 Task: Plan a trip to Yacuiba, Bolivia from 10th December, 2023 to 15th December, 2023 for 7 adults.4 bedrooms having 7 beds and 4 bathrooms. Property type can be house. Amenities needed are: wifi, TV, free parkinig on premises, gym, breakfast. Look for 3 properties as per requirement.
Action: Mouse moved to (550, 115)
Screenshot: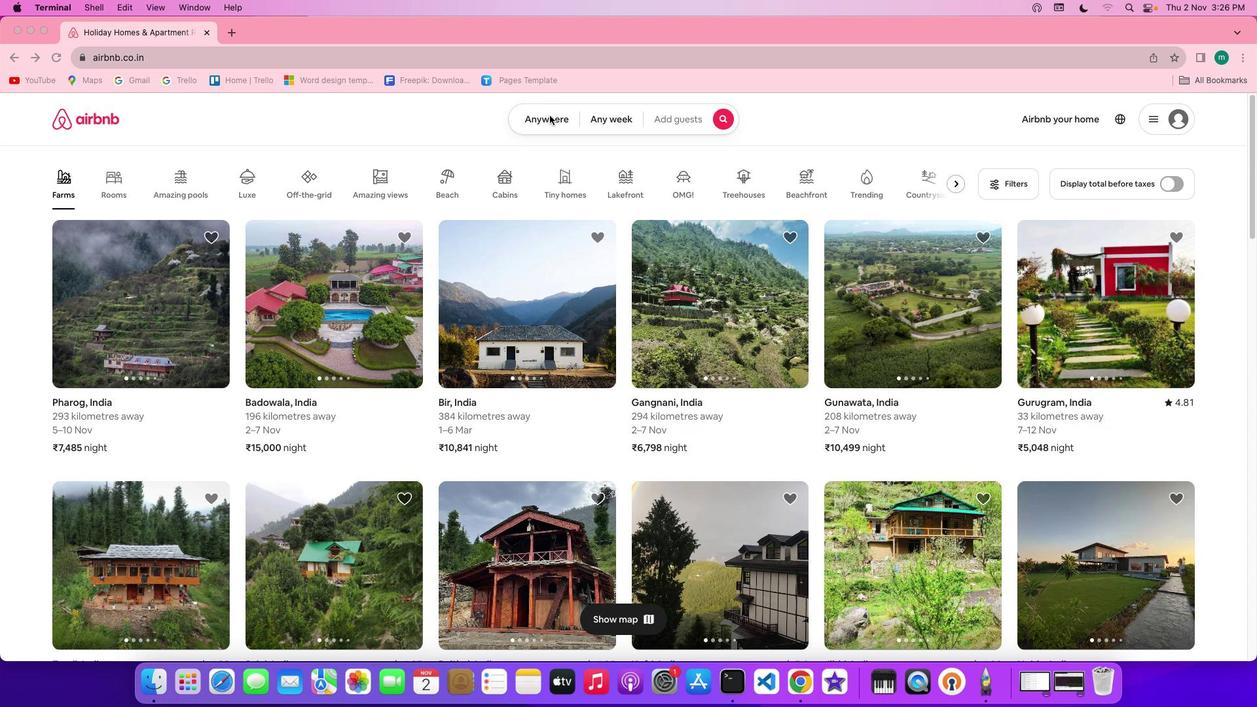 
Action: Mouse pressed left at (550, 115)
Screenshot: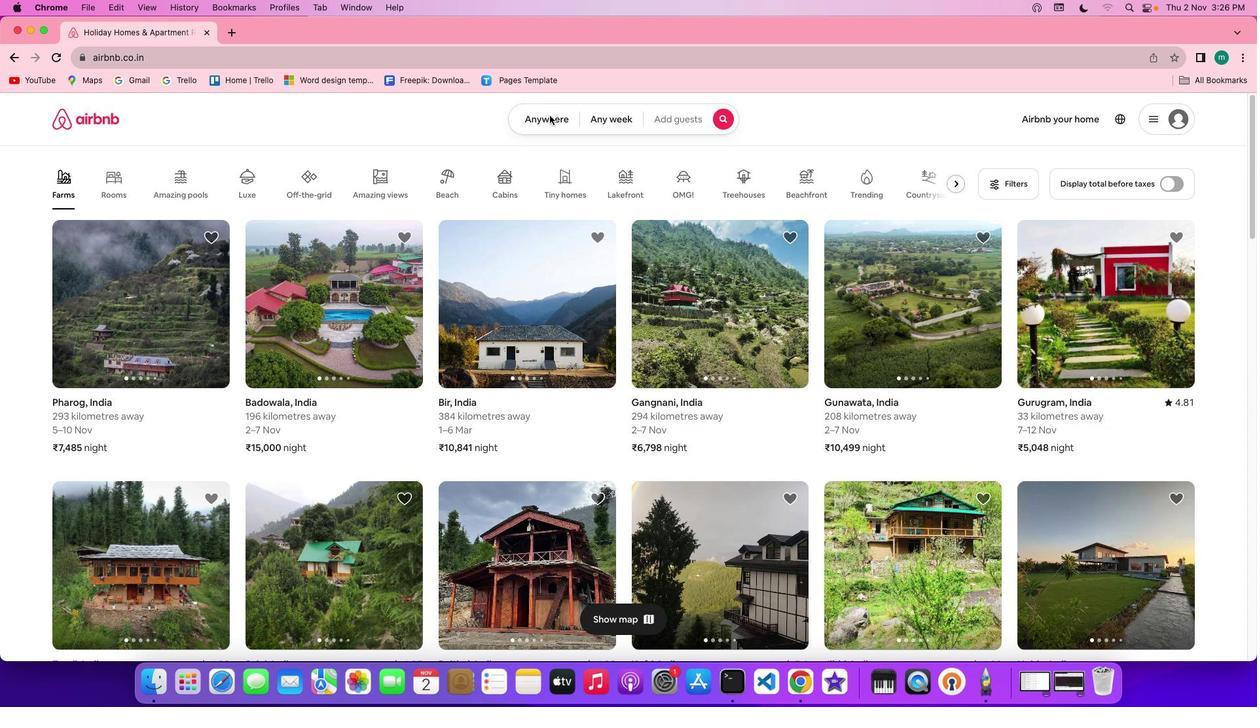 
Action: Mouse pressed left at (550, 115)
Screenshot: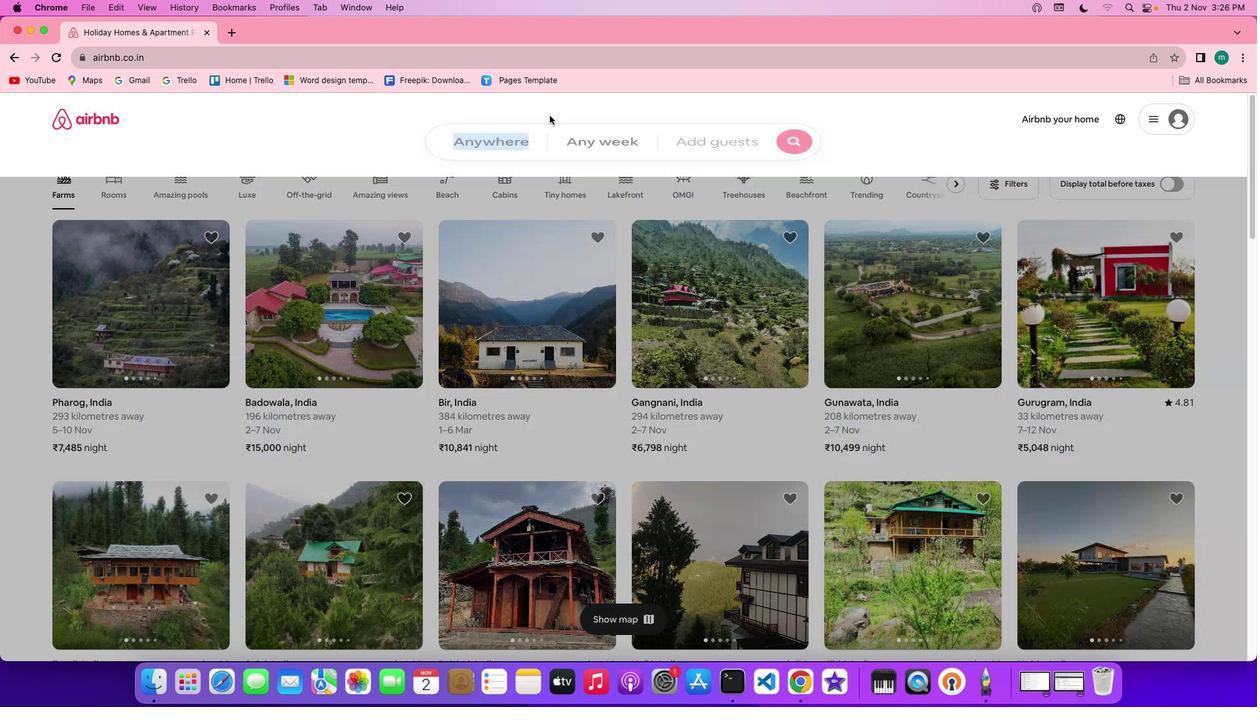 
Action: Mouse moved to (484, 164)
Screenshot: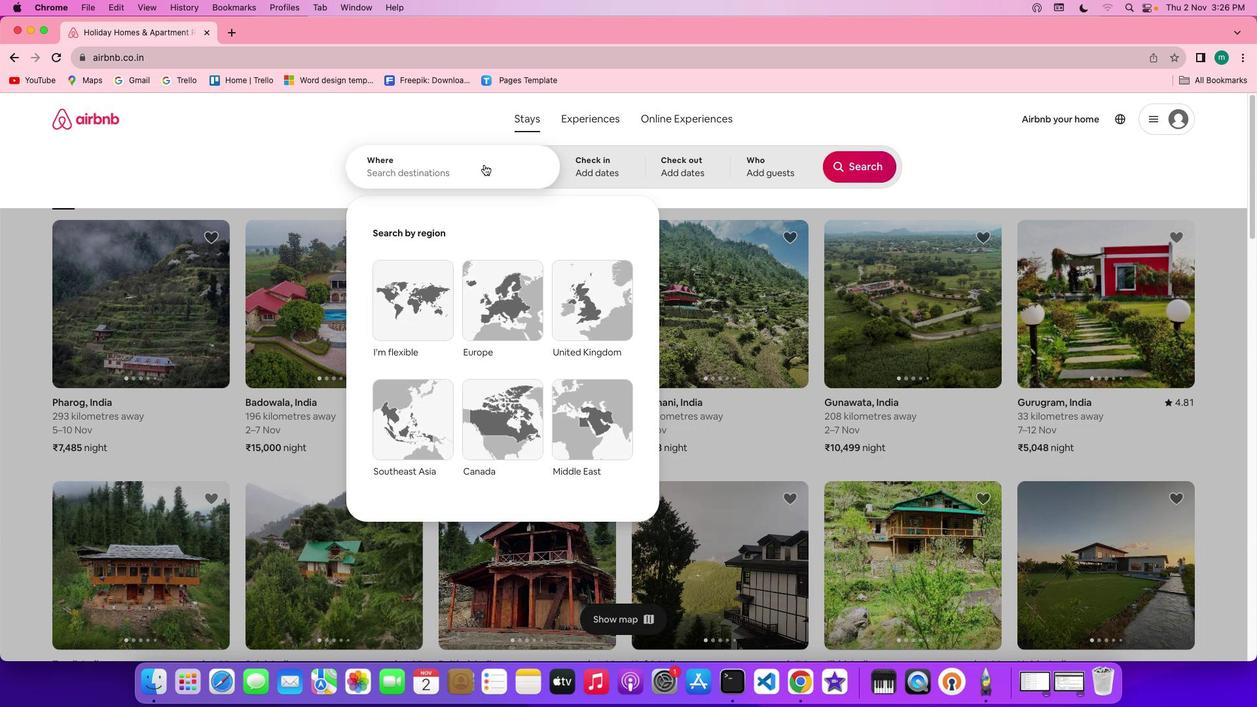
Action: Mouse pressed left at (484, 164)
Screenshot: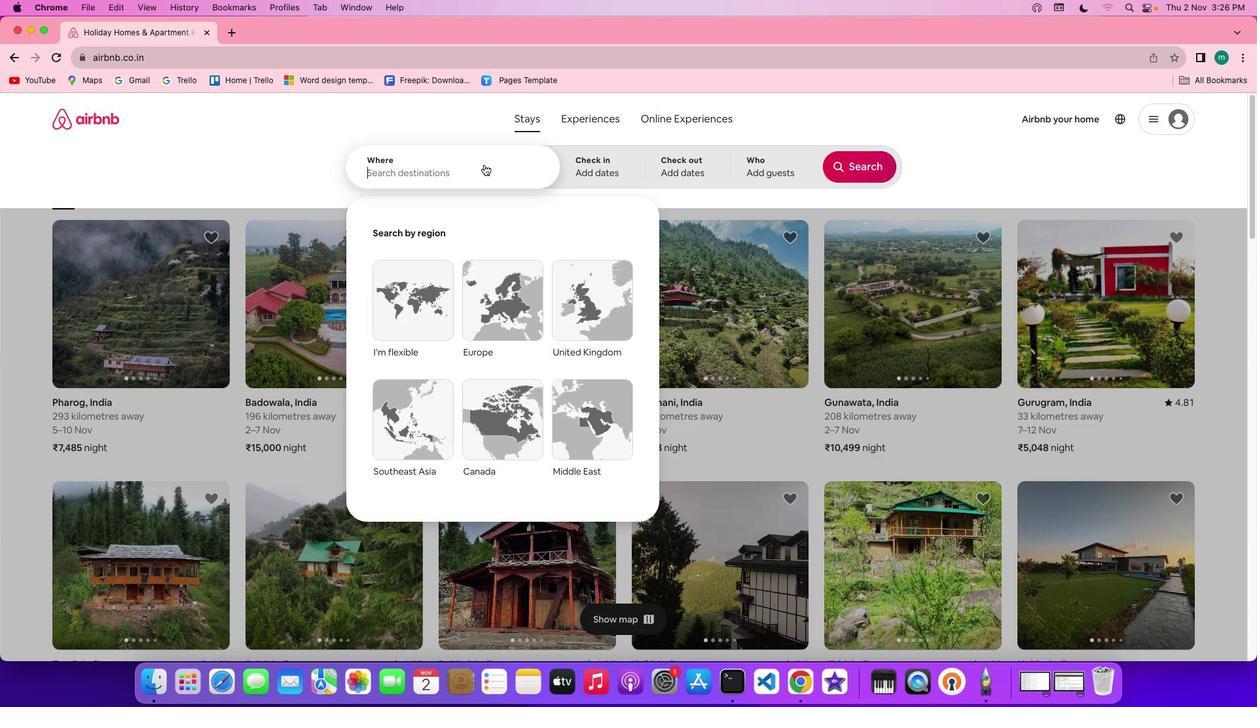 
Action: Key pressed Key.shift'Y''a''c''u''i''b''a'','Key.spaceKey.shift'B''o''l''i''v''i''a'
Screenshot: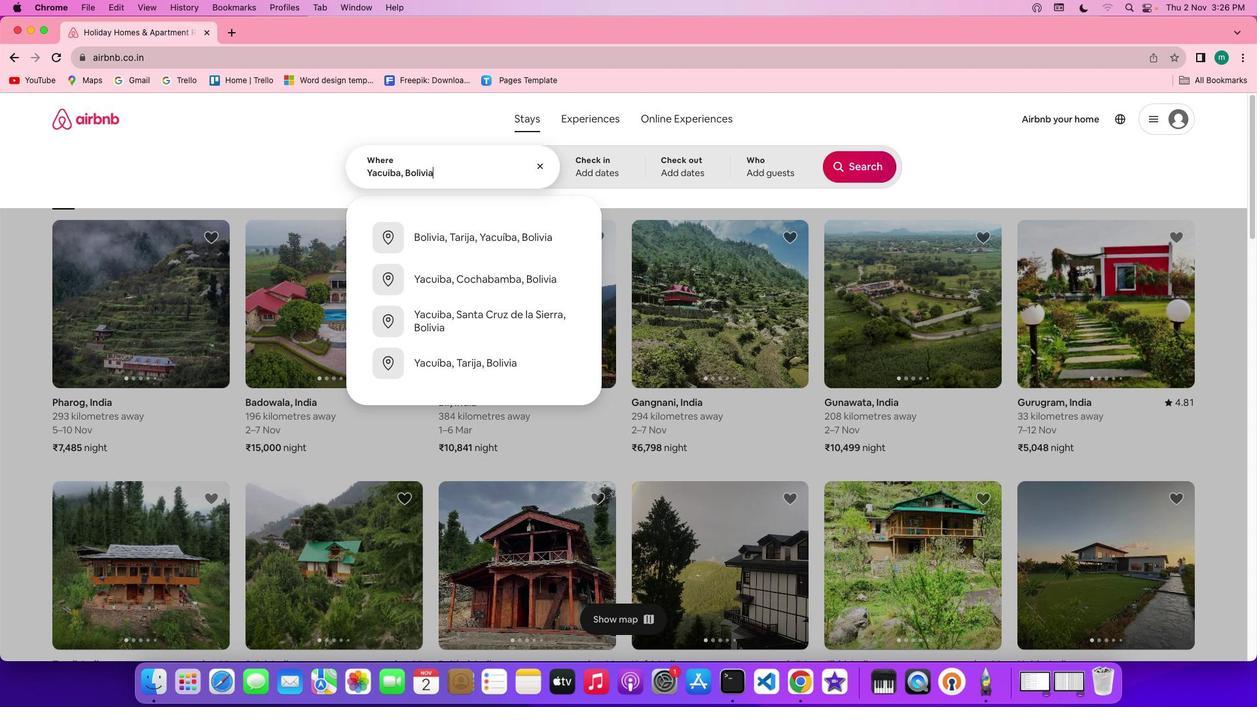 
Action: Mouse moved to (590, 164)
Screenshot: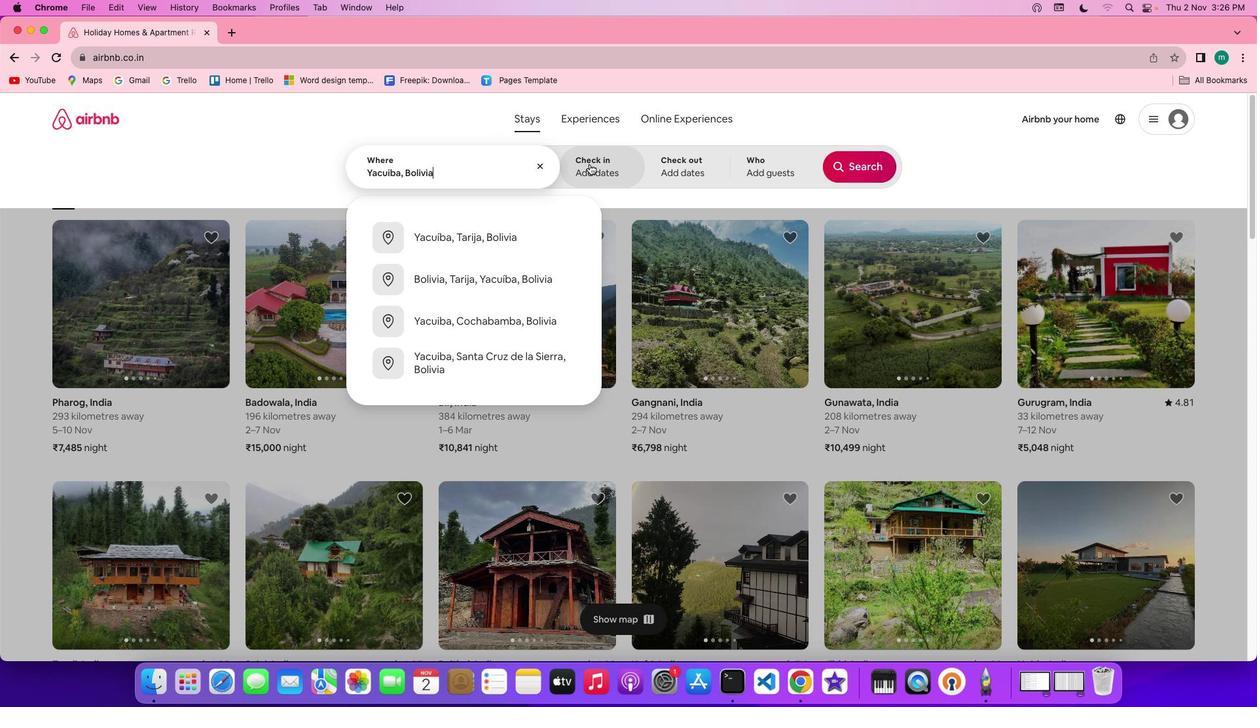 
Action: Mouse pressed left at (590, 164)
Screenshot: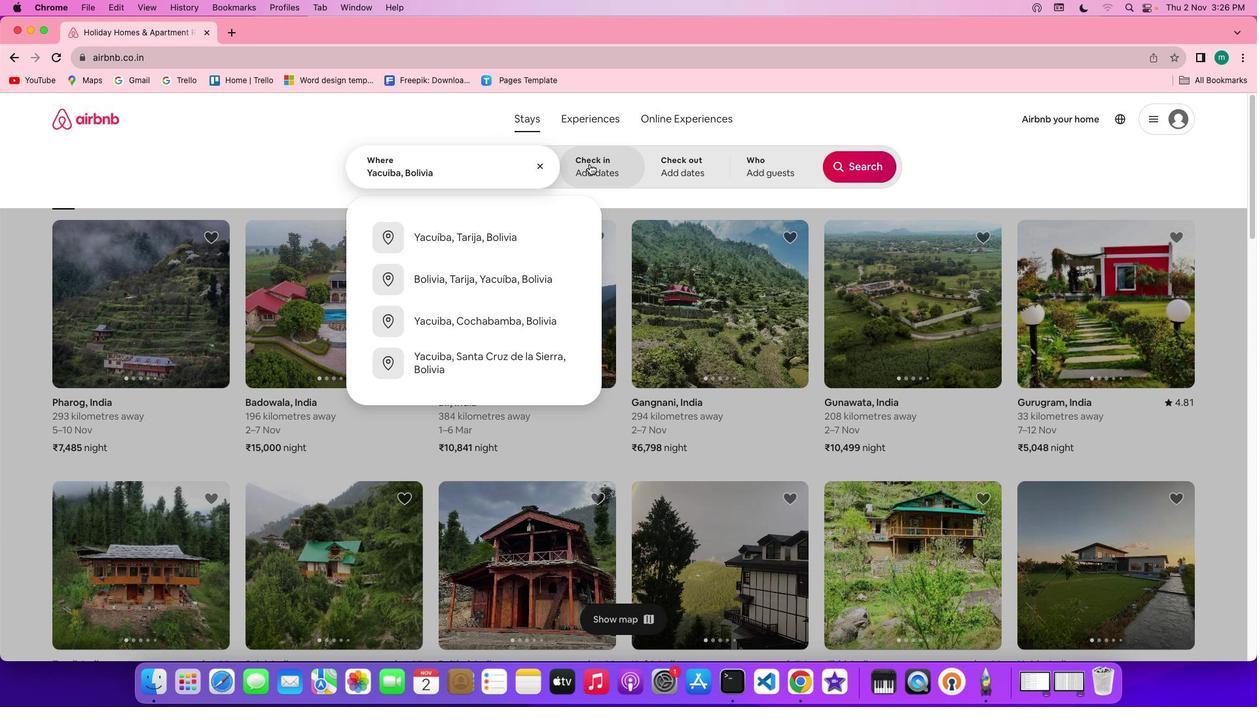 
Action: Mouse moved to (664, 394)
Screenshot: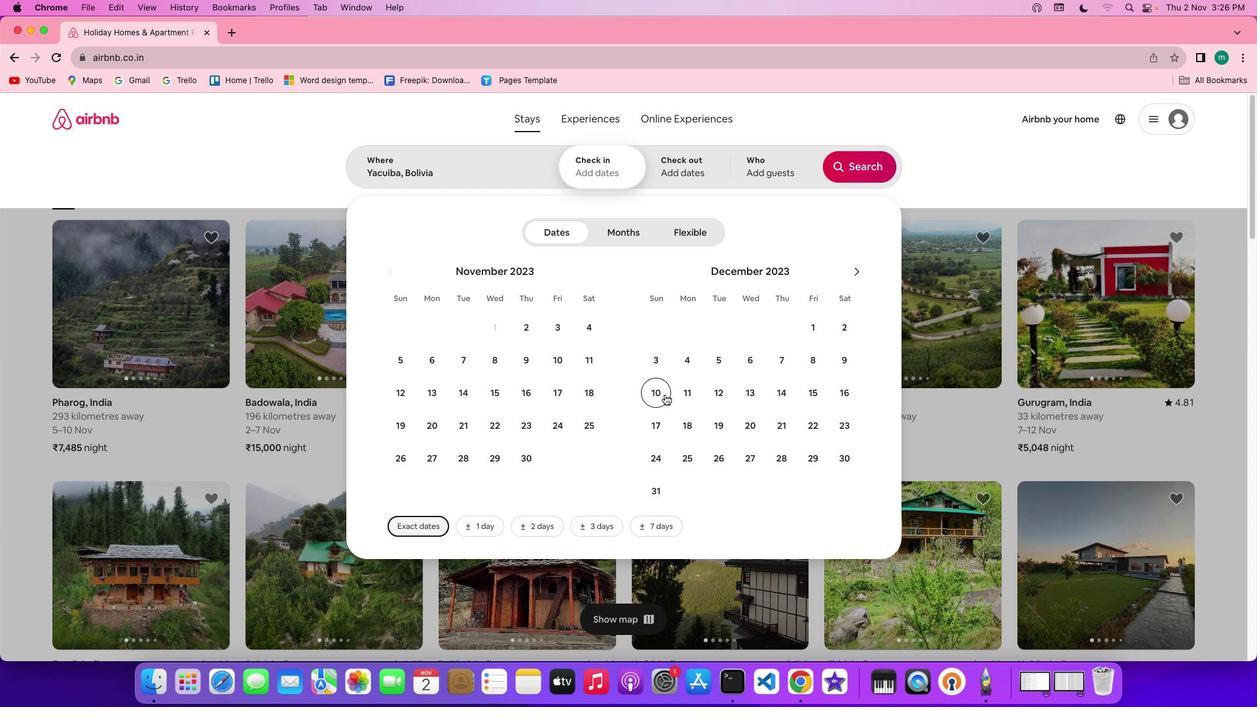 
Action: Mouse pressed left at (664, 394)
Screenshot: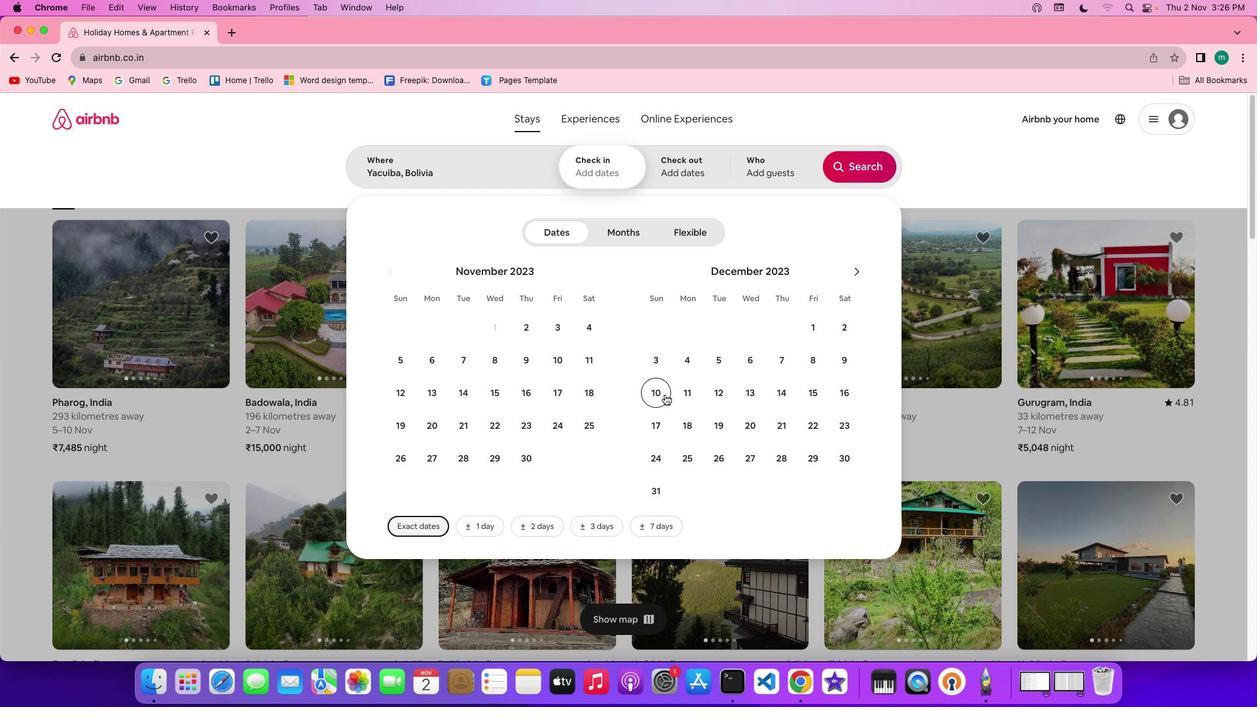 
Action: Mouse moved to (813, 402)
Screenshot: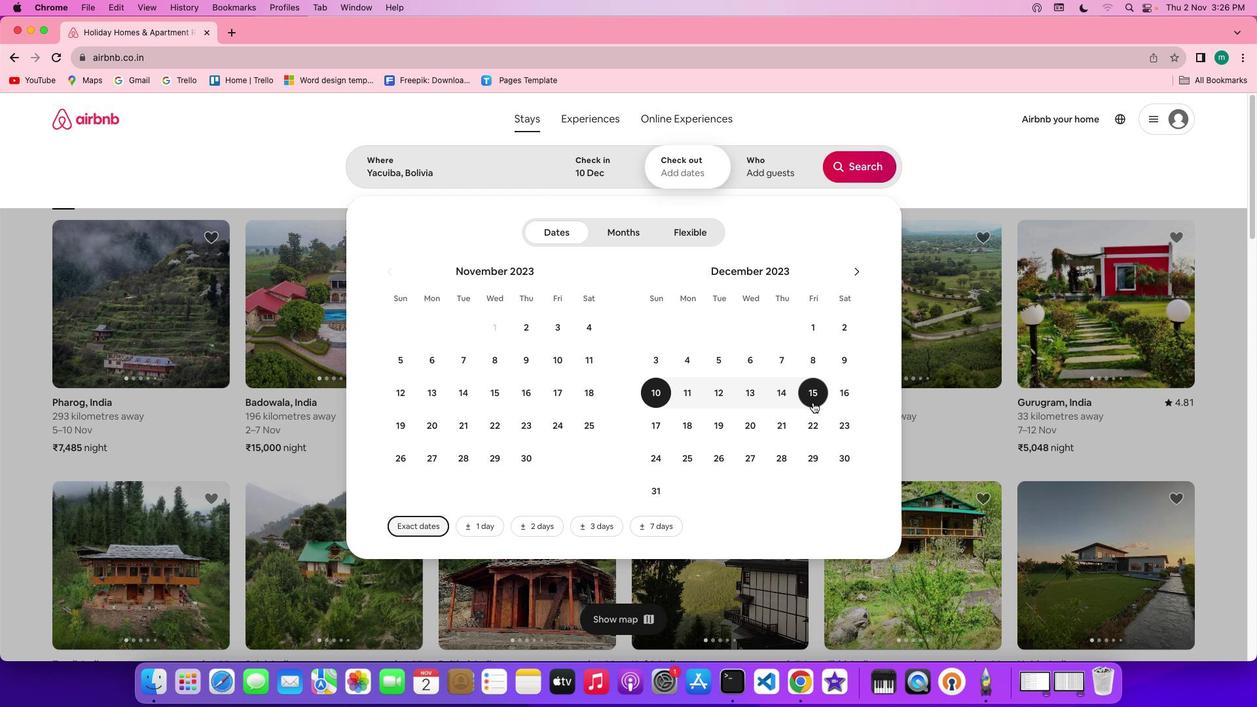 
Action: Mouse pressed left at (813, 402)
Screenshot: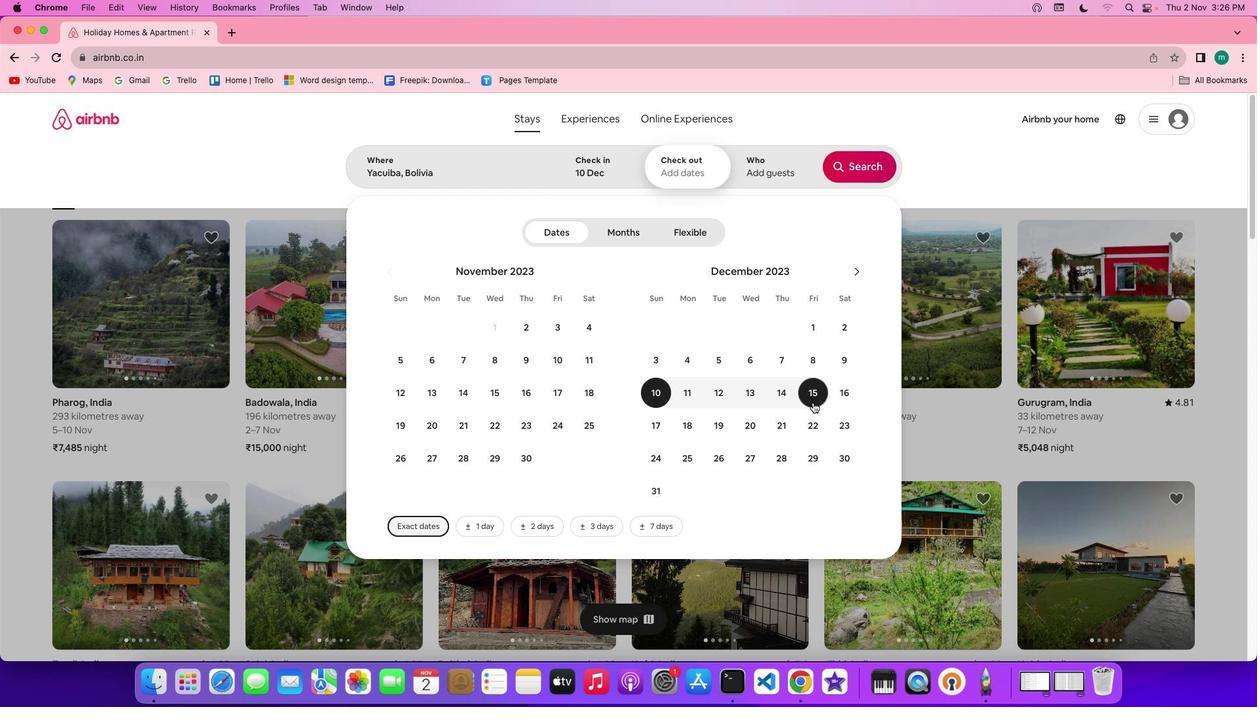 
Action: Mouse moved to (774, 161)
Screenshot: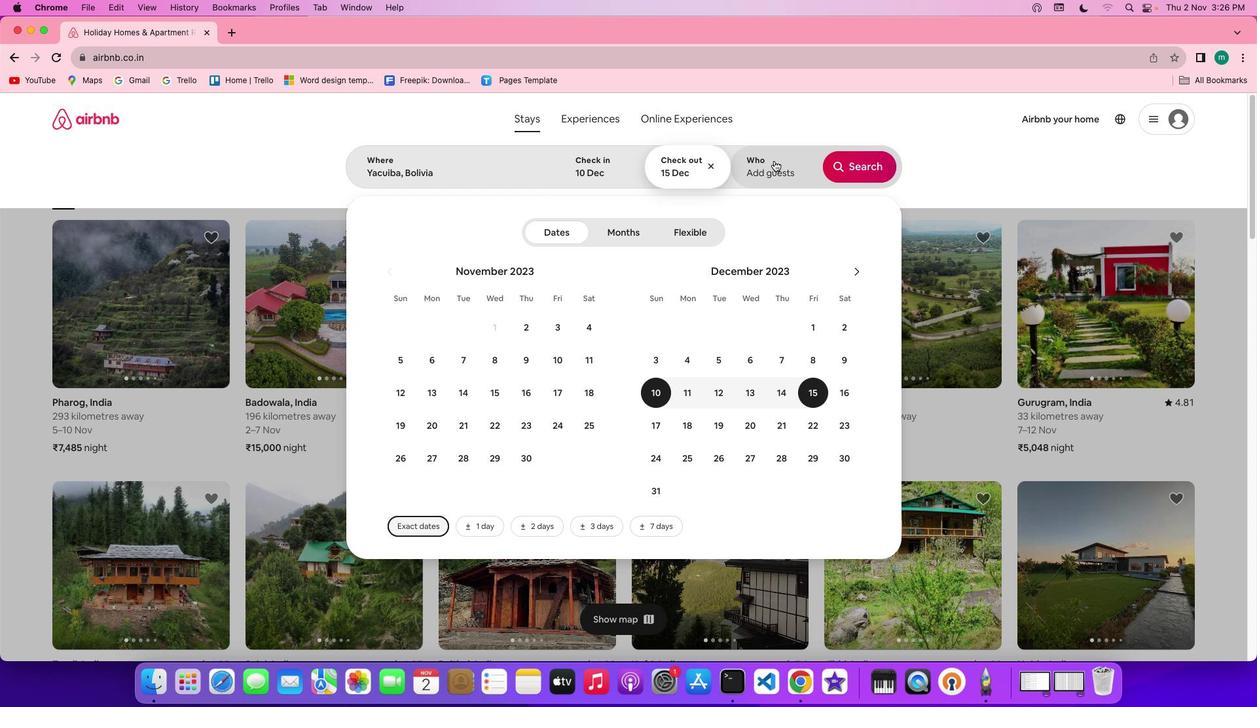 
Action: Mouse pressed left at (774, 161)
Screenshot: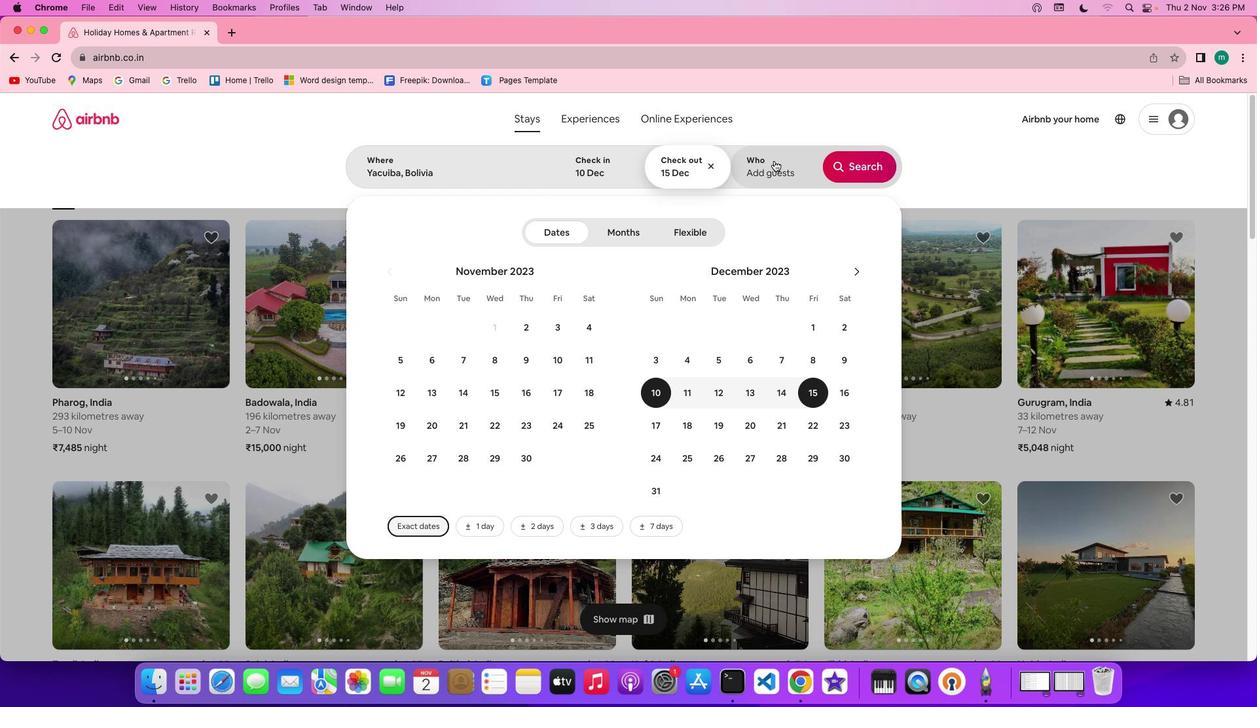 
Action: Mouse moved to (865, 237)
Screenshot: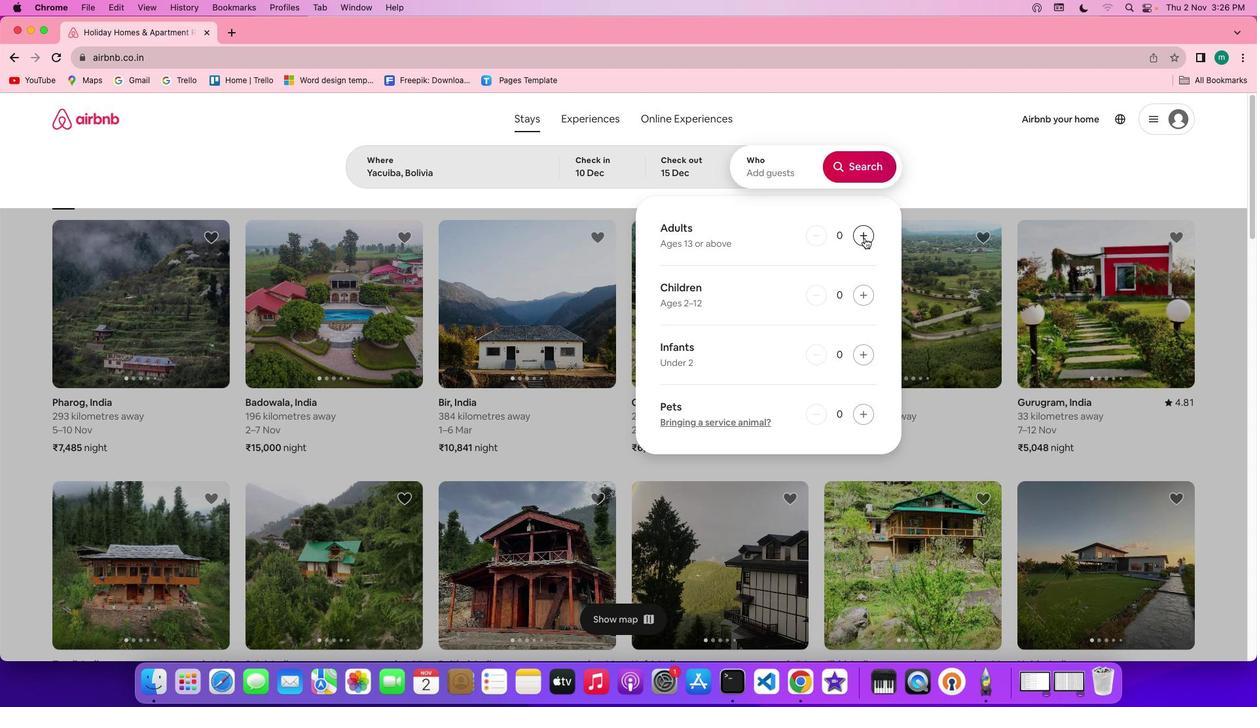 
Action: Mouse pressed left at (865, 237)
Screenshot: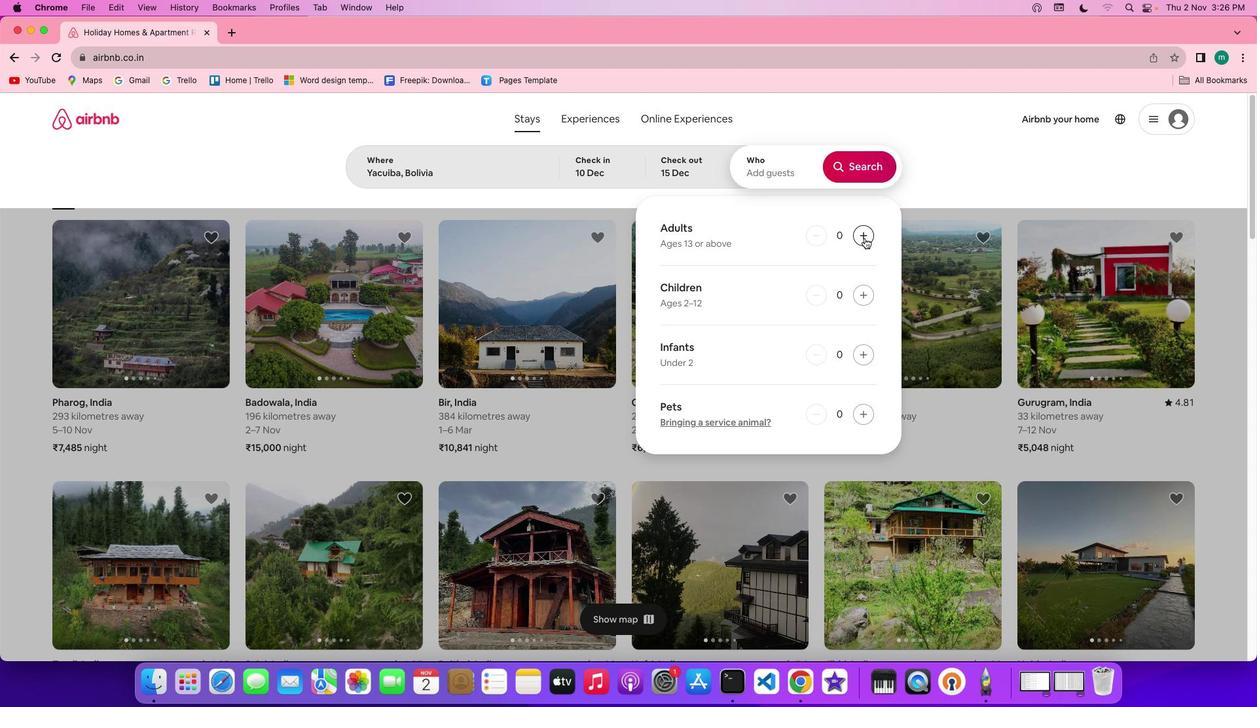 
Action: Mouse pressed left at (865, 237)
Screenshot: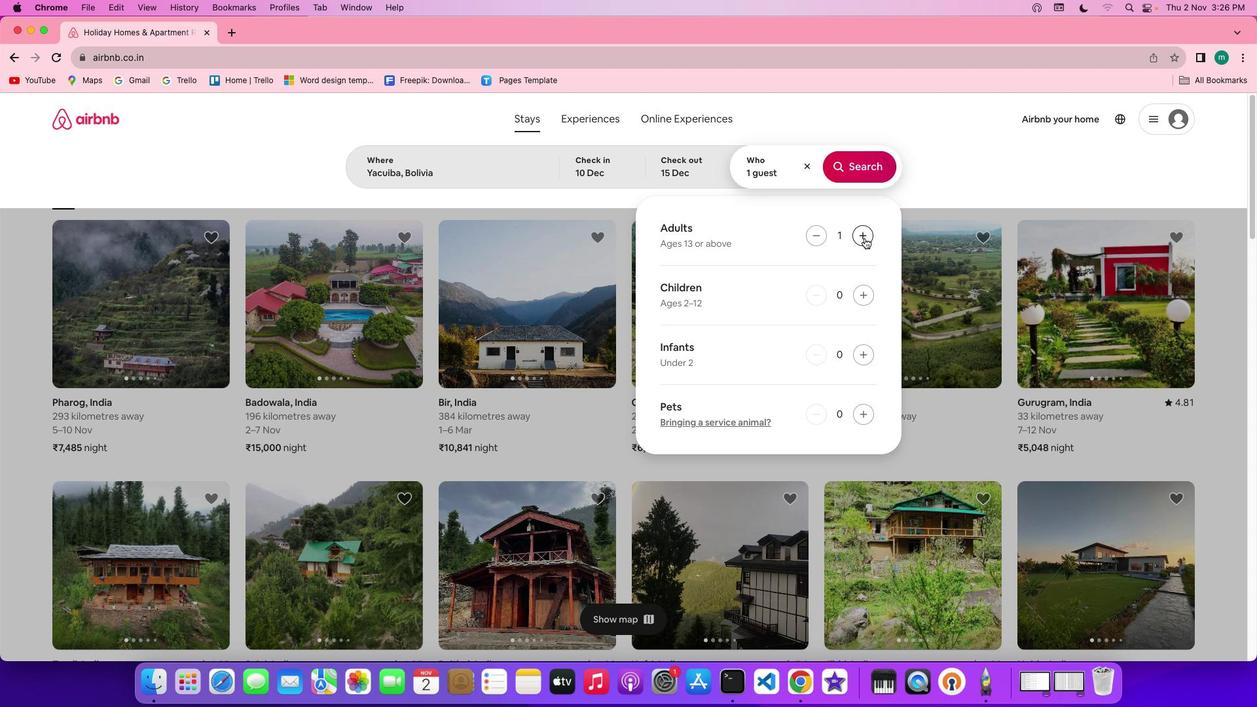 
Action: Mouse pressed left at (865, 237)
Screenshot: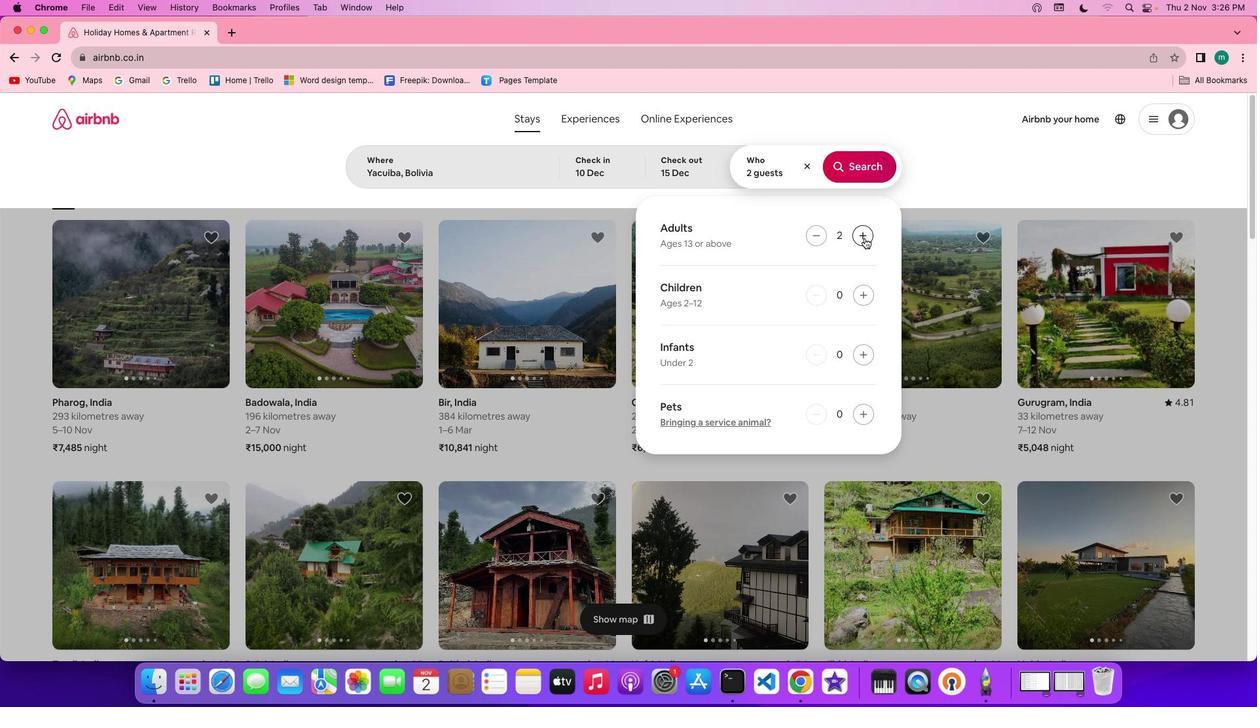 
Action: Mouse pressed left at (865, 237)
Screenshot: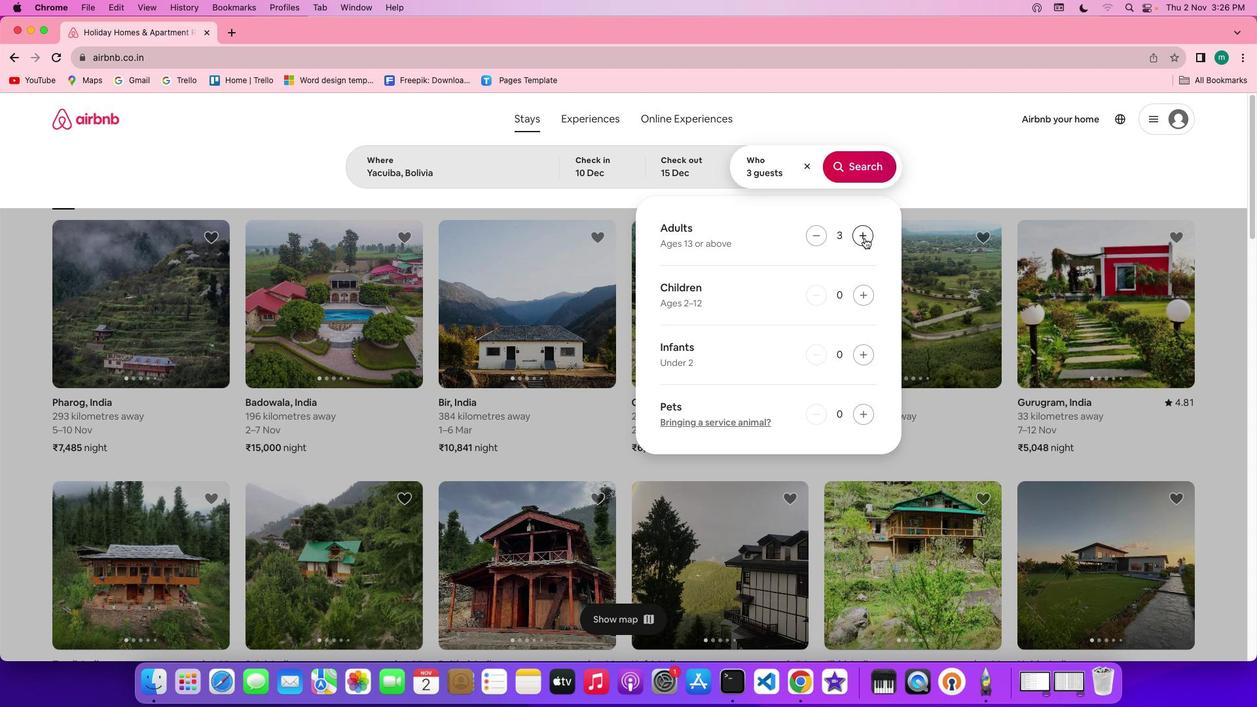 
Action: Mouse pressed left at (865, 237)
Screenshot: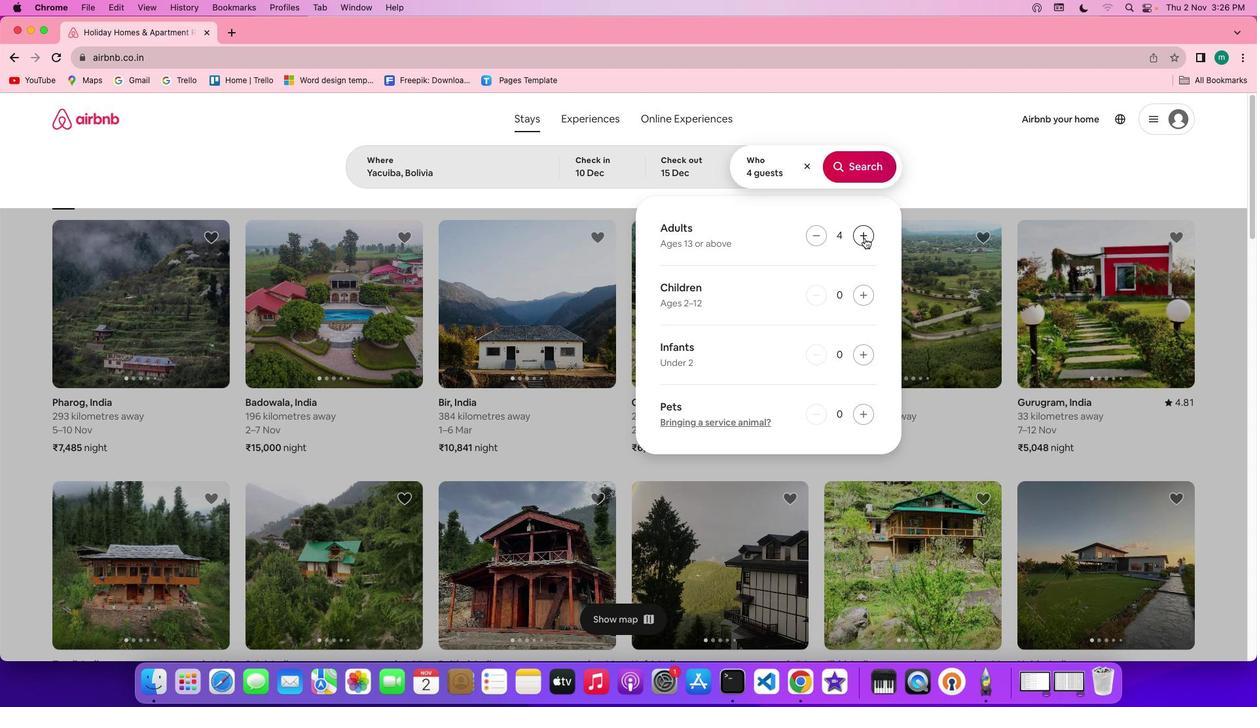 
Action: Mouse pressed left at (865, 237)
Screenshot: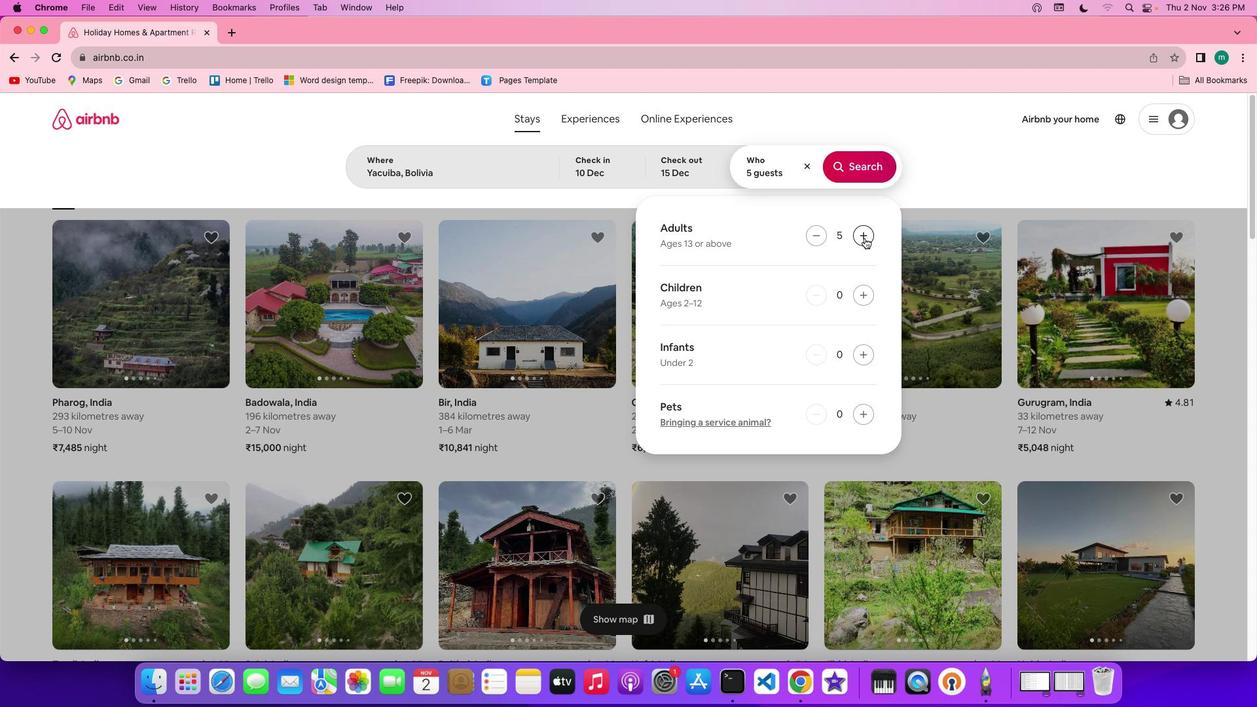 
Action: Mouse pressed left at (865, 237)
Screenshot: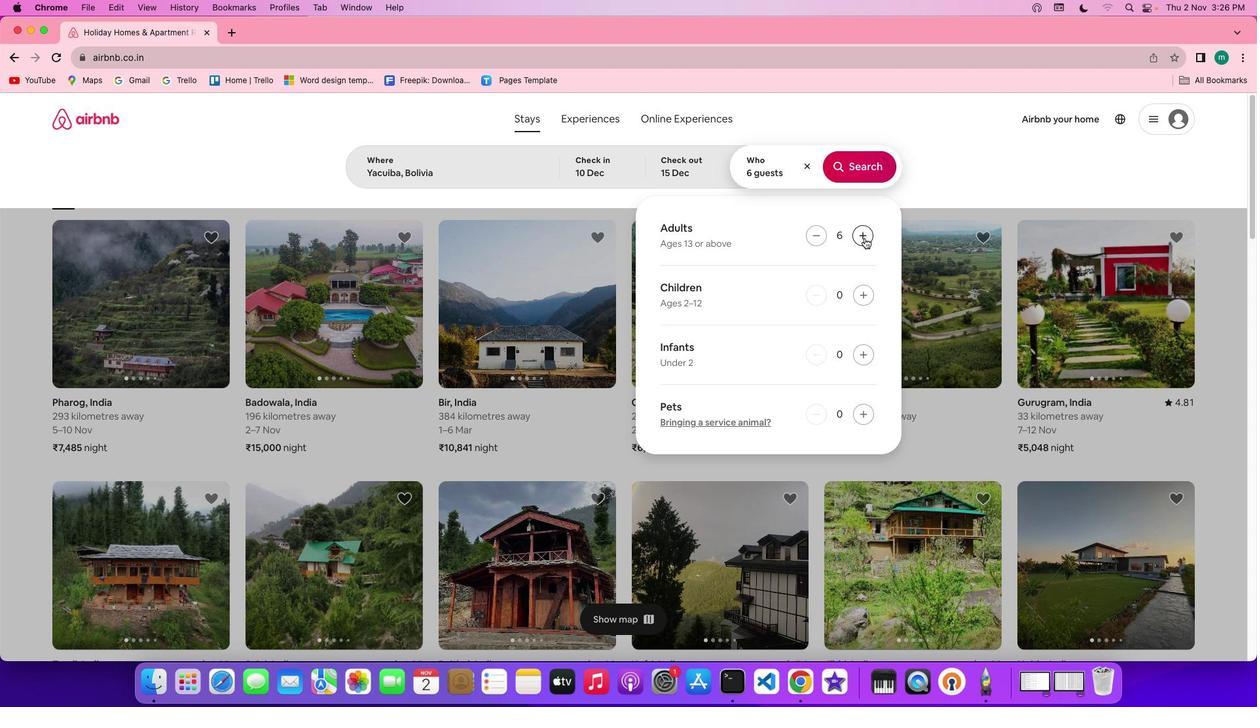 
Action: Mouse pressed left at (865, 237)
Screenshot: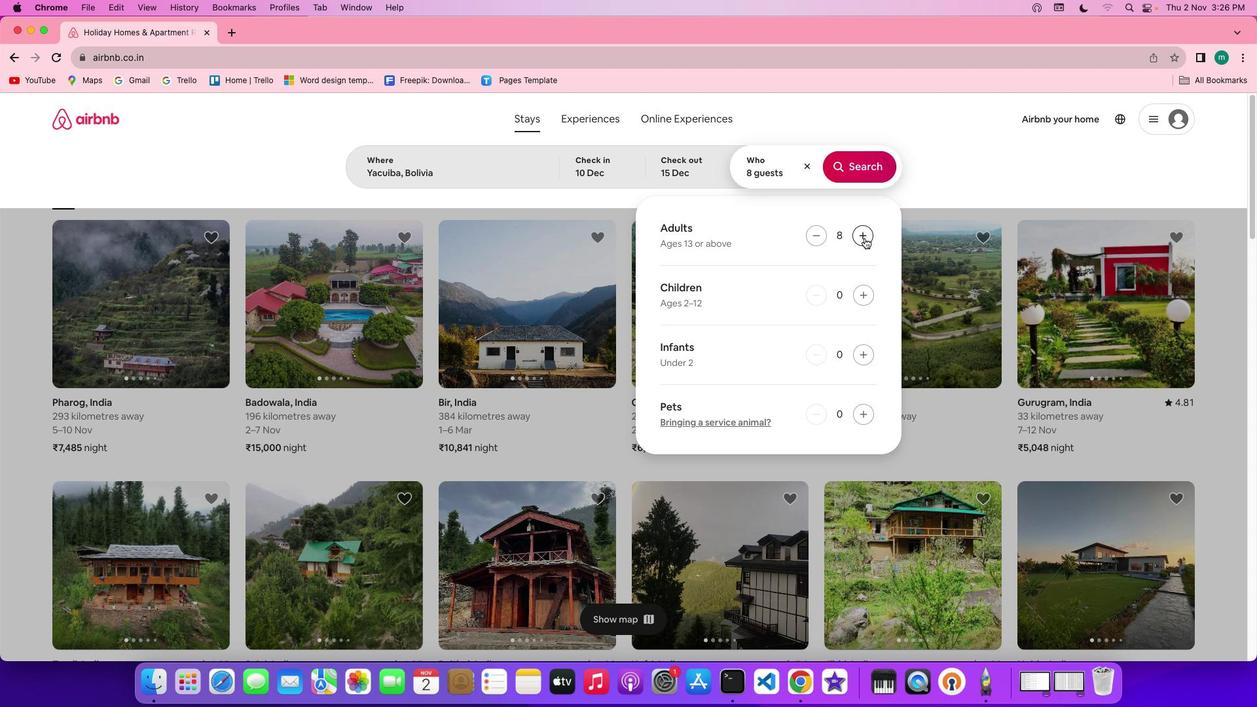 
Action: Mouse moved to (815, 237)
Screenshot: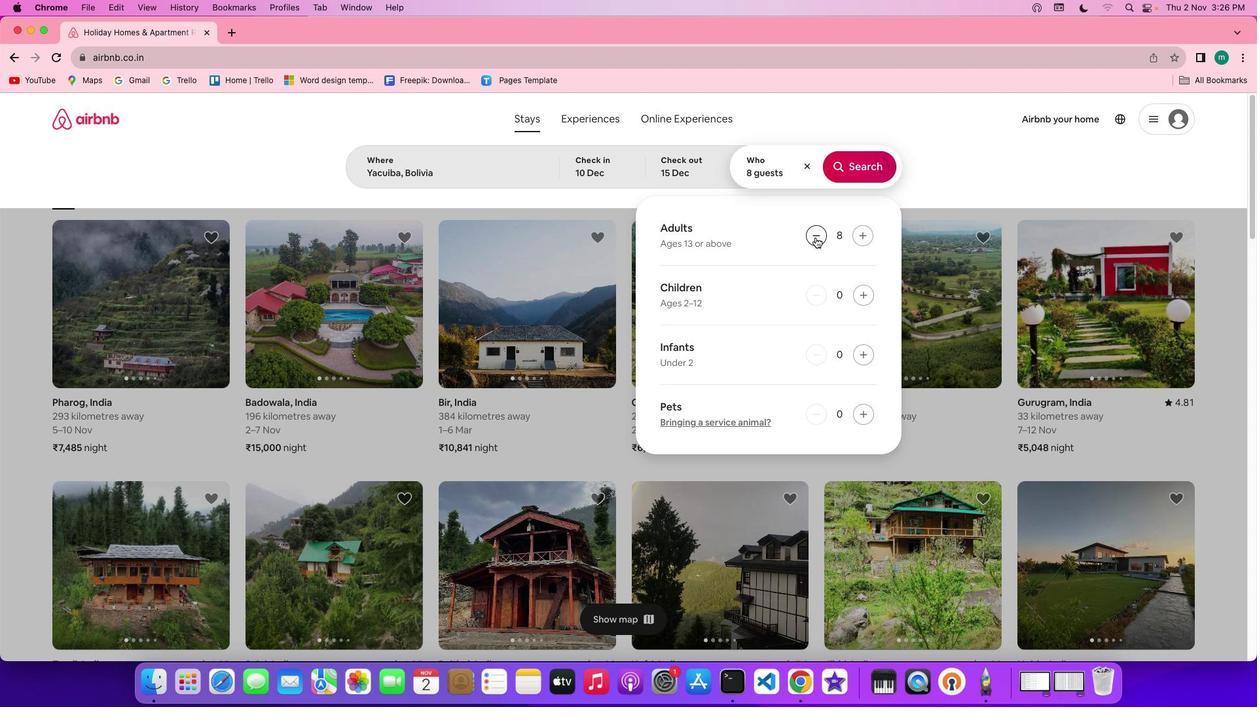 
Action: Mouse pressed left at (815, 237)
Screenshot: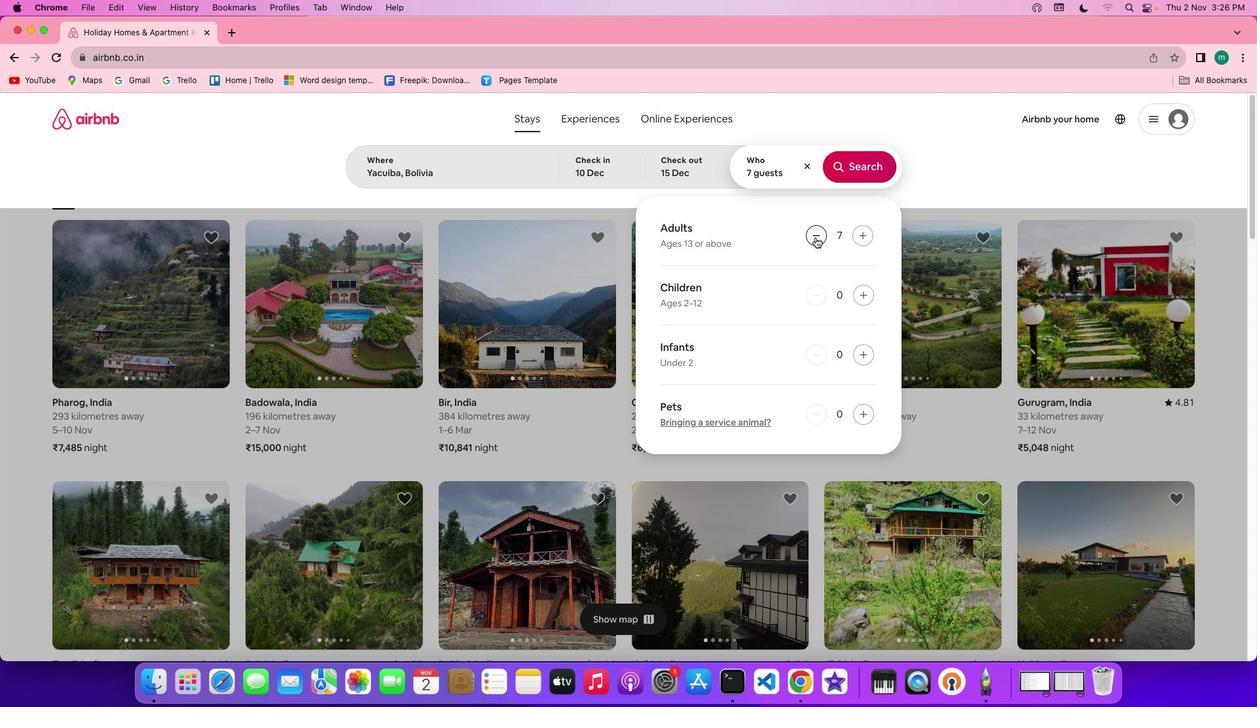 
Action: Mouse moved to (870, 172)
Screenshot: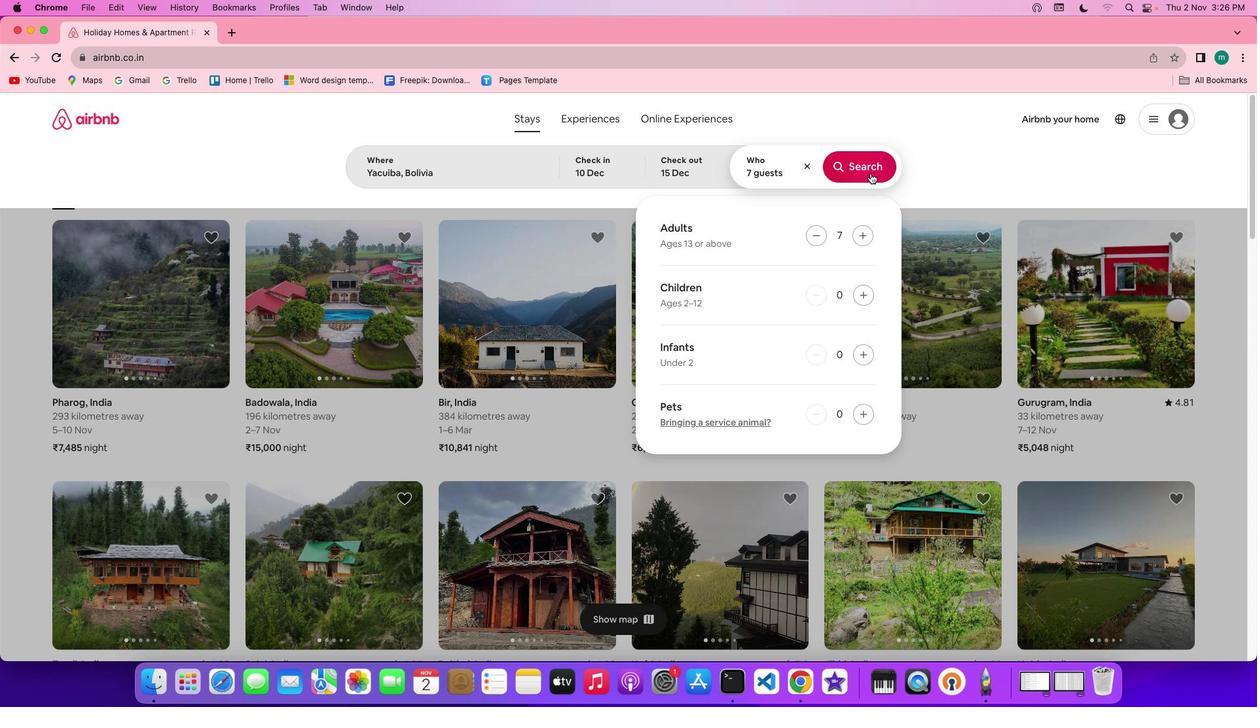 
Action: Mouse pressed left at (870, 172)
Screenshot: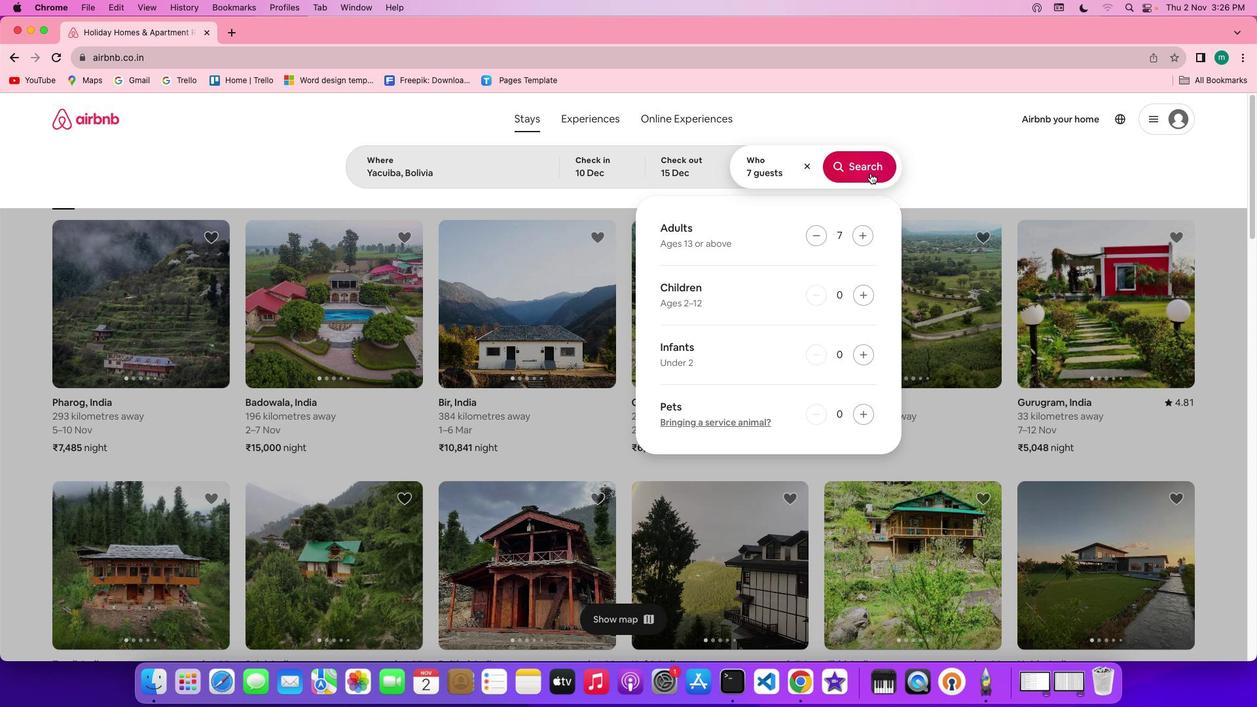 
Action: Mouse moved to (1050, 173)
Screenshot: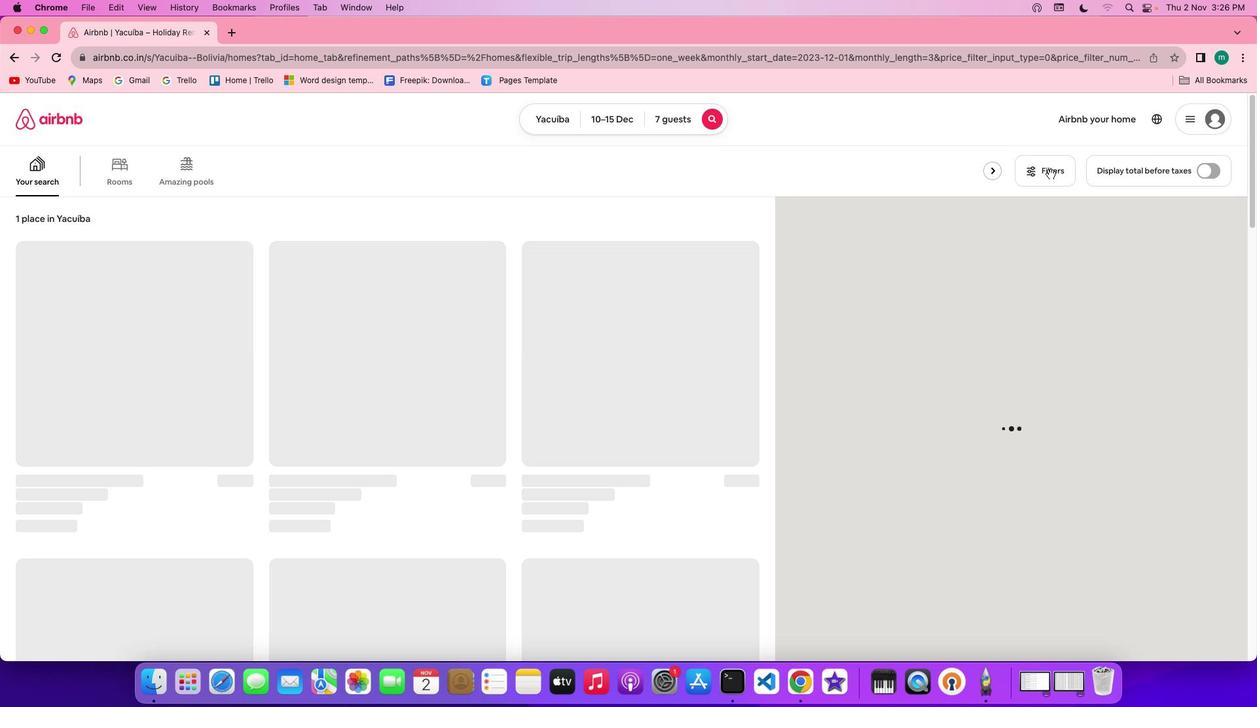 
Action: Mouse pressed left at (1050, 173)
Screenshot: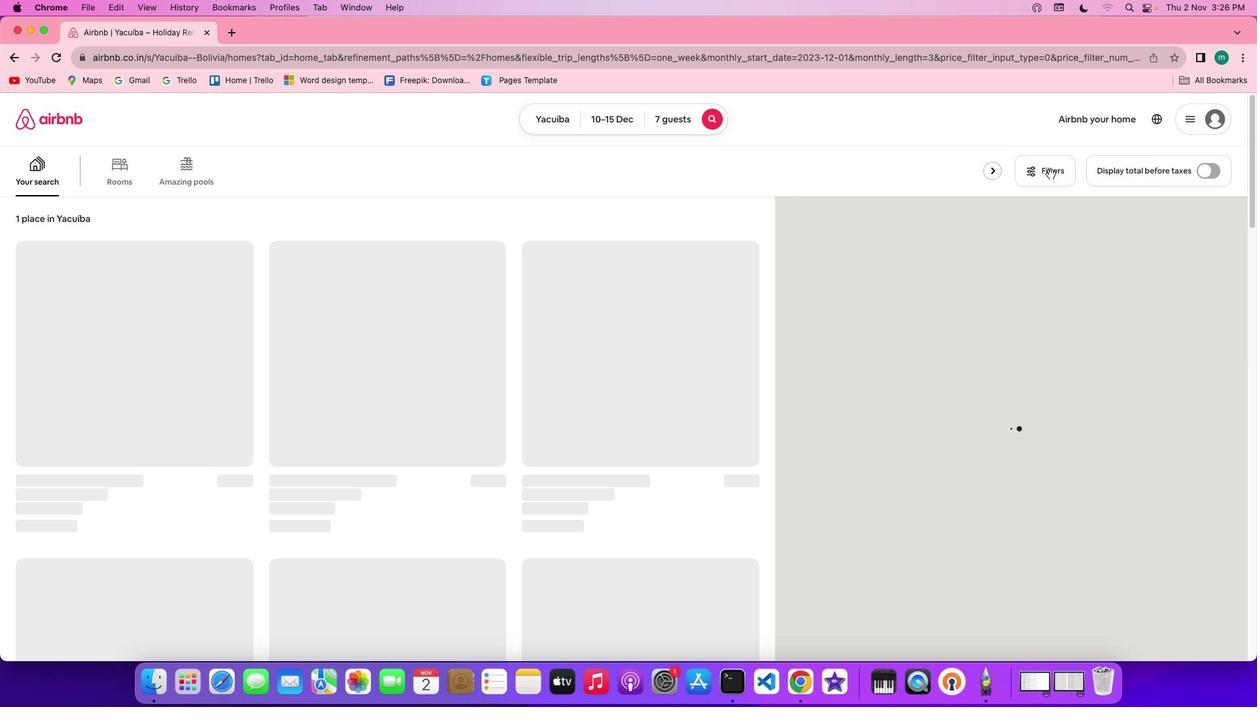 
Action: Mouse moved to (1032, 167)
Screenshot: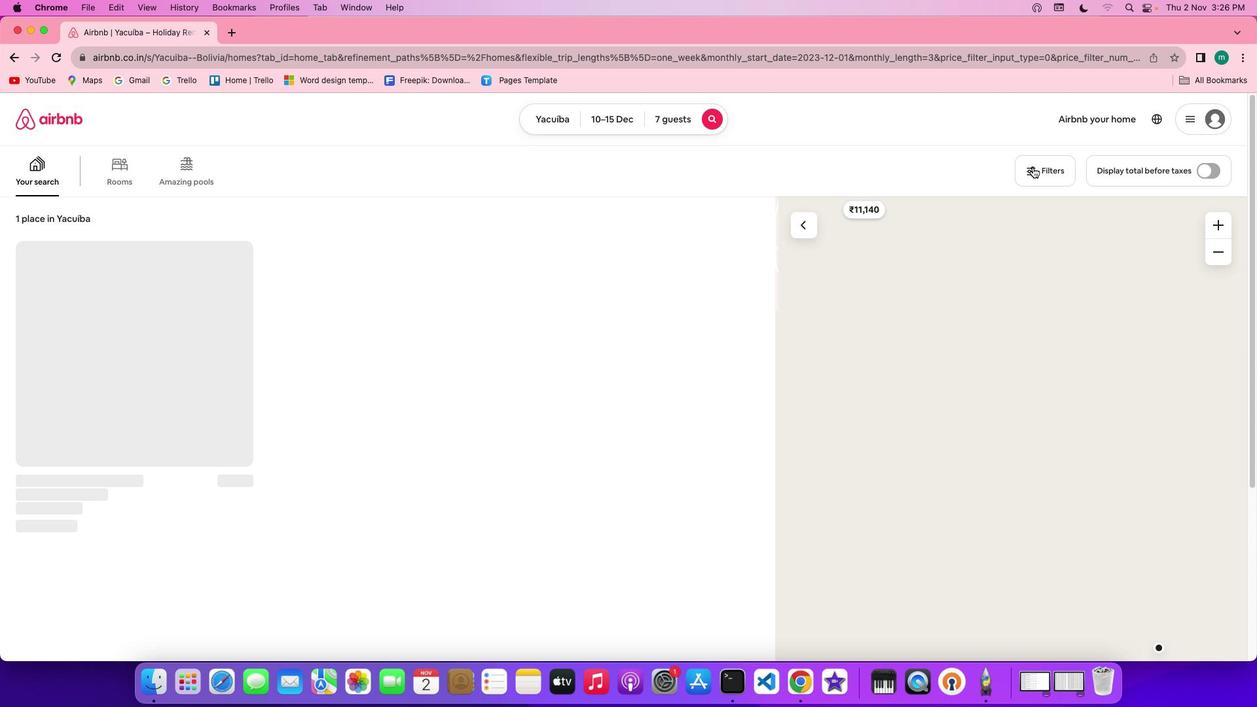 
Action: Mouse pressed left at (1032, 167)
Screenshot: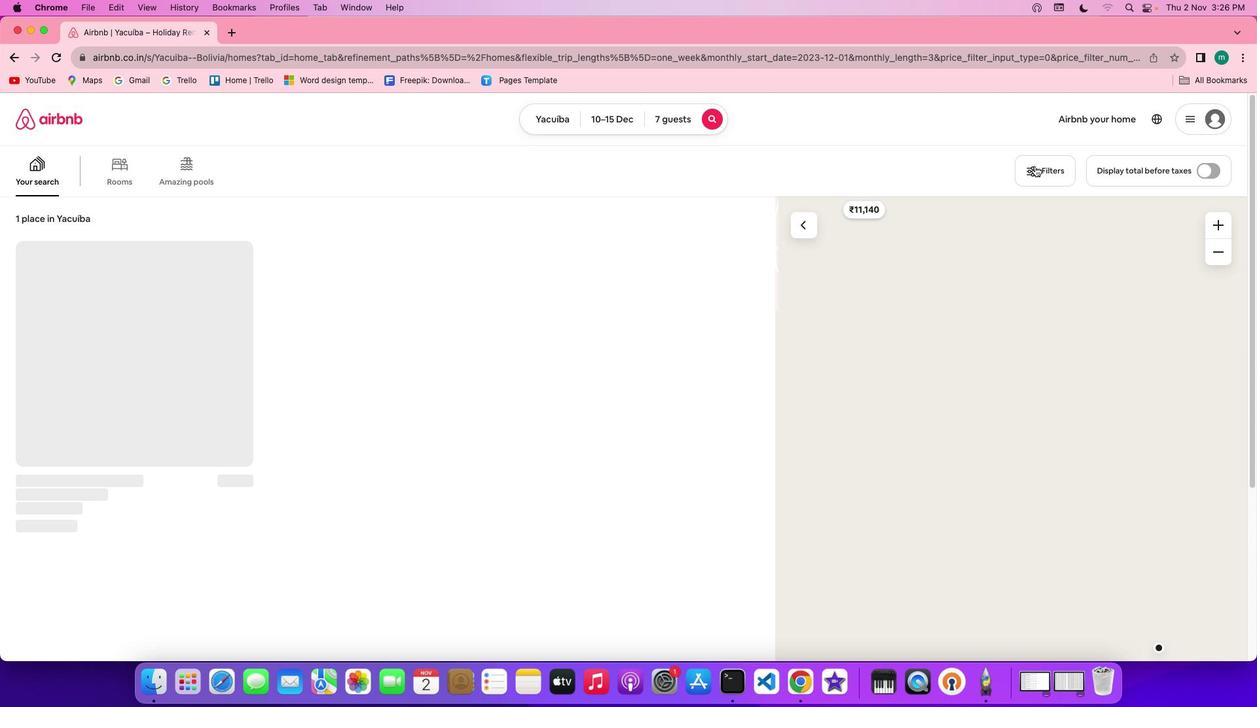 
Action: Mouse moved to (1044, 167)
Screenshot: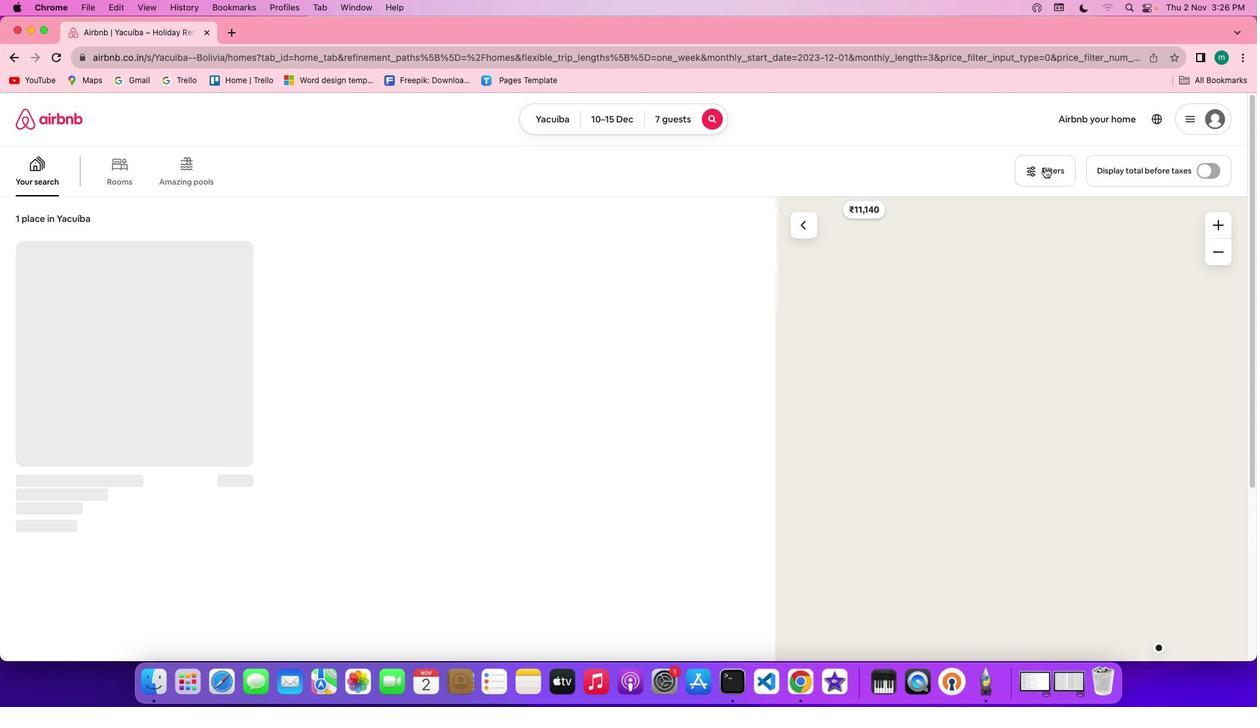 
Action: Mouse pressed left at (1044, 167)
Screenshot: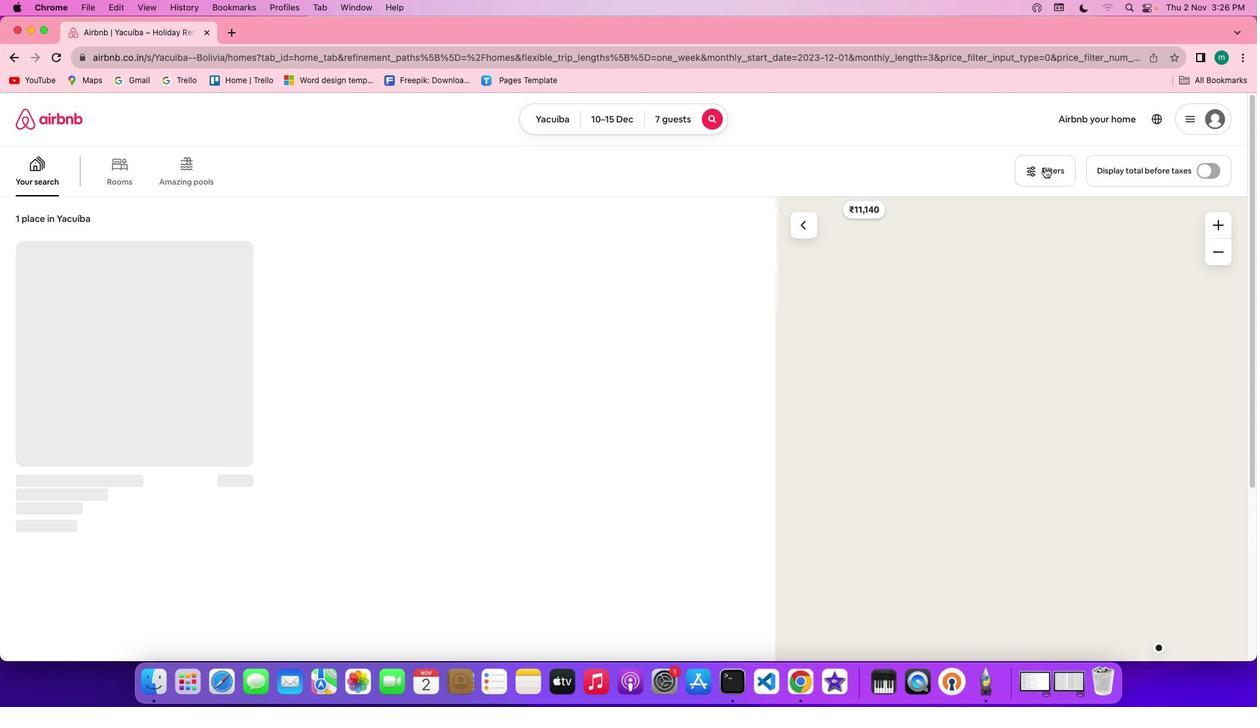 
Action: Mouse moved to (1041, 163)
Screenshot: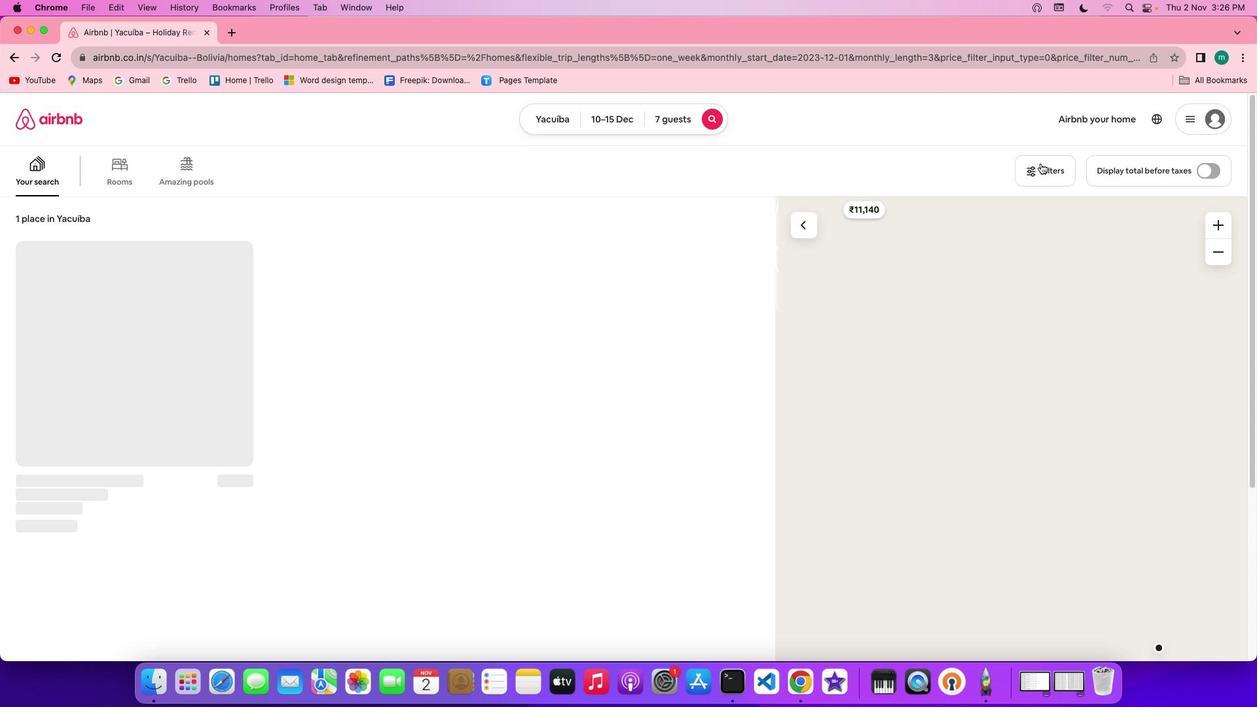 
Action: Mouse pressed left at (1041, 163)
Screenshot: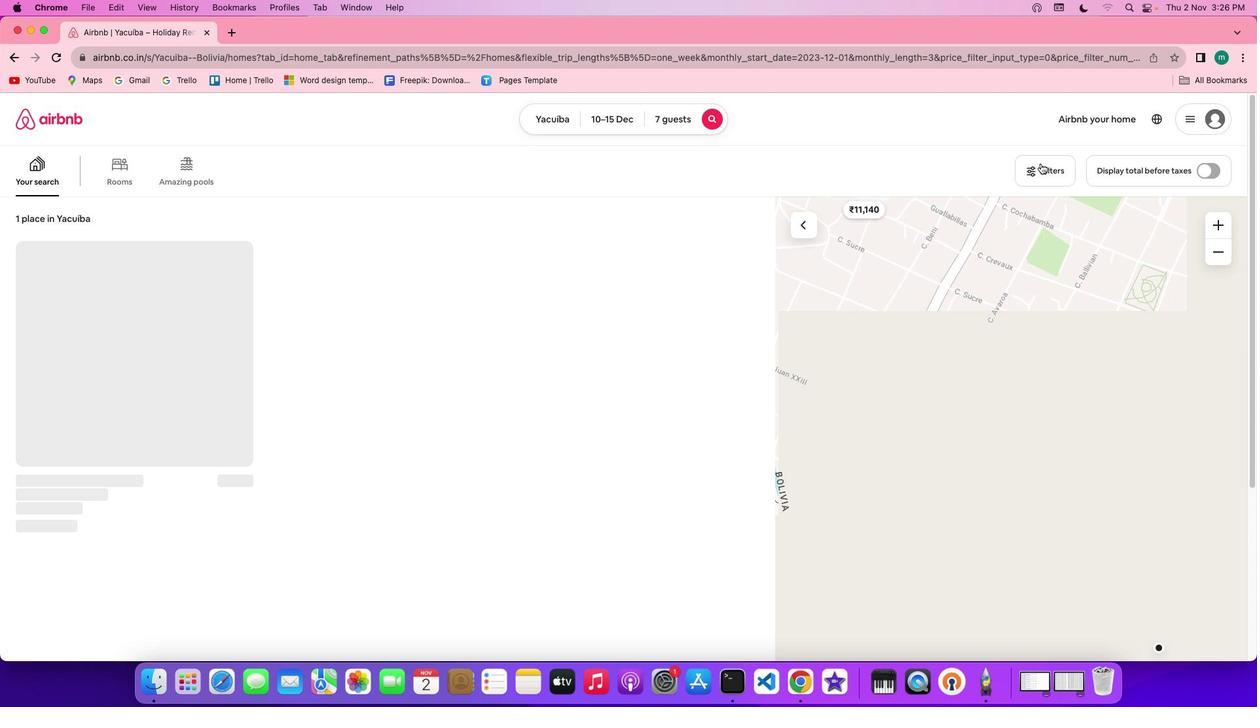 
Action: Mouse moved to (1043, 172)
Screenshot: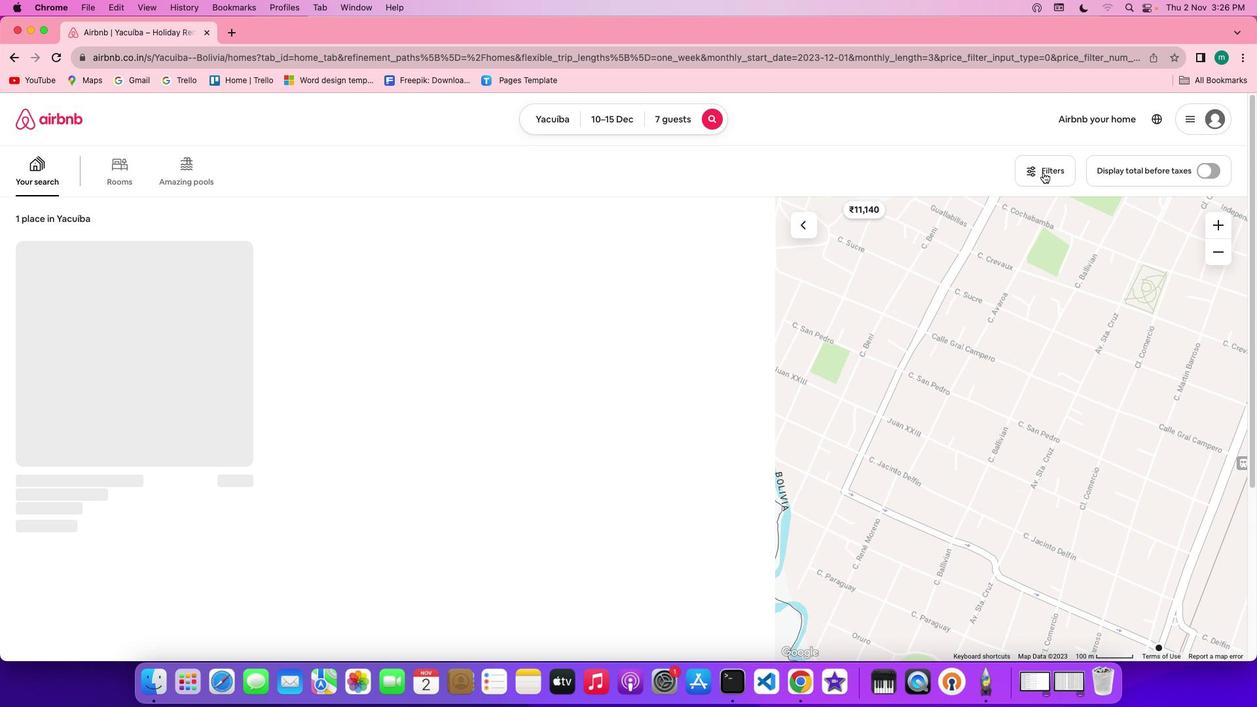 
Action: Mouse pressed left at (1043, 172)
Screenshot: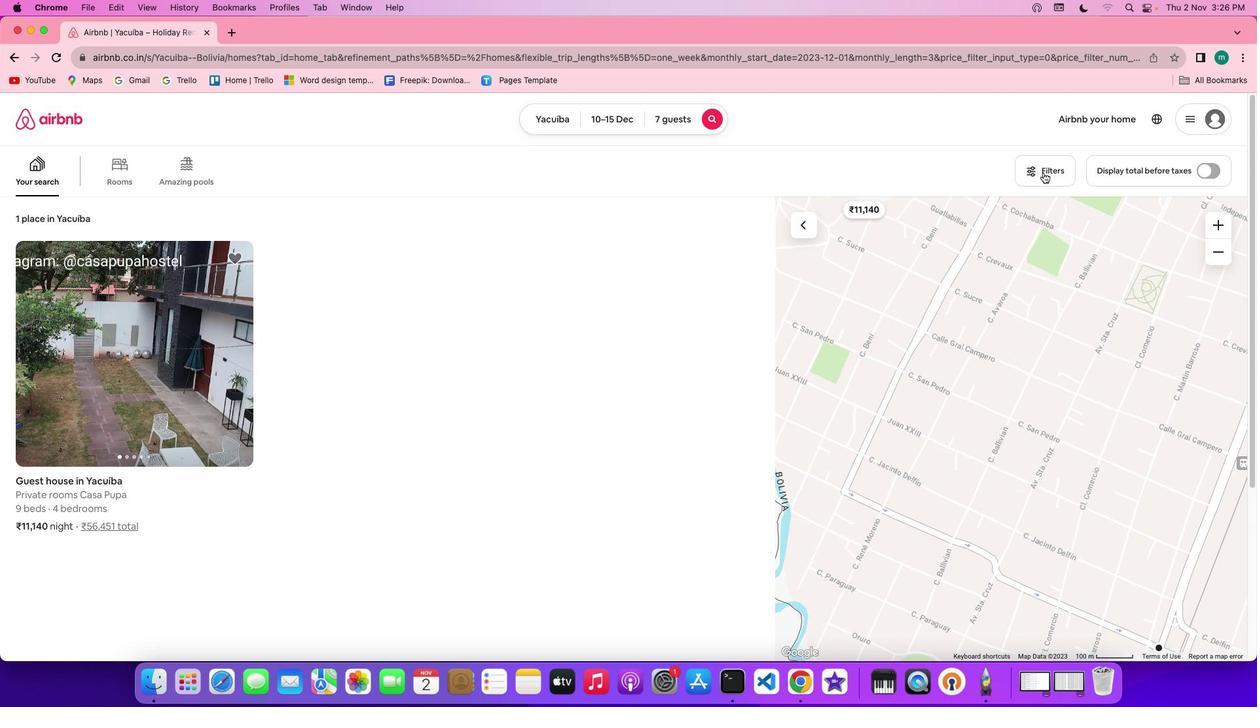 
Action: Mouse moved to (660, 463)
Screenshot: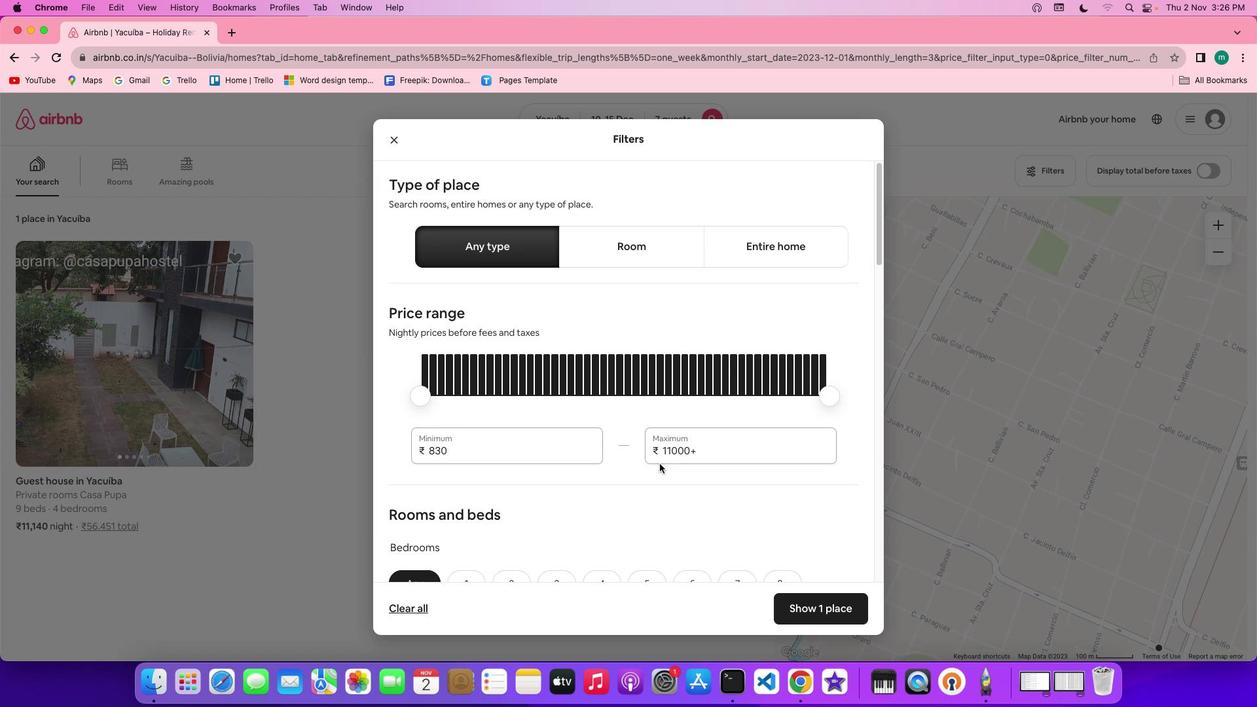 
Action: Mouse scrolled (660, 463) with delta (0, 0)
Screenshot: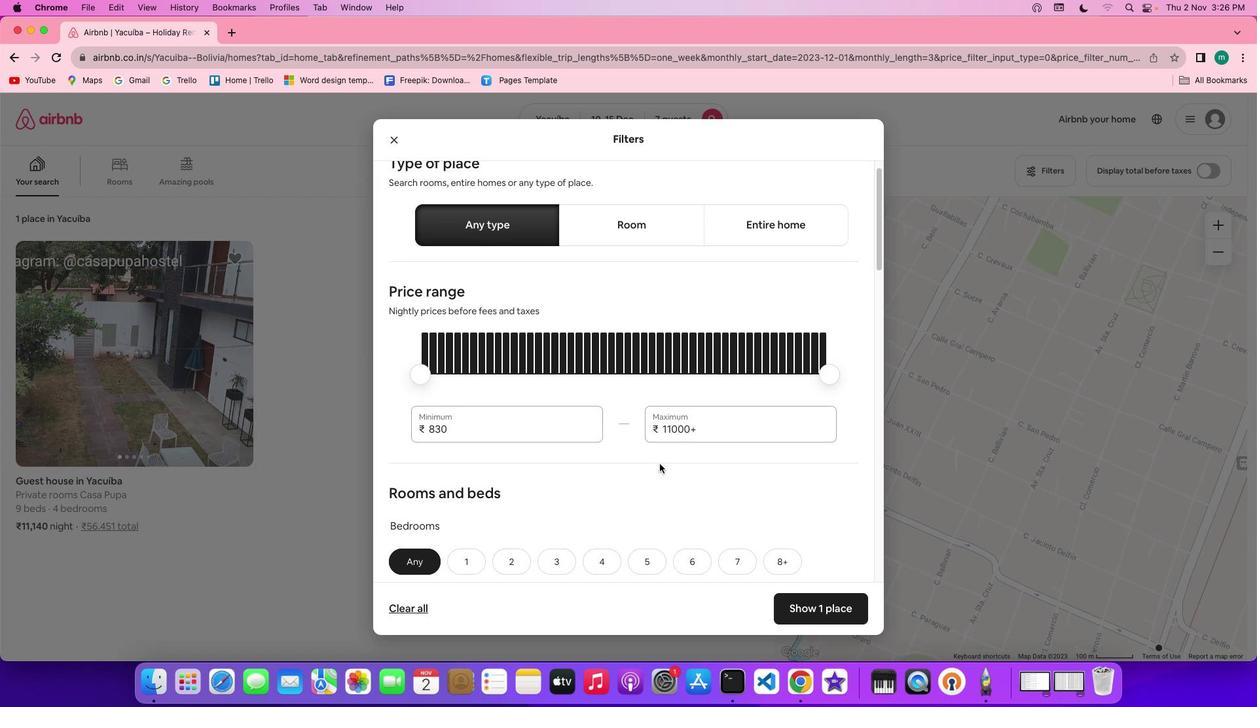 
Action: Mouse scrolled (660, 463) with delta (0, 0)
Screenshot: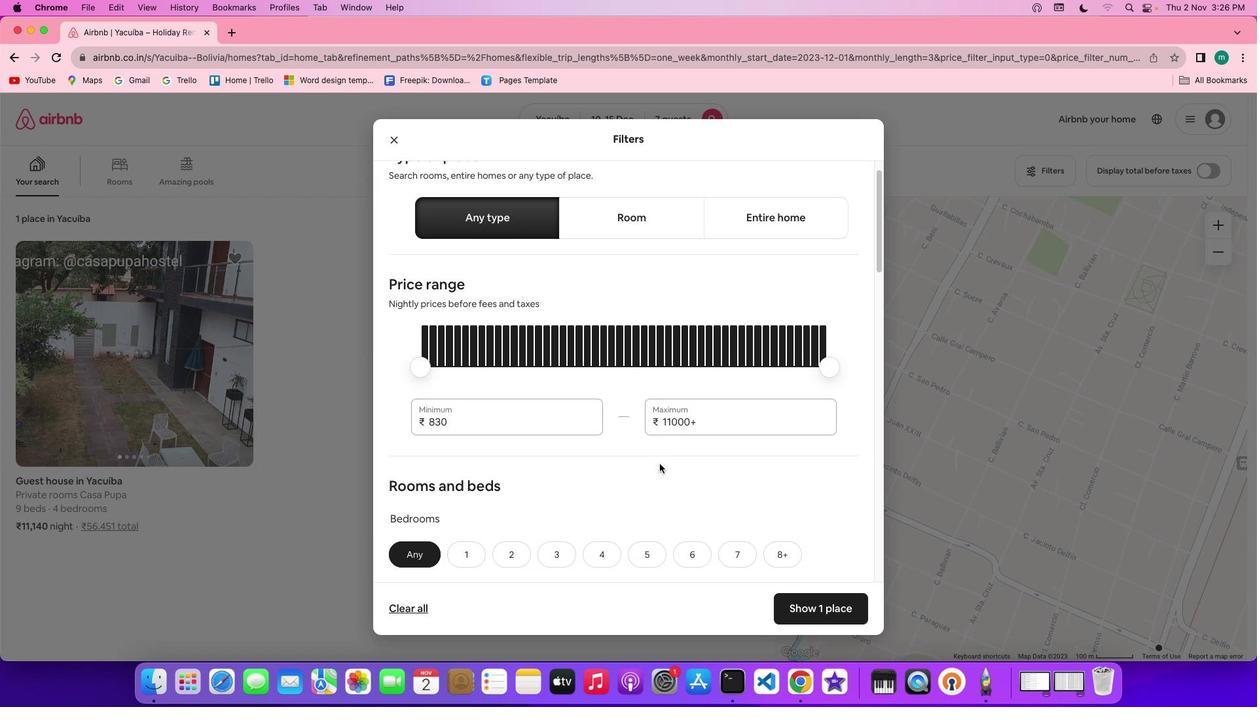 
Action: Mouse scrolled (660, 463) with delta (0, 0)
Screenshot: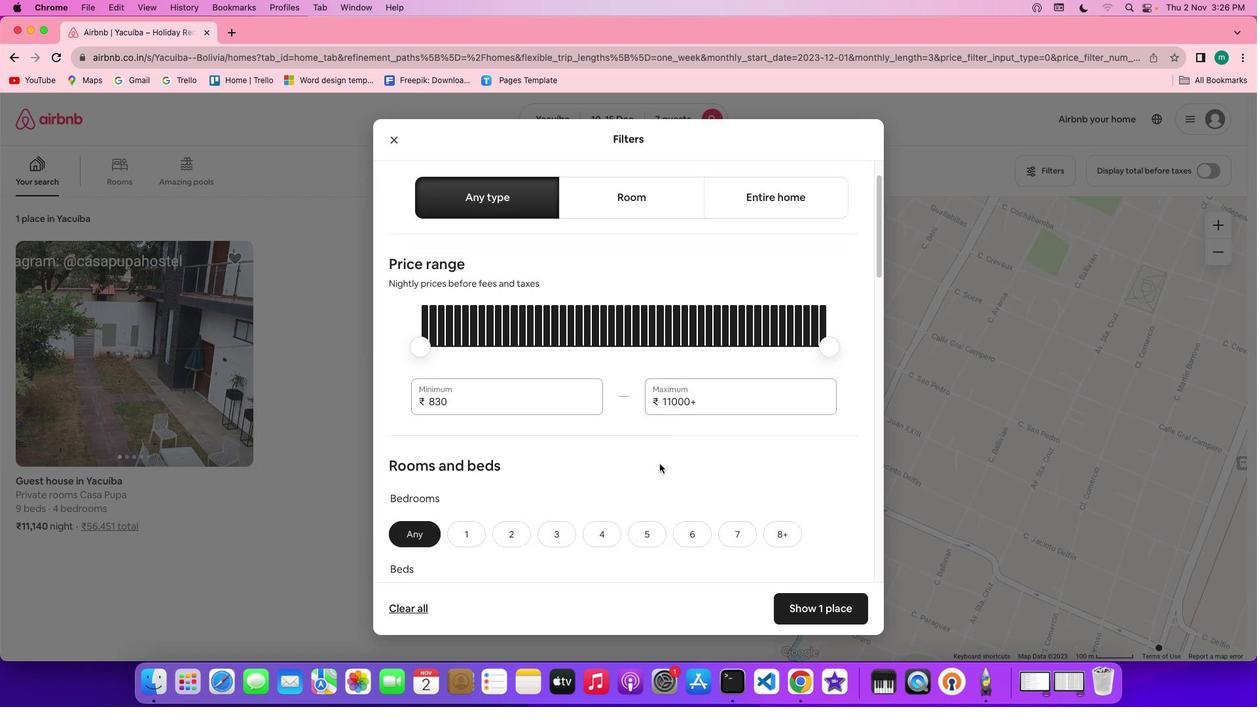 
Action: Mouse scrolled (660, 463) with delta (0, 0)
Screenshot: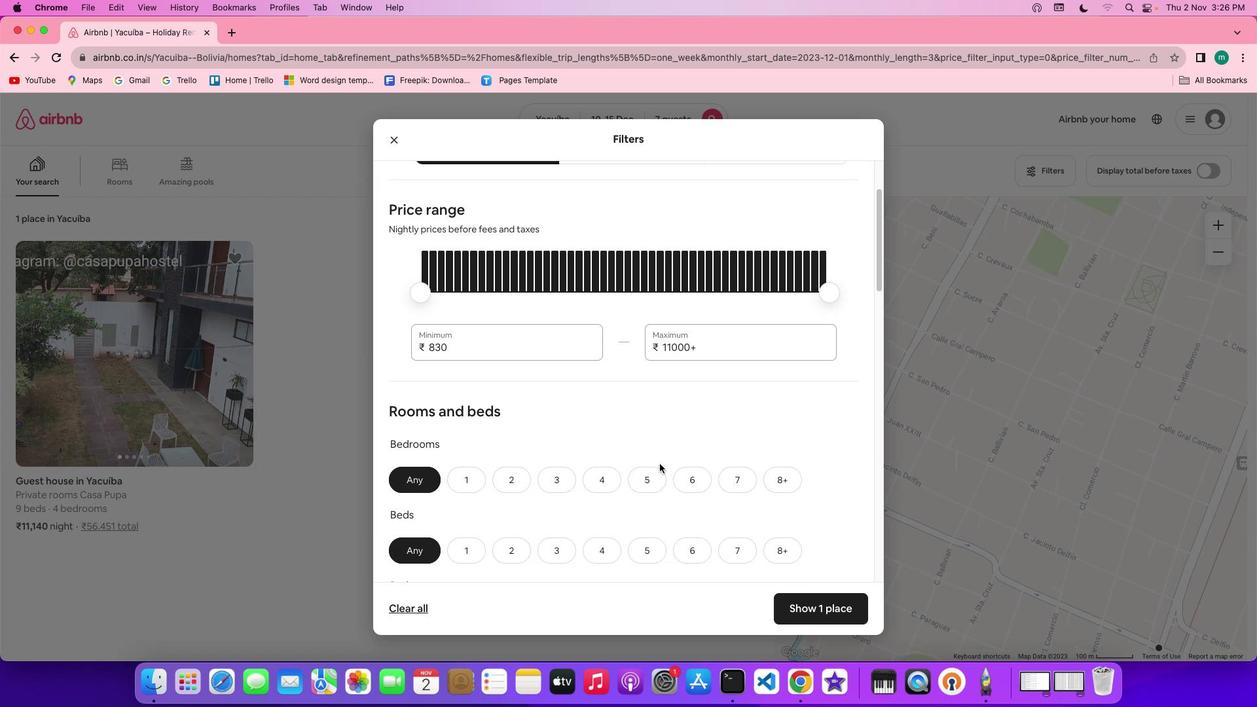 
Action: Mouse scrolled (660, 463) with delta (0, 0)
Screenshot: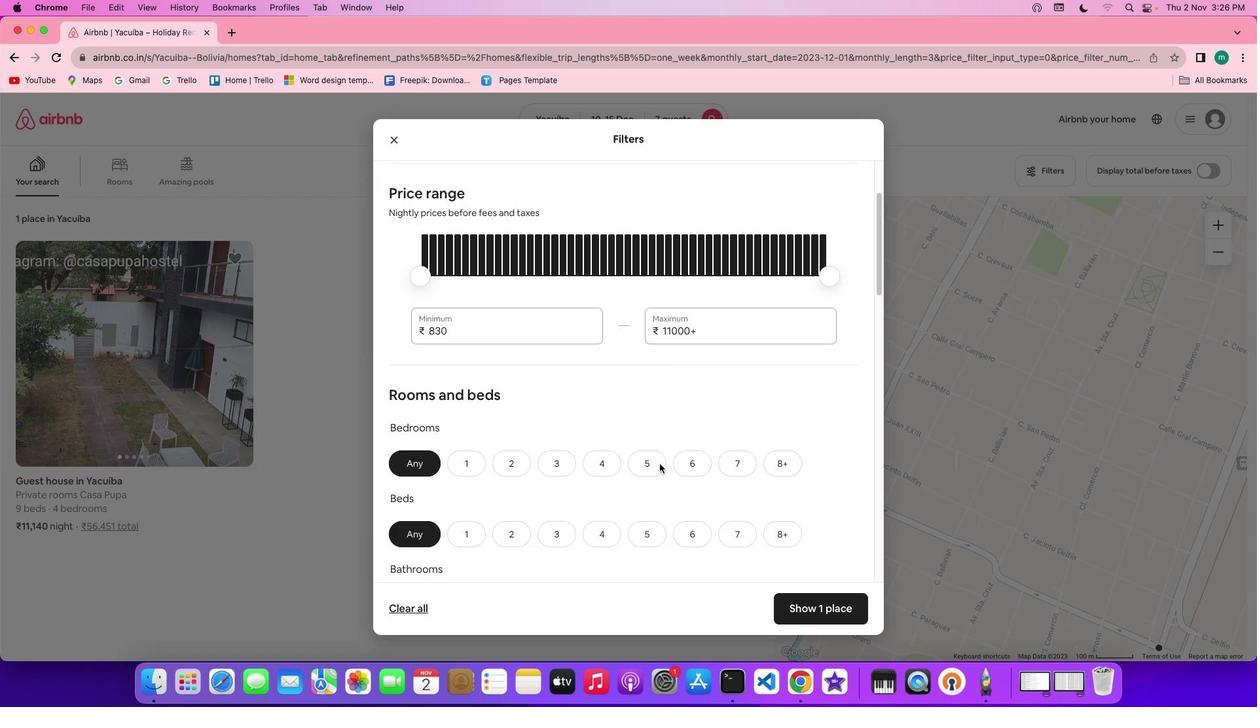 
Action: Mouse scrolled (660, 463) with delta (0, -1)
Screenshot: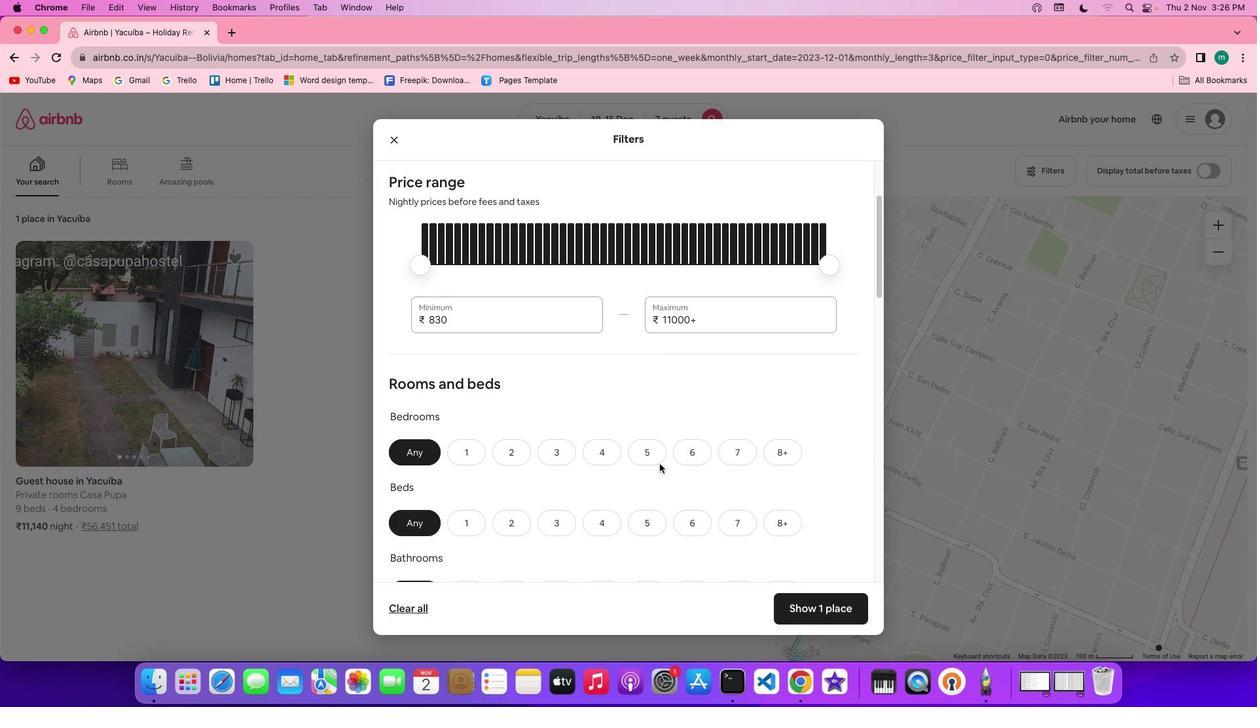 
Action: Mouse scrolled (660, 463) with delta (0, 0)
Screenshot: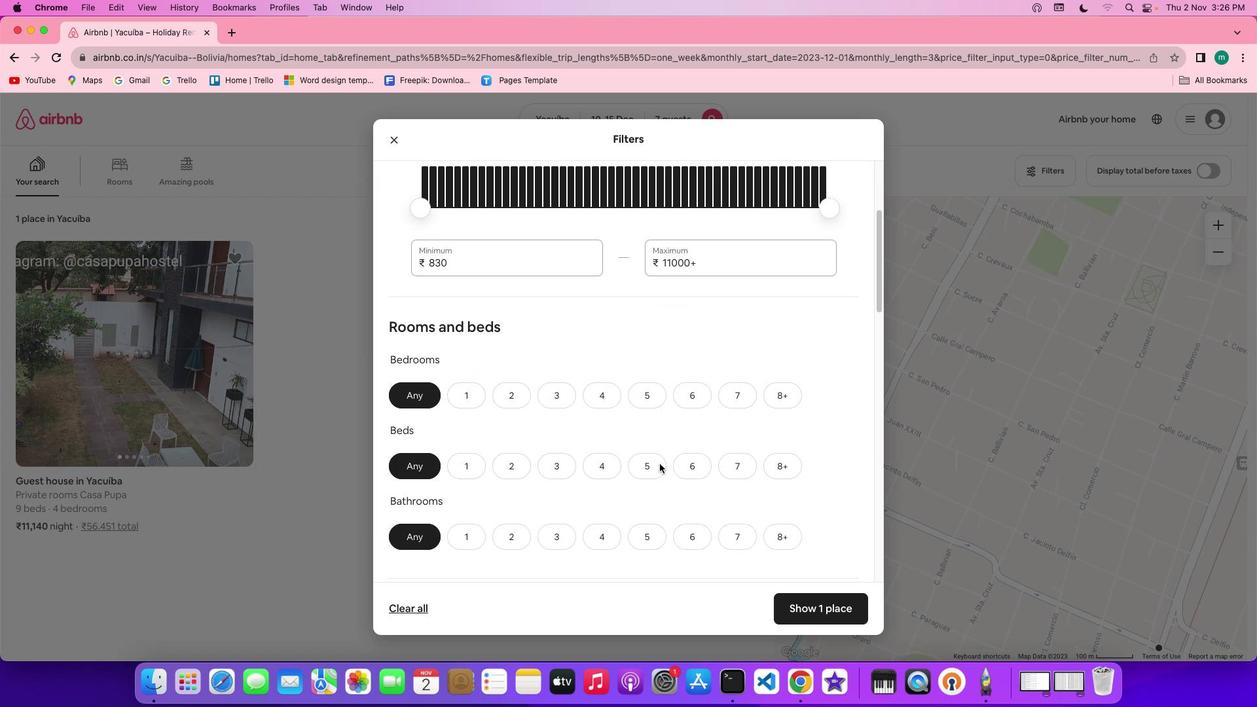 
Action: Mouse scrolled (660, 463) with delta (0, 0)
Screenshot: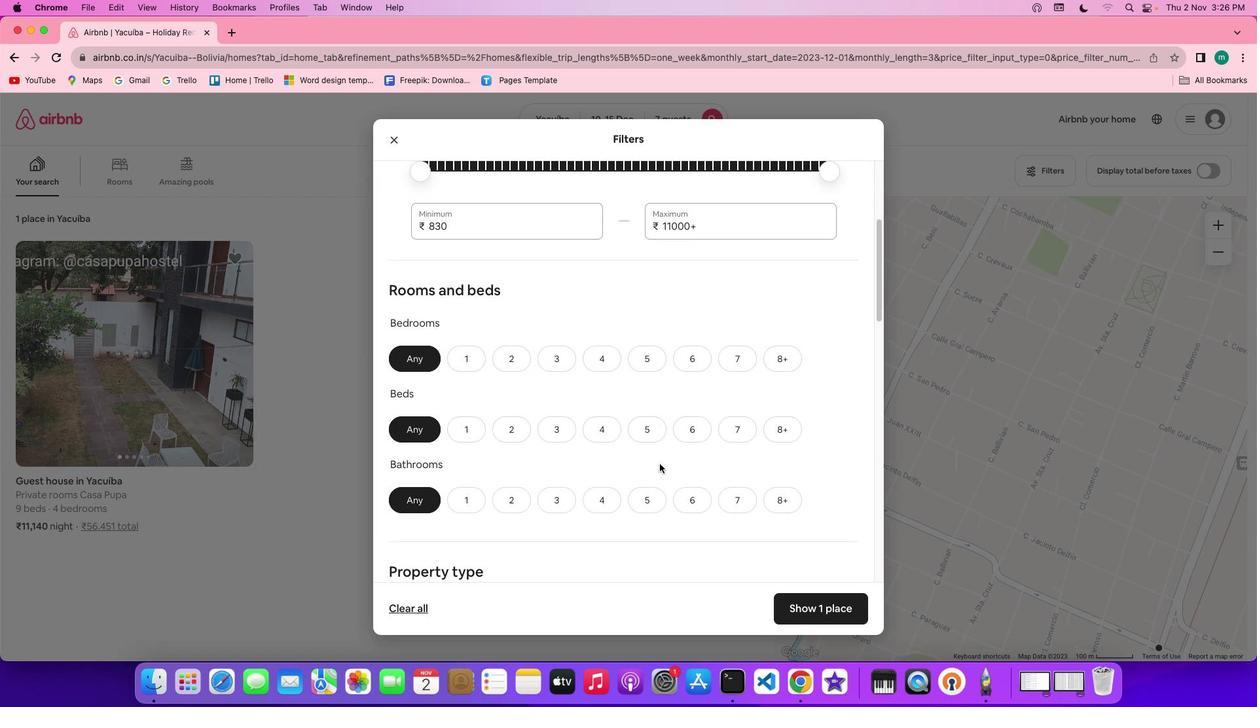 
Action: Mouse scrolled (660, 463) with delta (0, -1)
Screenshot: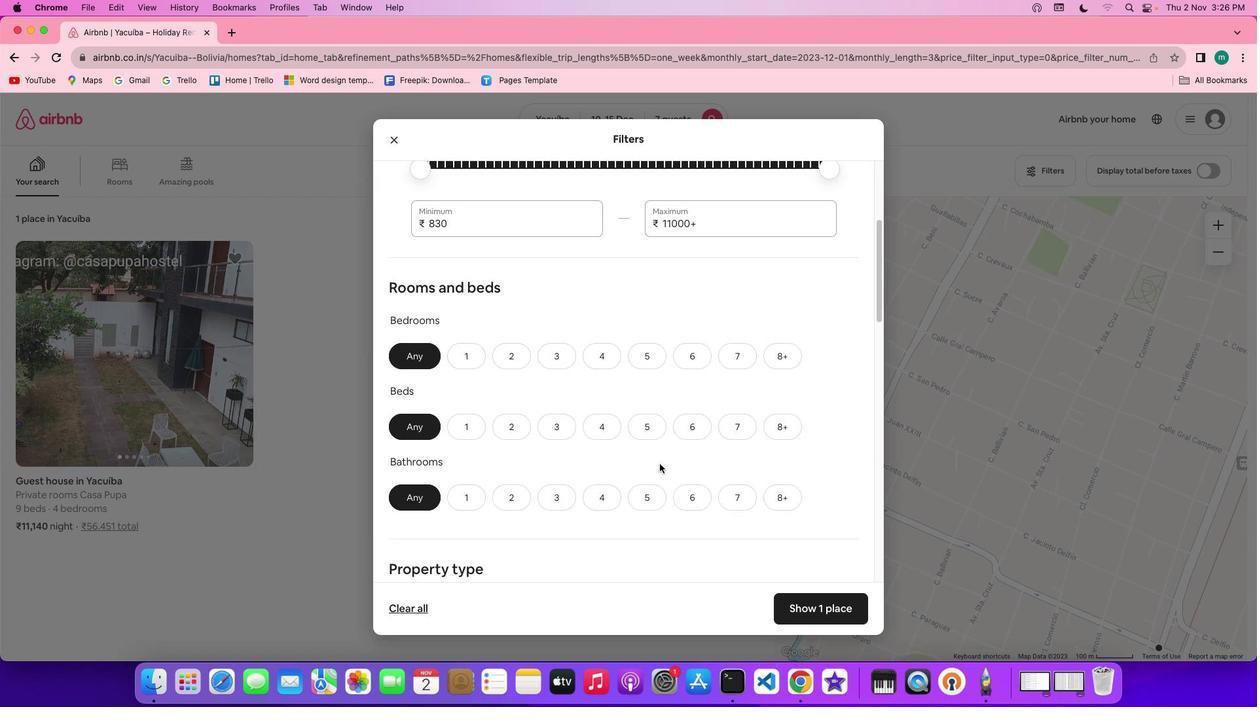 
Action: Mouse moved to (603, 358)
Screenshot: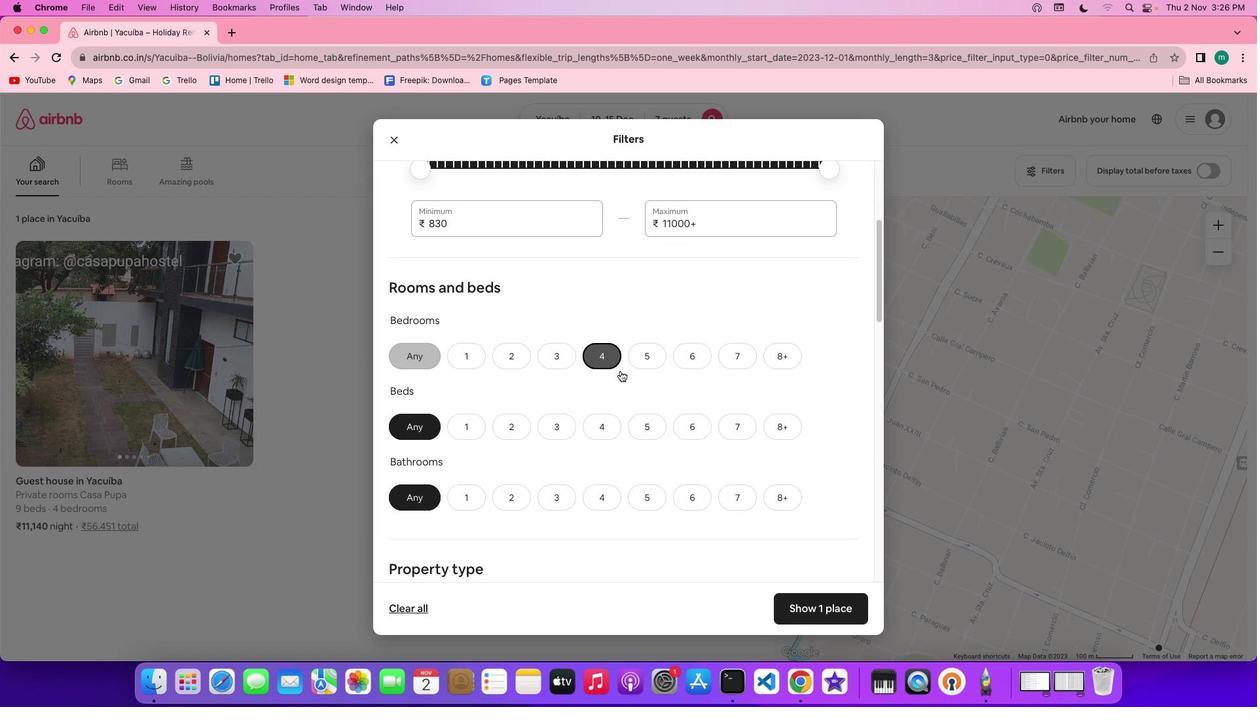 
Action: Mouse pressed left at (603, 358)
Screenshot: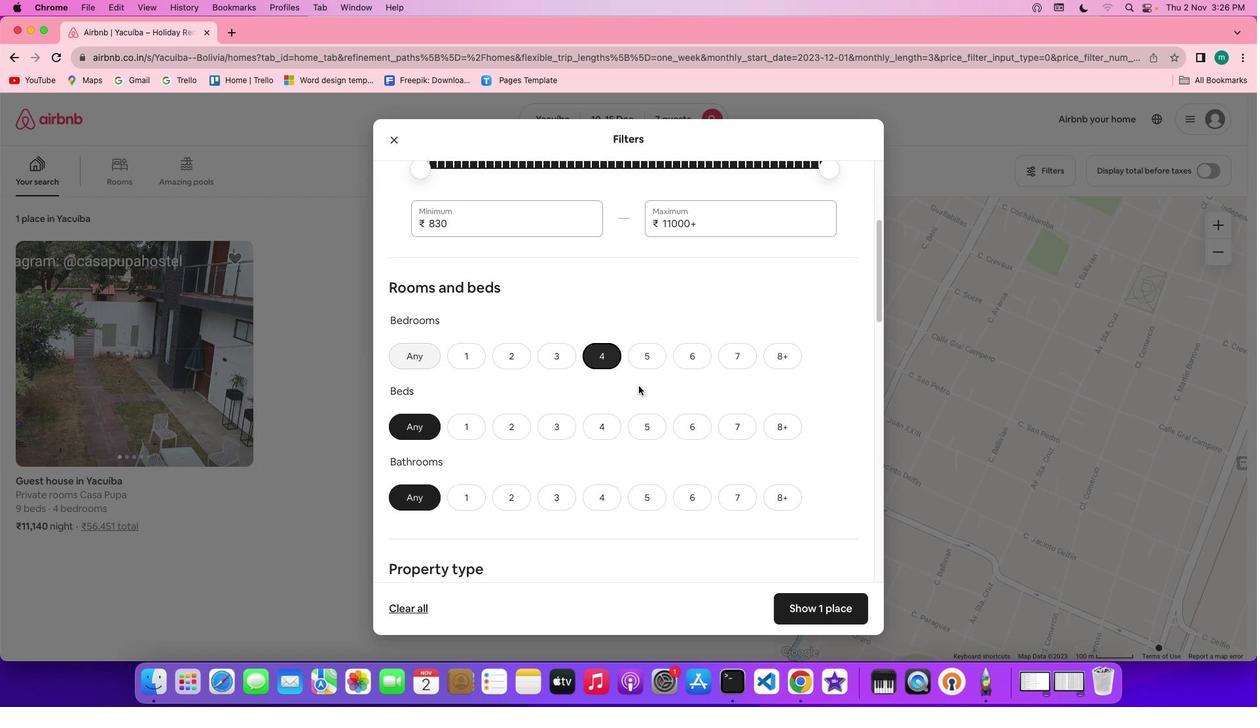 
Action: Mouse moved to (743, 428)
Screenshot: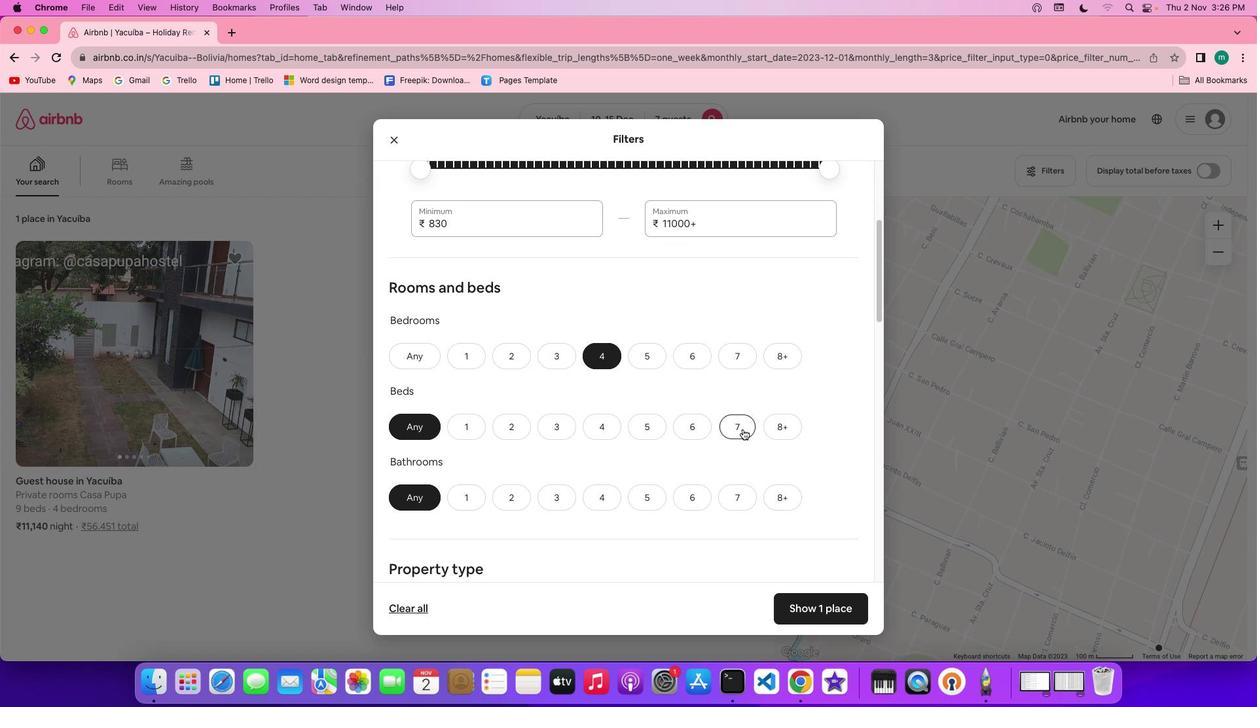 
Action: Mouse pressed left at (743, 428)
Screenshot: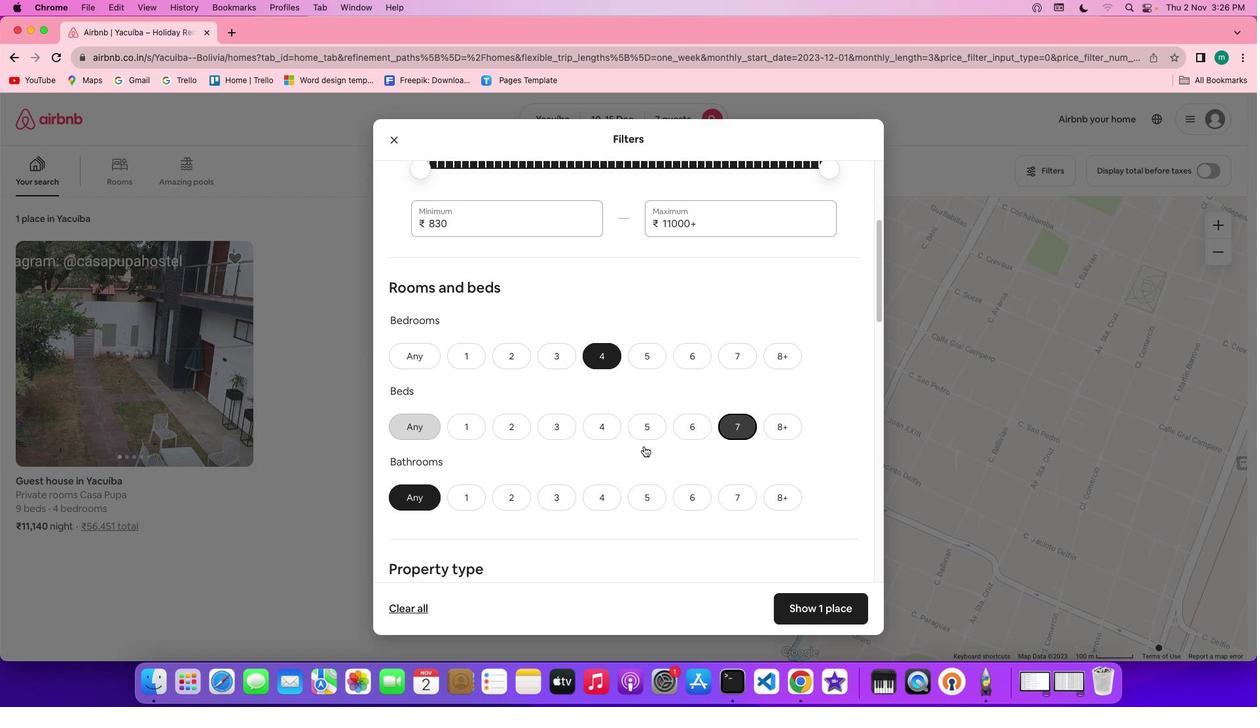 
Action: Mouse moved to (618, 506)
Screenshot: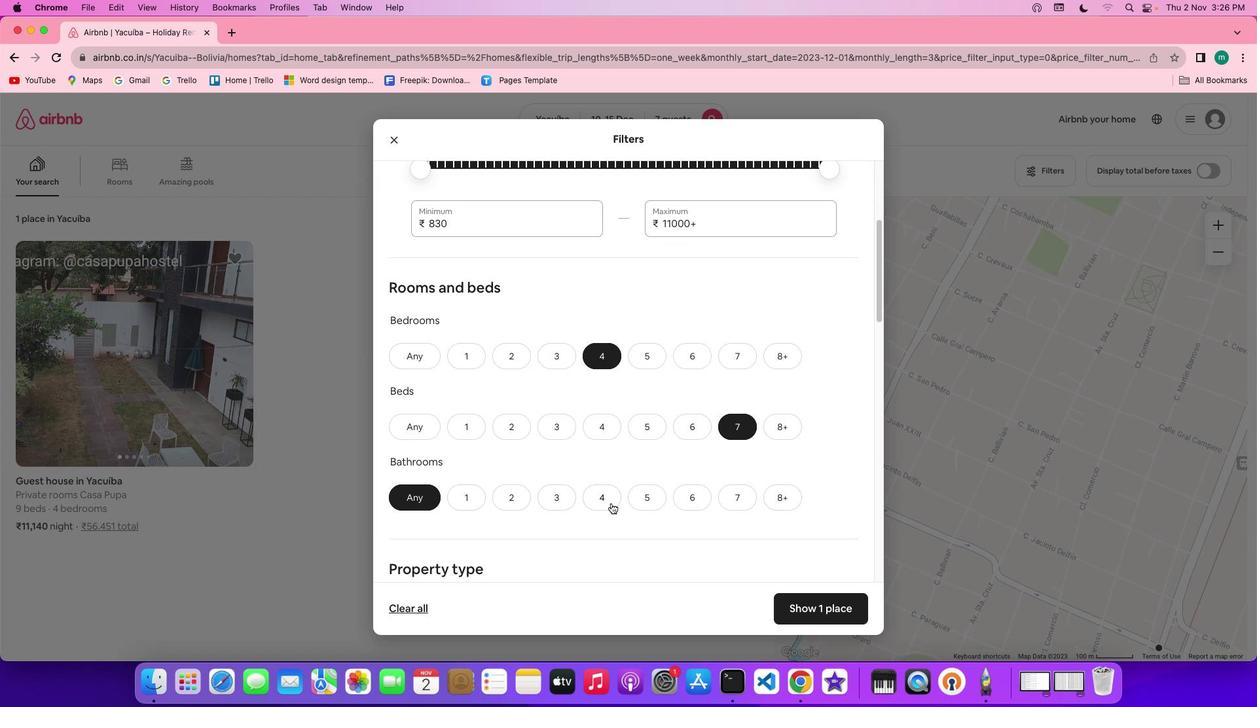 
Action: Mouse pressed left at (618, 506)
Screenshot: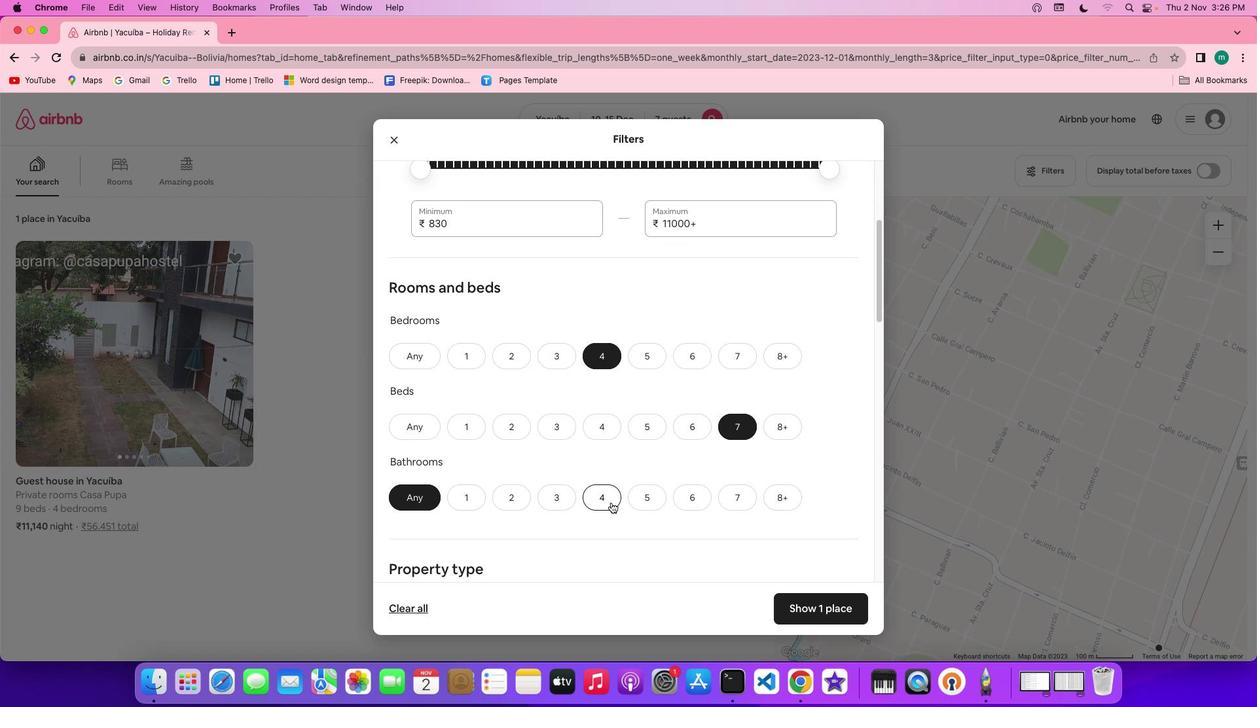 
Action: Mouse moved to (610, 502)
Screenshot: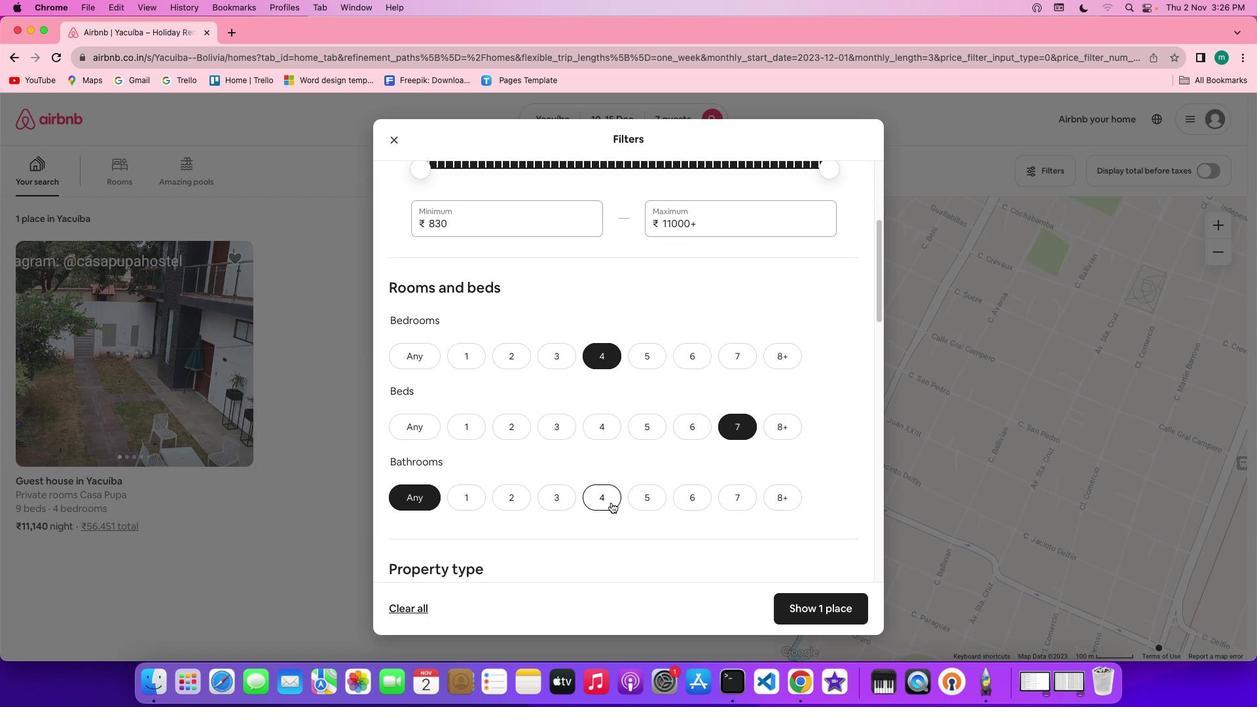 
Action: Mouse pressed left at (610, 502)
Screenshot: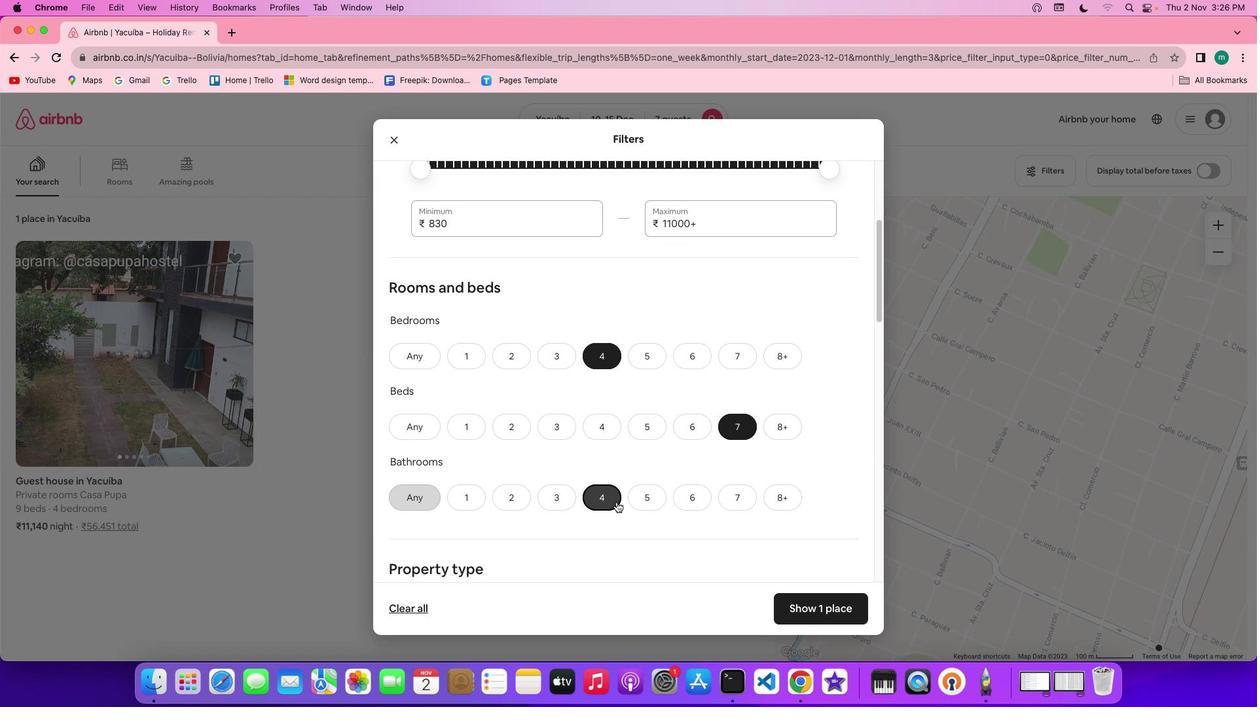 
Action: Mouse moved to (693, 521)
Screenshot: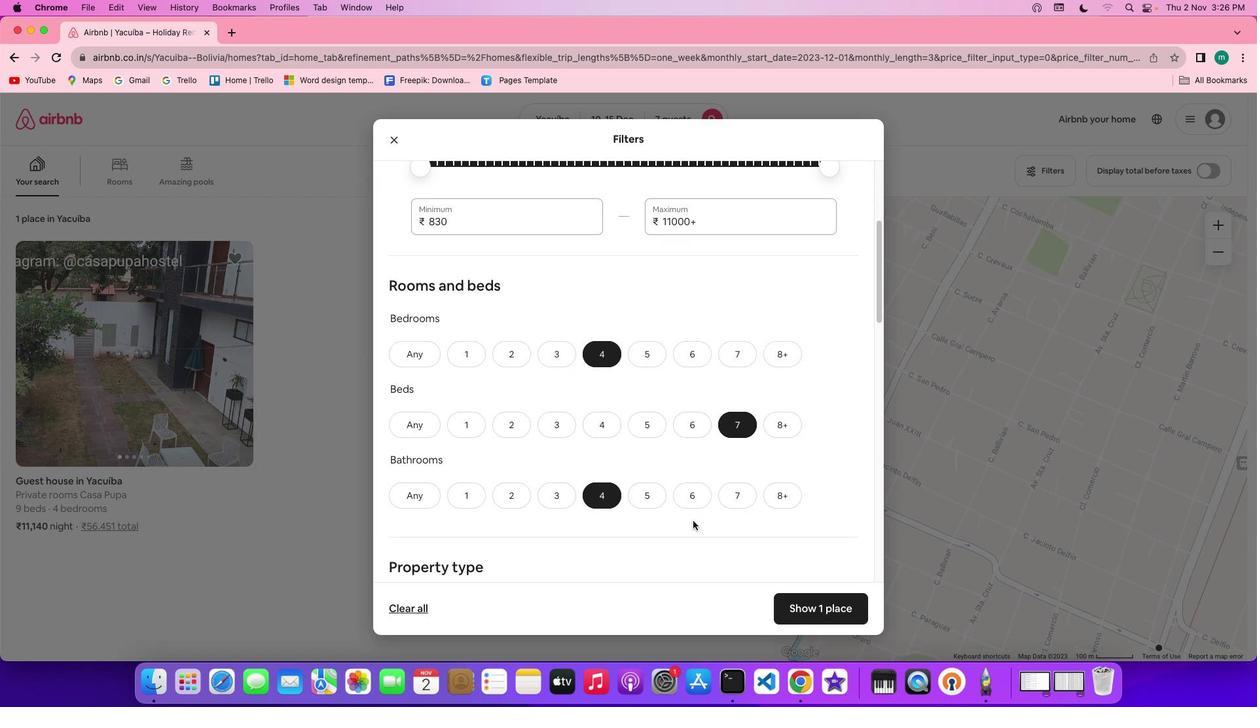 
Action: Mouse scrolled (693, 521) with delta (0, 0)
Screenshot: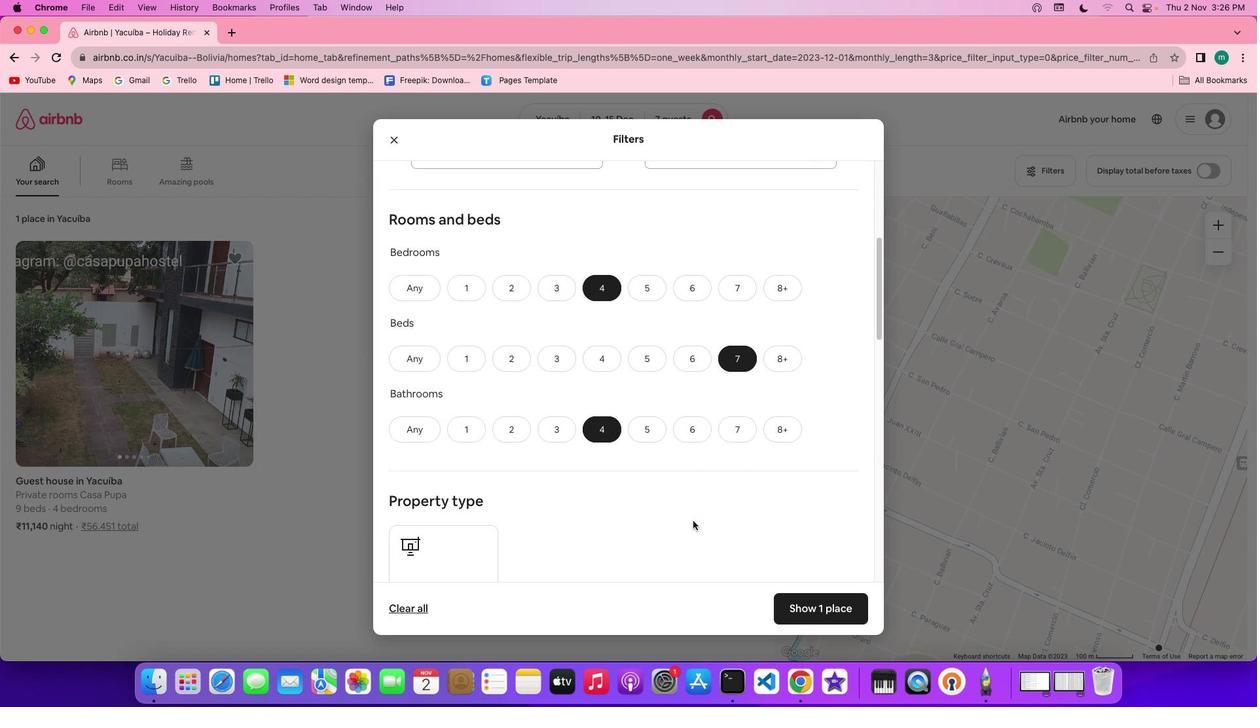 
Action: Mouse scrolled (693, 521) with delta (0, 0)
Screenshot: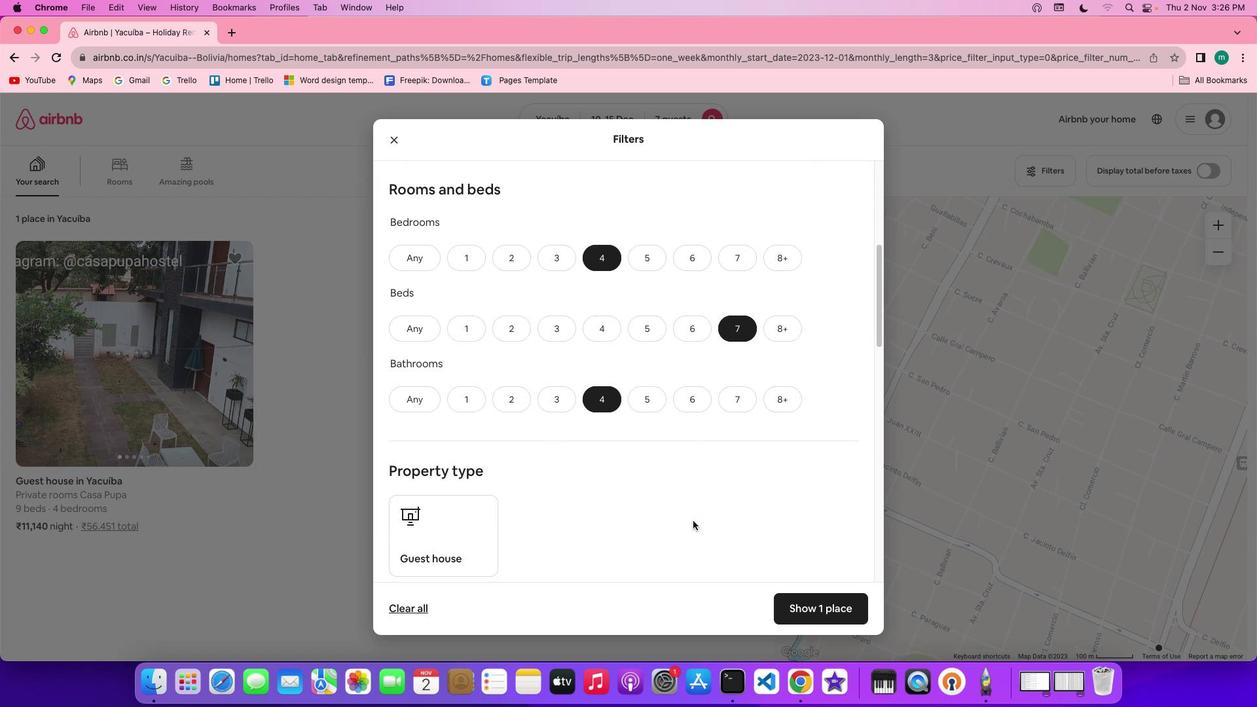 
Action: Mouse scrolled (693, 521) with delta (0, -1)
Screenshot: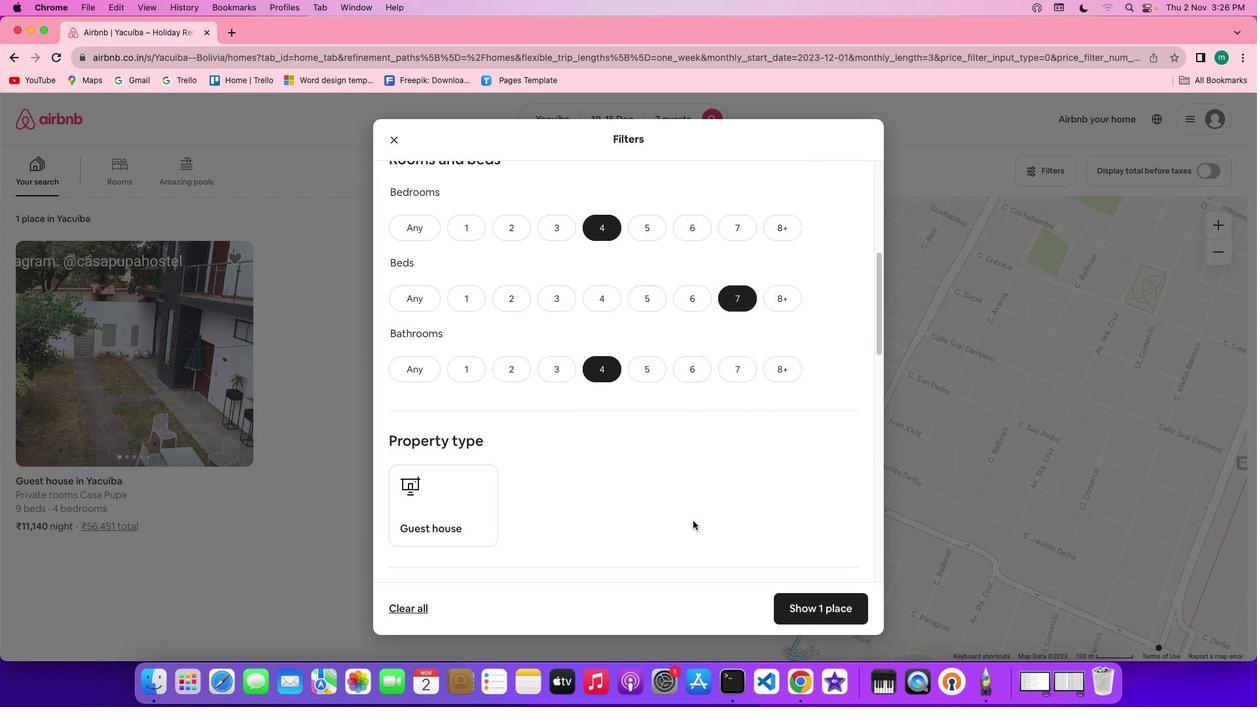 
Action: Mouse scrolled (693, 521) with delta (0, -1)
Screenshot: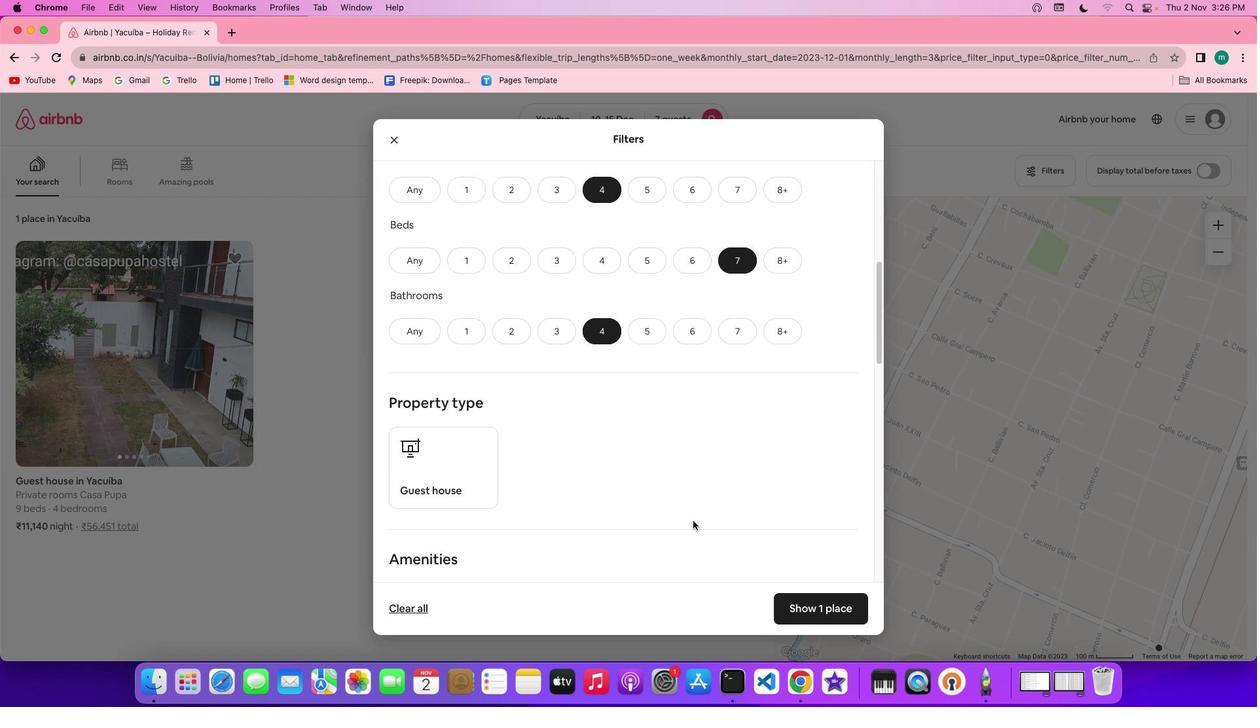 
Action: Mouse scrolled (693, 521) with delta (0, 0)
Screenshot: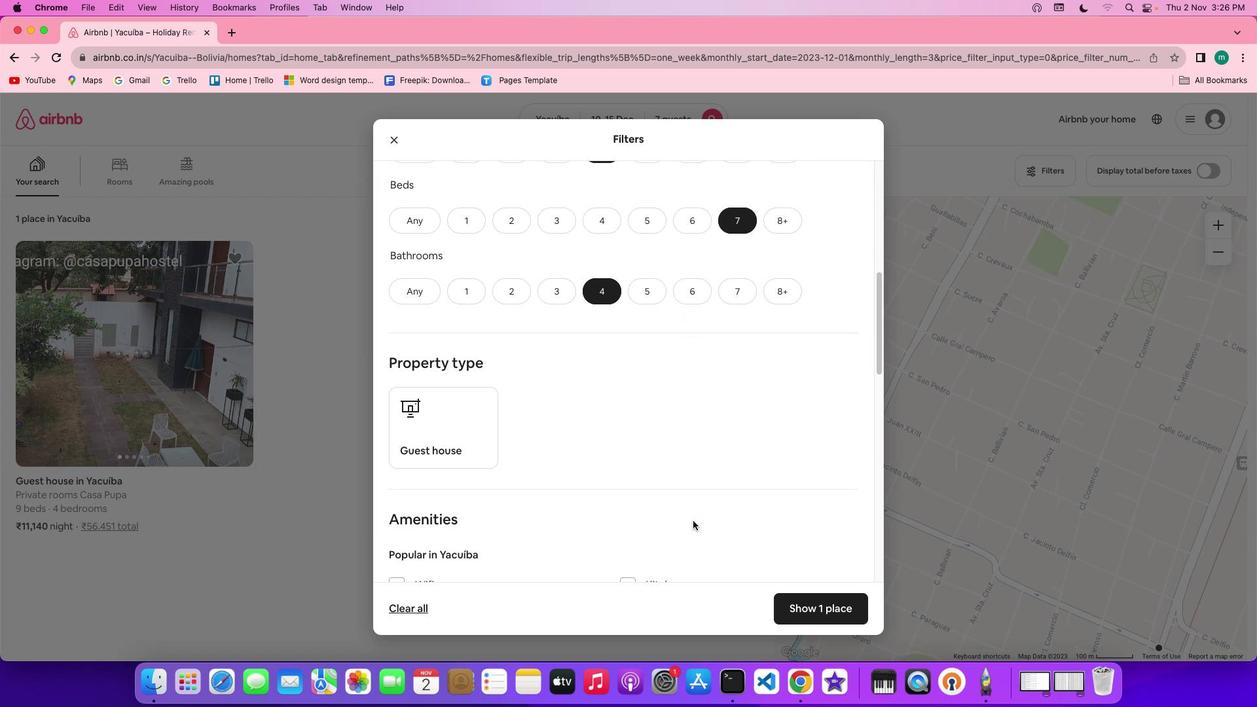 
Action: Mouse scrolled (693, 521) with delta (0, 0)
Screenshot: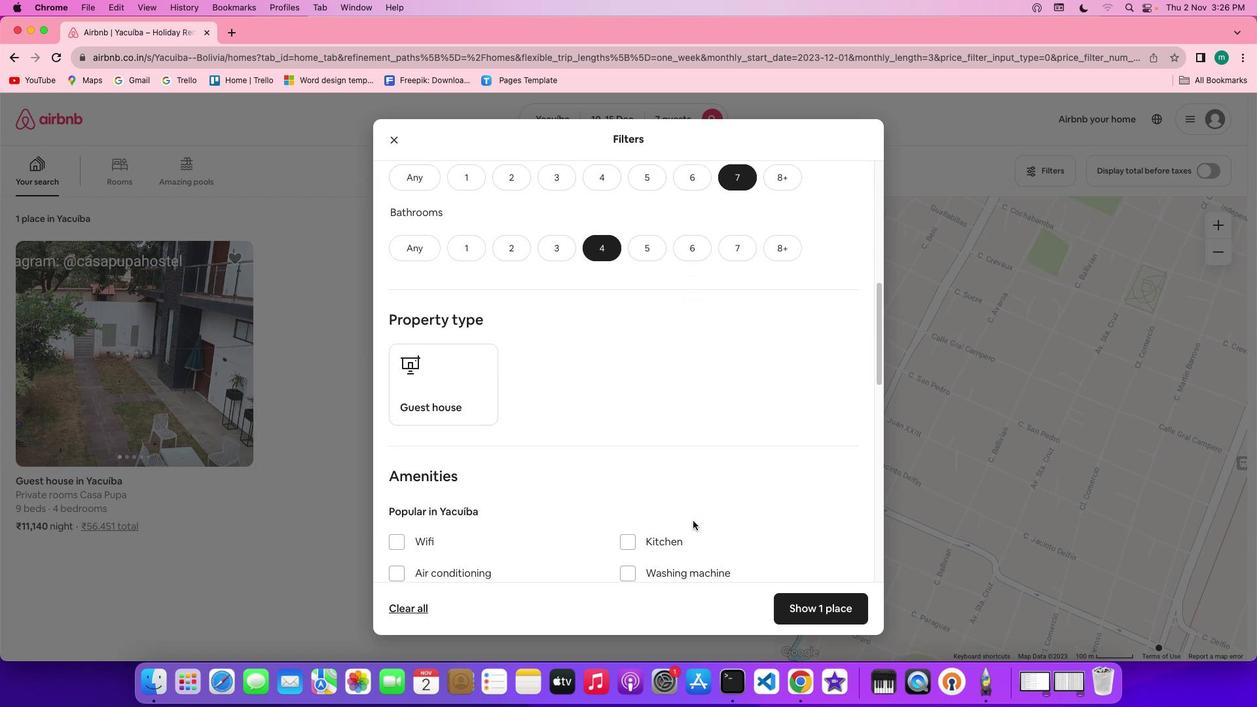 
Action: Mouse scrolled (693, 521) with delta (0, -1)
Screenshot: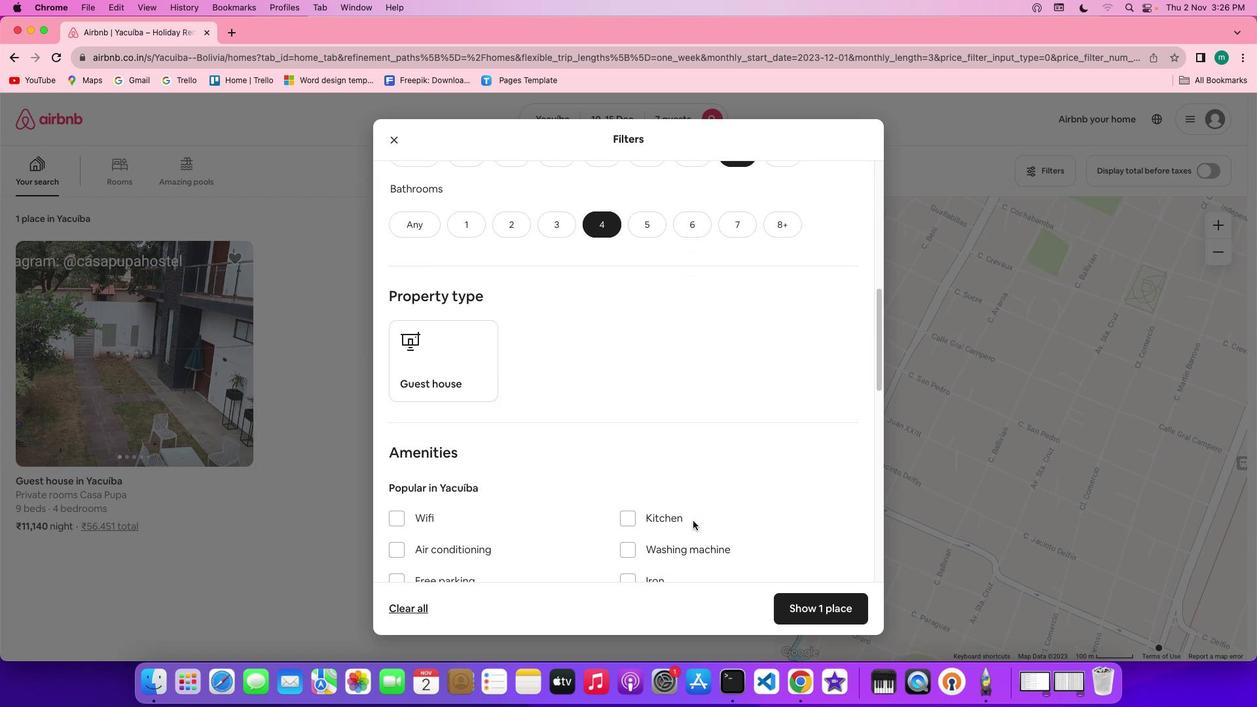 
Action: Mouse scrolled (693, 521) with delta (0, -1)
Screenshot: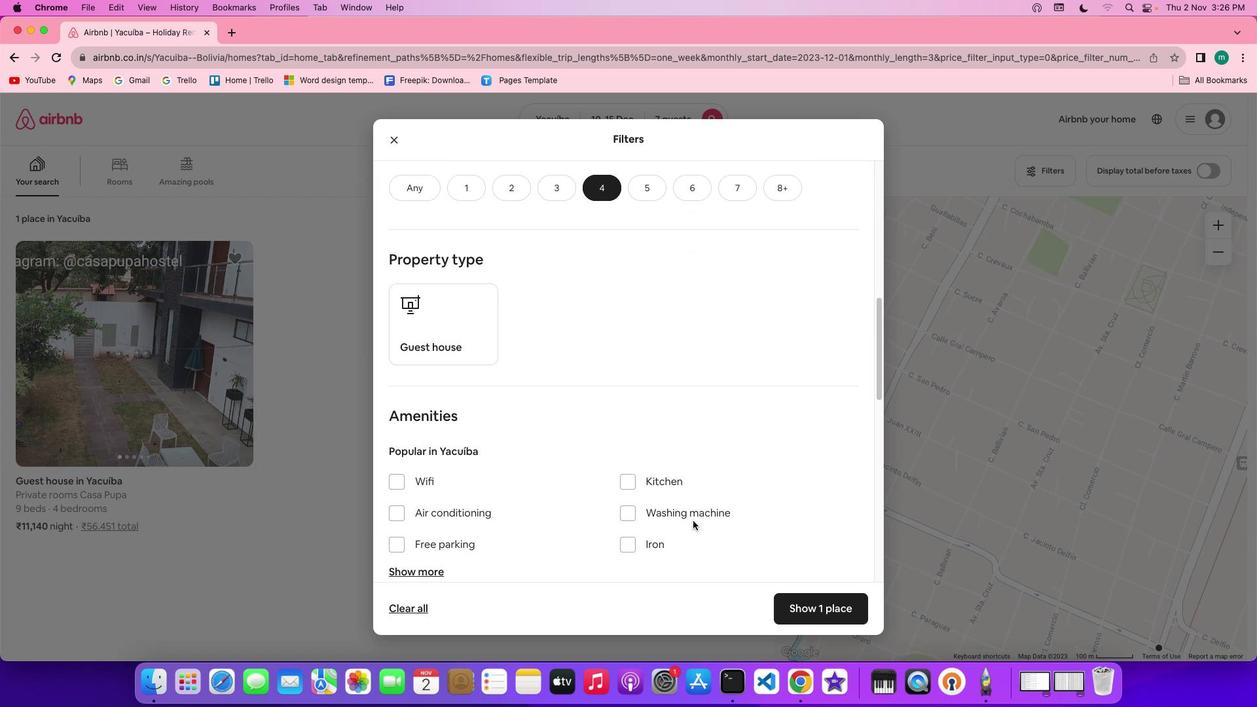 
Action: Mouse scrolled (693, 521) with delta (0, 0)
Screenshot: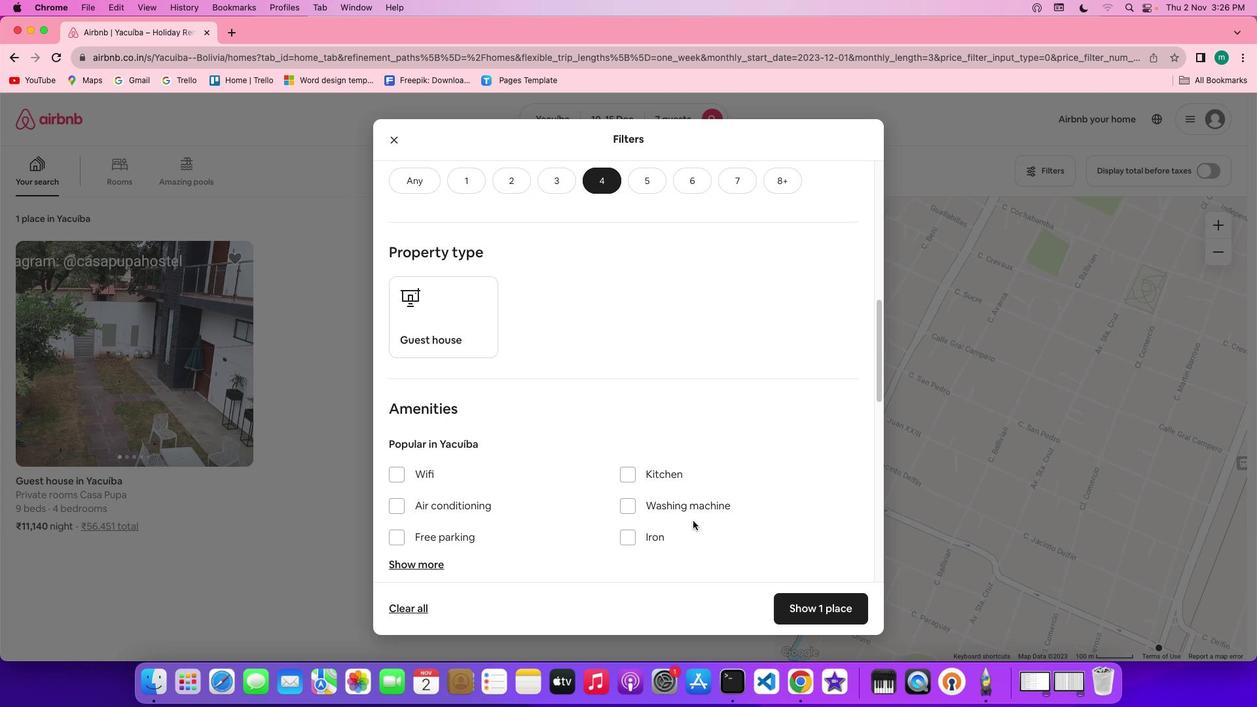 
Action: Mouse scrolled (693, 521) with delta (0, 0)
Screenshot: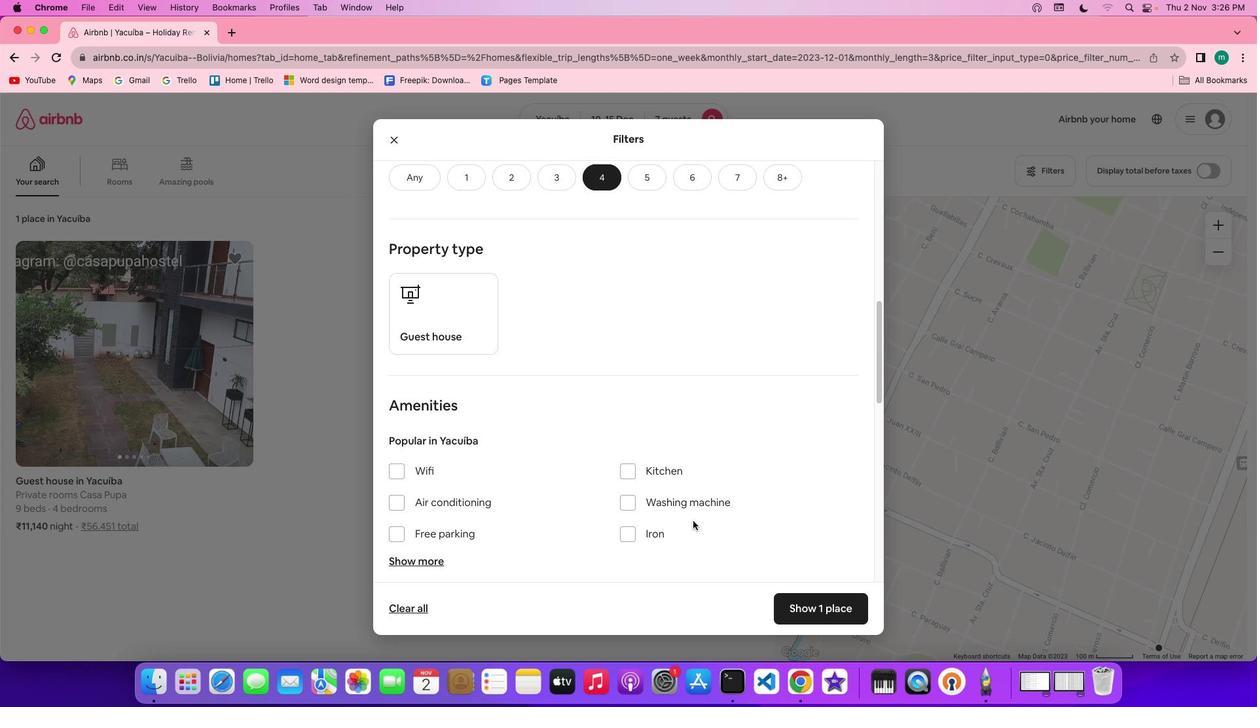 
Action: Mouse scrolled (693, 521) with delta (0, 0)
Screenshot: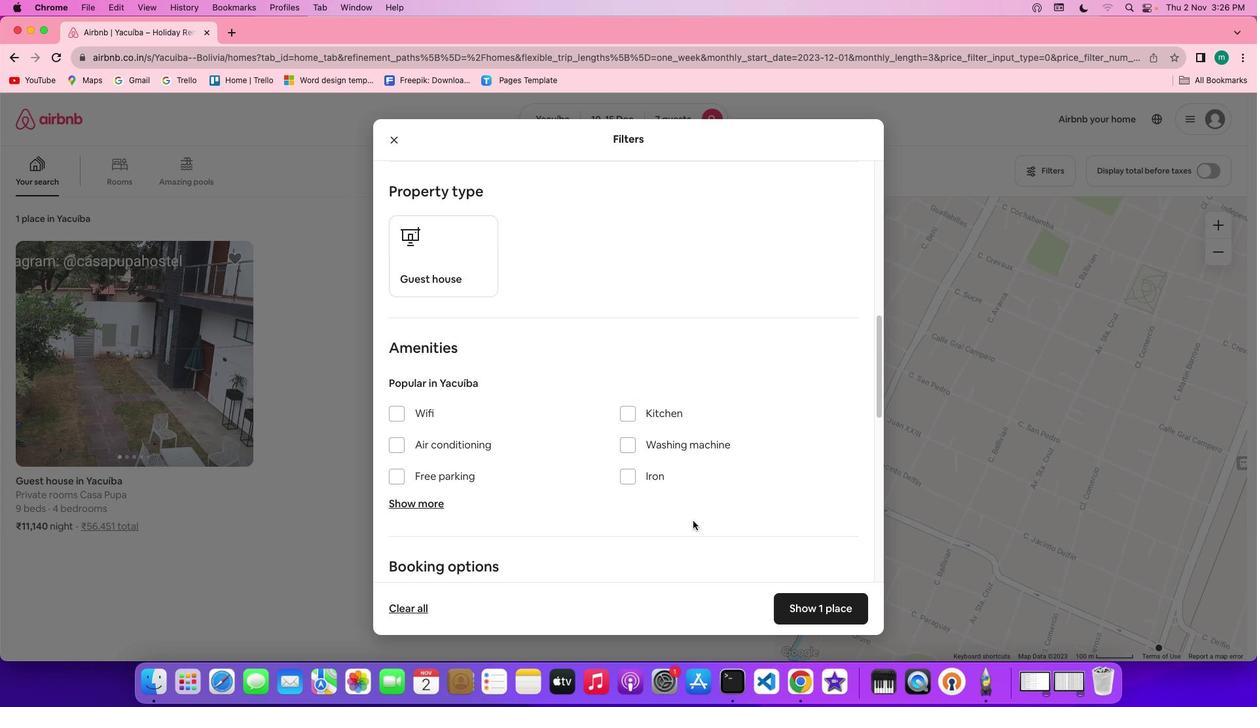 
Action: Mouse scrolled (693, 521) with delta (0, 0)
Screenshot: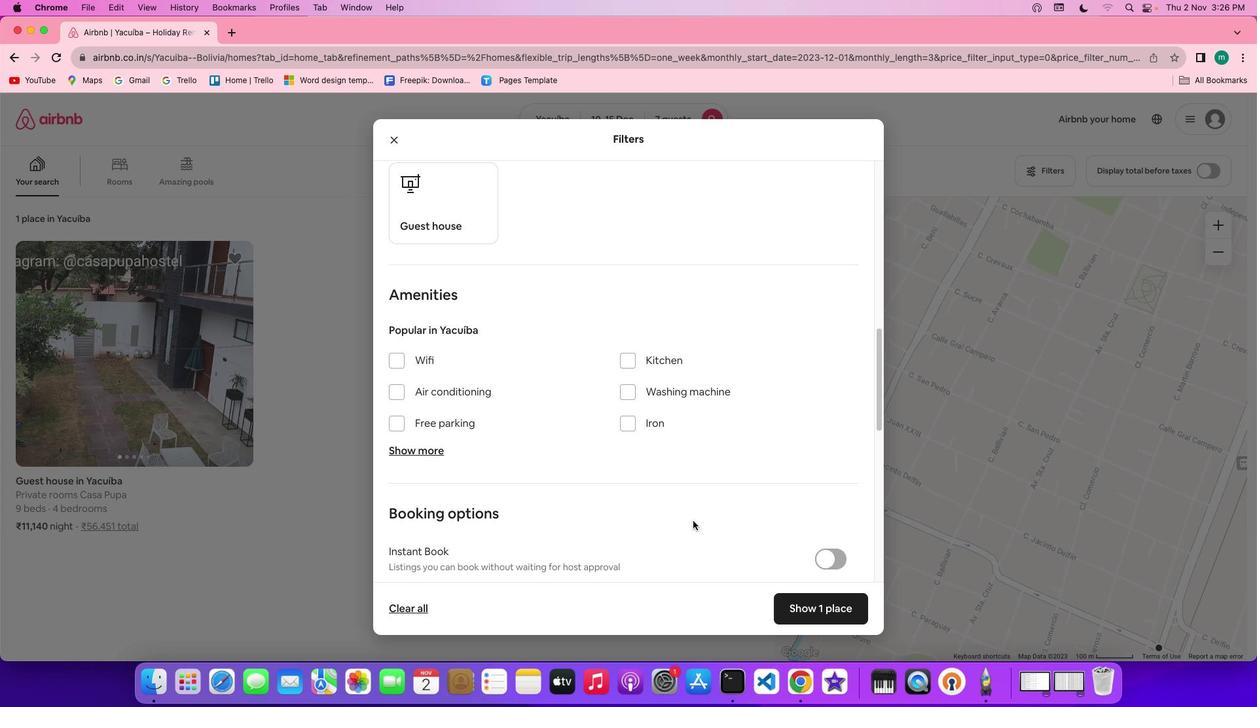 
Action: Mouse scrolled (693, 521) with delta (0, -1)
Screenshot: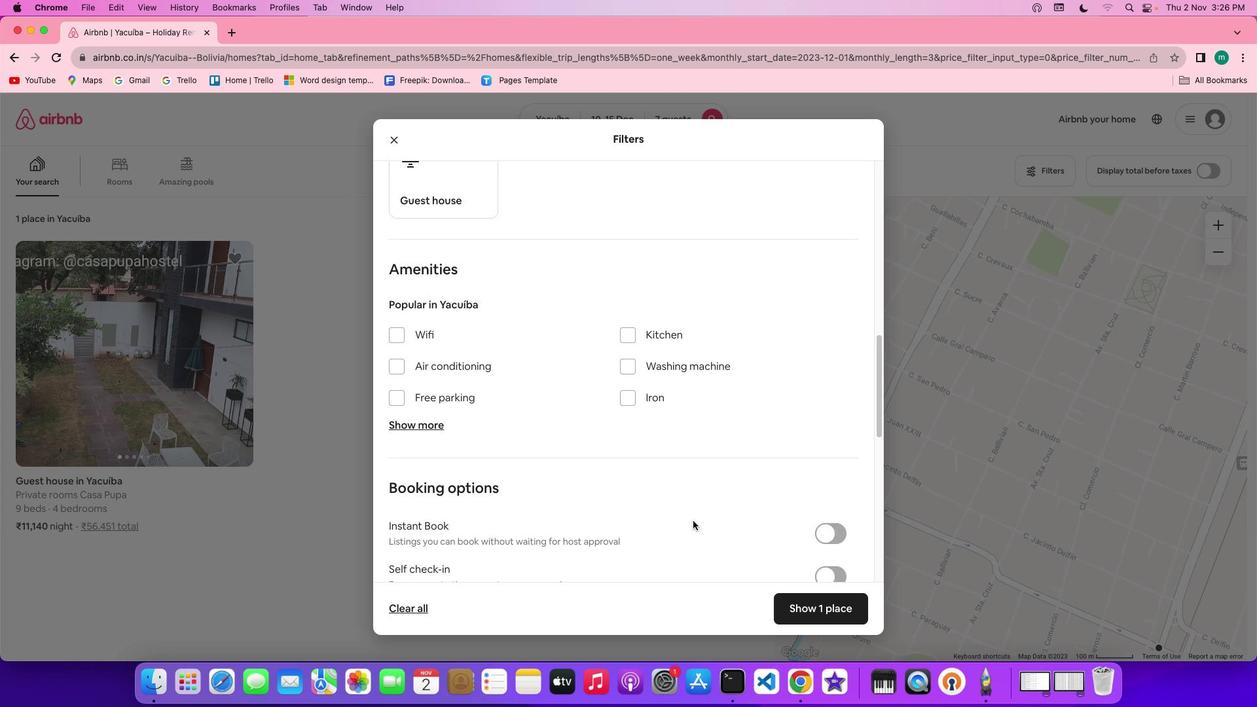 
Action: Mouse scrolled (693, 521) with delta (0, -1)
Screenshot: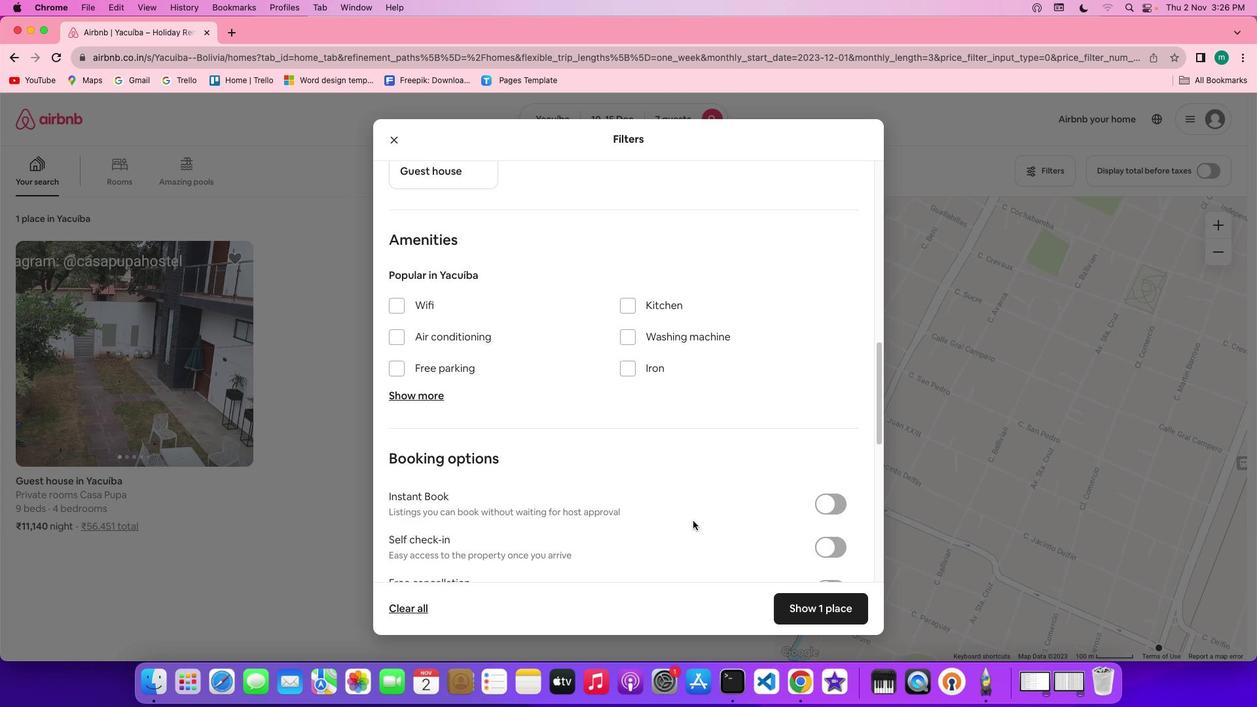 
Action: Mouse moved to (588, 445)
Screenshot: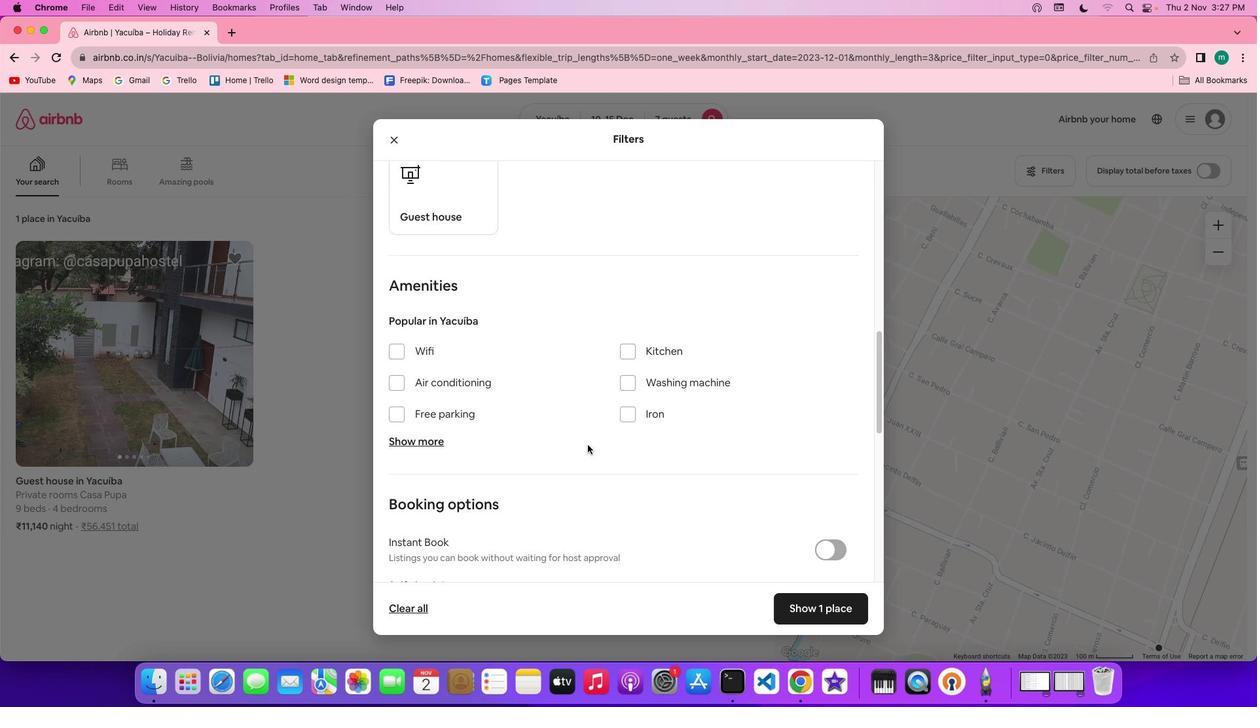 
Action: Mouse scrolled (588, 445) with delta (0, 0)
Screenshot: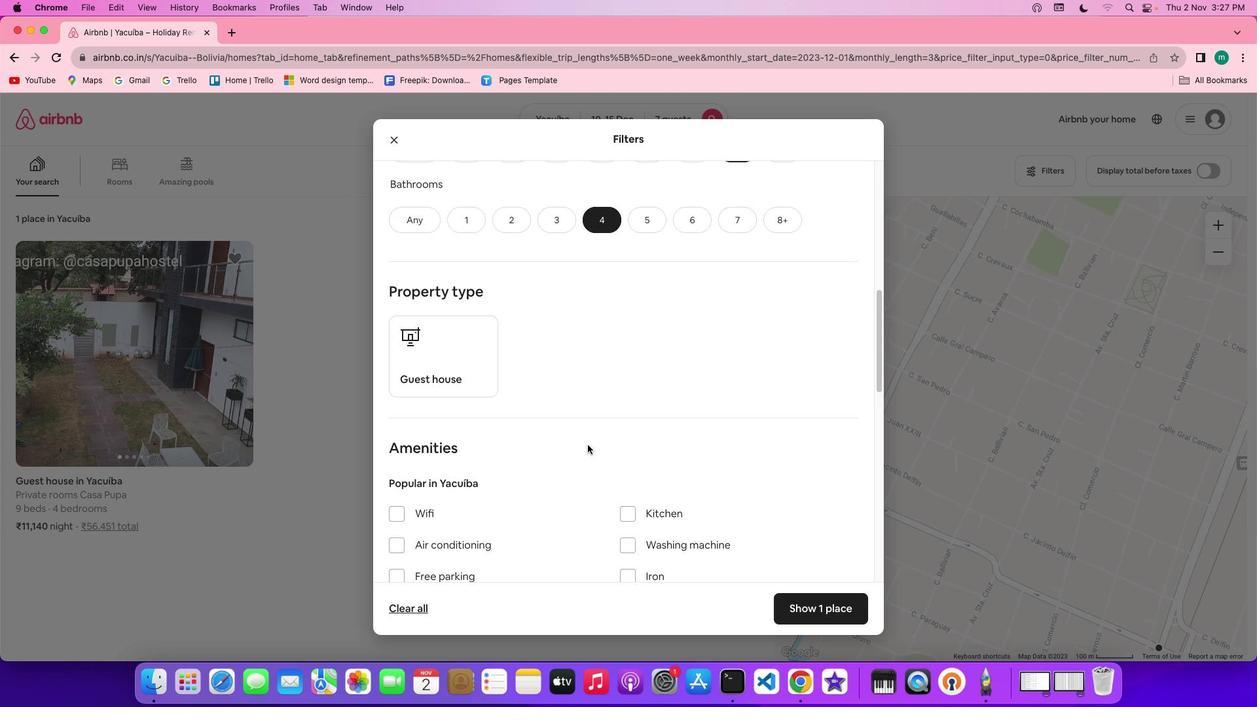 
Action: Mouse scrolled (588, 445) with delta (0, 0)
Screenshot: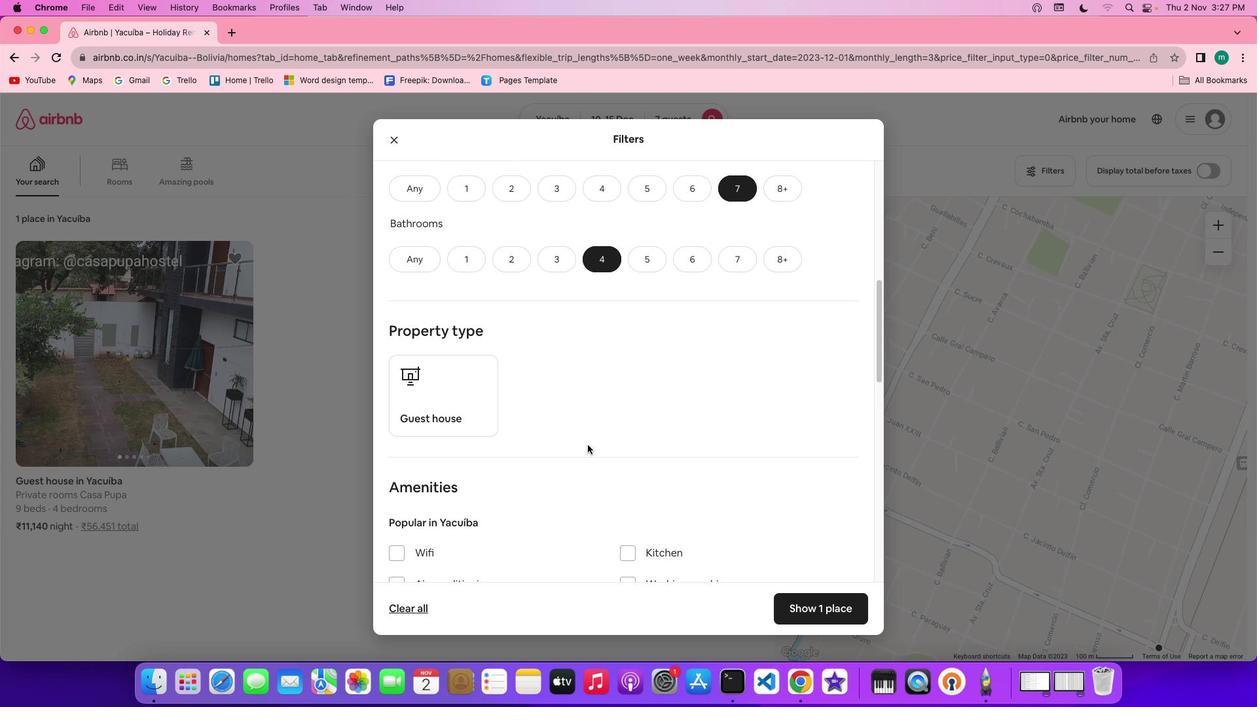 
Action: Mouse scrolled (588, 445) with delta (0, 1)
Screenshot: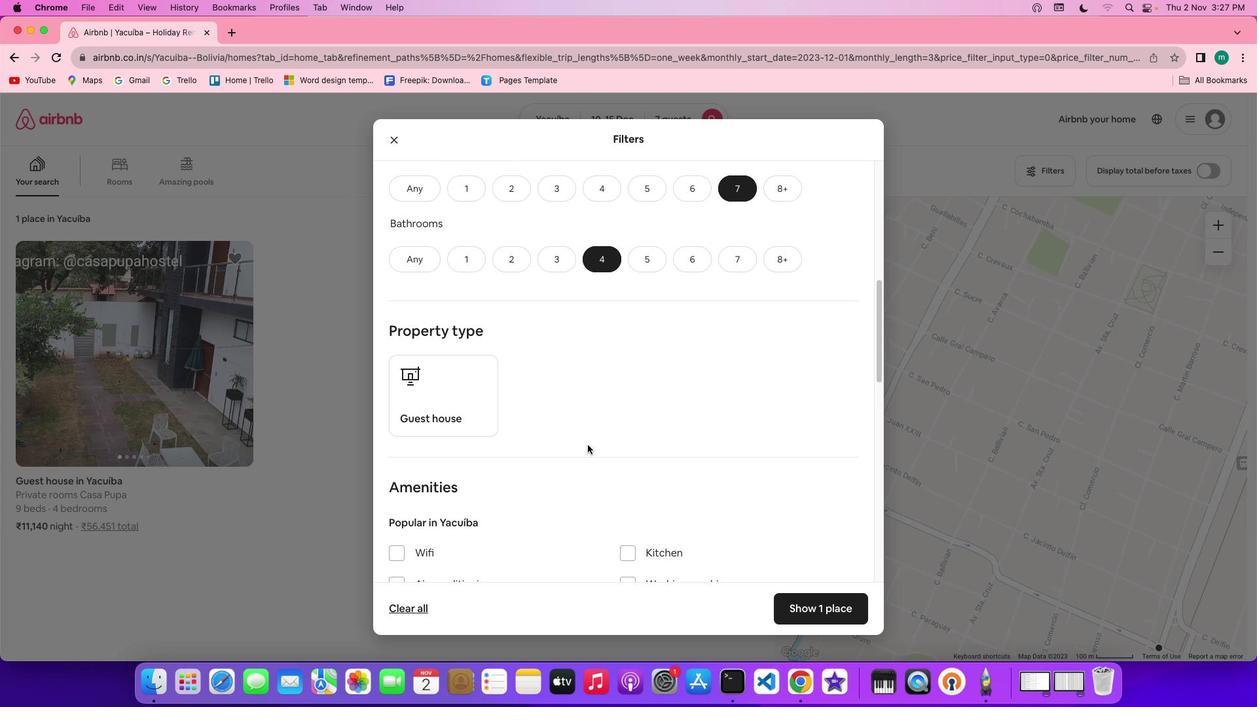 
Action: Mouse scrolled (588, 445) with delta (0, 2)
Screenshot: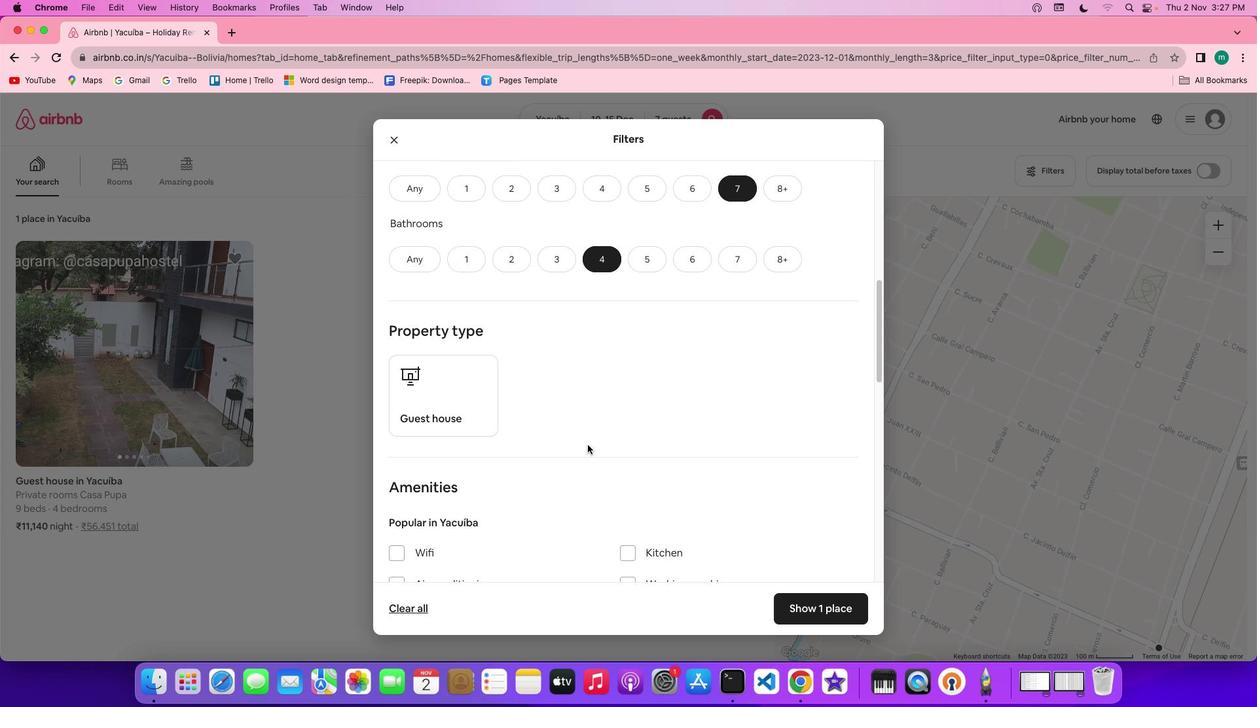 
Action: Mouse moved to (695, 479)
Screenshot: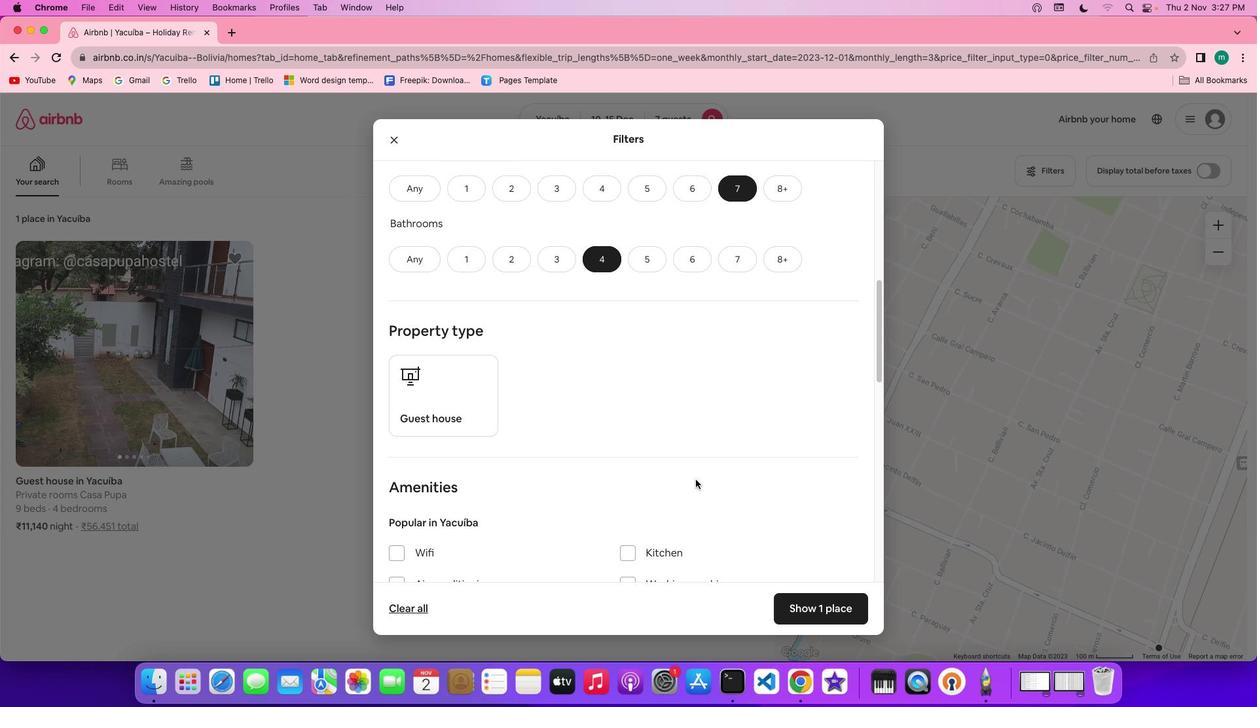 
Action: Mouse scrolled (695, 479) with delta (0, 0)
Screenshot: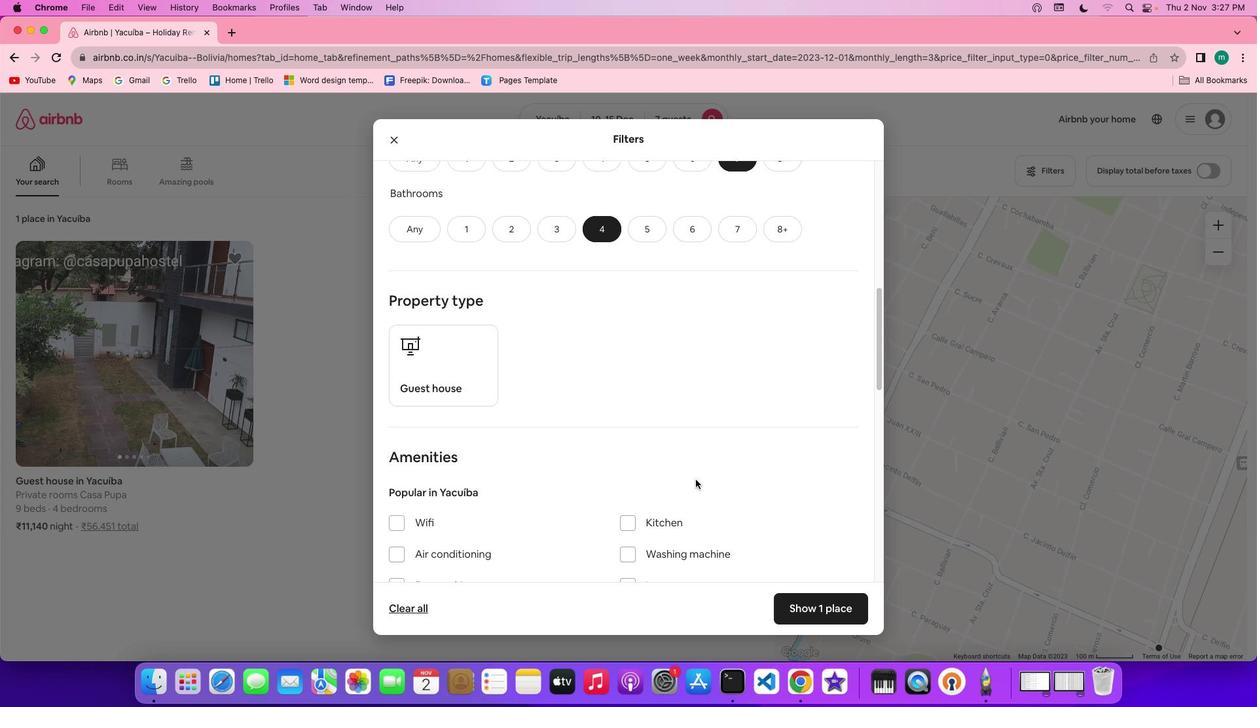
Action: Mouse scrolled (695, 479) with delta (0, 0)
Screenshot: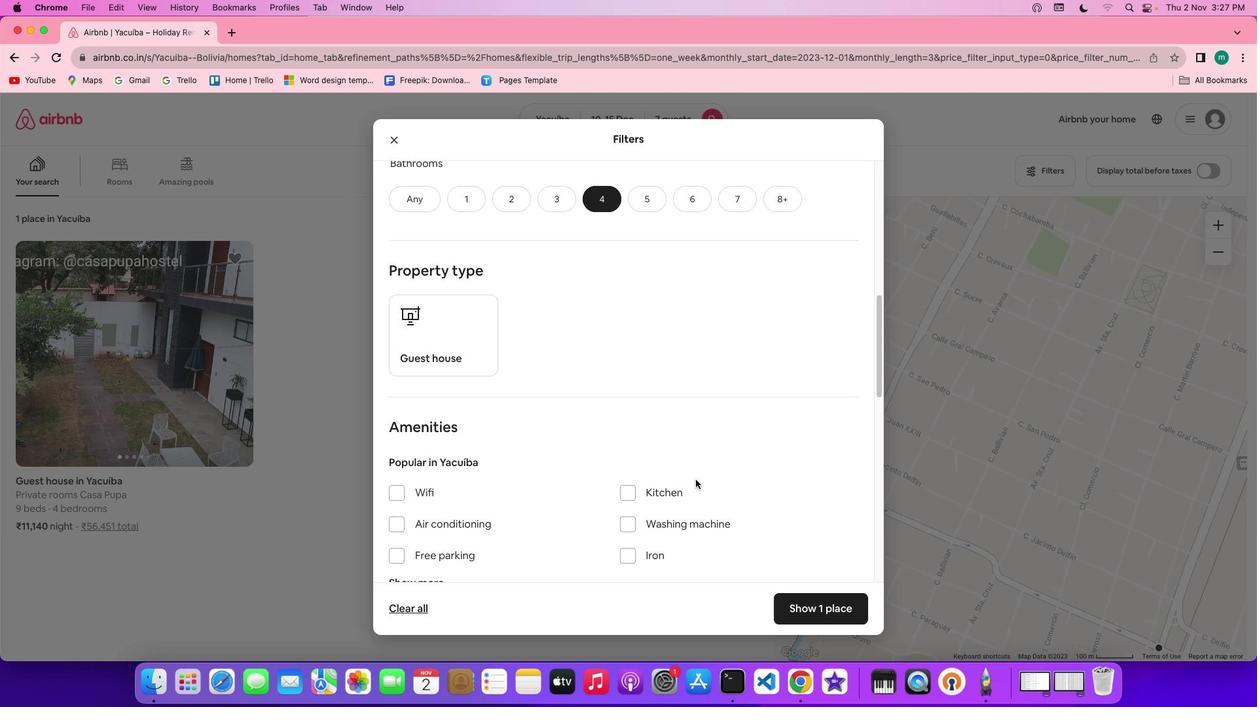 
Action: Mouse scrolled (695, 479) with delta (0, 0)
Screenshot: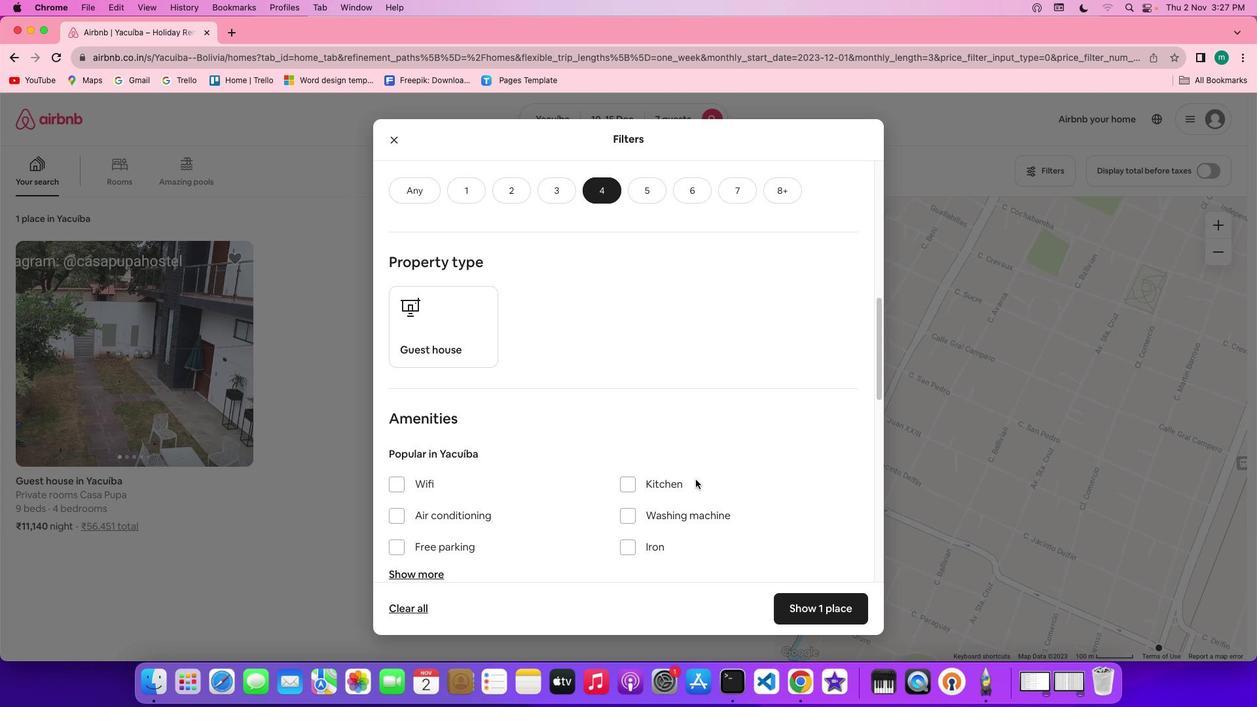 
Action: Mouse scrolled (695, 479) with delta (0, 0)
Screenshot: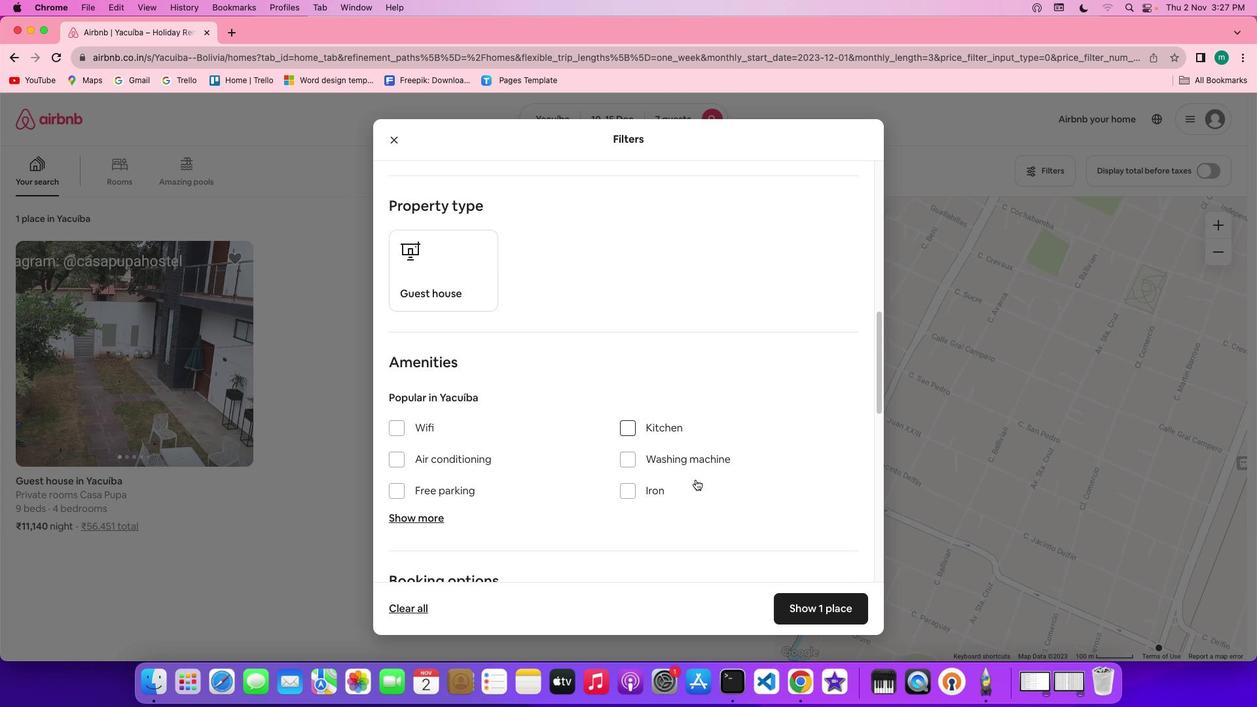 
Action: Mouse scrolled (695, 479) with delta (0, 0)
Screenshot: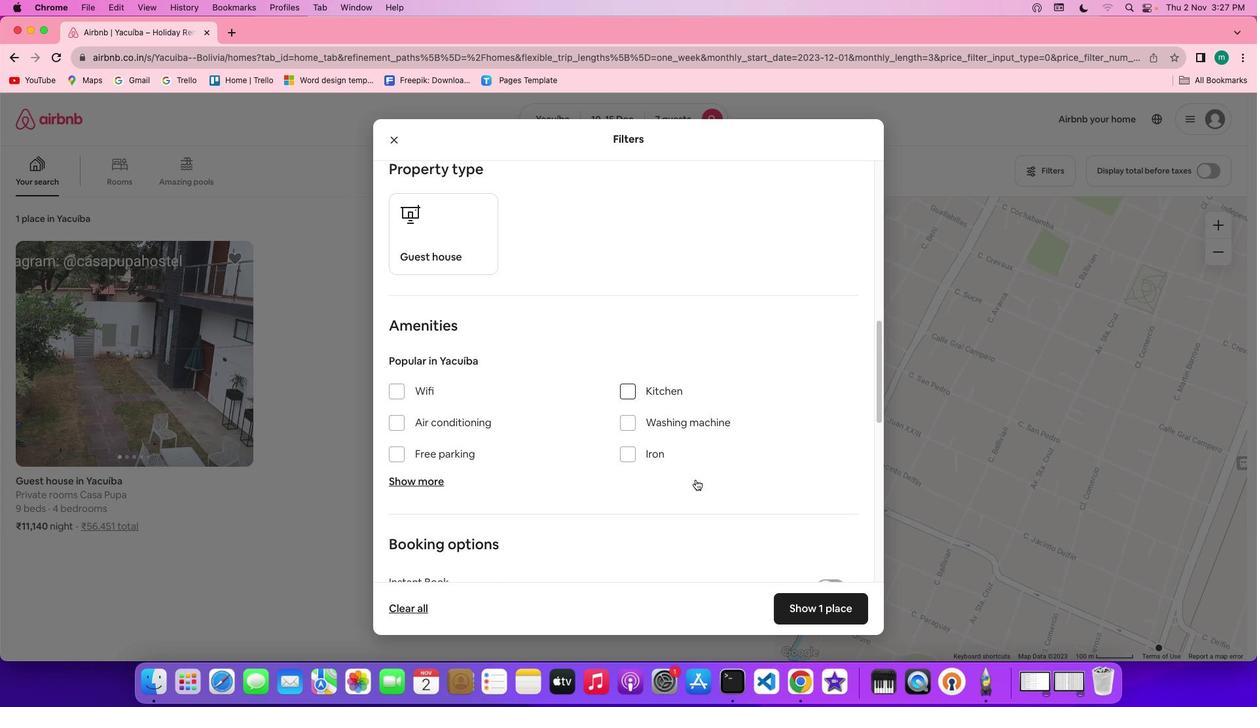 
Action: Mouse scrolled (695, 479) with delta (0, -1)
Screenshot: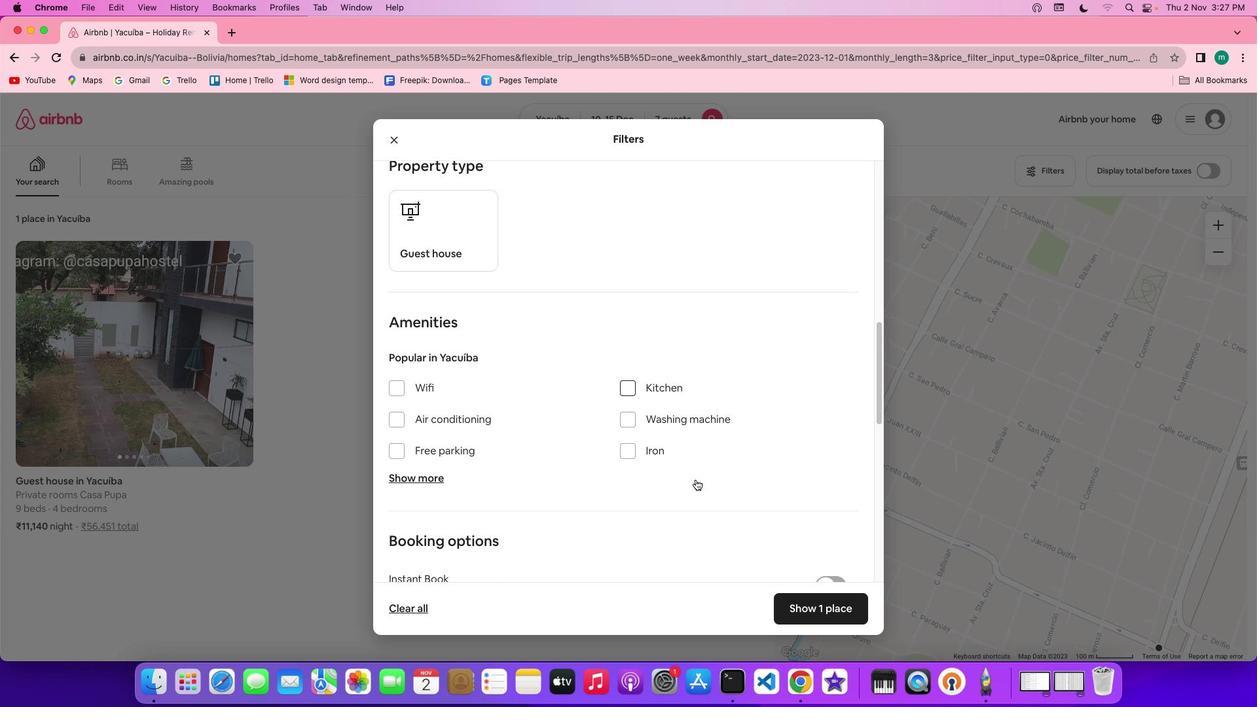 
Action: Mouse scrolled (695, 479) with delta (0, 0)
Screenshot: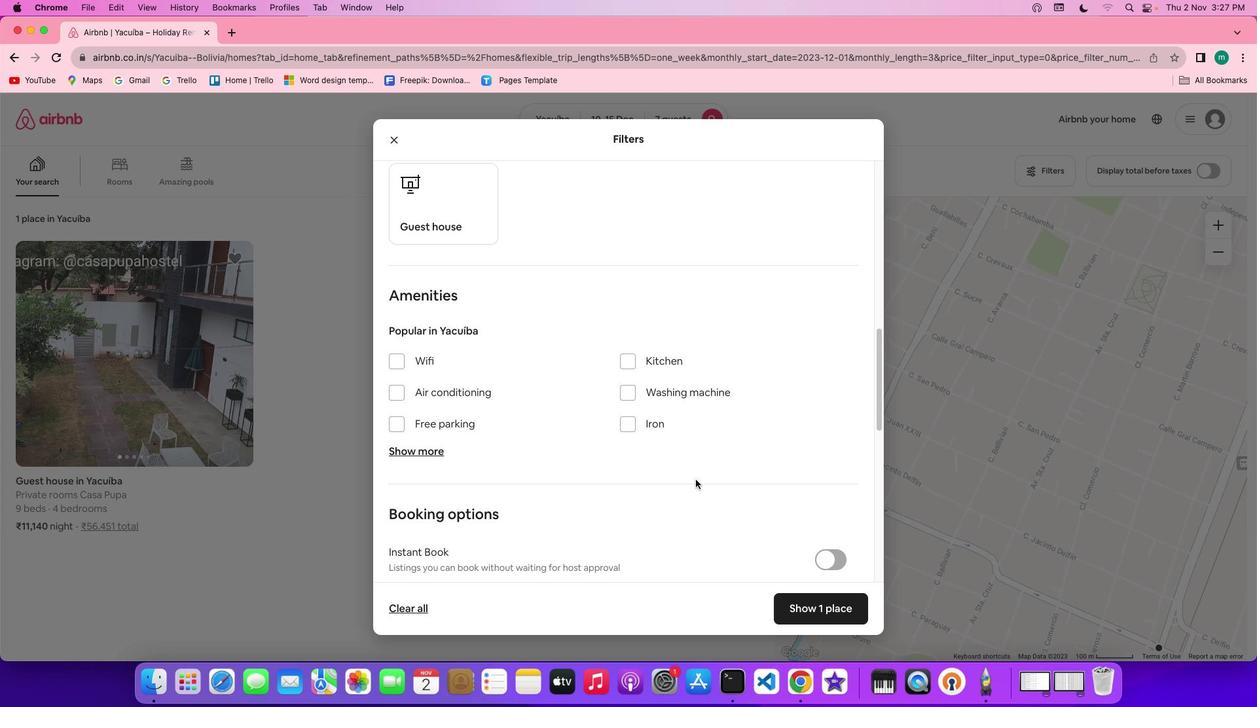 
Action: Mouse scrolled (695, 479) with delta (0, 0)
Screenshot: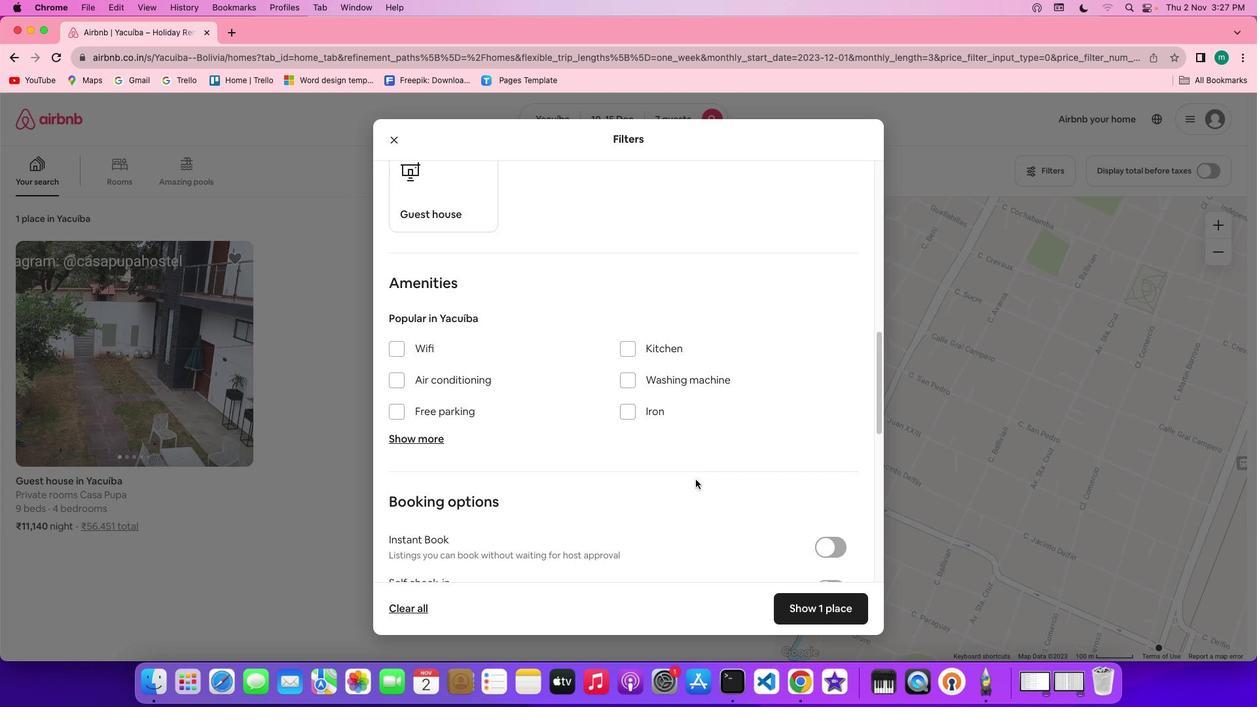 
Action: Mouse scrolled (695, 479) with delta (0, 0)
Screenshot: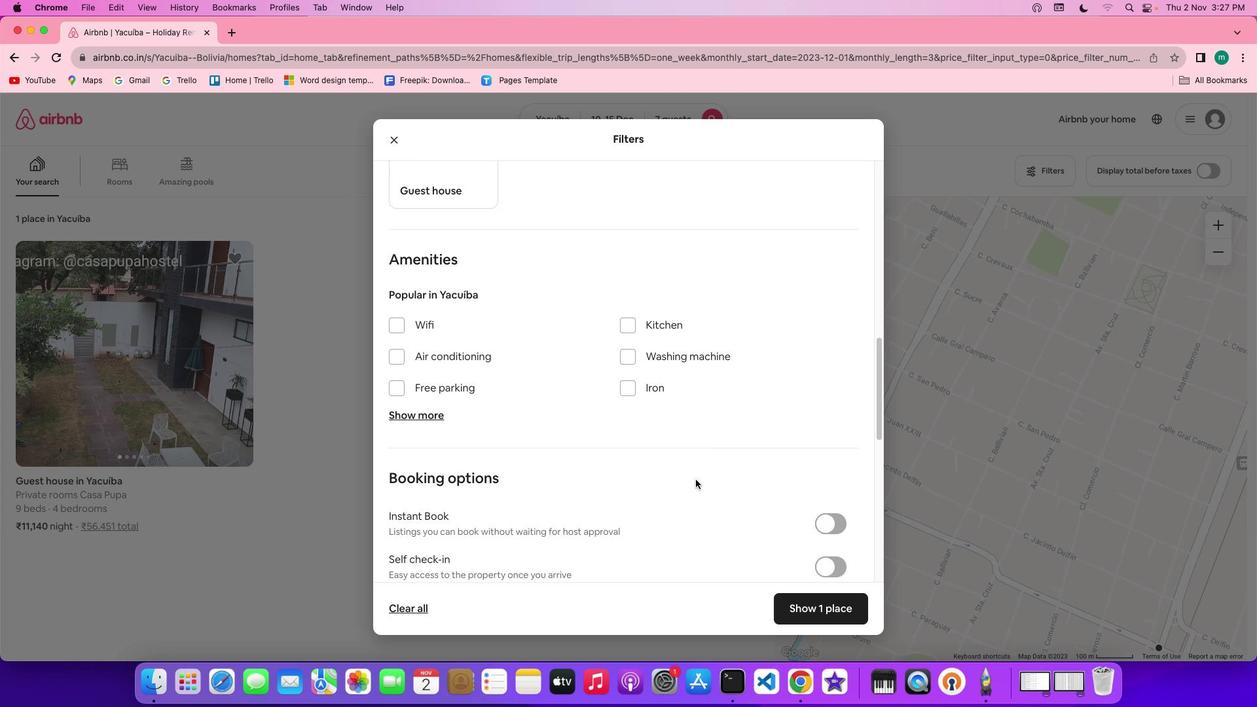 
Action: Mouse scrolled (695, 479) with delta (0, 0)
Screenshot: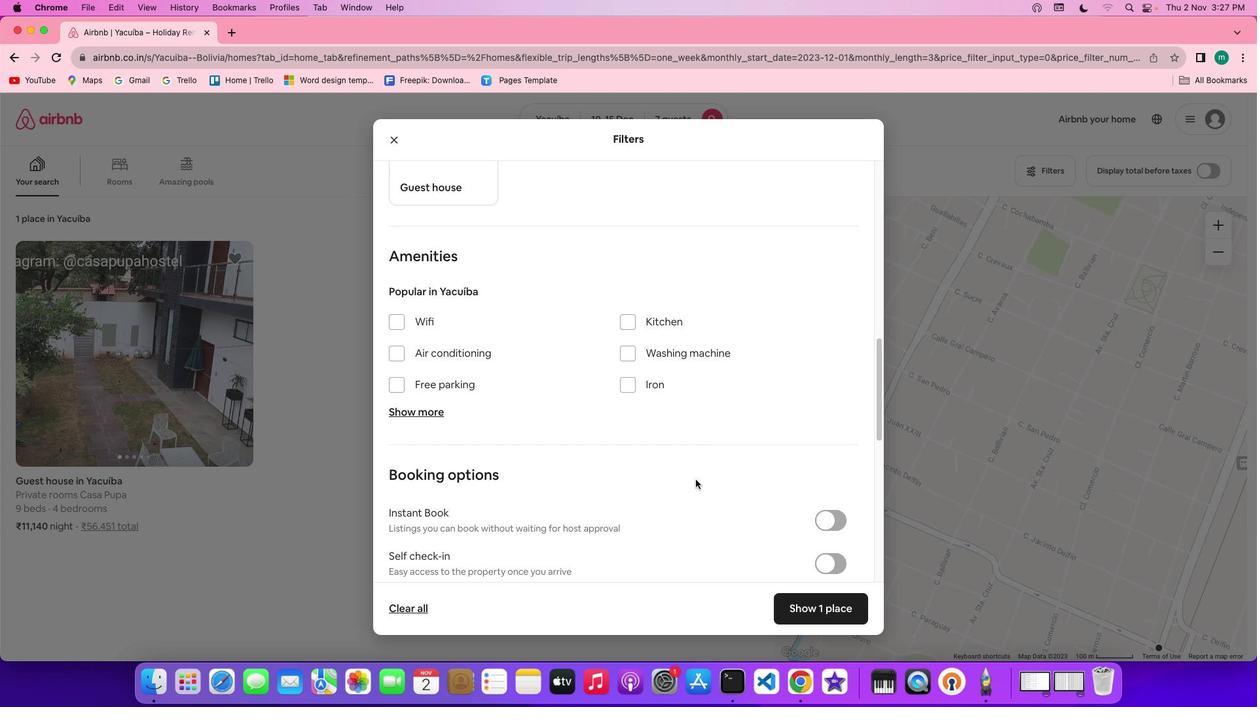 
Action: Mouse scrolled (695, 479) with delta (0, 0)
Screenshot: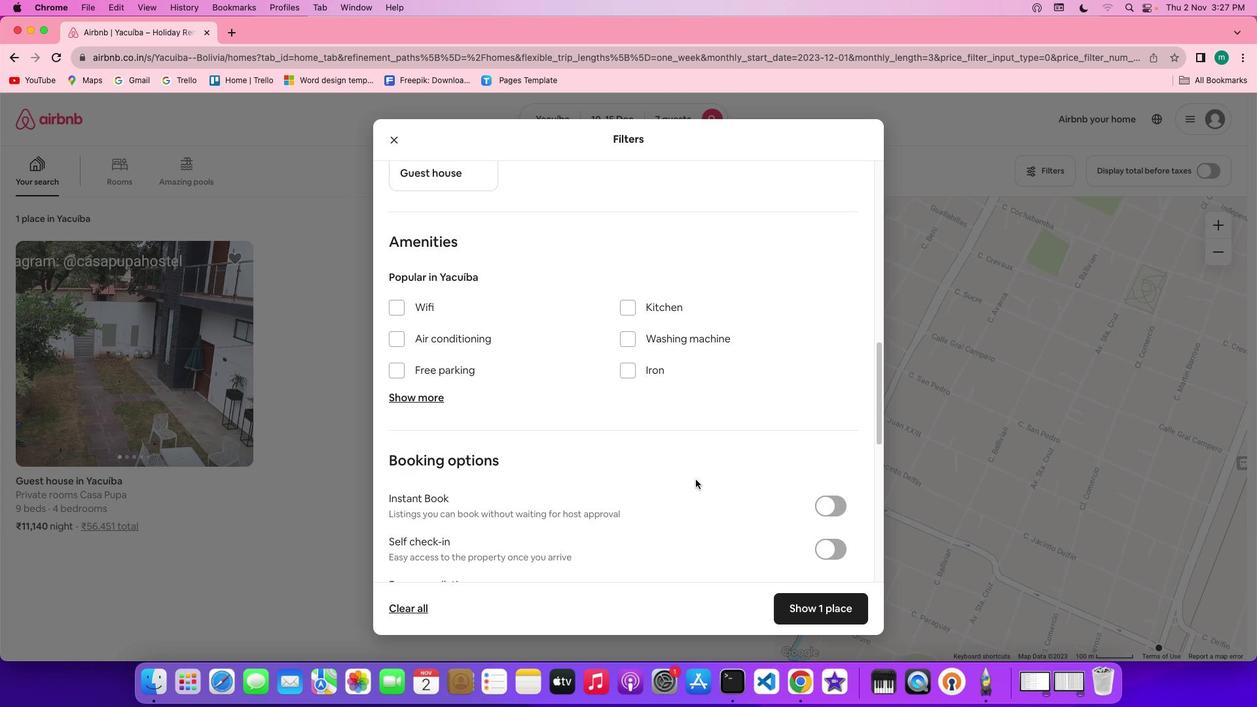
Action: Mouse scrolled (695, 479) with delta (0, 0)
Screenshot: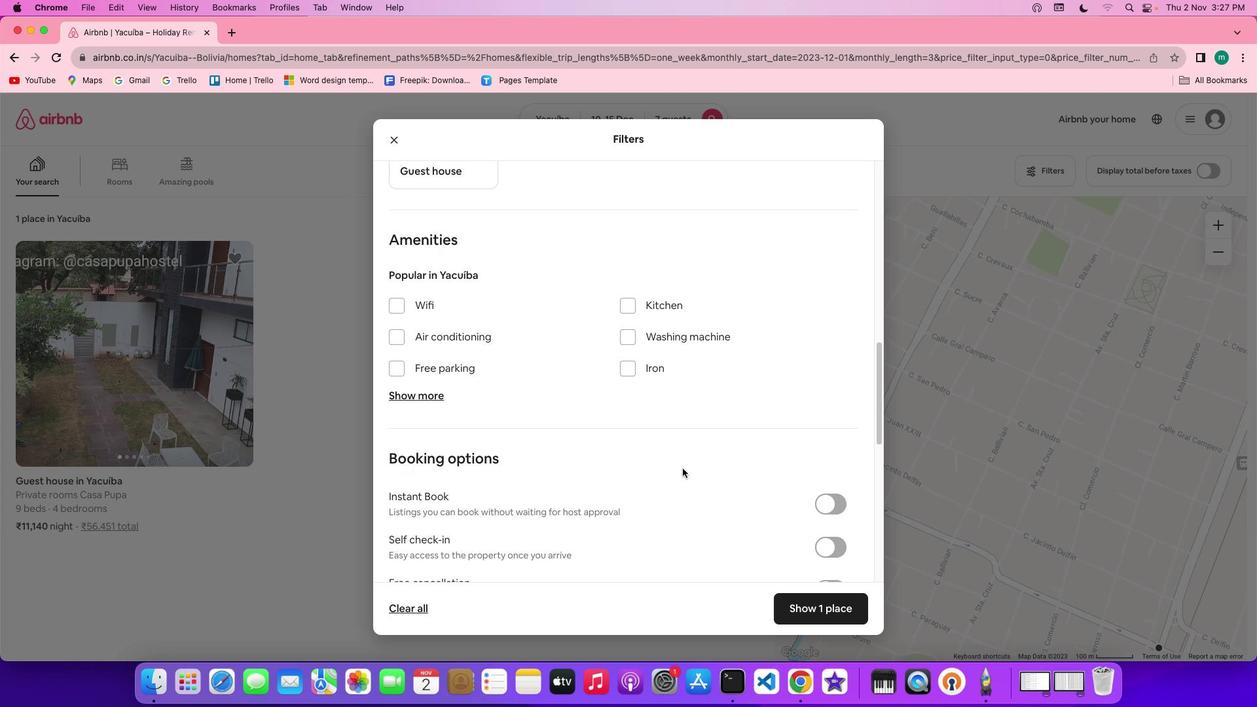 
Action: Mouse moved to (413, 298)
Screenshot: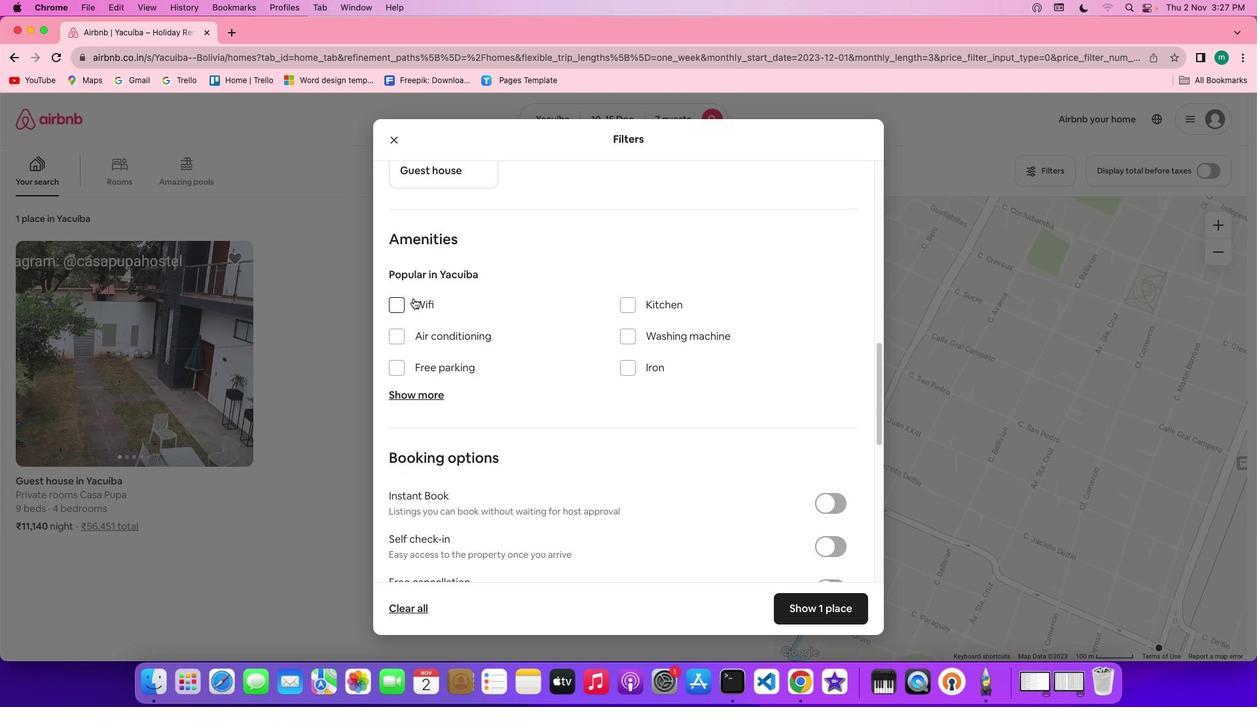 
Action: Mouse pressed left at (413, 298)
Screenshot: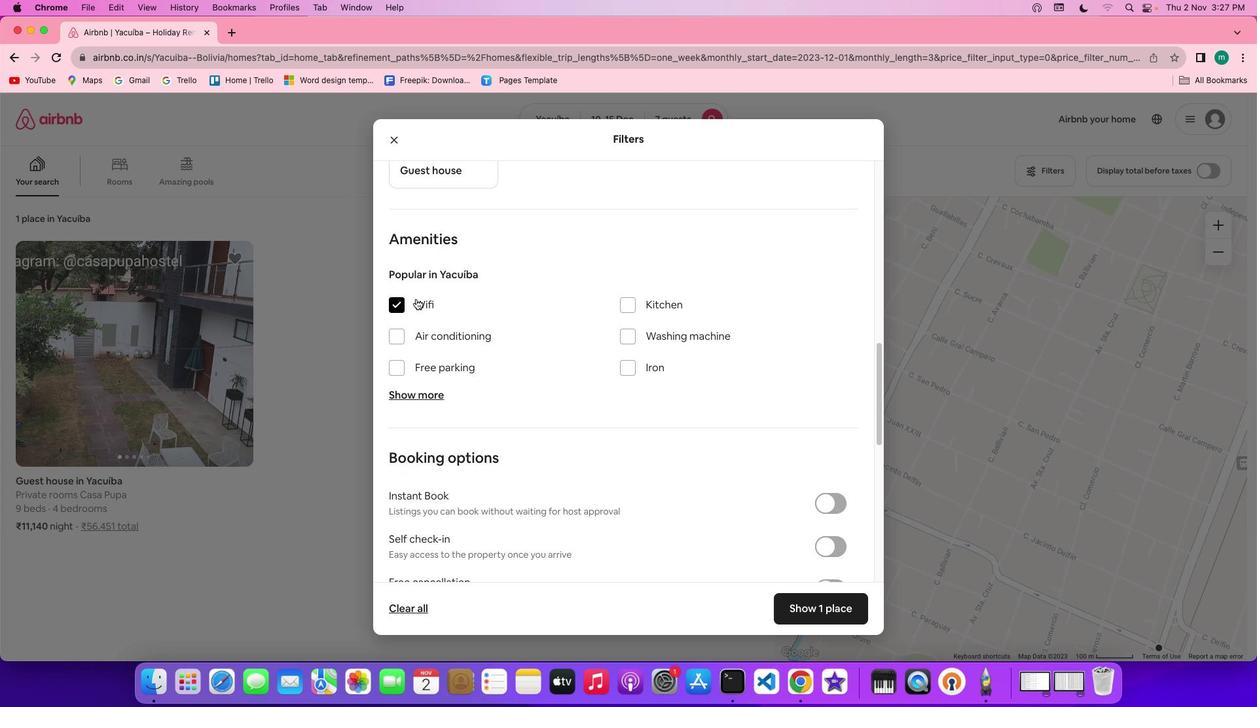 
Action: Mouse moved to (430, 394)
Screenshot: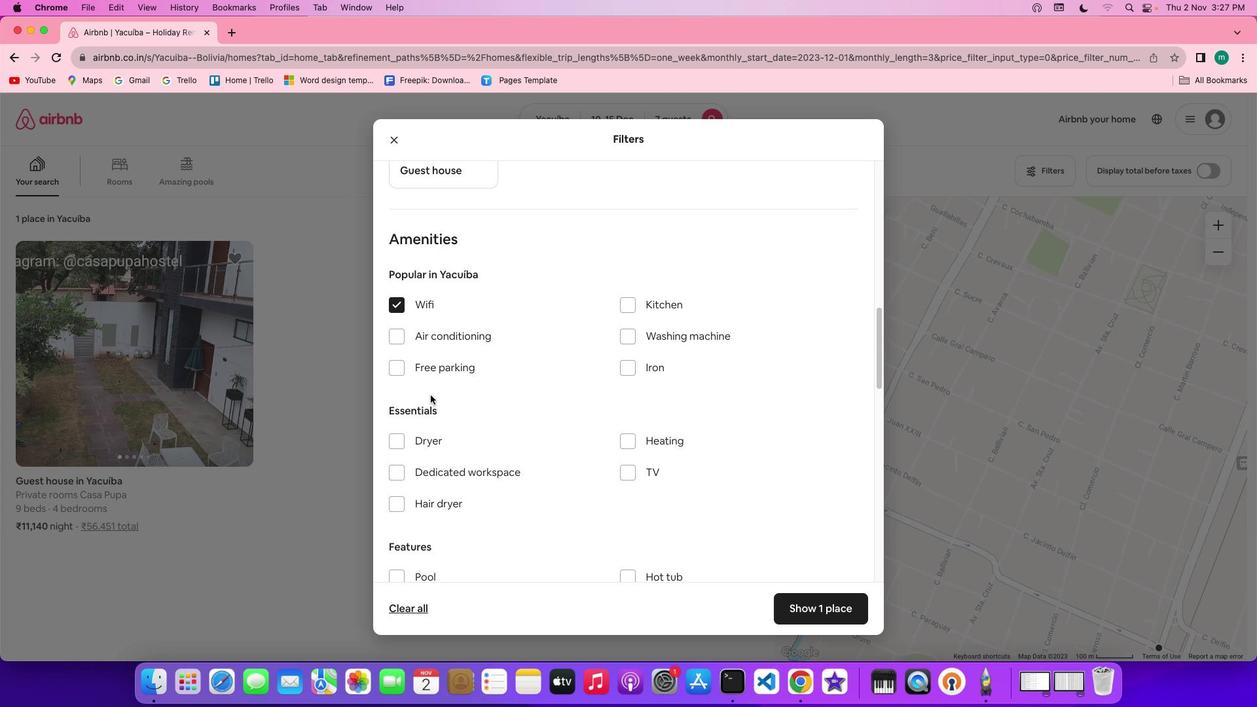 
Action: Mouse pressed left at (430, 394)
Screenshot: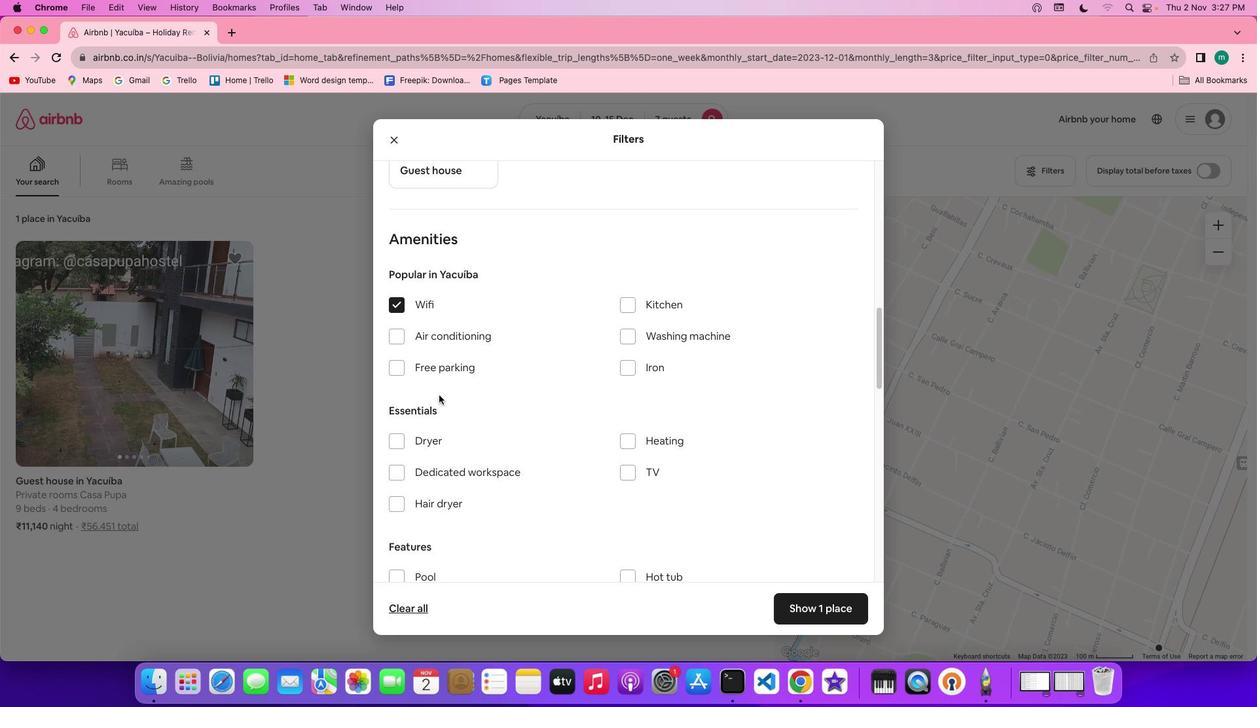 
Action: Mouse moved to (636, 470)
Screenshot: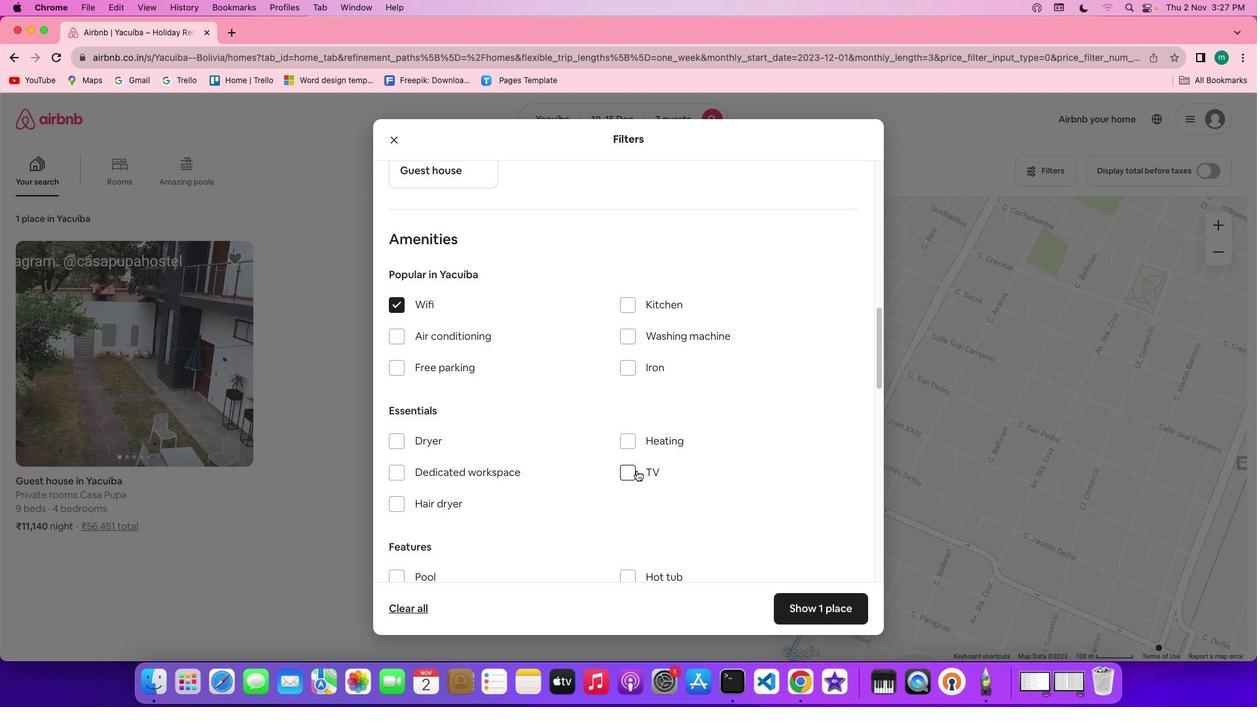 
Action: Mouse pressed left at (636, 470)
Screenshot: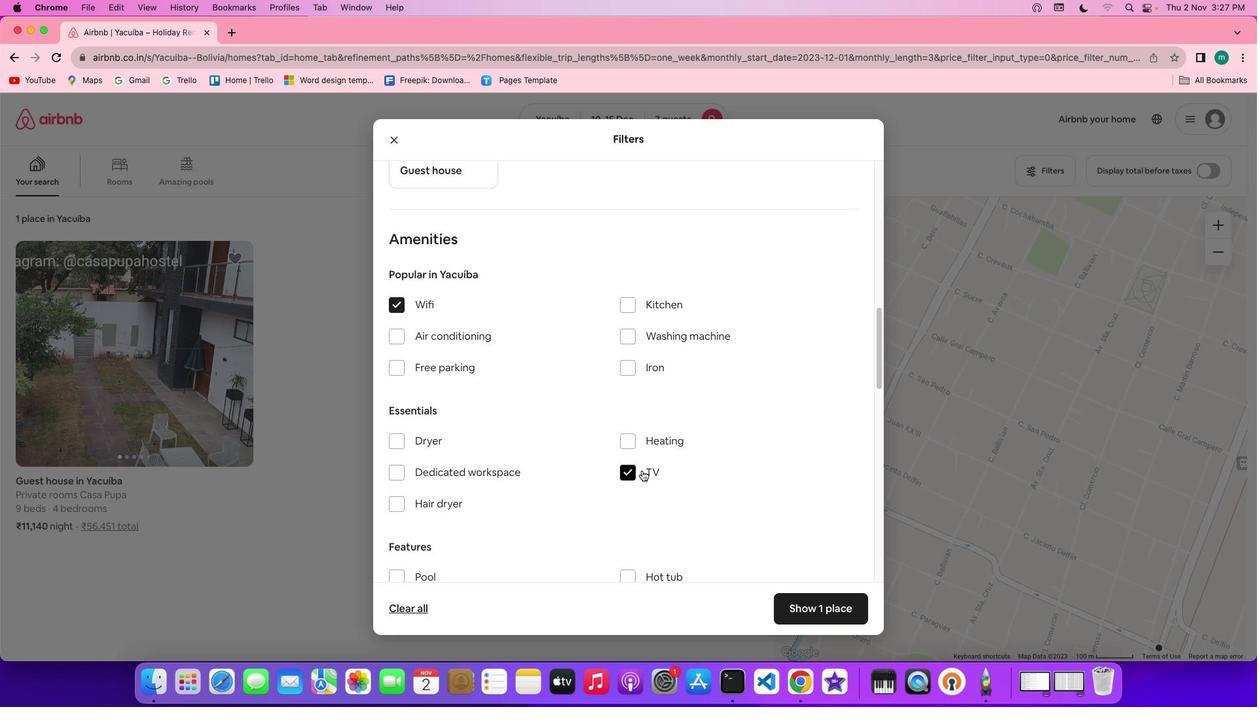 
Action: Mouse moved to (707, 481)
Screenshot: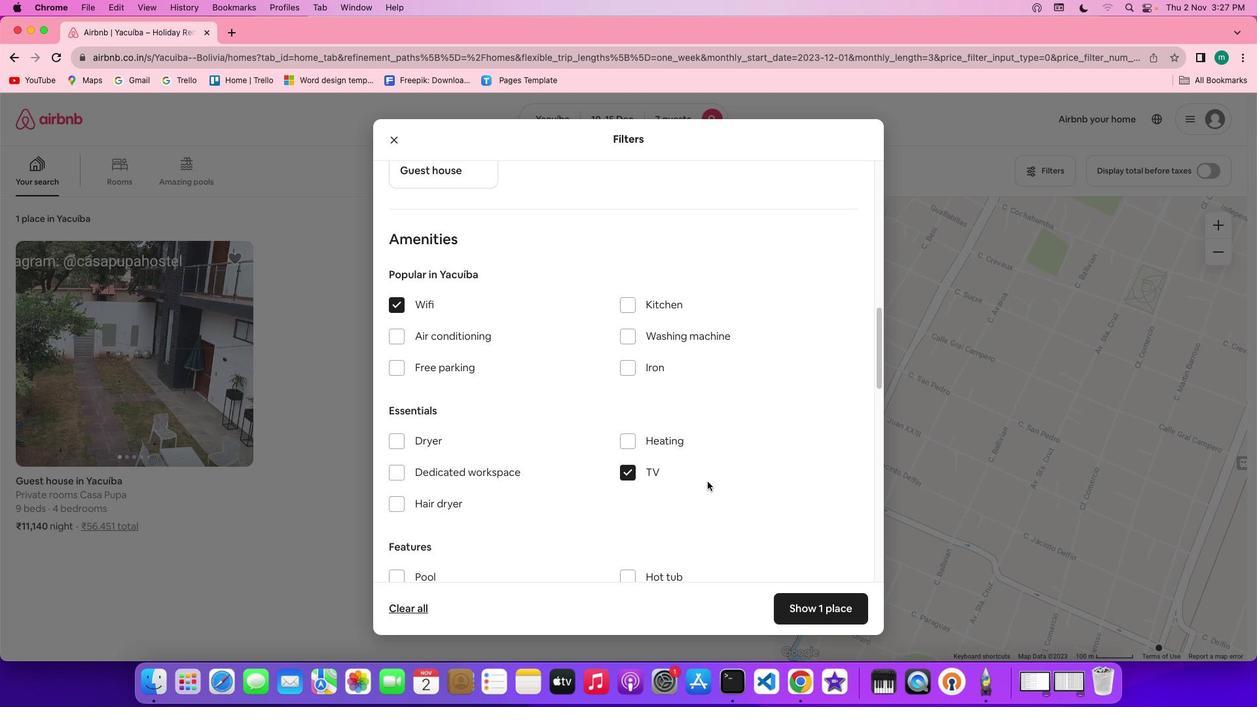 
Action: Mouse scrolled (707, 481) with delta (0, 0)
Screenshot: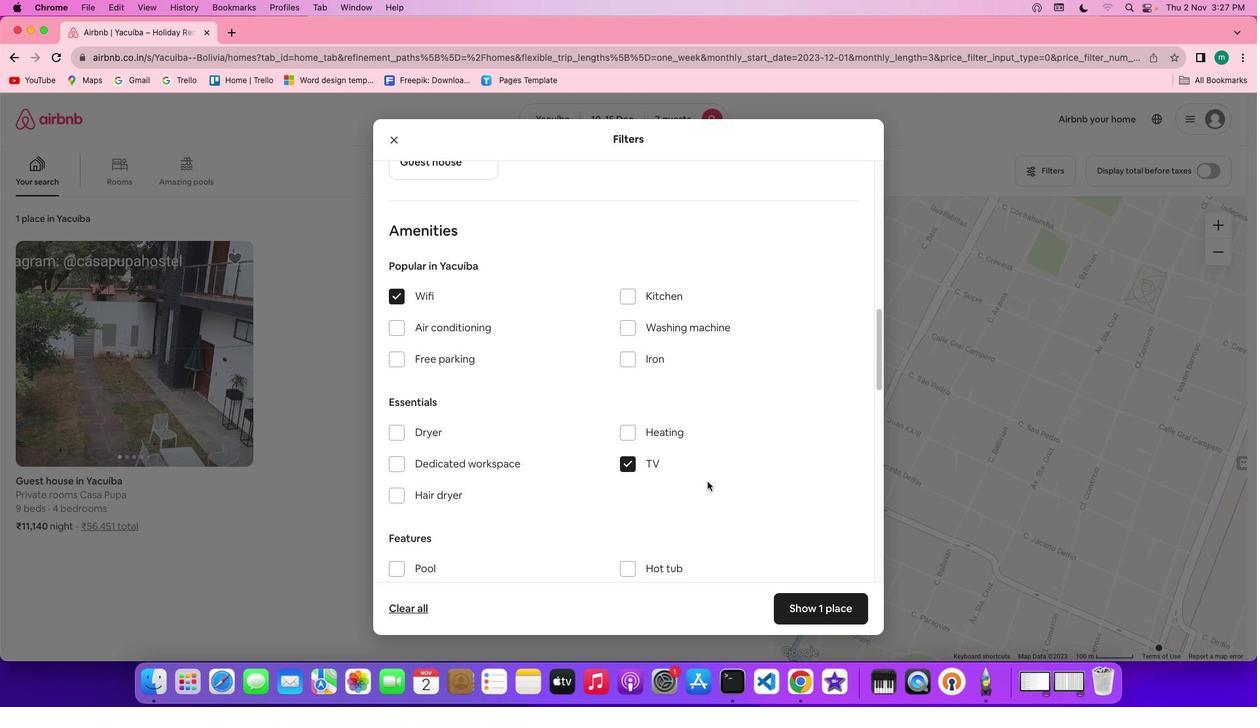 
Action: Mouse scrolled (707, 481) with delta (0, 0)
Screenshot: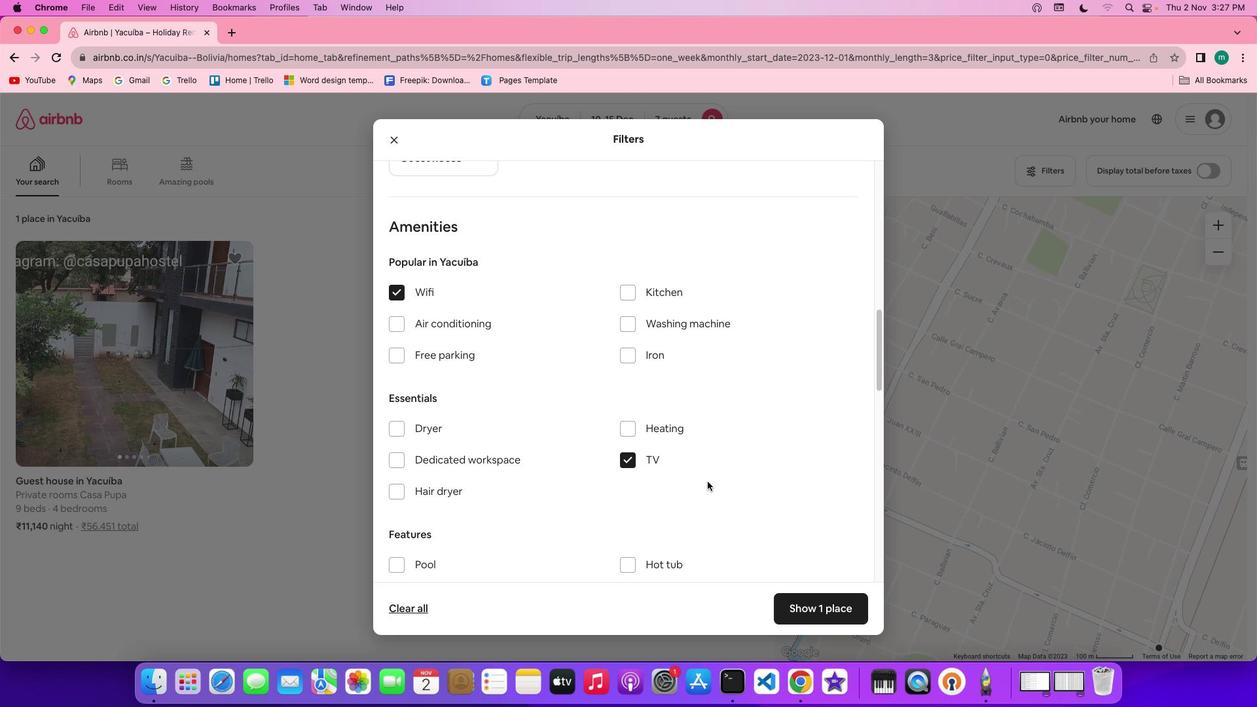 
Action: Mouse scrolled (707, 481) with delta (0, 0)
Screenshot: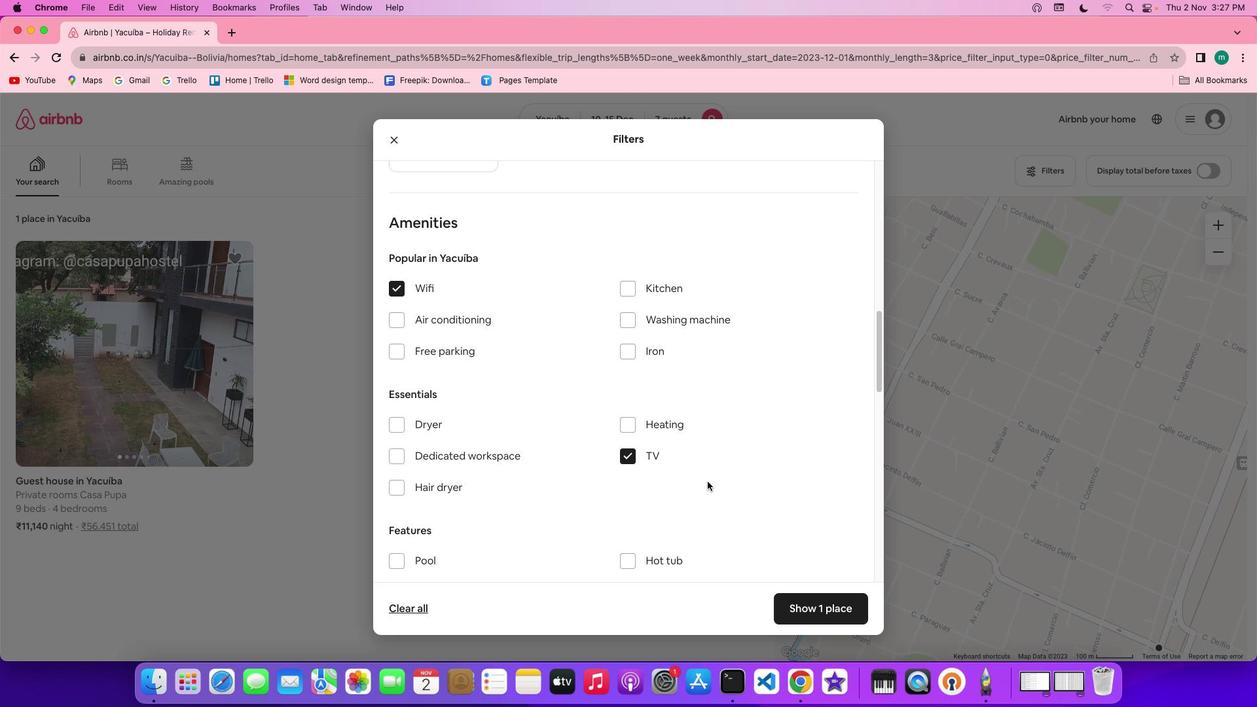 
Action: Mouse scrolled (707, 481) with delta (0, 0)
Screenshot: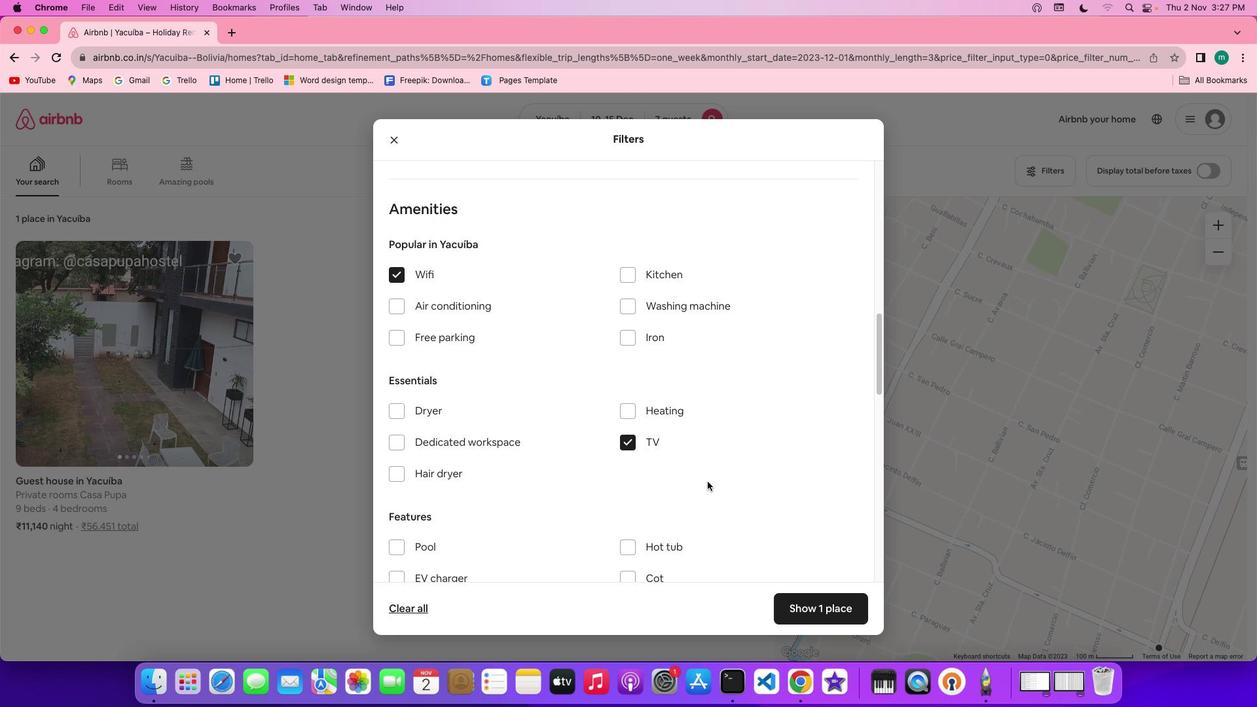 
Action: Mouse scrolled (707, 481) with delta (0, 0)
Screenshot: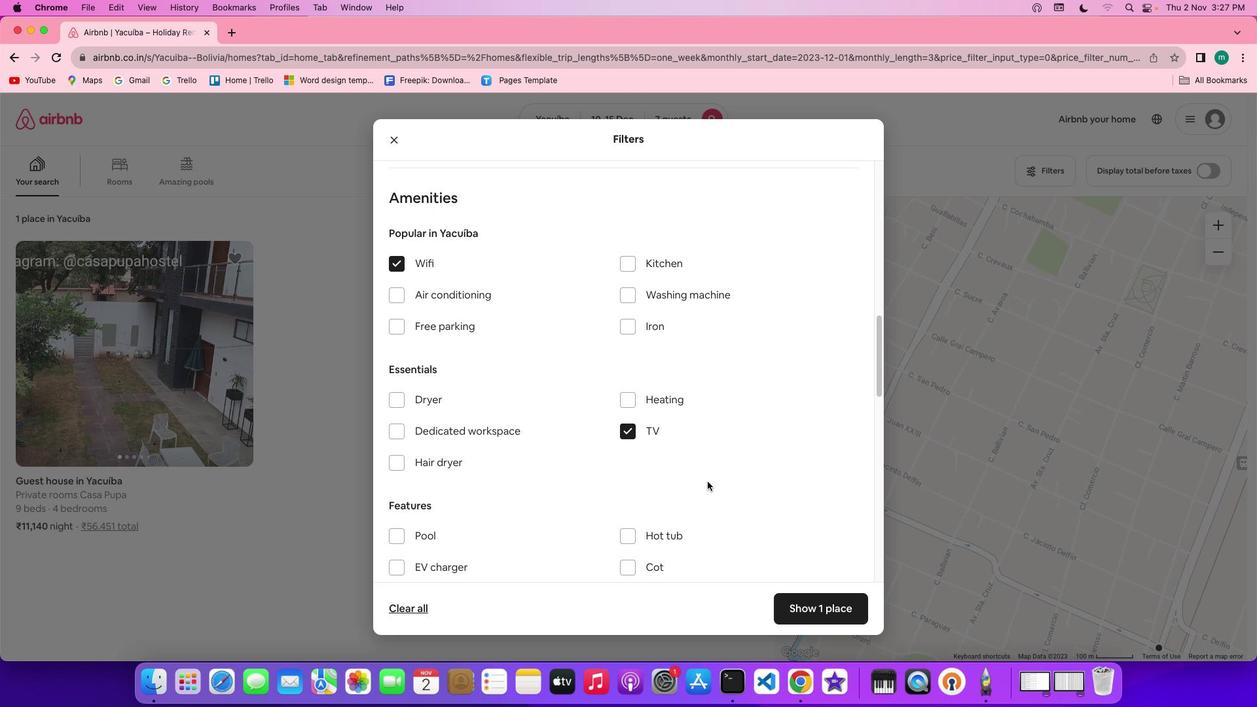 
Action: Mouse scrolled (707, 481) with delta (0, 0)
Screenshot: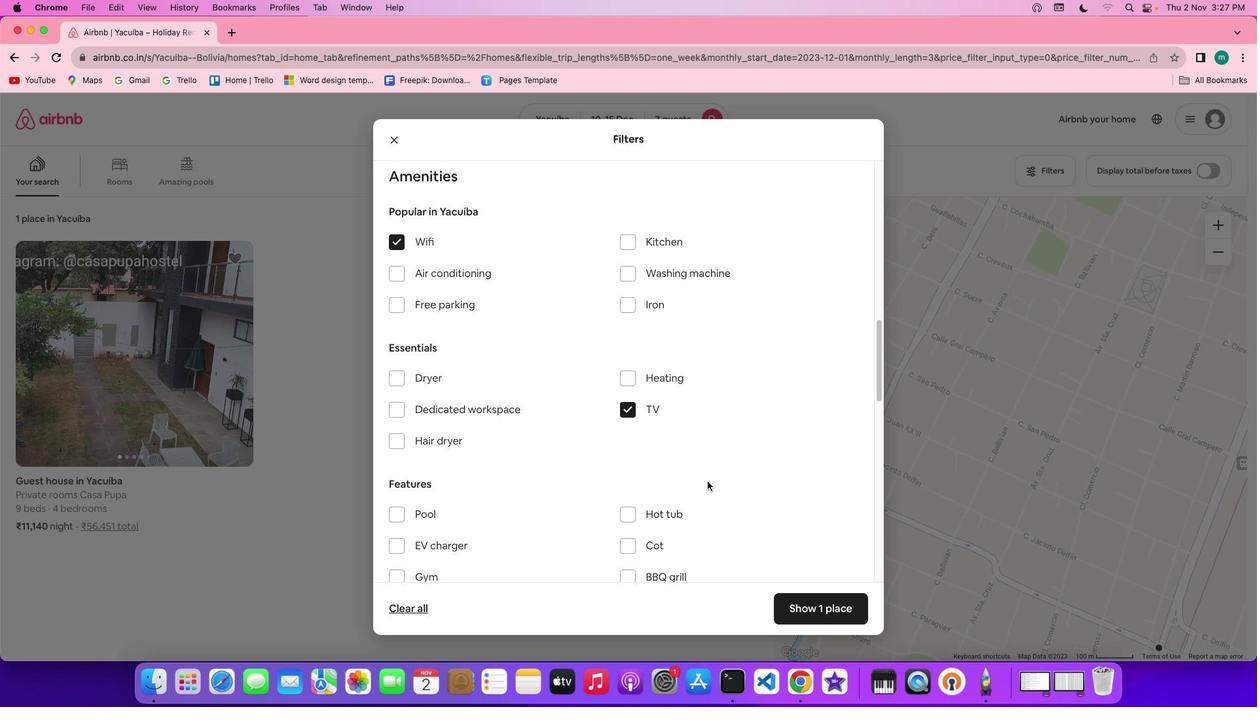 
Action: Mouse scrolled (707, 481) with delta (0, 0)
Screenshot: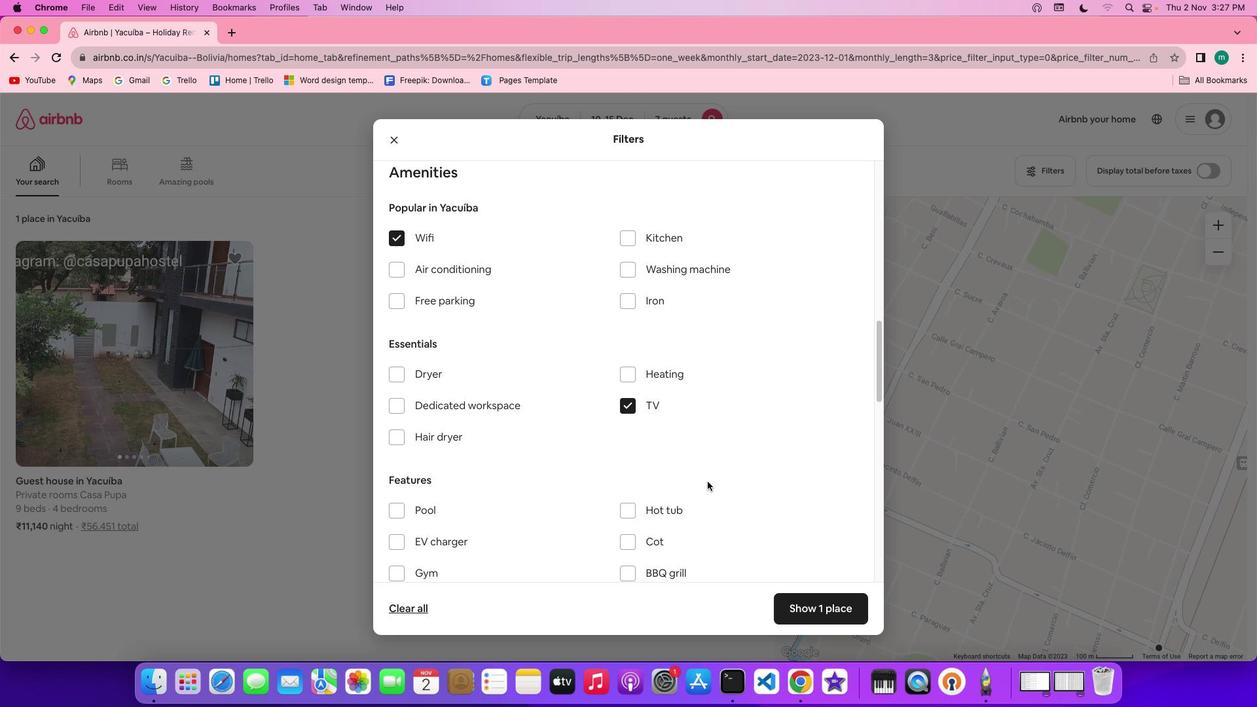 
Action: Mouse moved to (442, 304)
Screenshot: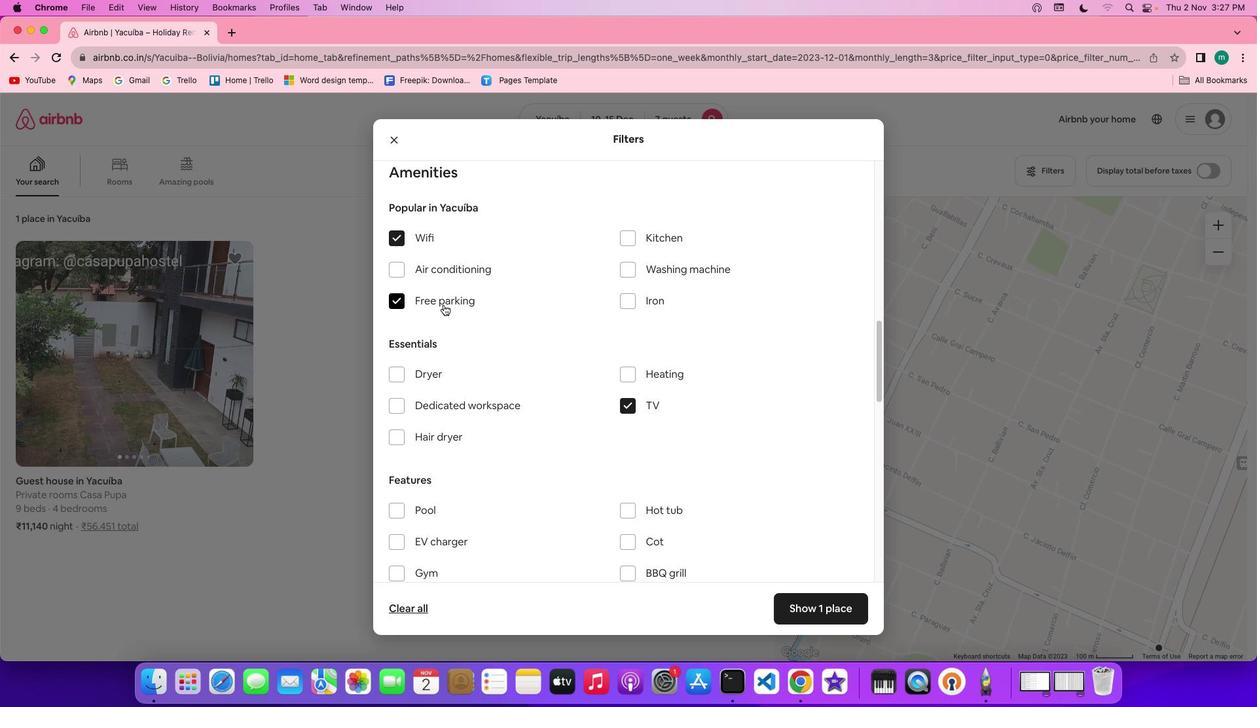 
Action: Mouse pressed left at (442, 304)
Screenshot: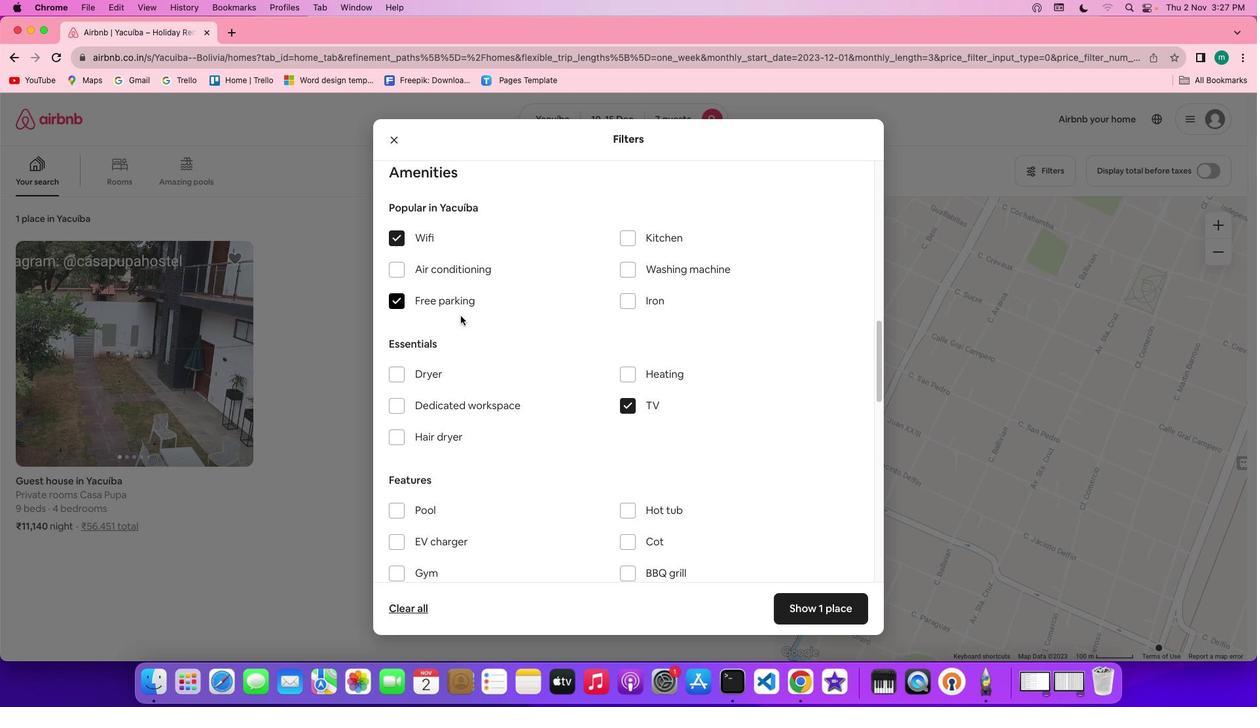
Action: Mouse moved to (584, 403)
Screenshot: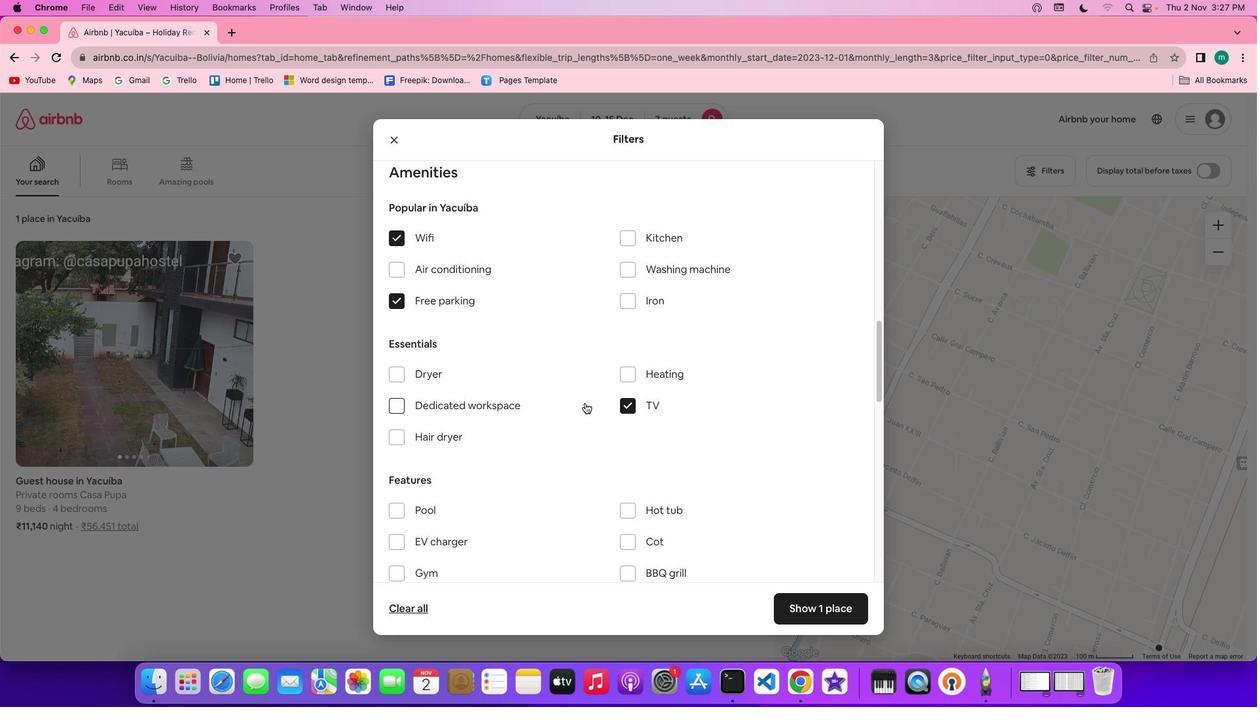 
Action: Mouse scrolled (584, 403) with delta (0, 0)
Screenshot: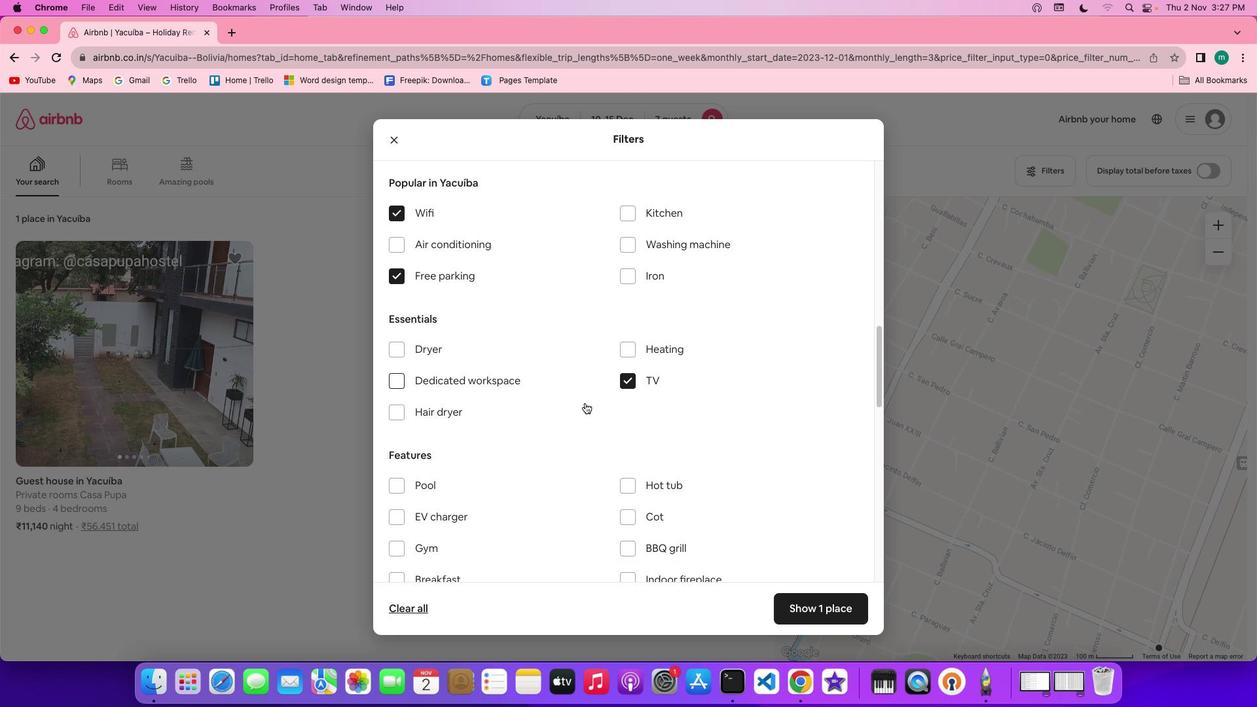 
Action: Mouse scrolled (584, 403) with delta (0, 0)
Screenshot: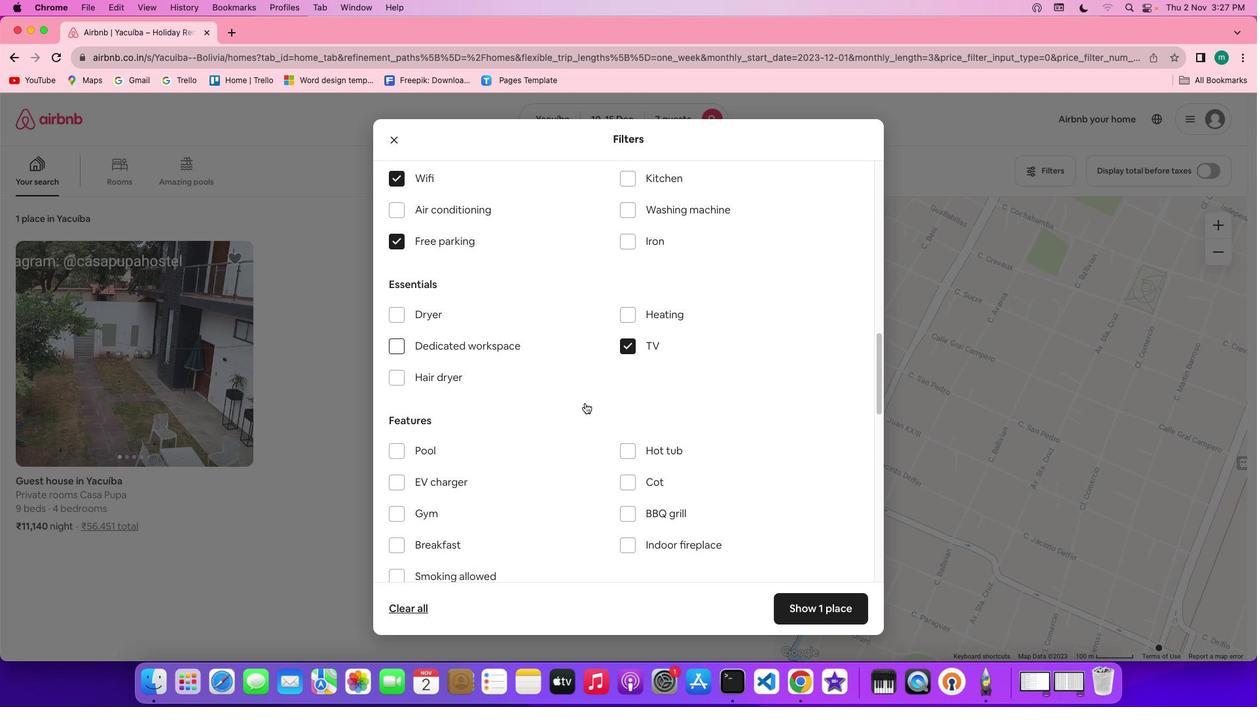 
Action: Mouse scrolled (584, 403) with delta (0, -1)
Screenshot: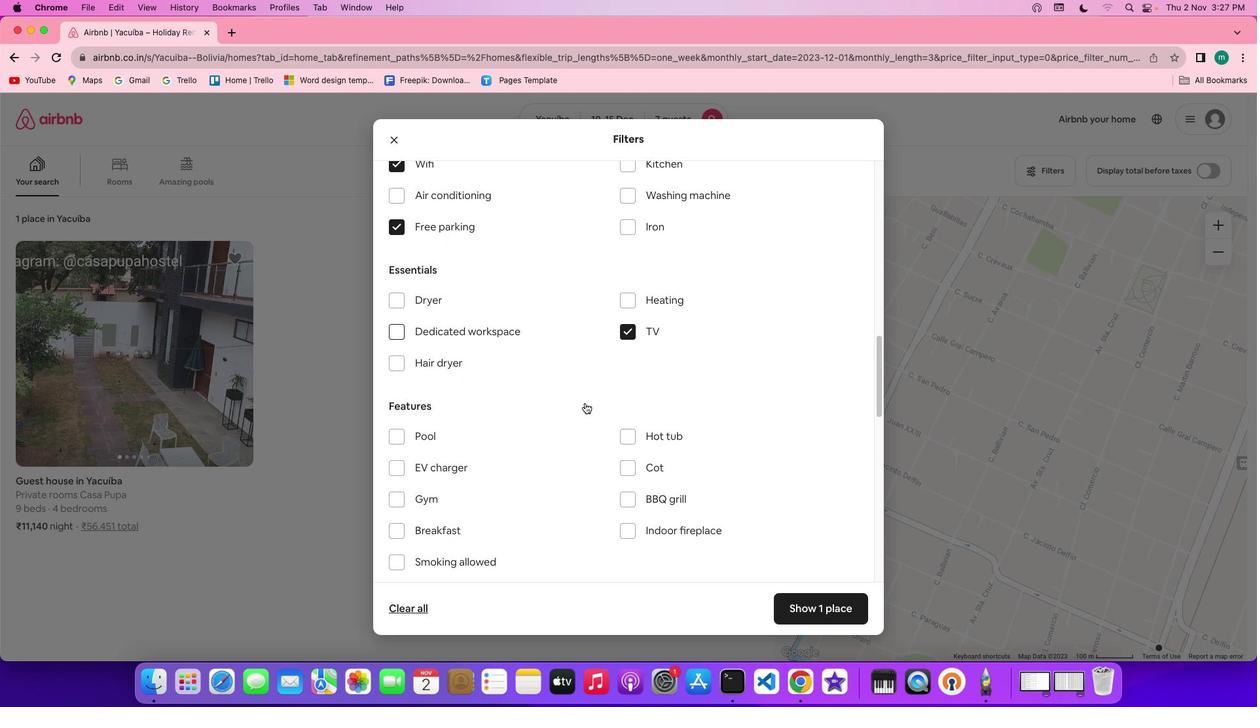 
Action: Mouse scrolled (584, 403) with delta (0, 0)
Screenshot: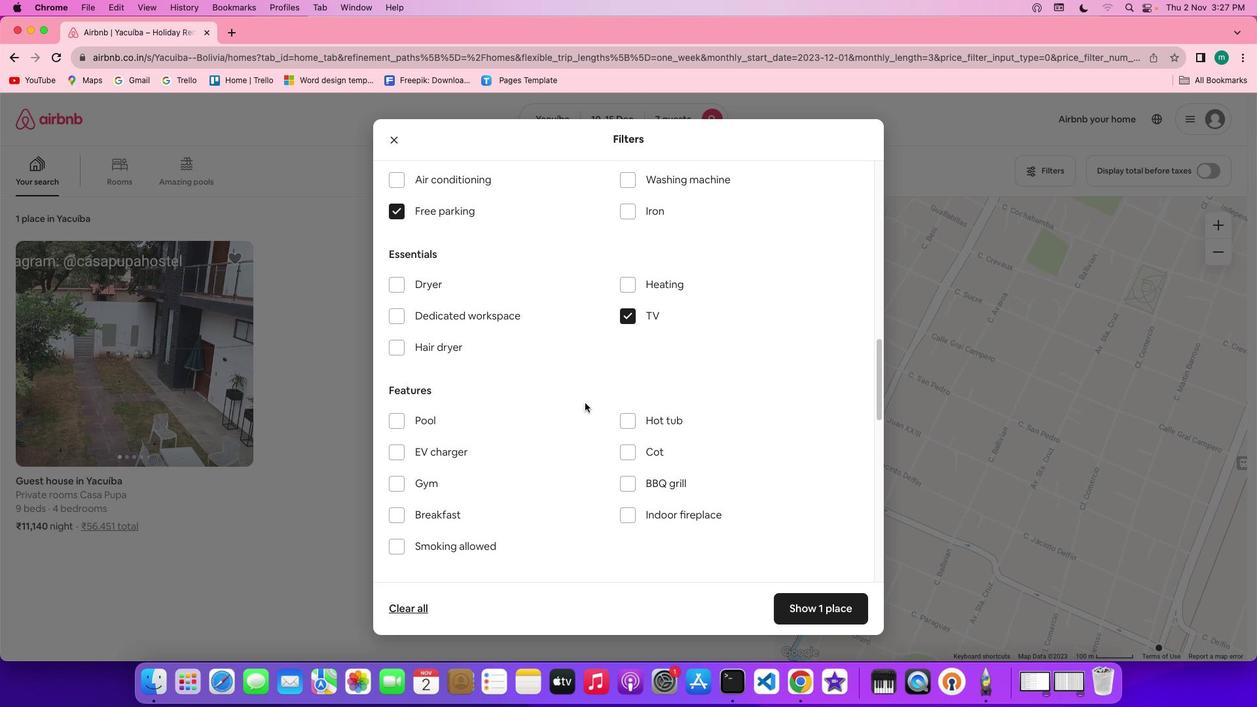 
Action: Mouse scrolled (584, 403) with delta (0, 0)
Screenshot: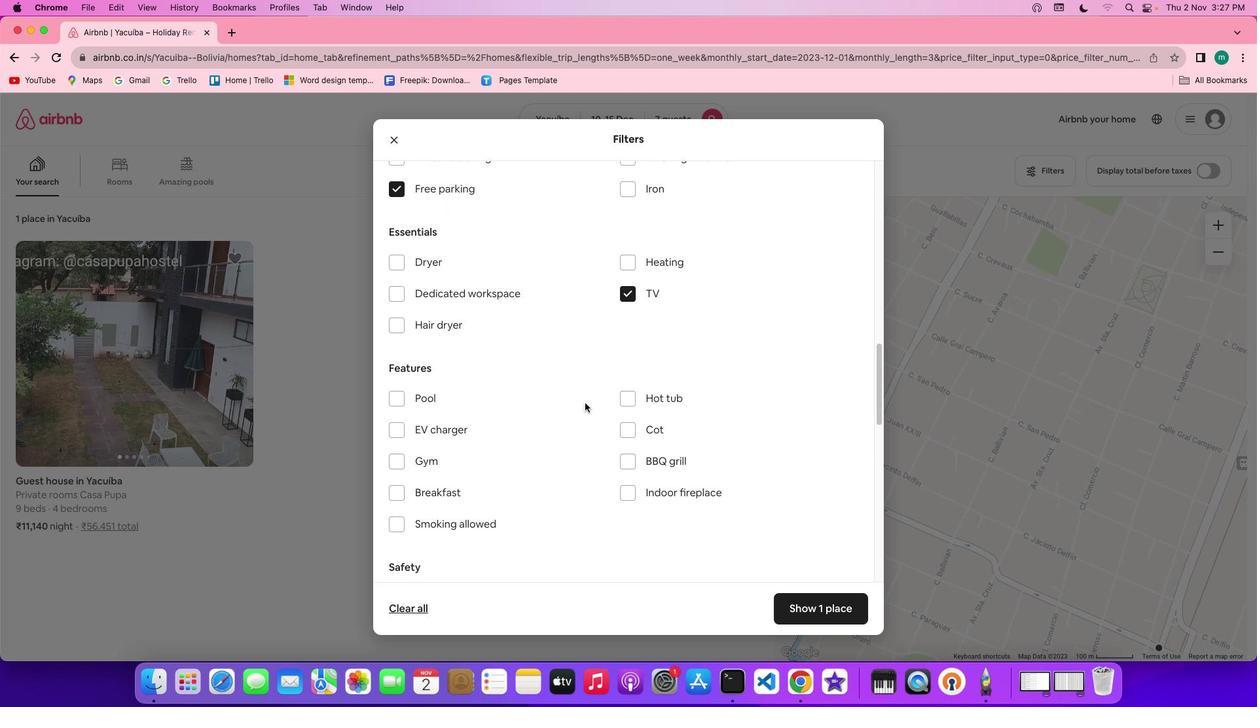 
Action: Mouse scrolled (584, 403) with delta (0, 0)
Screenshot: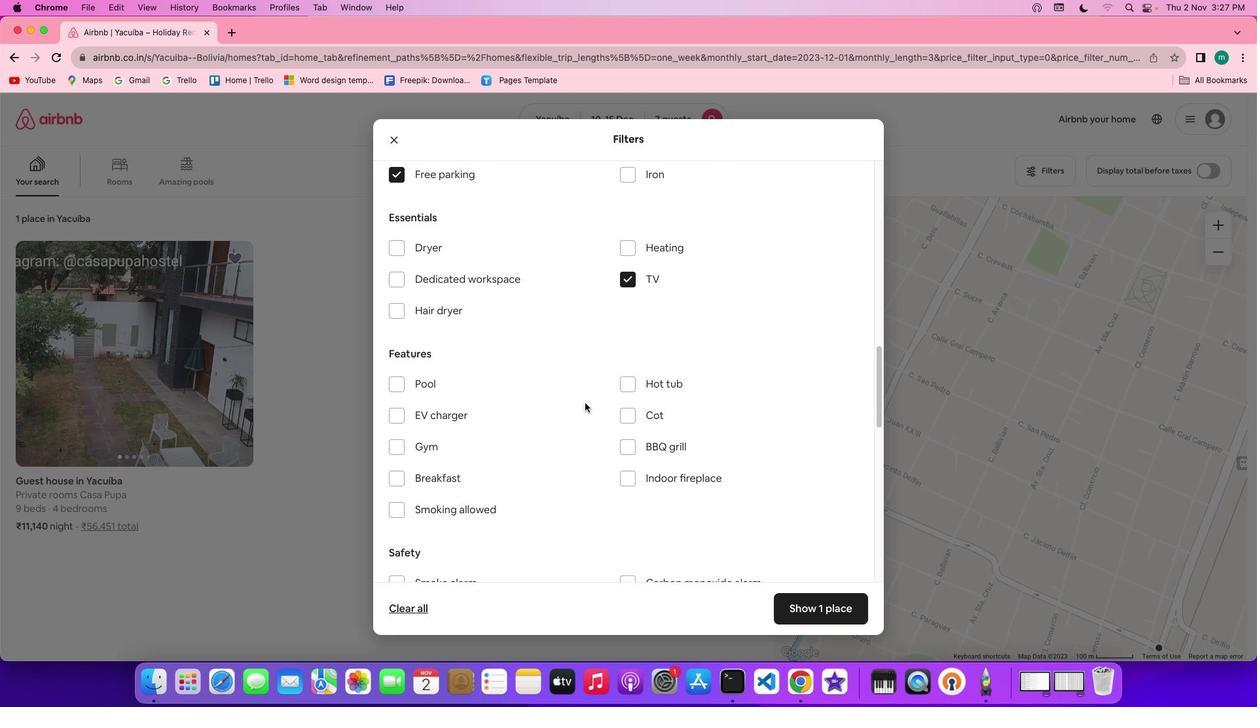 
Action: Mouse scrolled (584, 403) with delta (0, 0)
Screenshot: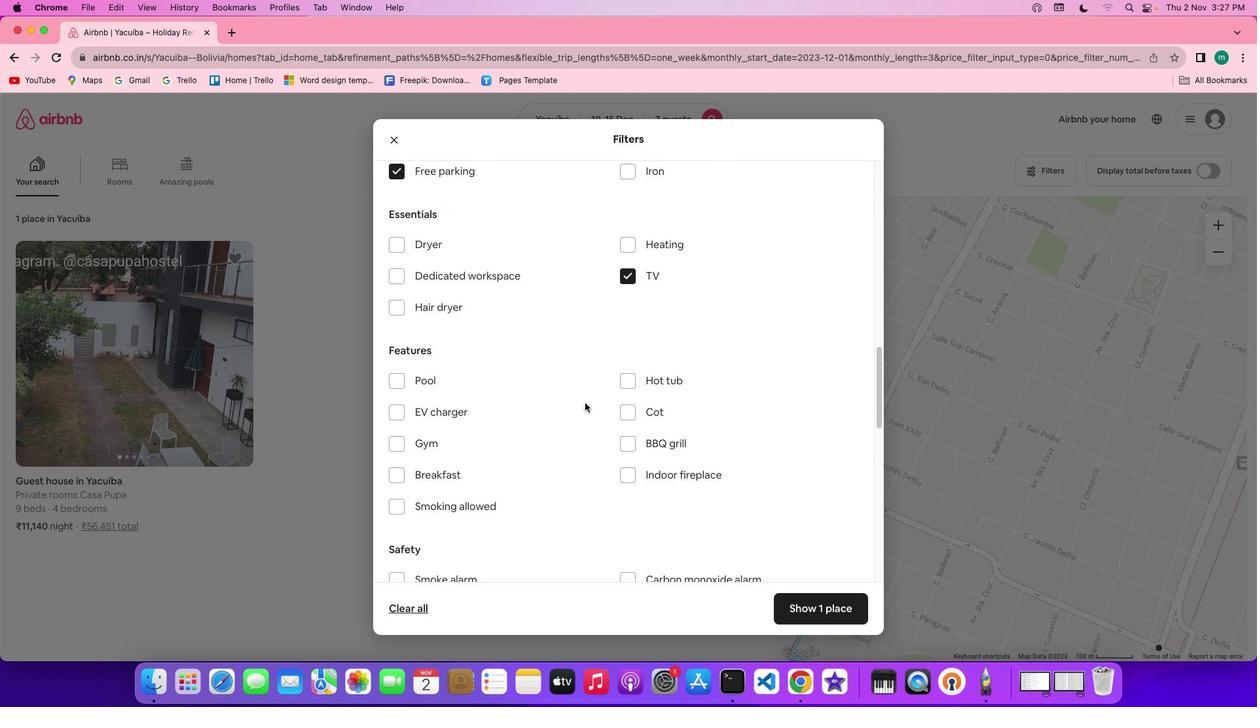 
Action: Mouse scrolled (584, 403) with delta (0, 0)
Screenshot: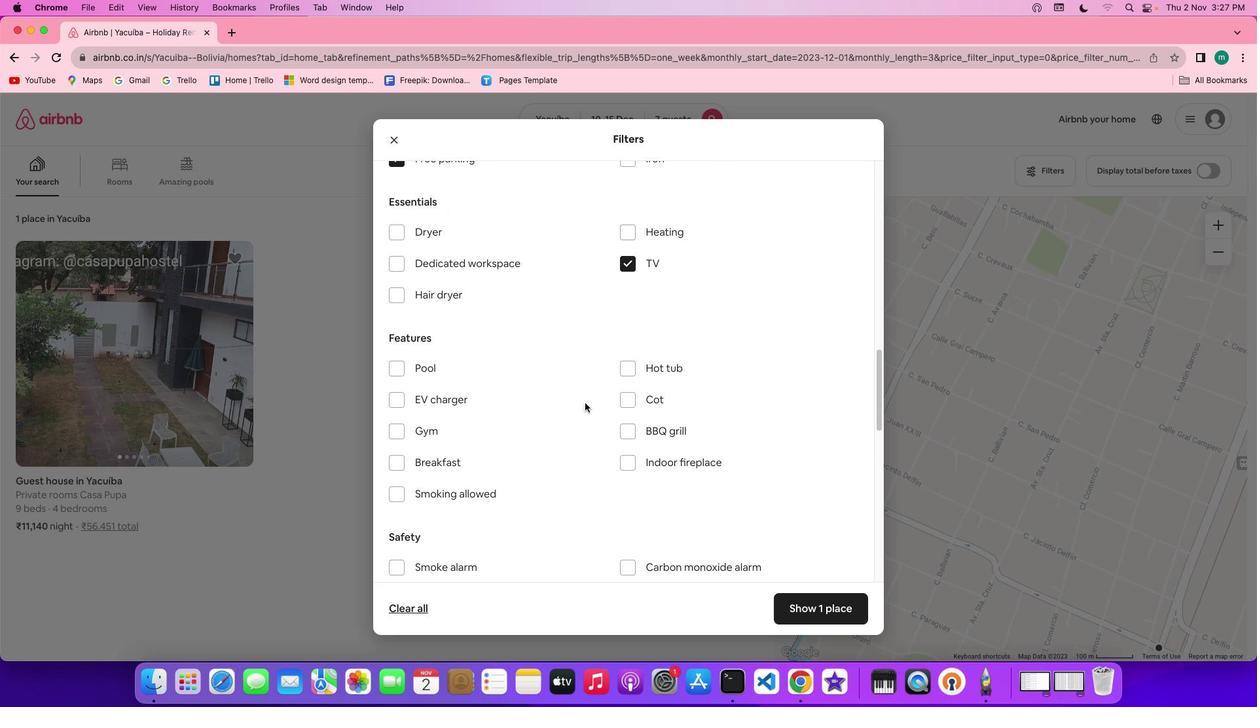 
Action: Mouse scrolled (584, 403) with delta (0, 0)
Screenshot: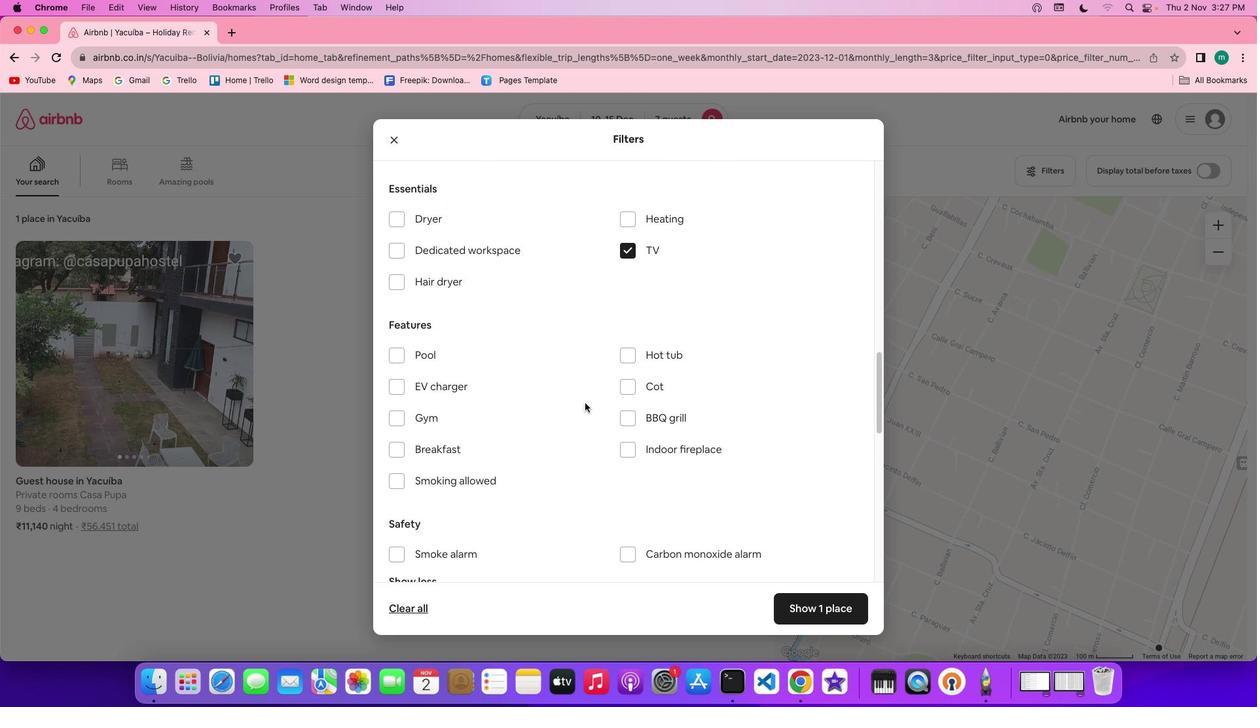 
Action: Mouse scrolled (584, 403) with delta (0, 0)
Screenshot: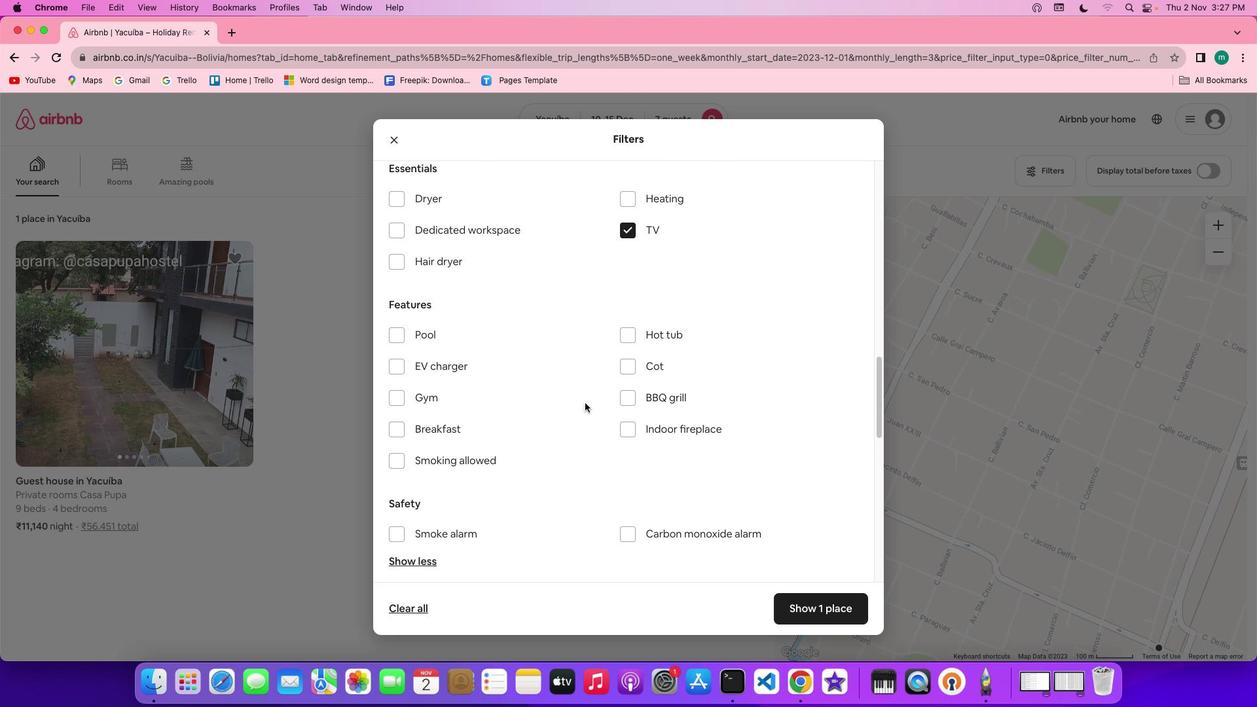 
Action: Mouse scrolled (584, 403) with delta (0, 0)
Screenshot: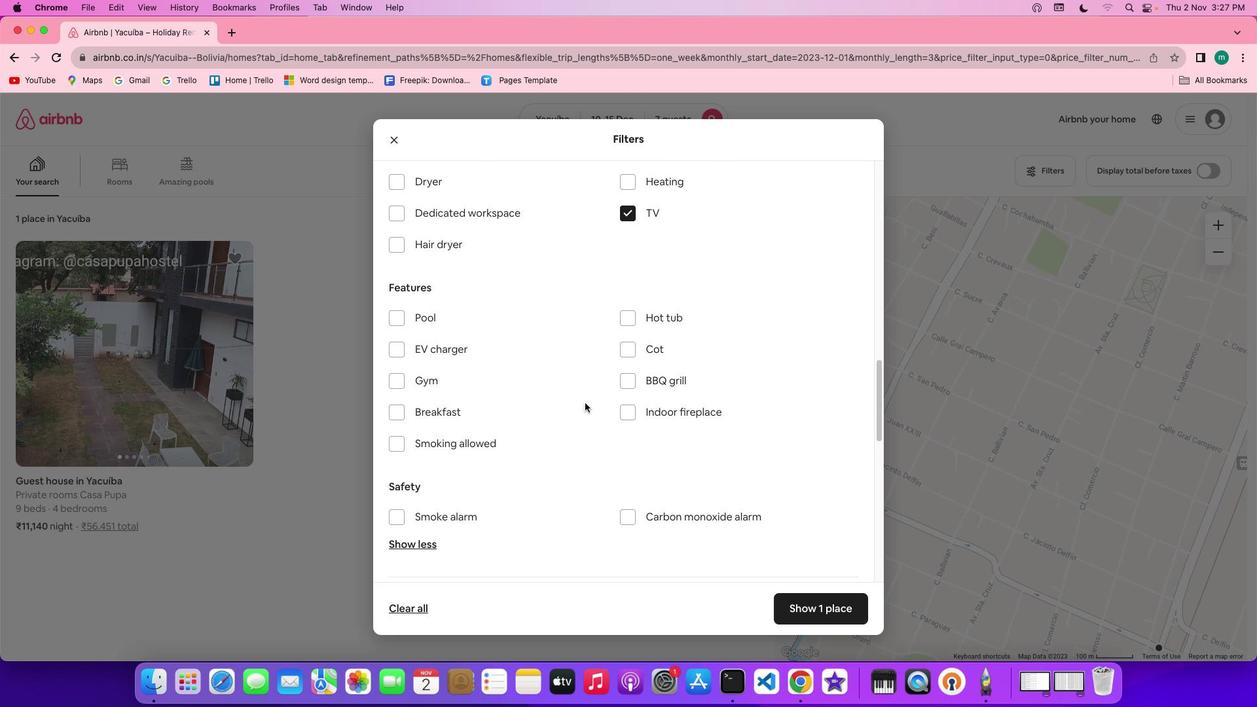 
Action: Mouse scrolled (584, 403) with delta (0, 0)
Screenshot: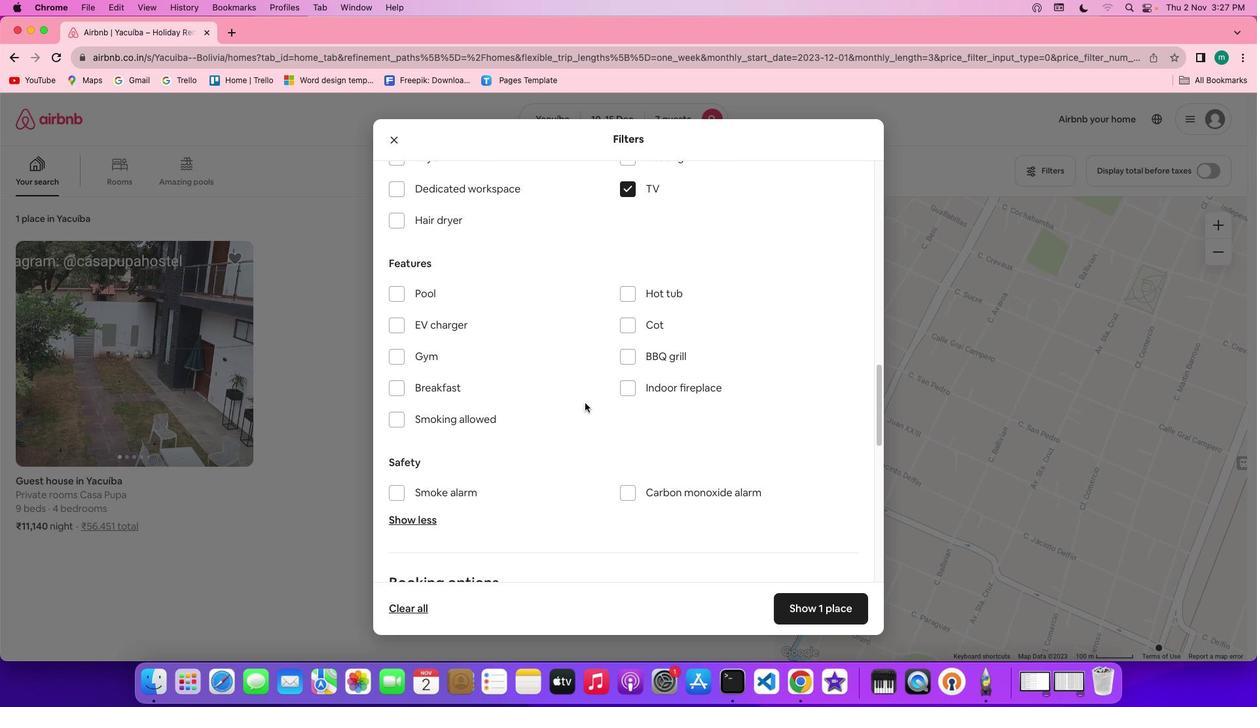 
Action: Mouse scrolled (584, 403) with delta (0, 0)
Screenshot: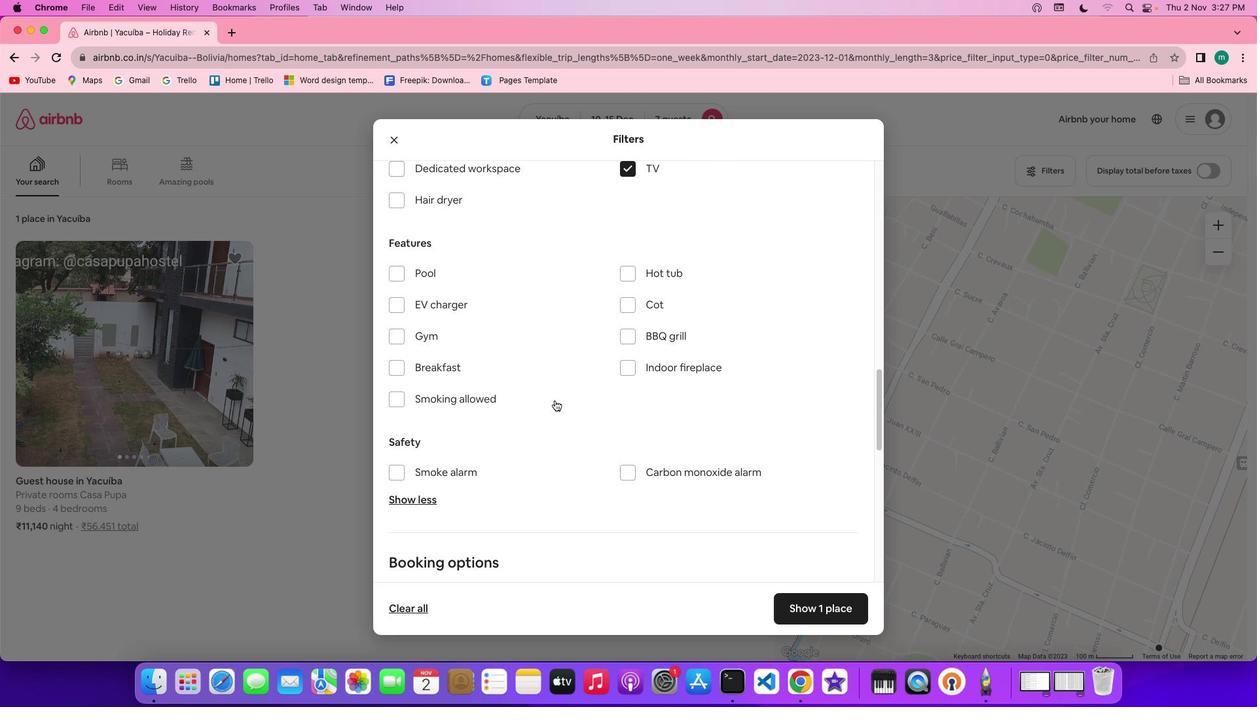 
Action: Mouse moved to (432, 335)
Screenshot: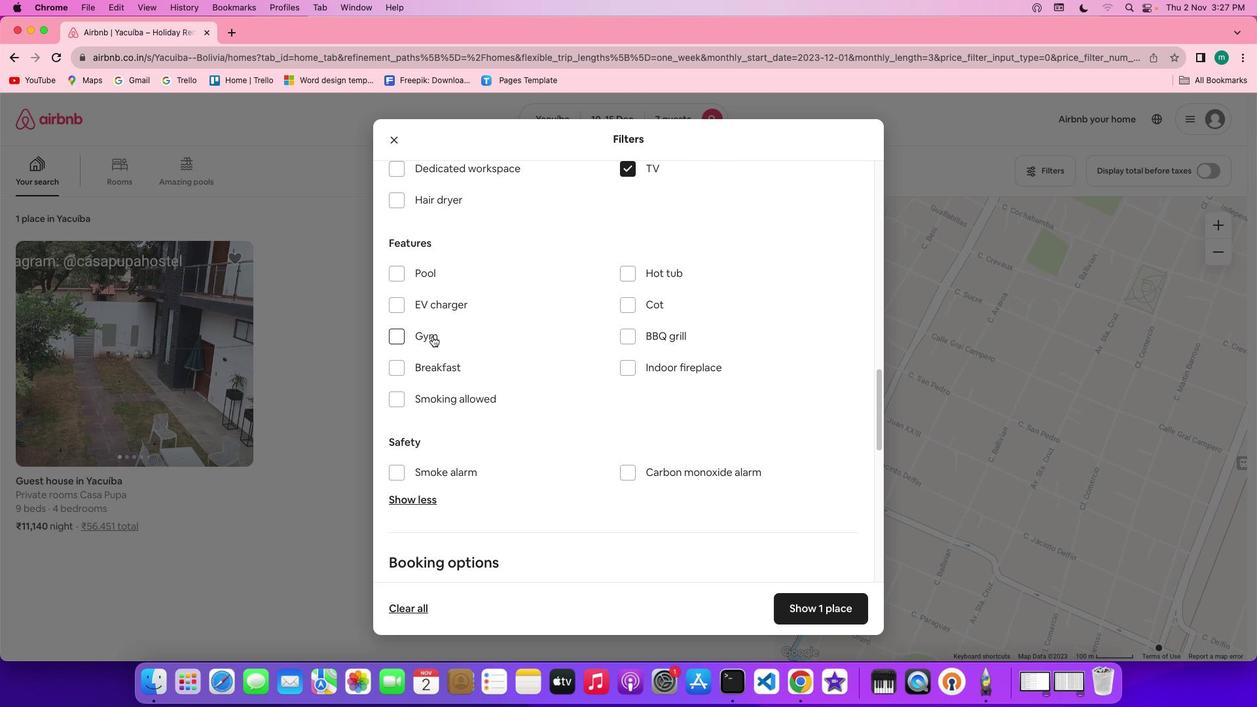 
Action: Mouse pressed left at (432, 335)
Screenshot: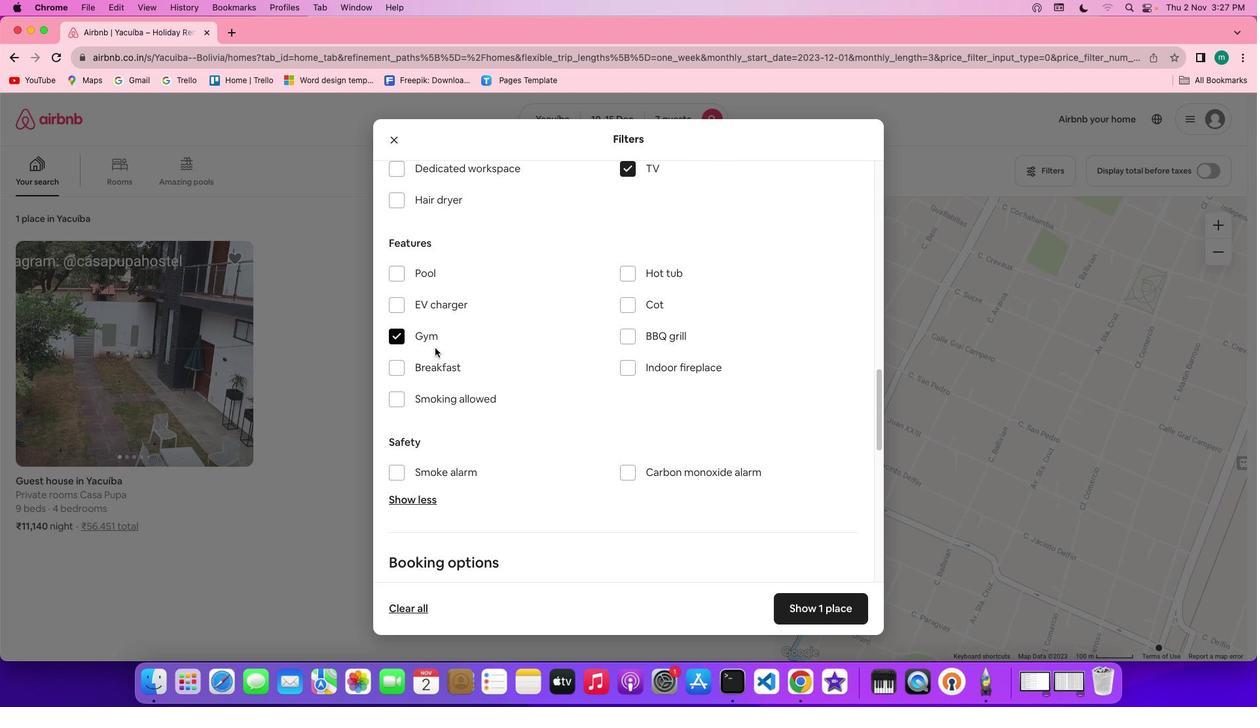 
Action: Mouse moved to (434, 364)
Screenshot: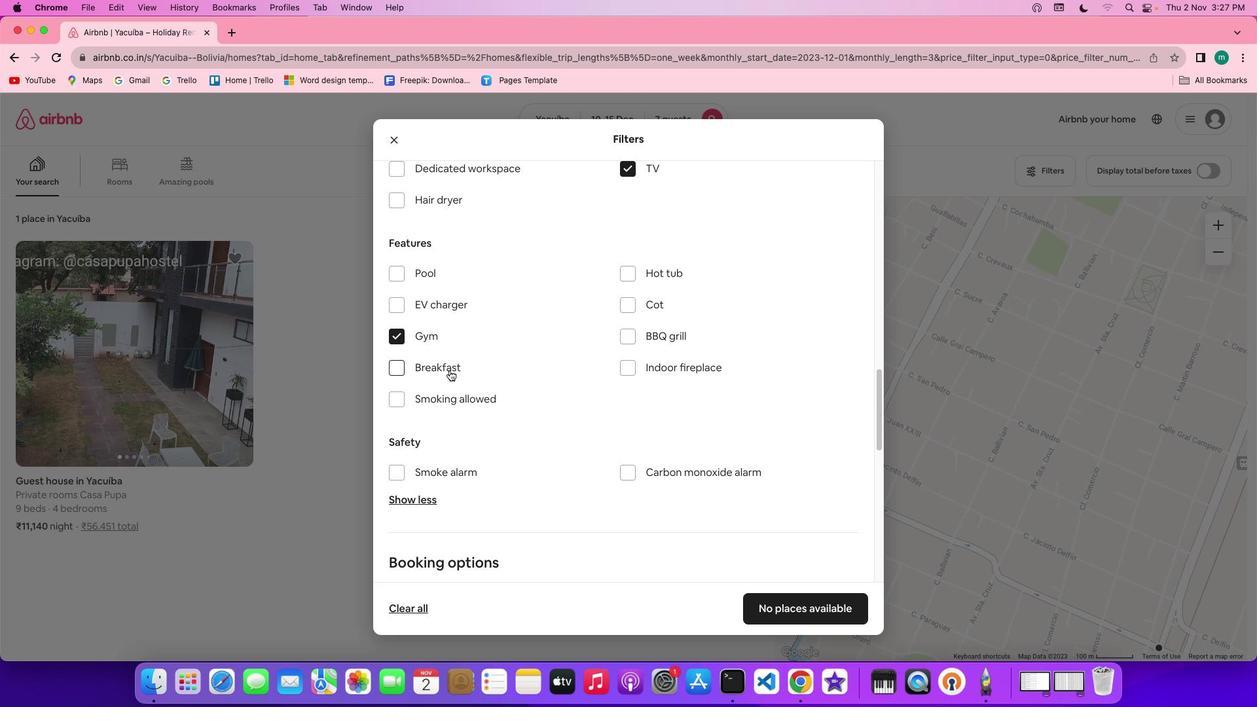
Action: Mouse pressed left at (434, 364)
Screenshot: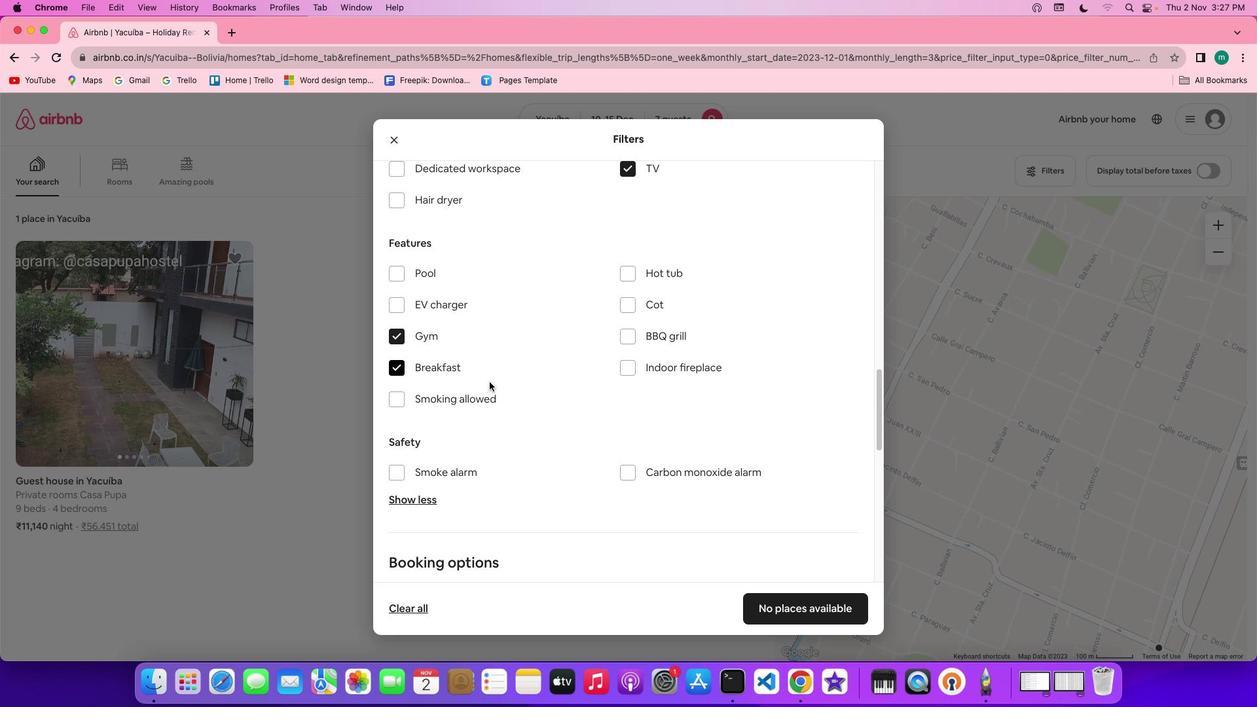 
Action: Mouse moved to (646, 431)
Screenshot: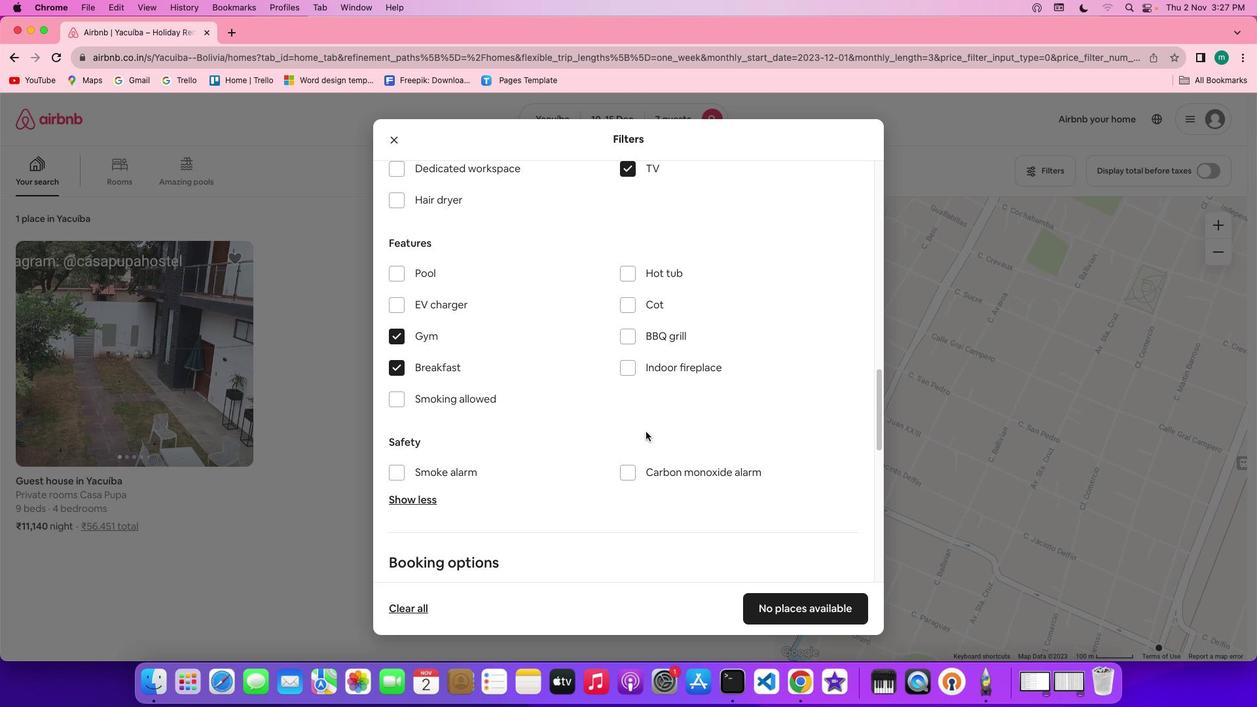 
Action: Mouse scrolled (646, 431) with delta (0, 0)
Screenshot: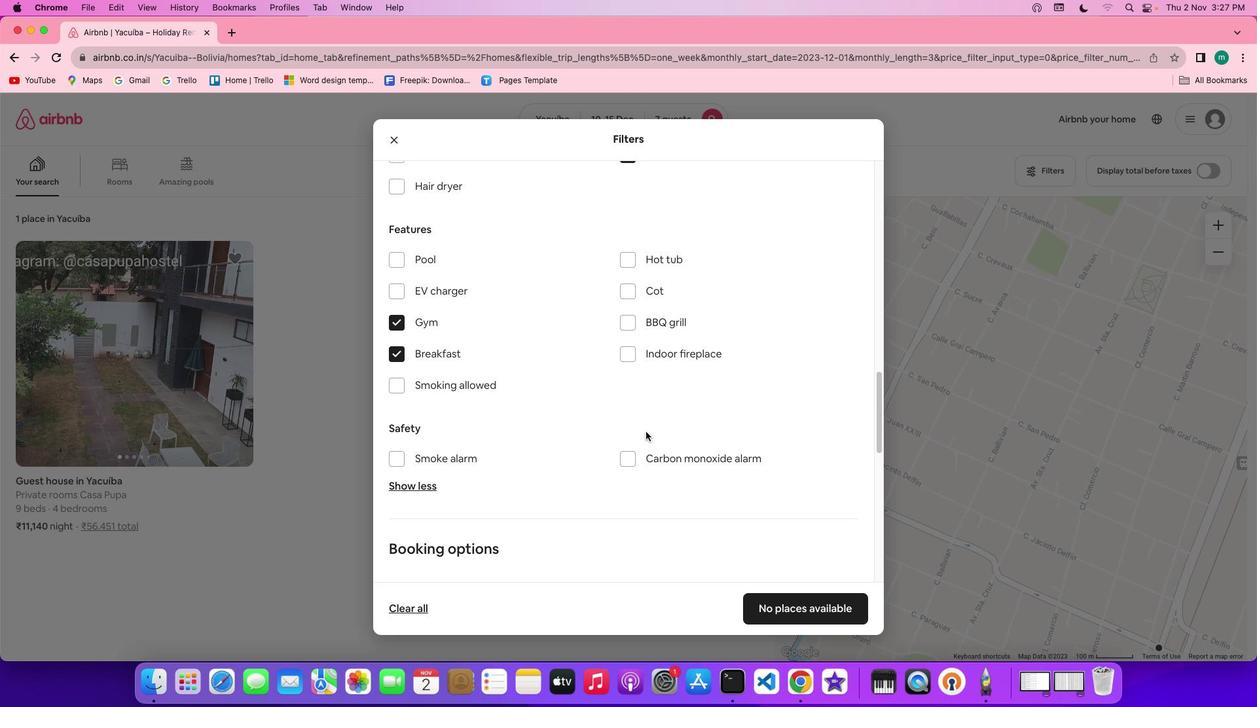 
Action: Mouse scrolled (646, 431) with delta (0, 0)
Screenshot: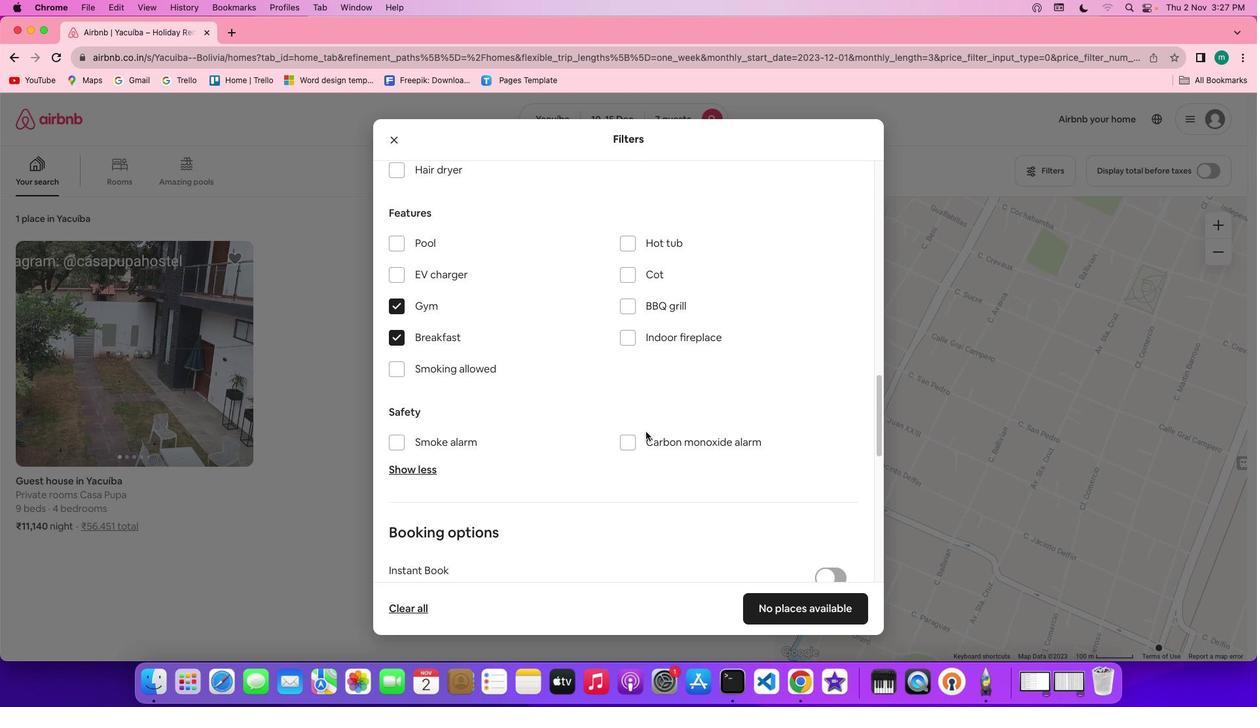 
Action: Mouse scrolled (646, 431) with delta (0, 0)
Screenshot: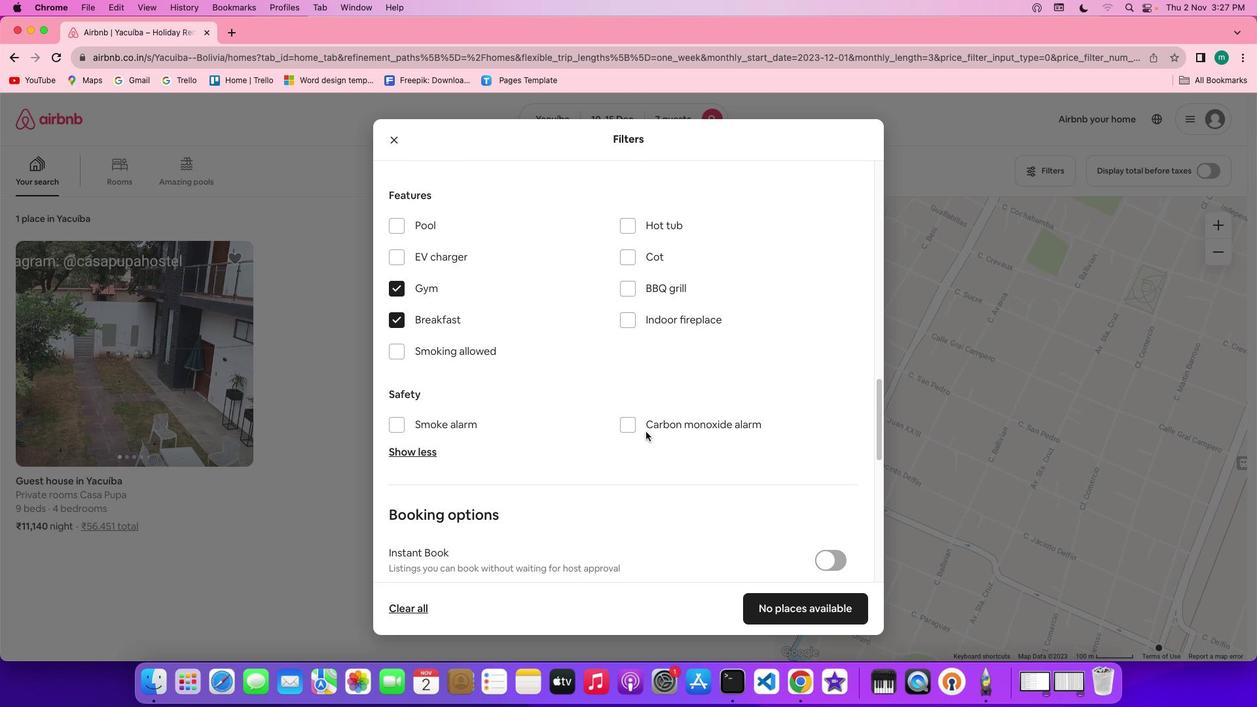 
Action: Mouse moved to (712, 460)
Screenshot: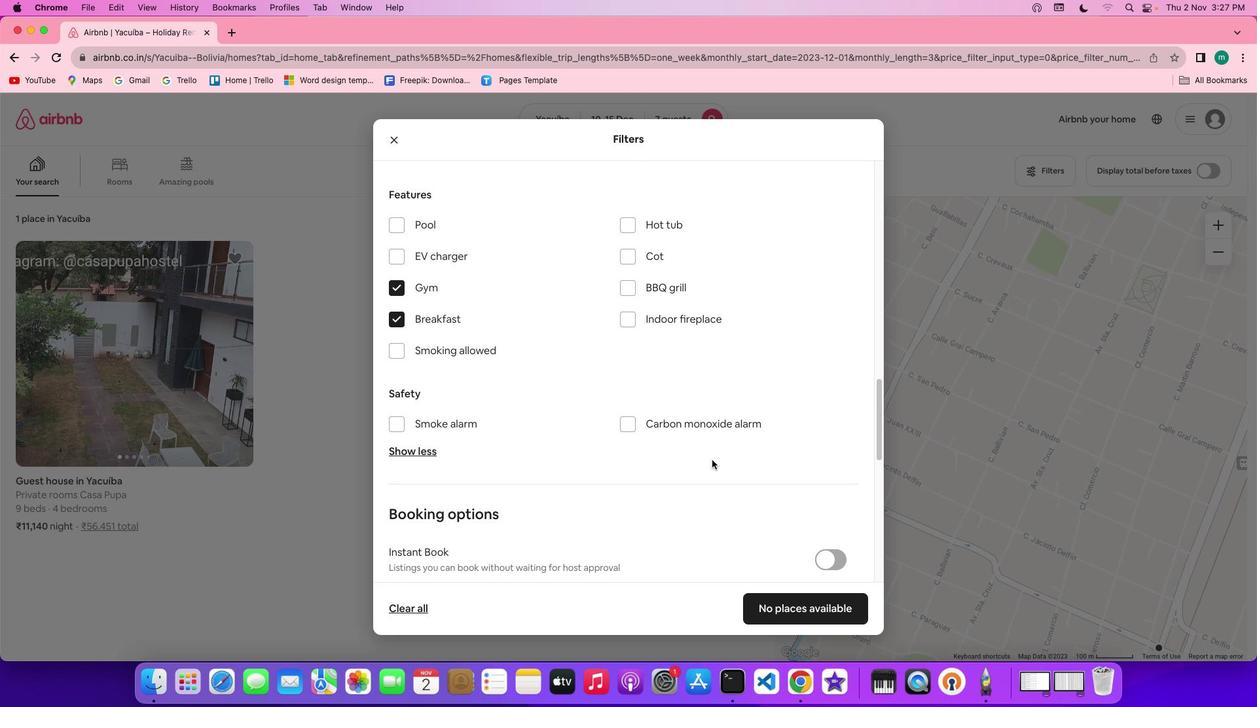 
Action: Mouse scrolled (712, 460) with delta (0, 0)
Screenshot: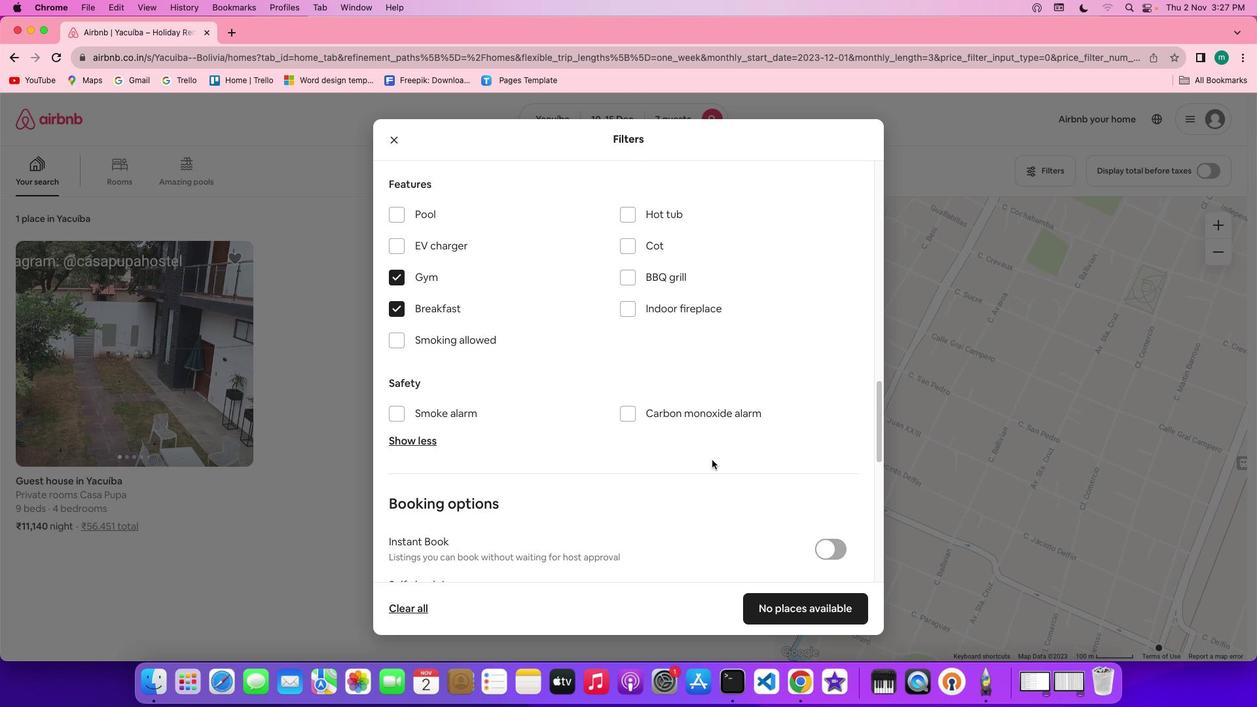 
Action: Mouse scrolled (712, 460) with delta (0, 0)
Screenshot: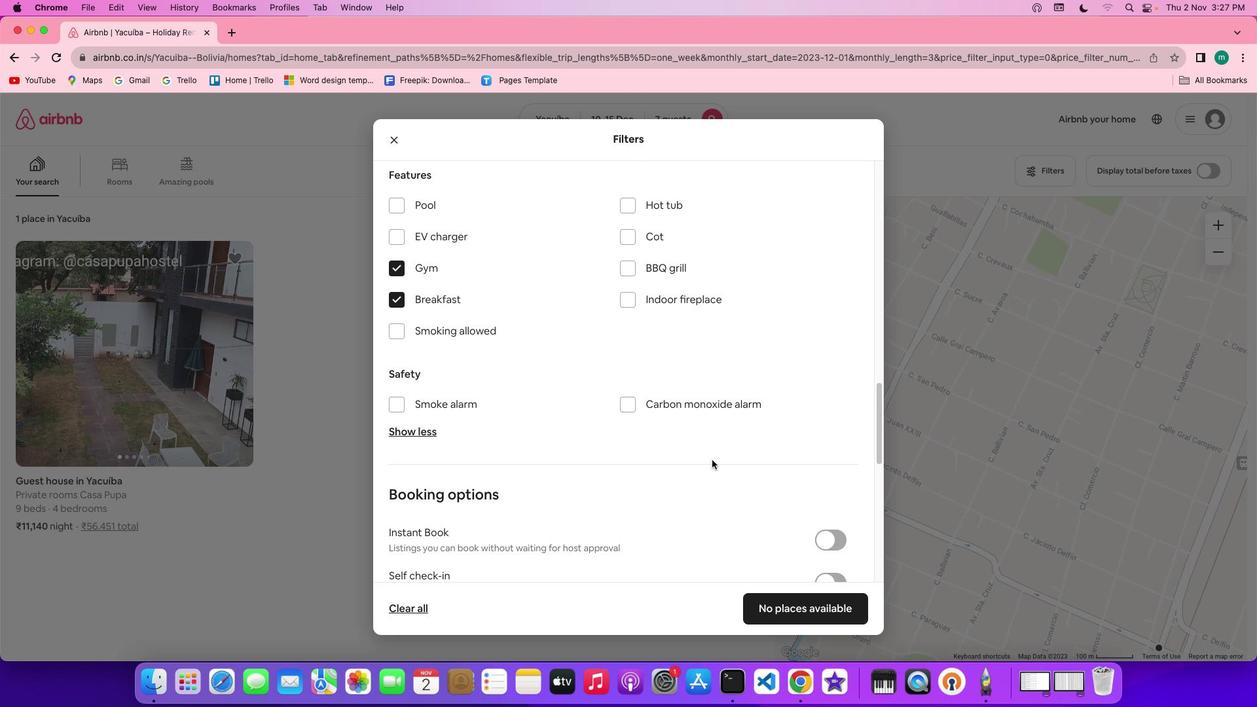 
Action: Mouse scrolled (712, 460) with delta (0, 0)
Screenshot: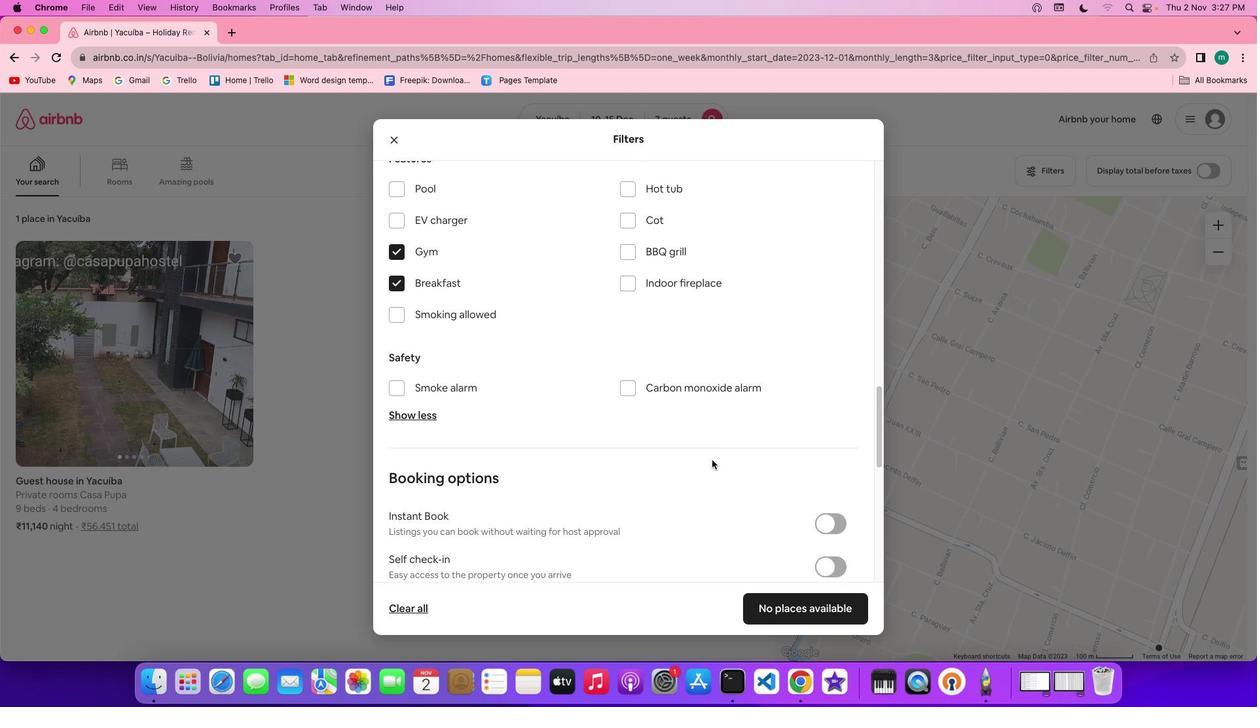 
Action: Mouse scrolled (712, 460) with delta (0, 0)
Screenshot: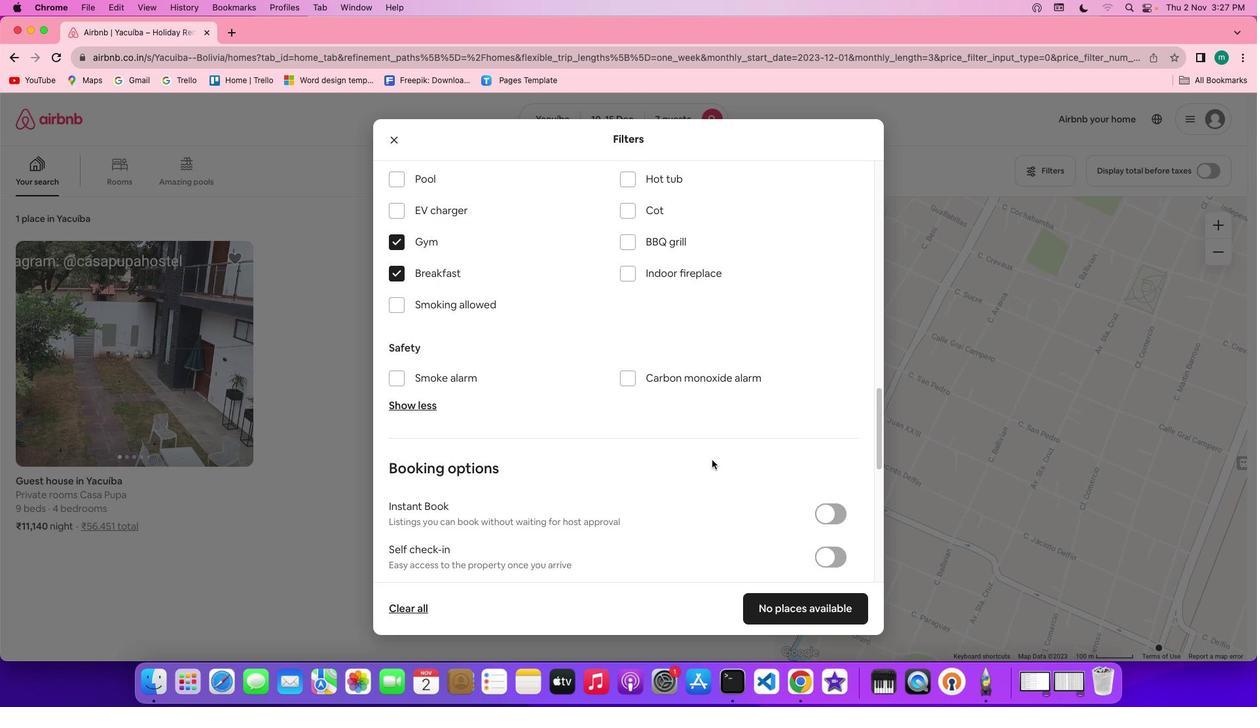
Action: Mouse scrolled (712, 460) with delta (0, 0)
Screenshot: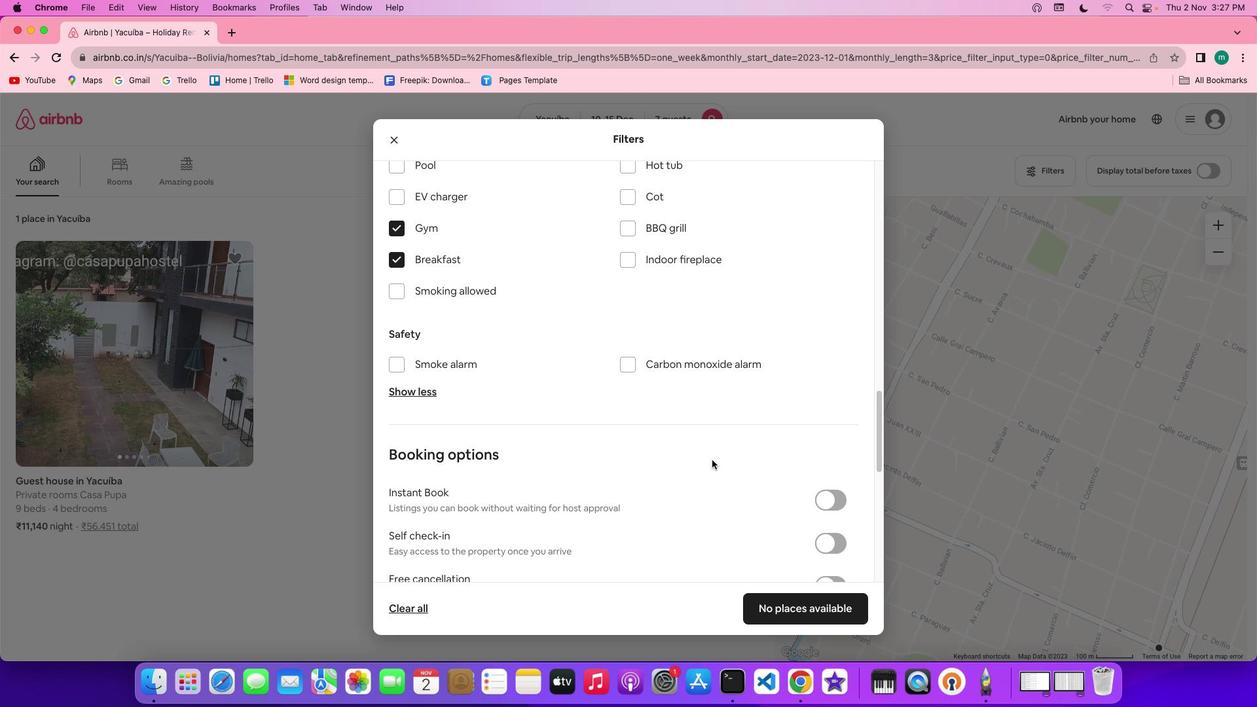 
Action: Mouse scrolled (712, 460) with delta (0, 0)
Screenshot: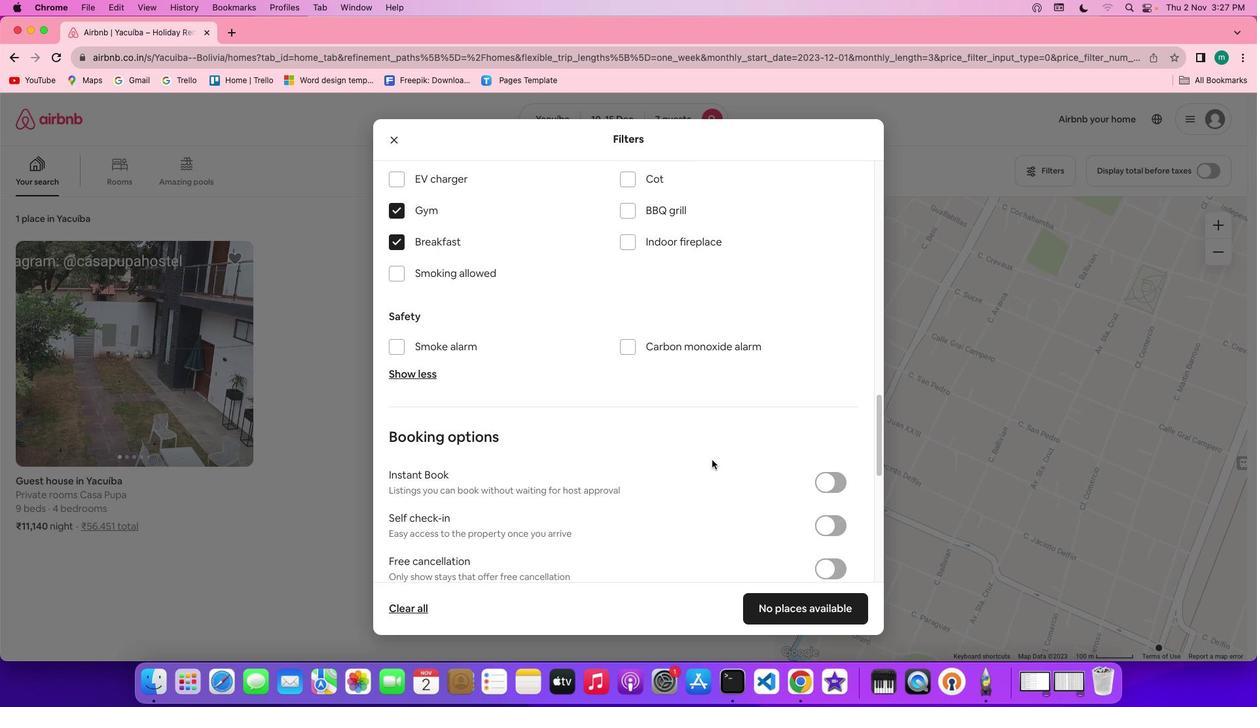 
Action: Mouse scrolled (712, 460) with delta (0, 0)
Screenshot: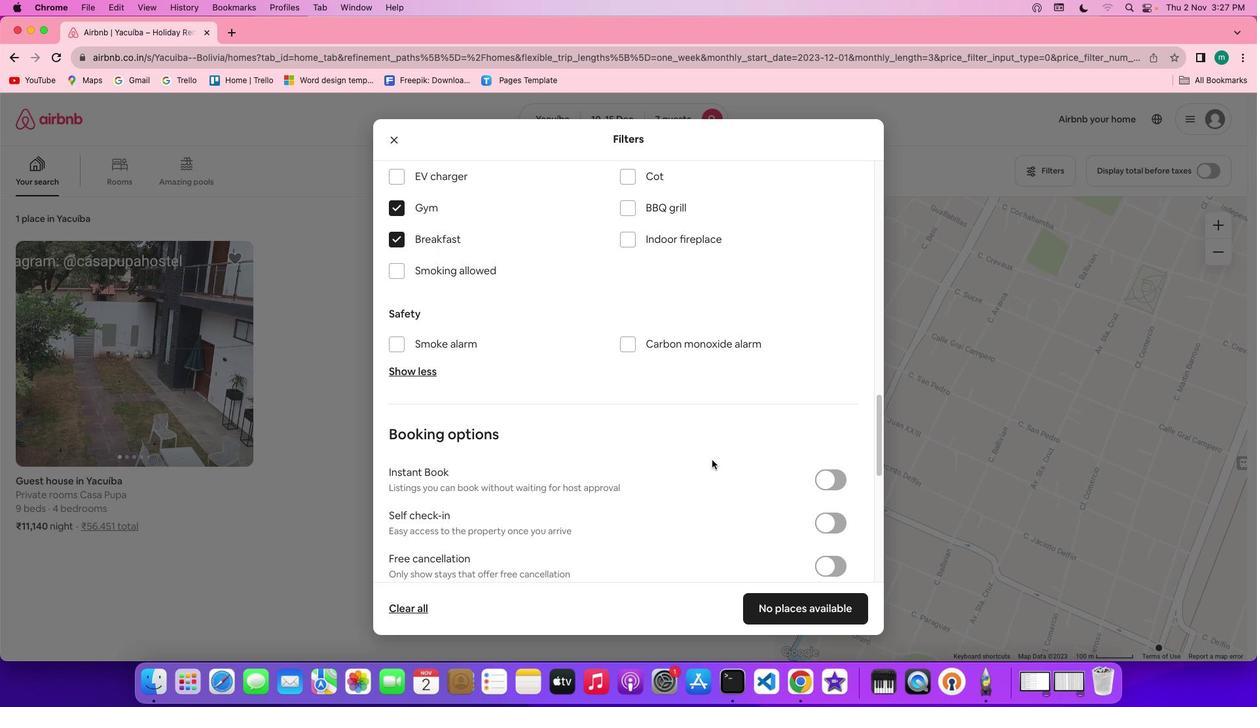 
Action: Mouse scrolled (712, 460) with delta (0, 0)
Screenshot: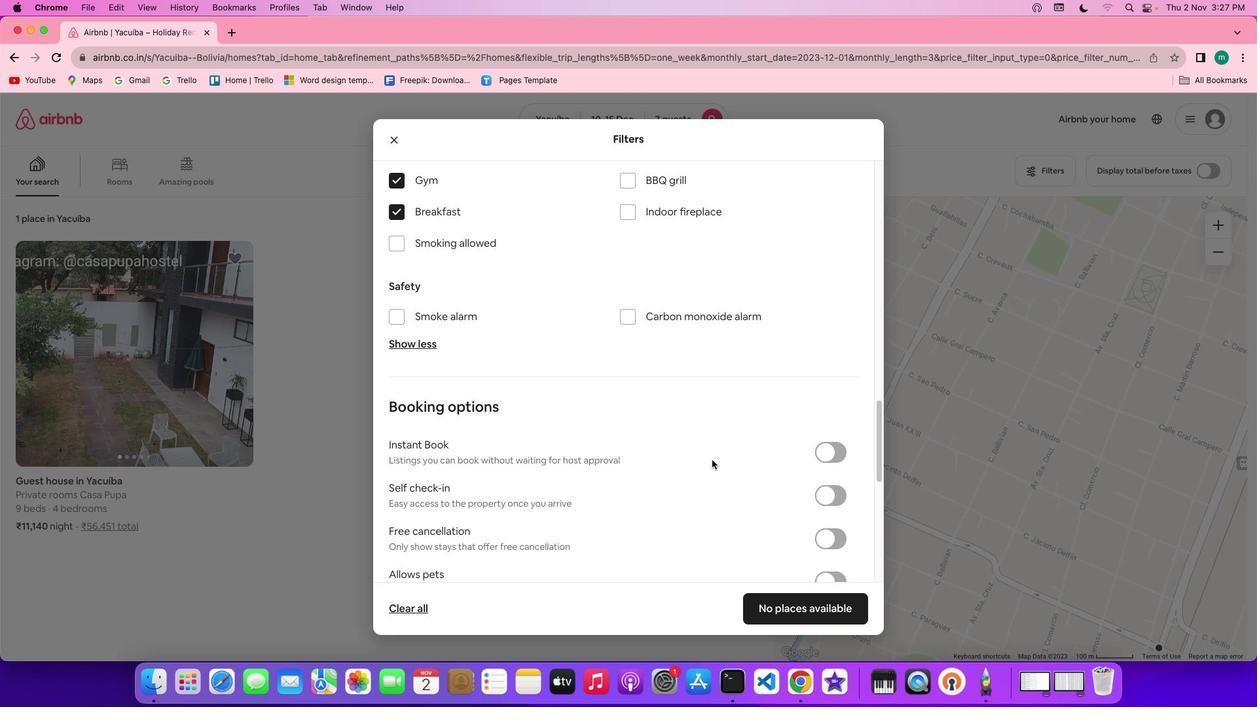 
Action: Mouse scrolled (712, 460) with delta (0, 0)
Screenshot: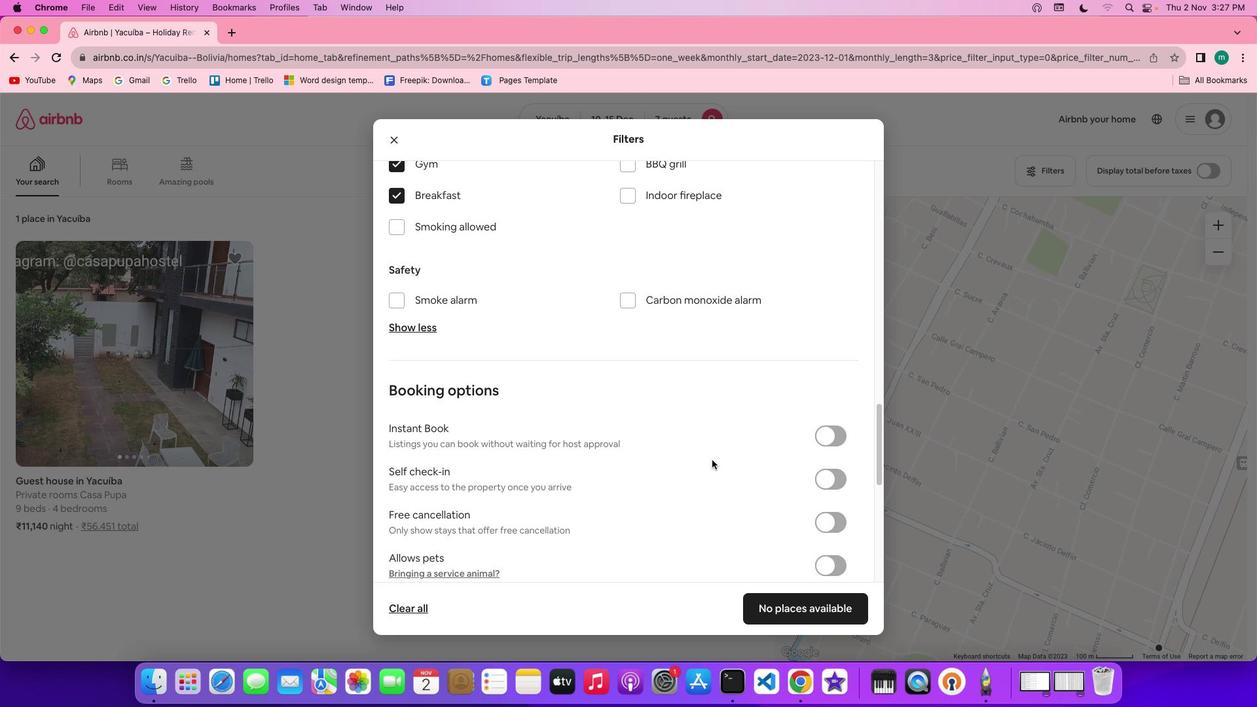 
Action: Mouse scrolled (712, 460) with delta (0, 0)
Screenshot: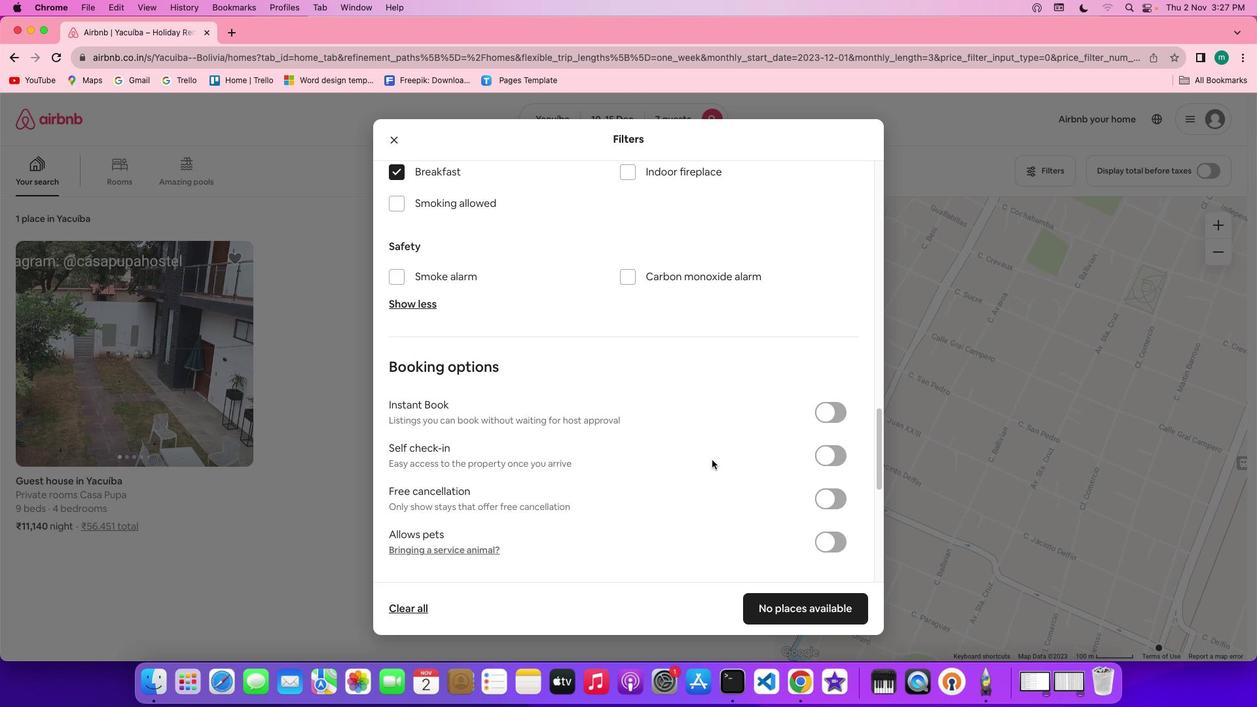 
Action: Mouse moved to (752, 510)
Screenshot: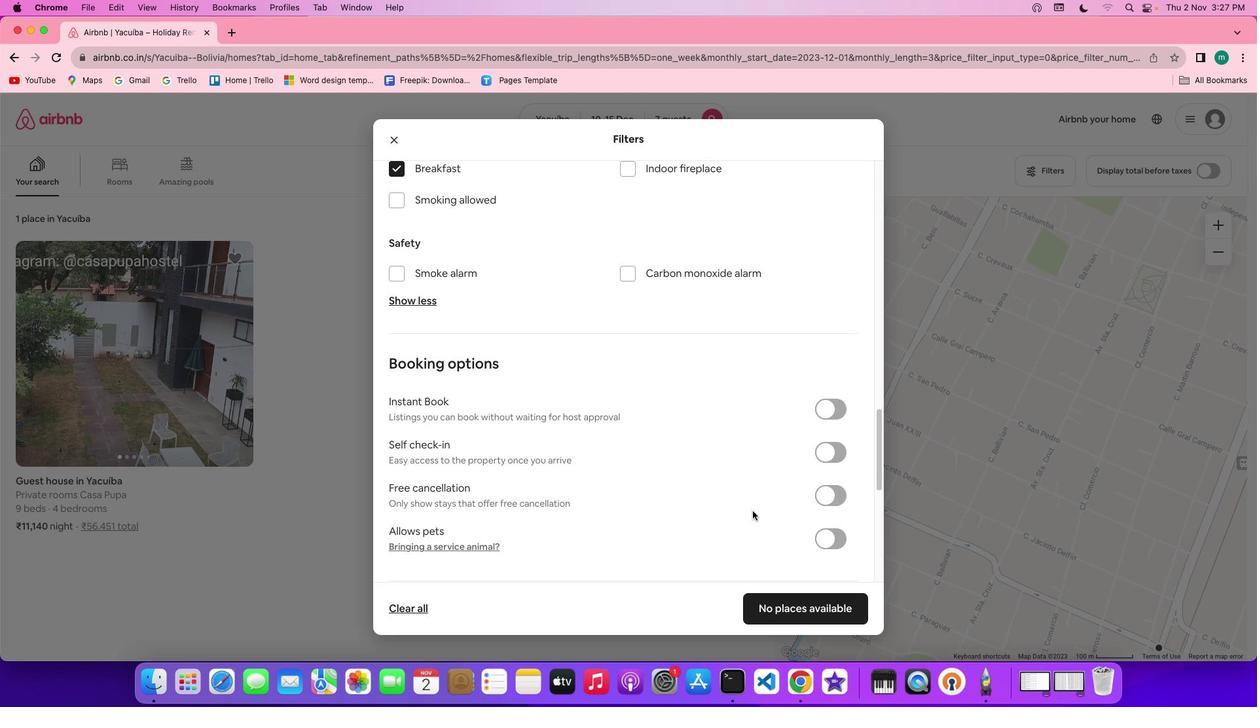 
Action: Mouse scrolled (752, 510) with delta (0, 0)
Screenshot: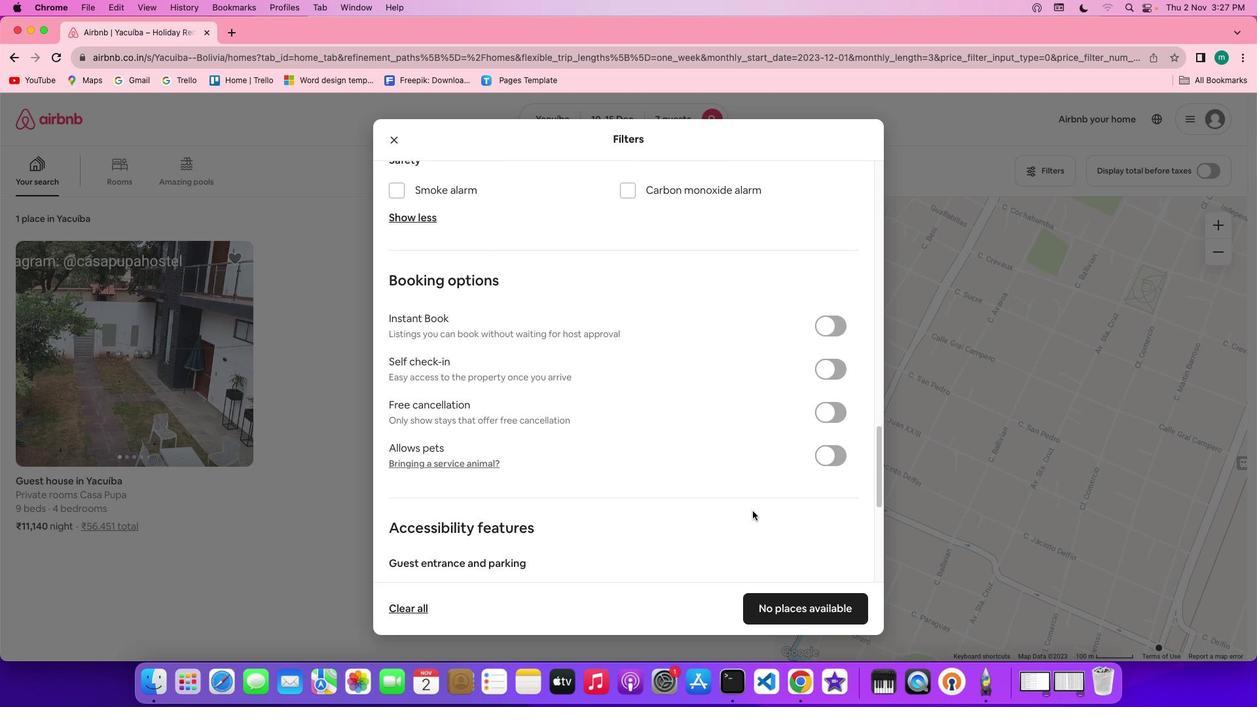 
Action: Mouse scrolled (752, 510) with delta (0, 0)
Screenshot: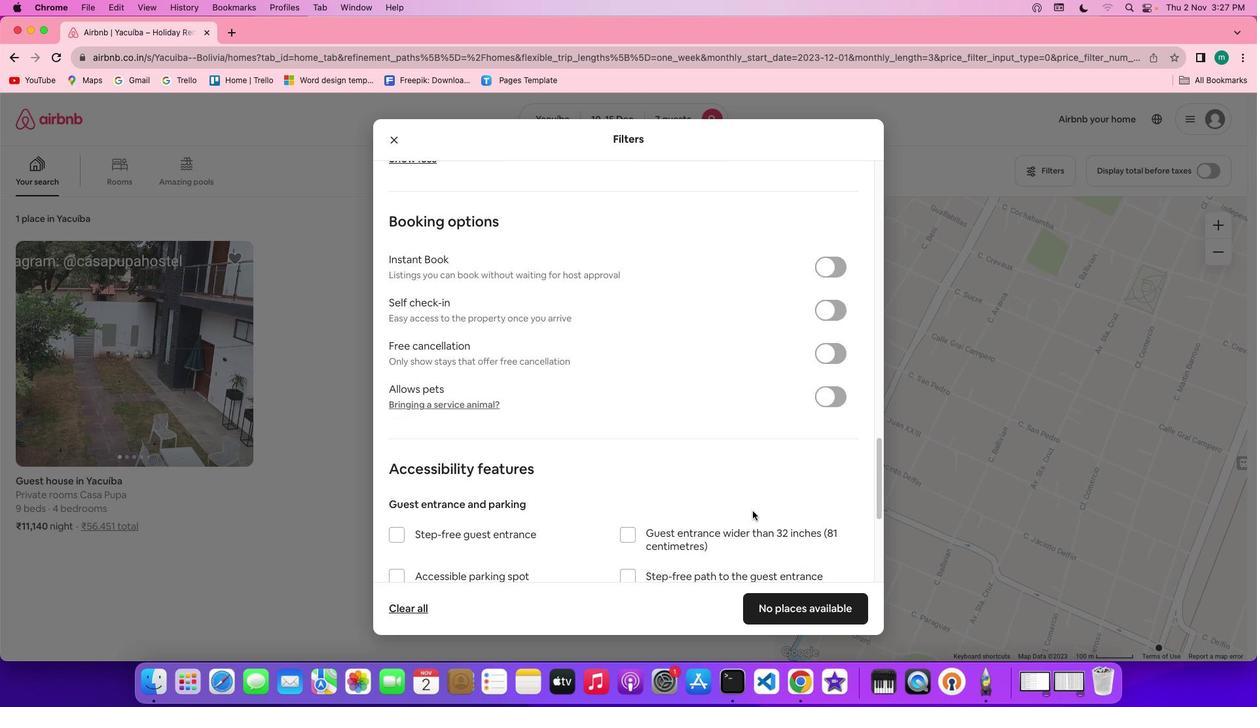 
Action: Mouse scrolled (752, 510) with delta (0, -1)
Screenshot: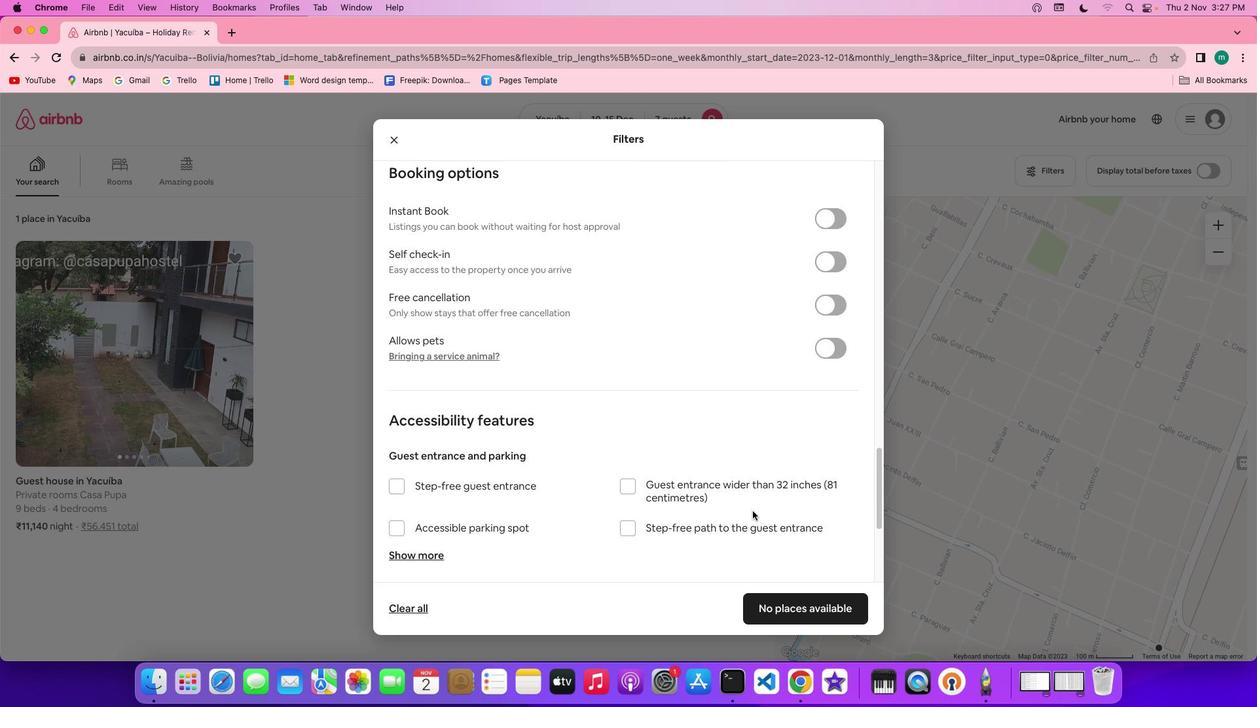 
Action: Mouse scrolled (752, 510) with delta (0, -2)
Screenshot: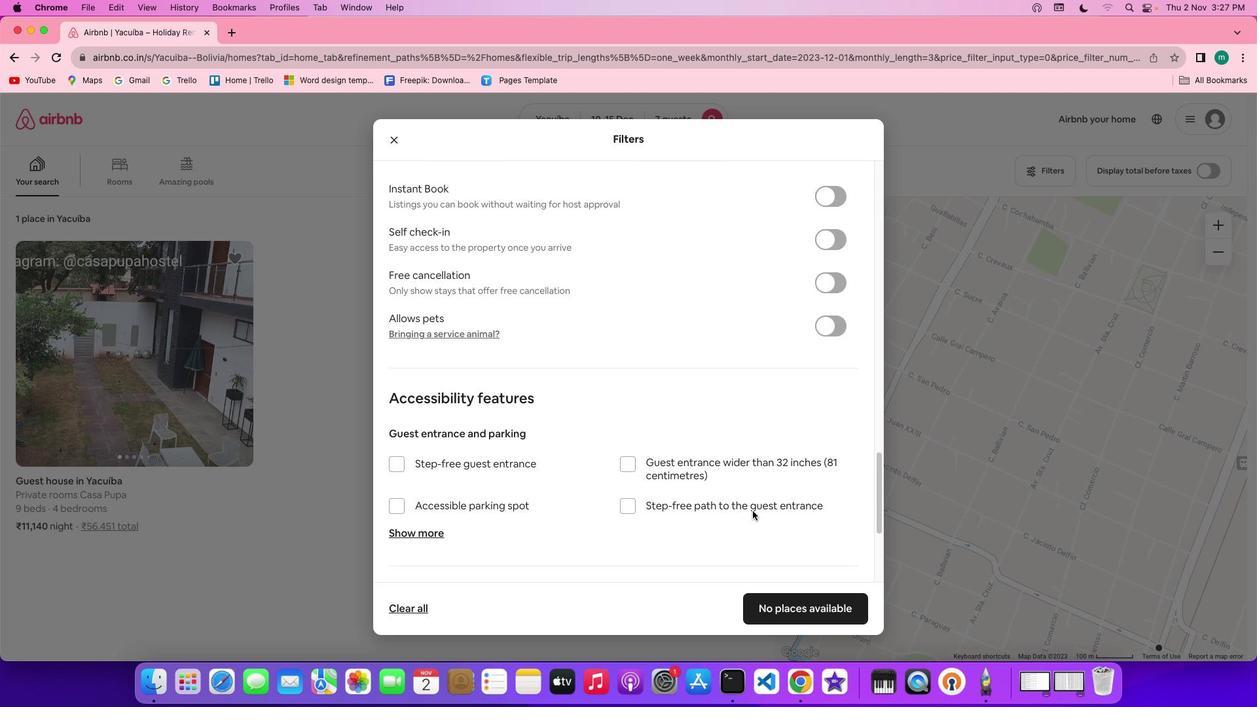 
Action: Mouse moved to (793, 524)
Screenshot: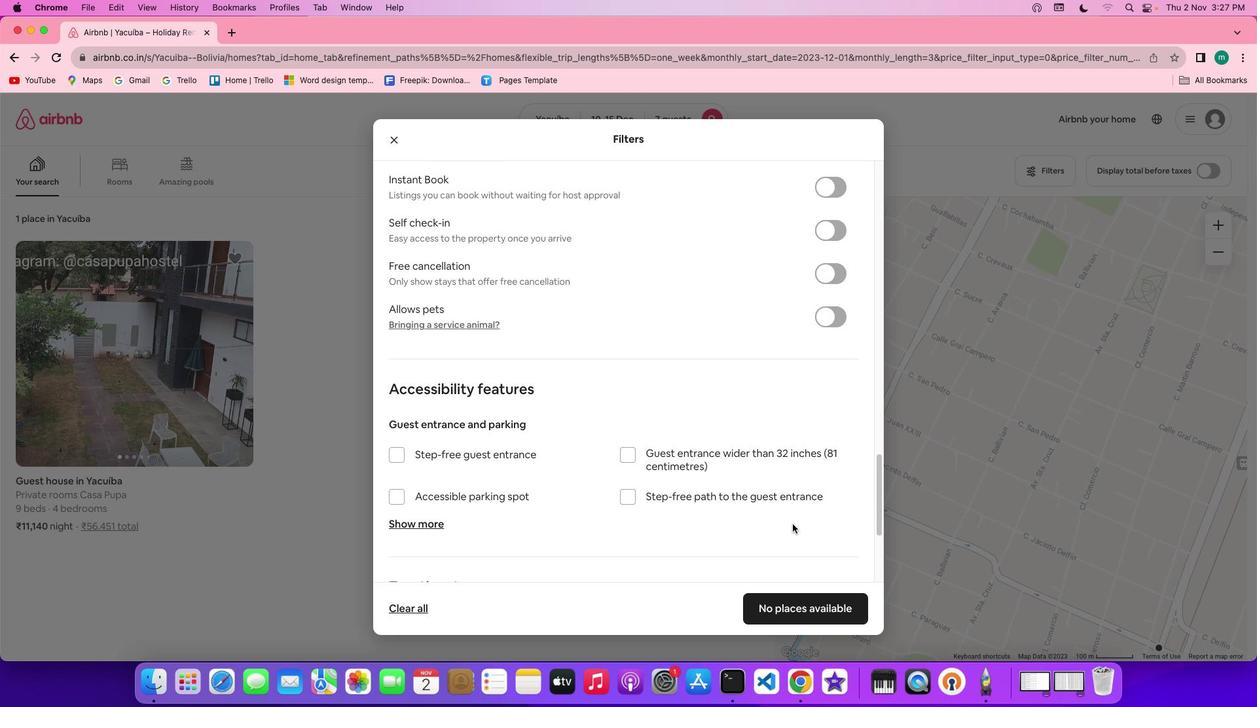 
Action: Mouse scrolled (793, 524) with delta (0, 0)
Screenshot: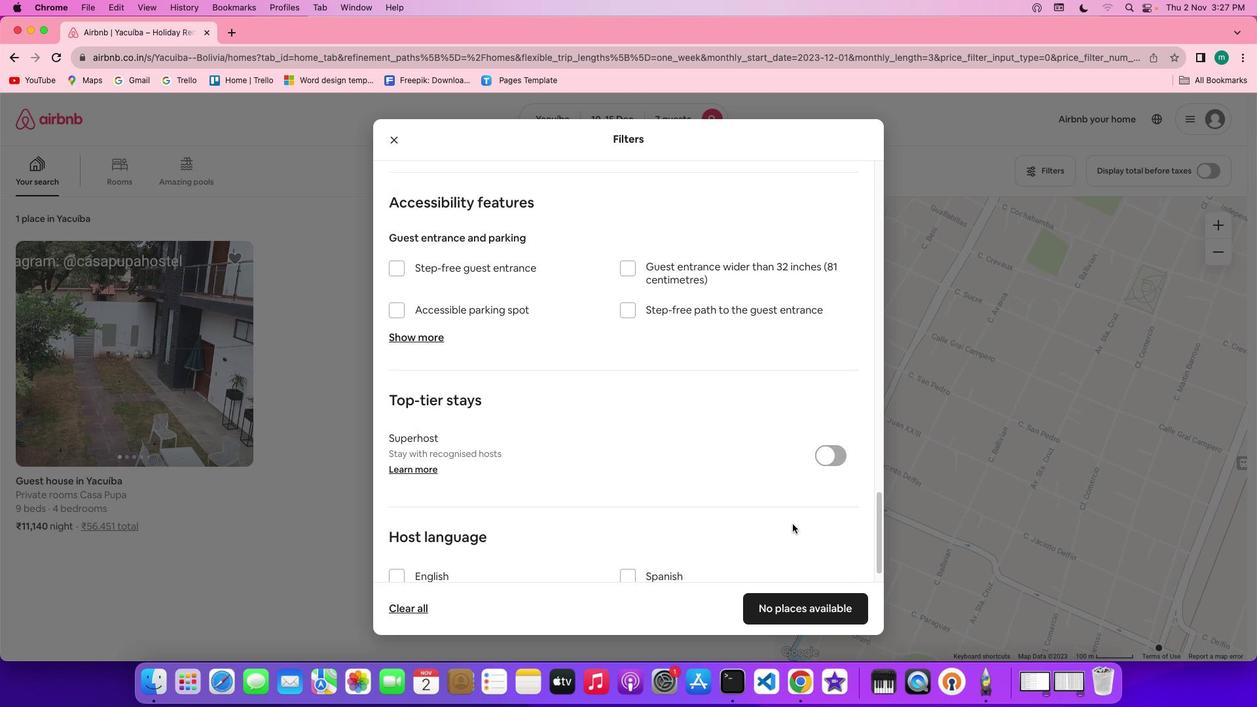 
Action: Mouse scrolled (793, 524) with delta (0, 0)
Screenshot: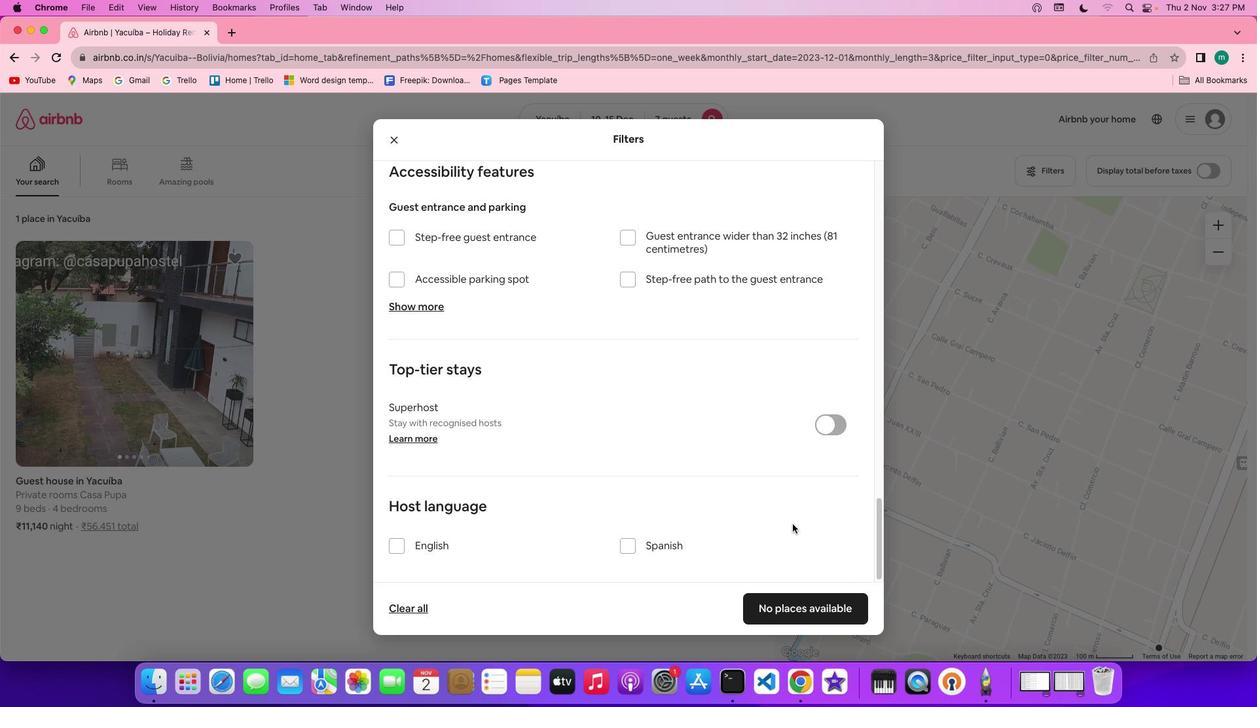 
Action: Mouse scrolled (793, 524) with delta (0, -1)
Screenshot: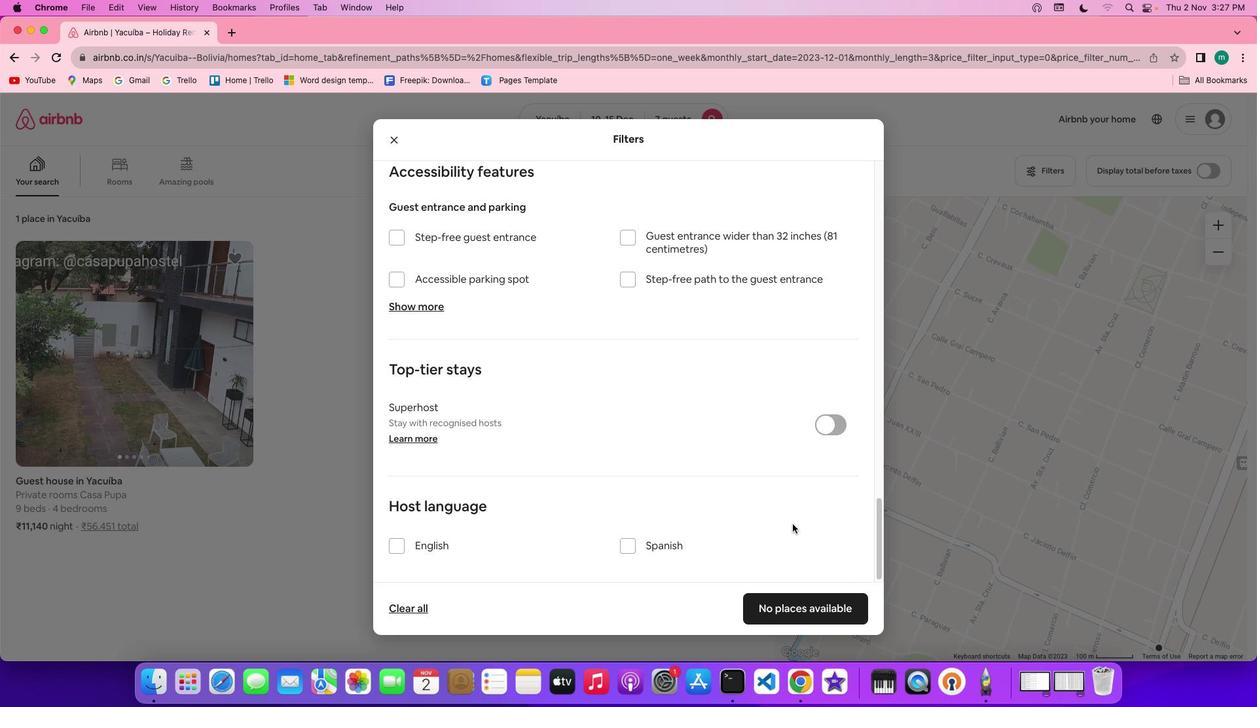 
Action: Mouse scrolled (793, 524) with delta (0, -3)
Screenshot: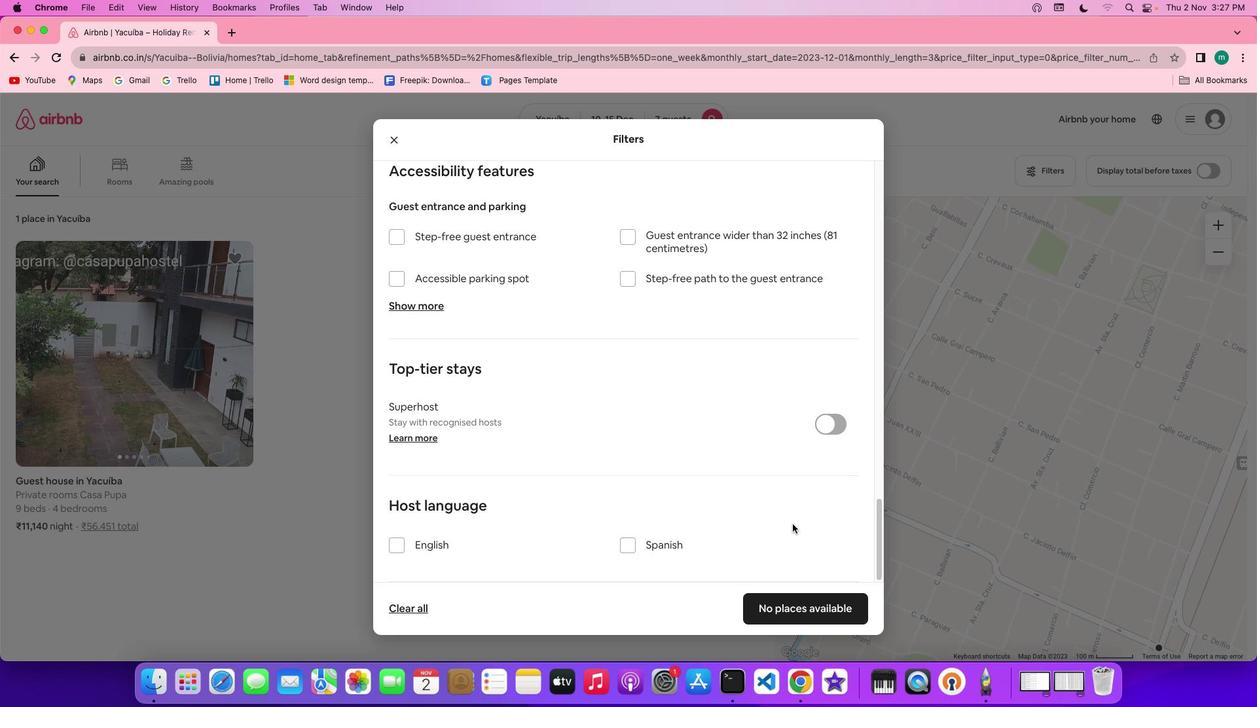 
Action: Mouse scrolled (793, 524) with delta (0, -3)
Screenshot: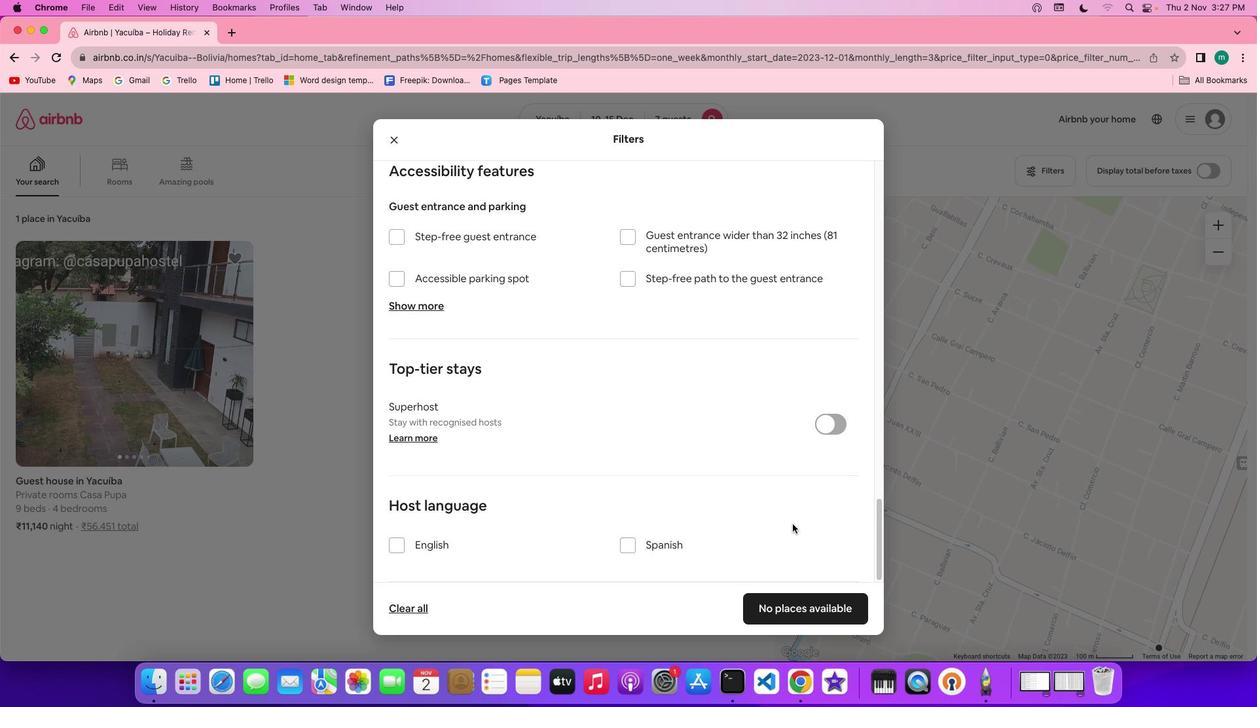 
Action: Mouse scrolled (793, 524) with delta (0, 0)
Screenshot: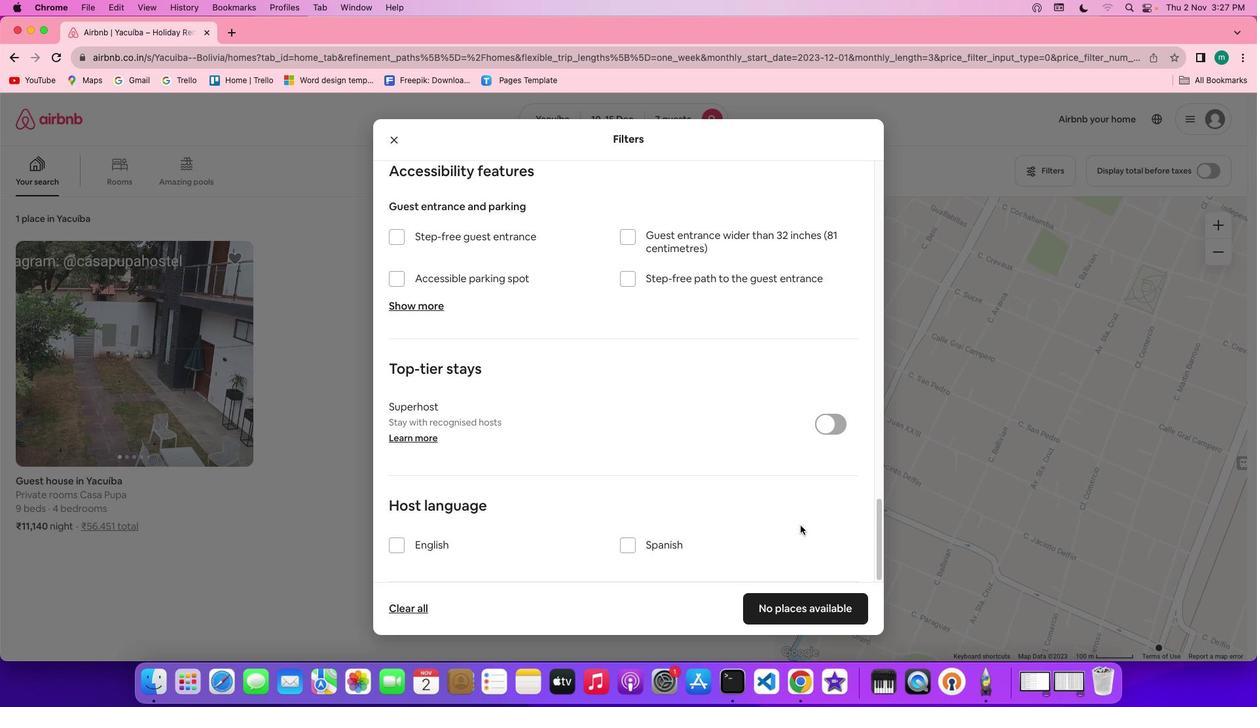 
Action: Mouse scrolled (793, 524) with delta (0, 0)
Screenshot: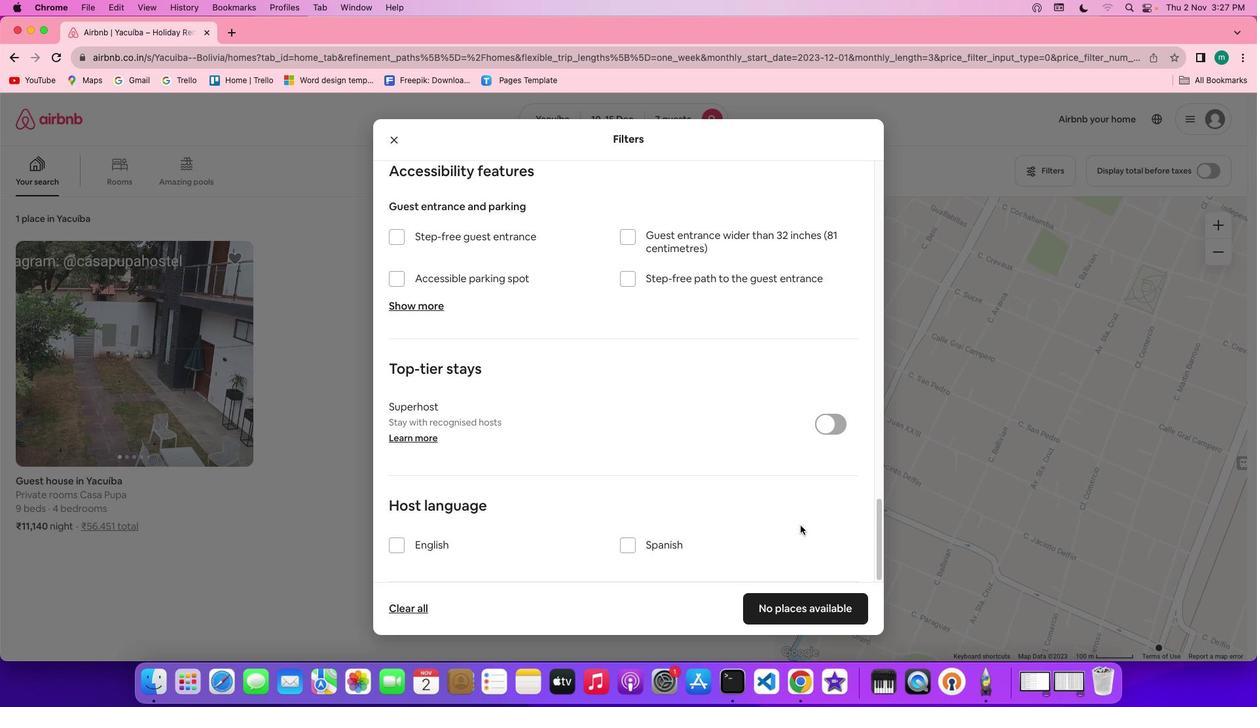 
Action: Mouse scrolled (793, 524) with delta (0, -1)
Screenshot: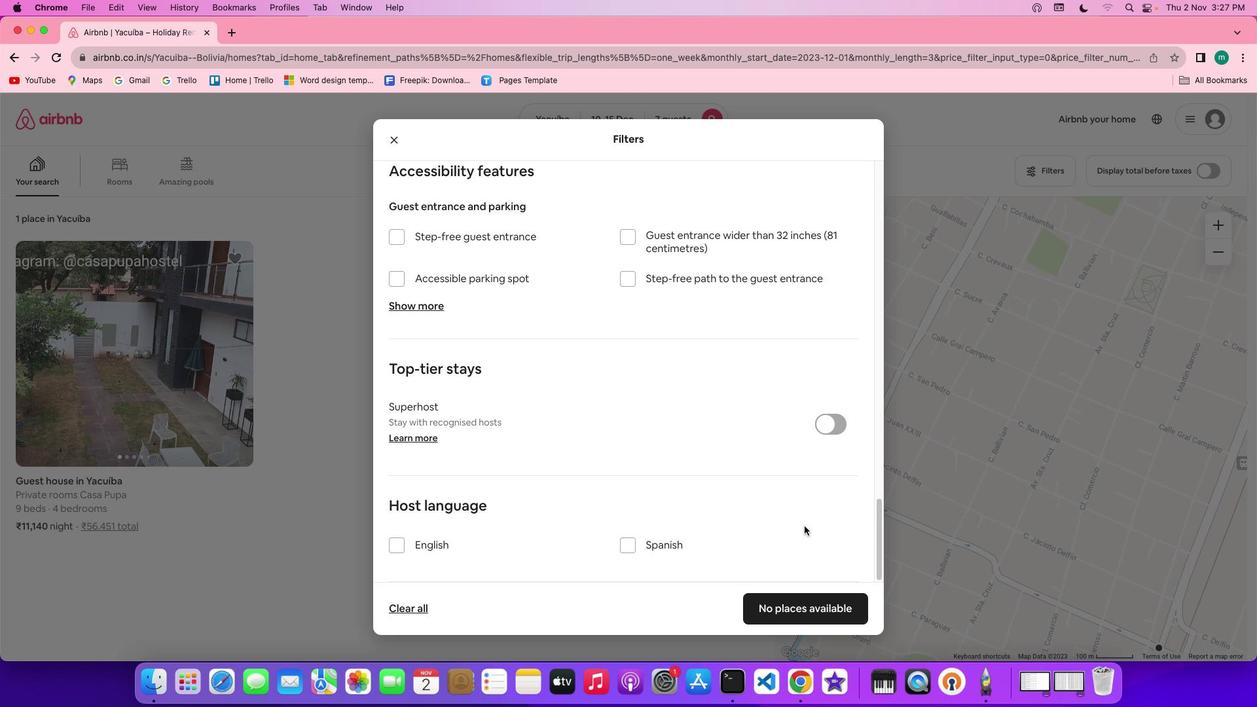 
Action: Mouse scrolled (793, 524) with delta (0, -3)
Screenshot: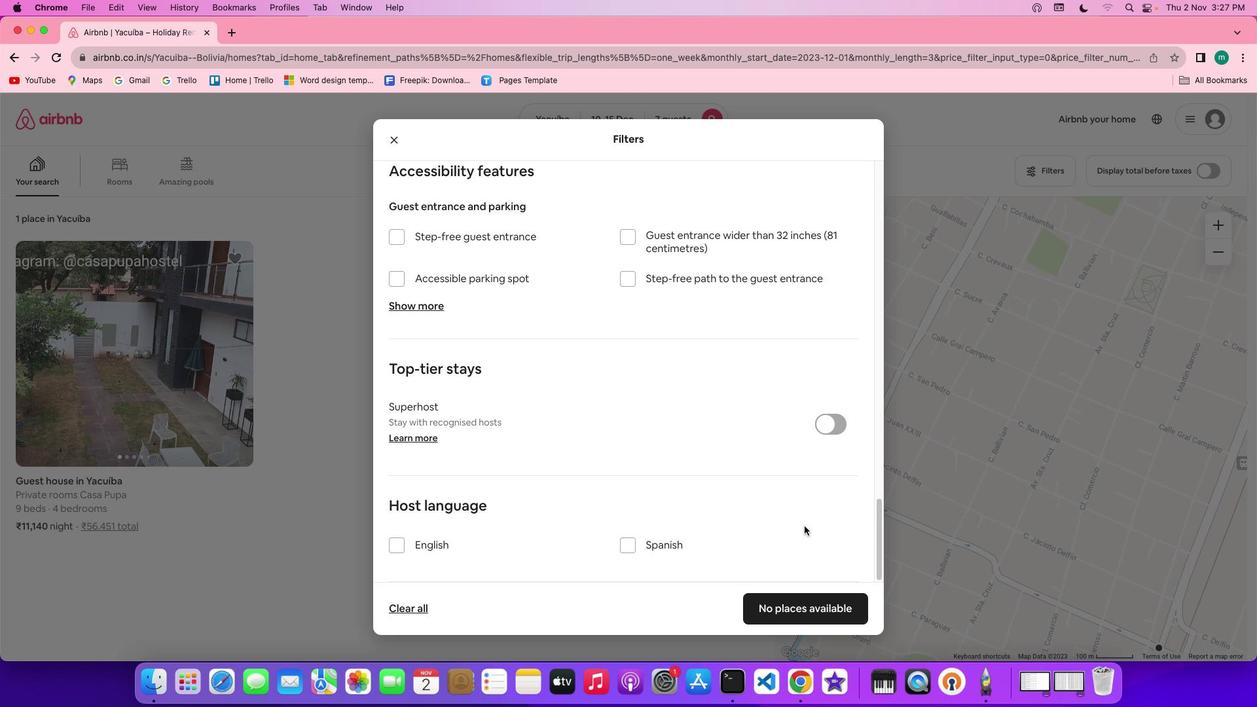 
Action: Mouse scrolled (793, 524) with delta (0, -3)
Screenshot: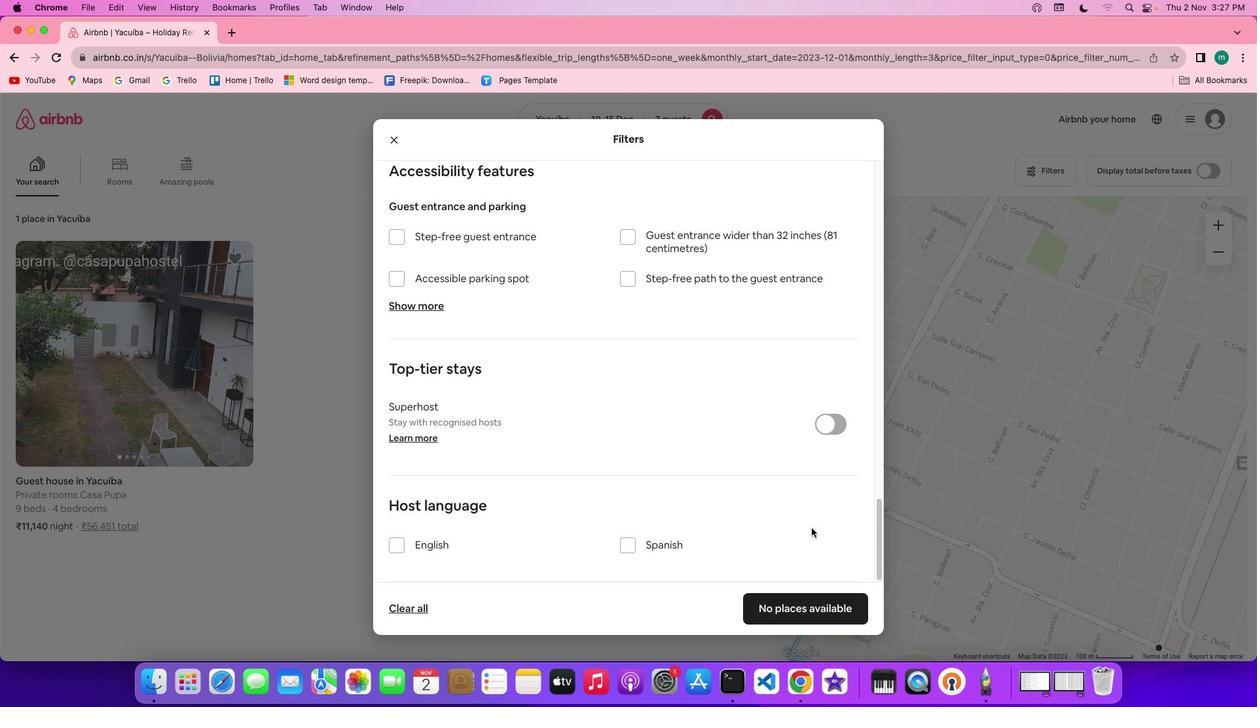 
Action: Mouse moved to (825, 606)
Screenshot: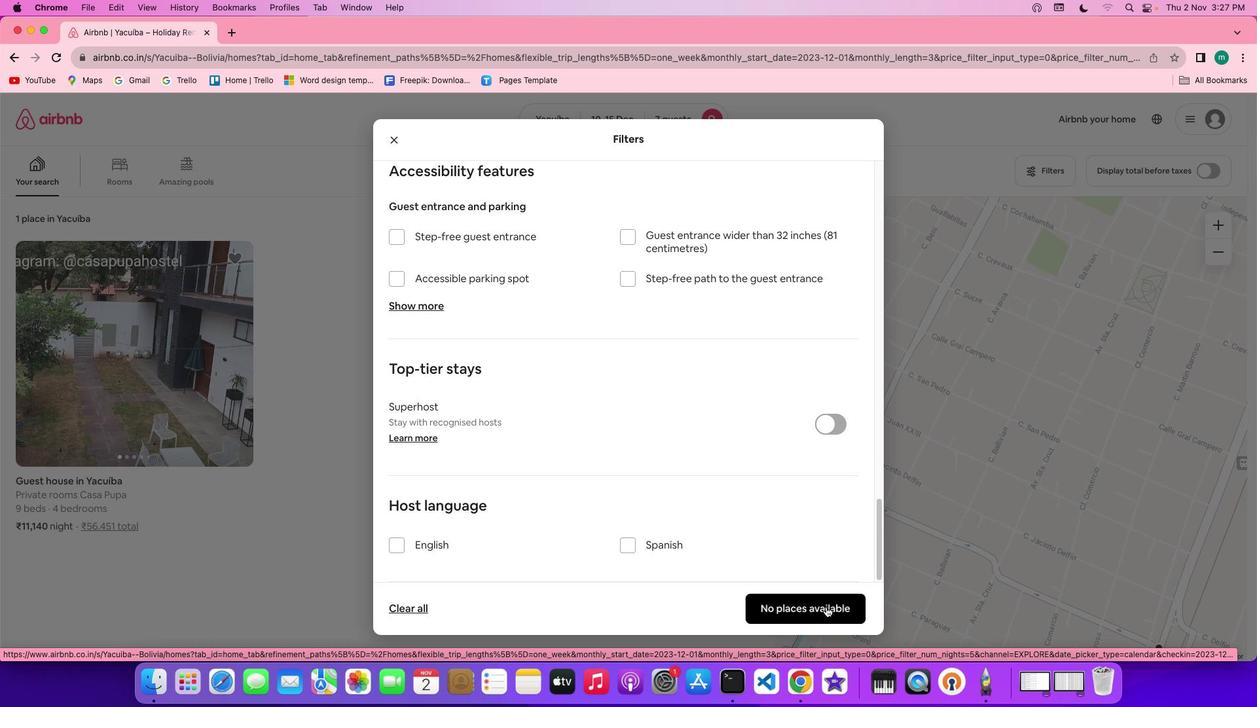 
Action: Mouse pressed left at (825, 606)
Screenshot: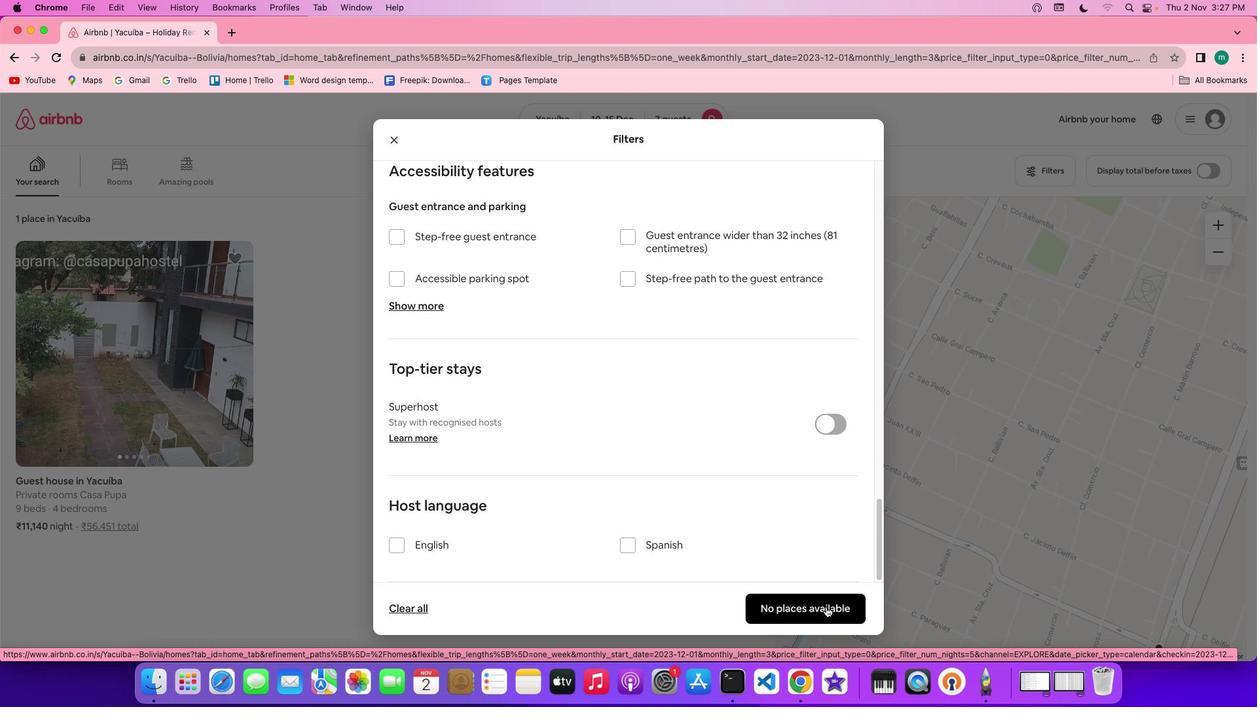 
Action: Mouse moved to (391, 392)
Screenshot: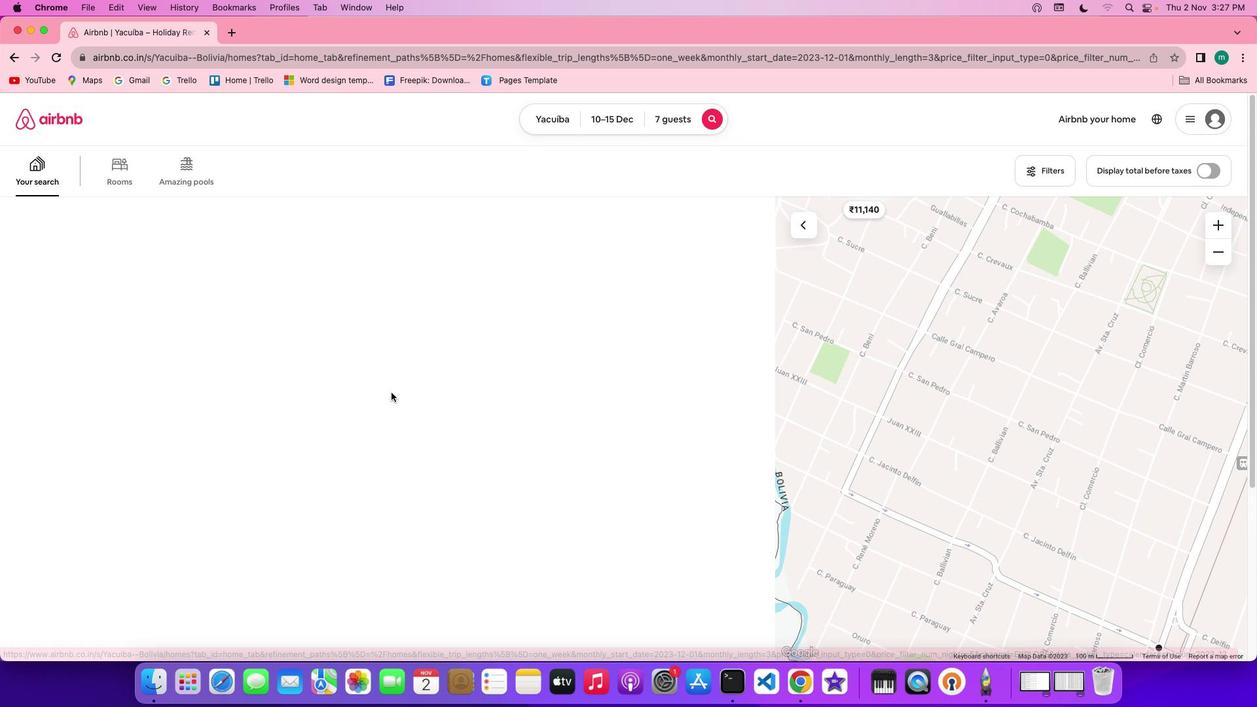
